 Task: Plan a trip to Oupeye, Belgium from 6th January 2024 to 15th January 2024 for 6 adults. Place can be entire room or private room with 6 bedrooms having 6 beds and 6 bathrooms. Property type can be house. Amenities needed are: wifi, washing machine, heating, TV, free parkinig on premises, hot tub, gym, smoking allowed.
Action: Mouse moved to (592, 158)
Screenshot: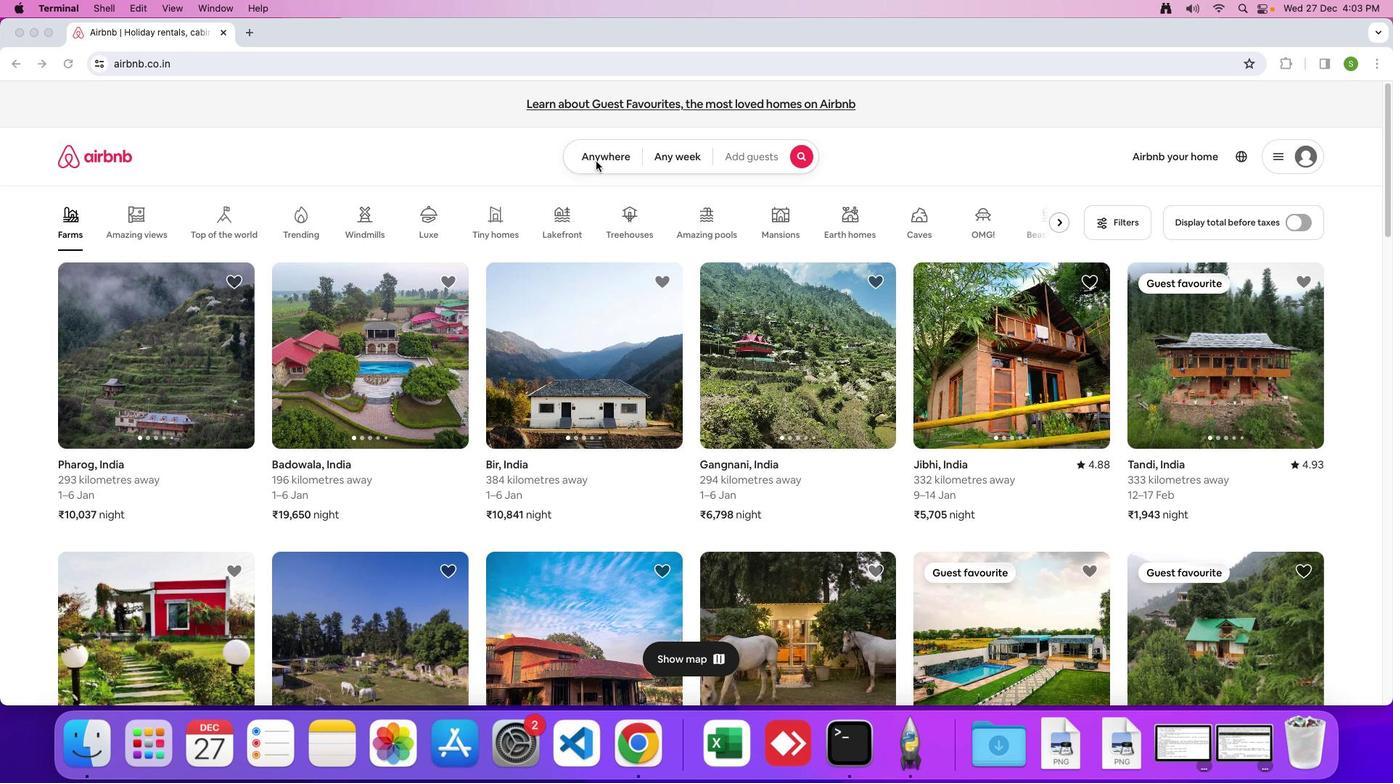 
Action: Mouse pressed left at (592, 158)
Screenshot: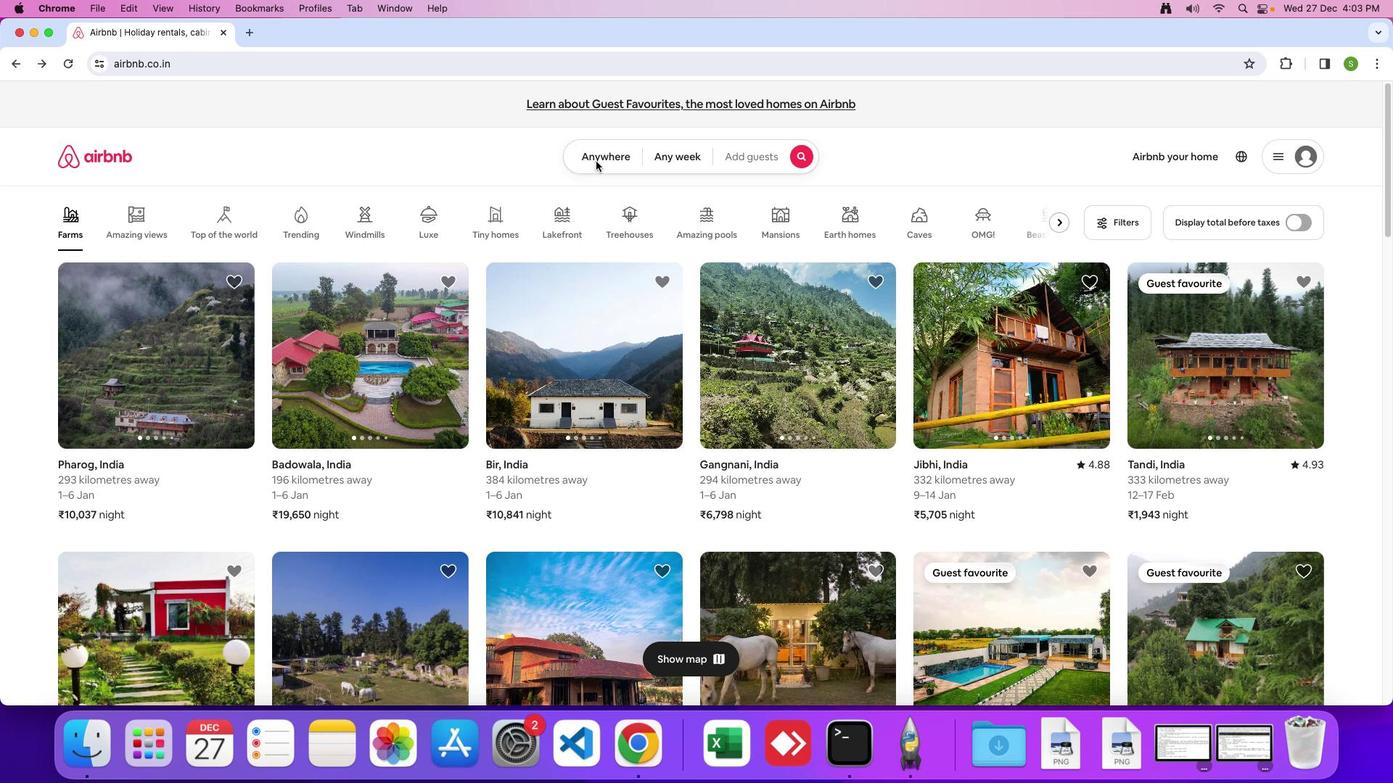 
Action: Mouse moved to (576, 151)
Screenshot: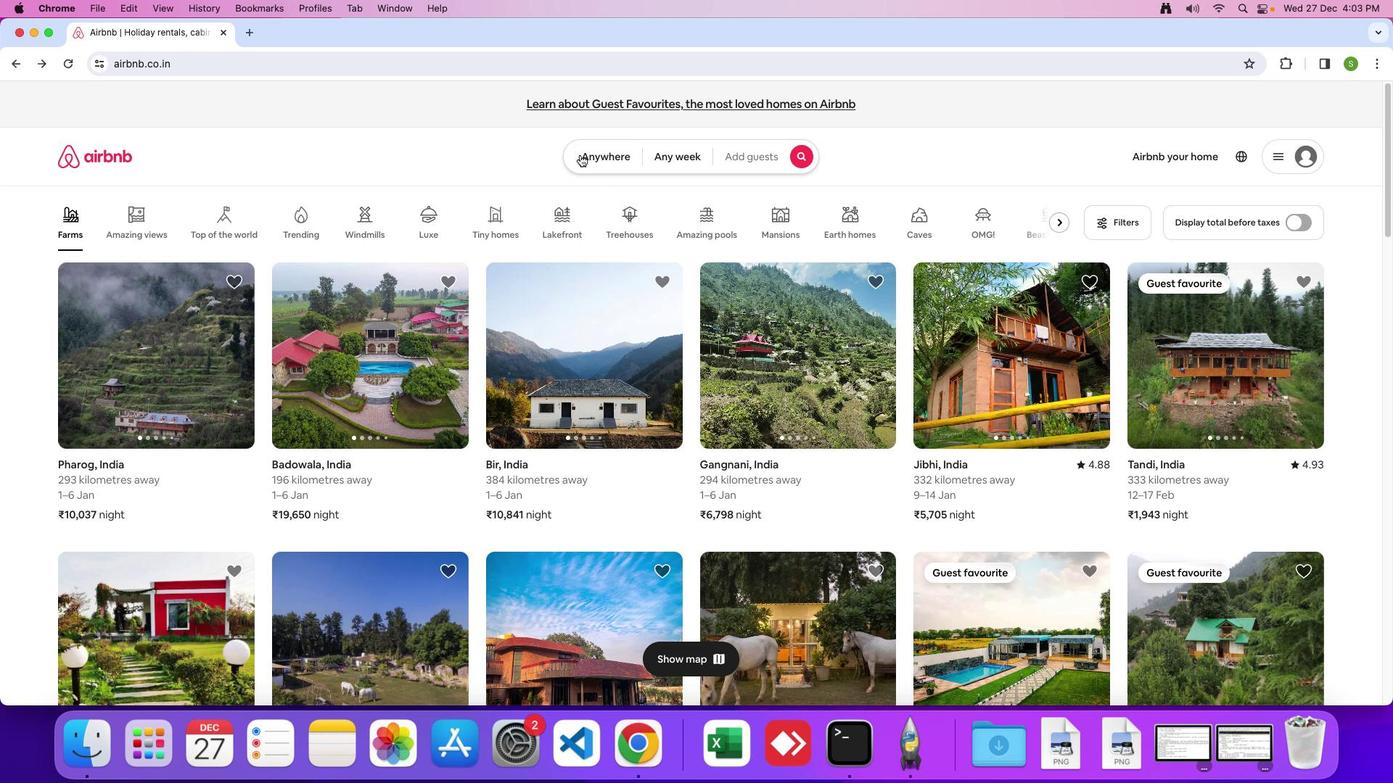 
Action: Mouse pressed left at (576, 151)
Screenshot: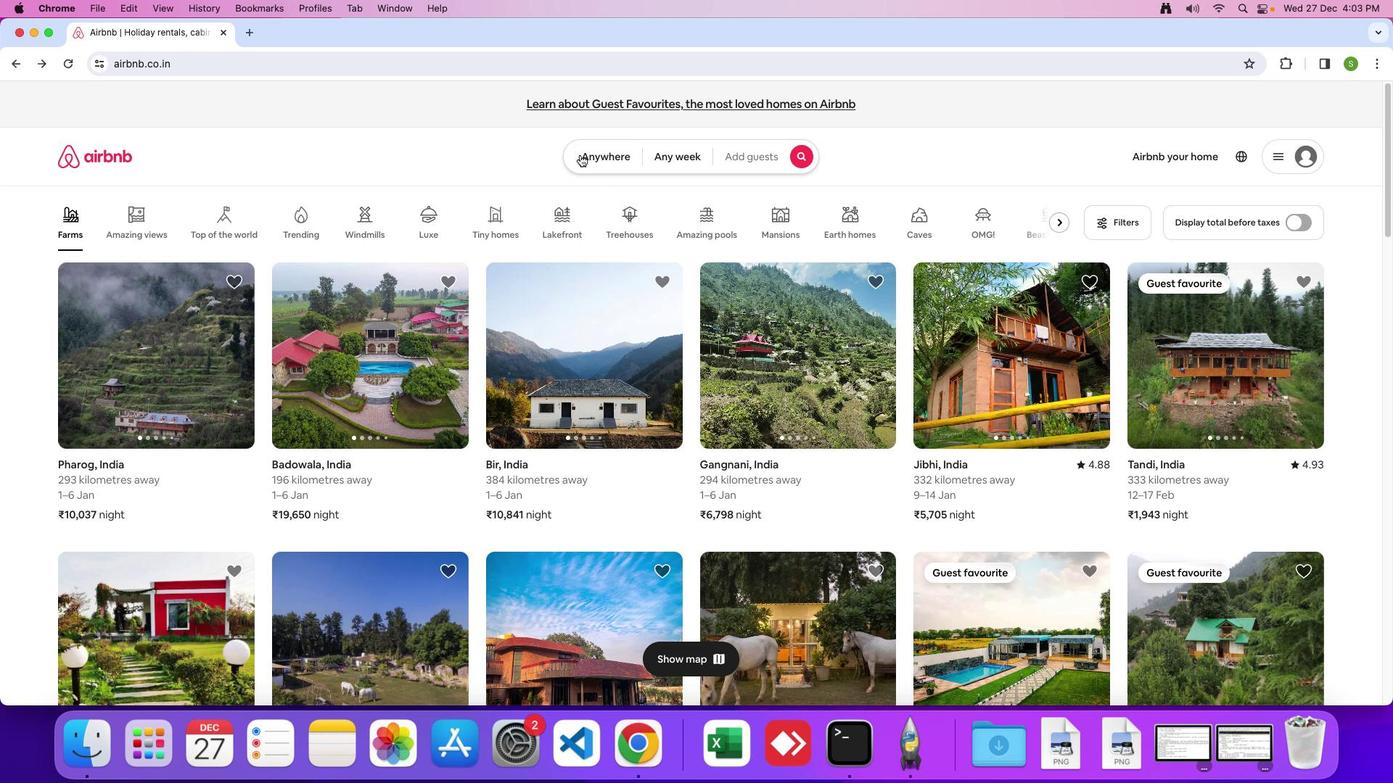 
Action: Mouse moved to (471, 205)
Screenshot: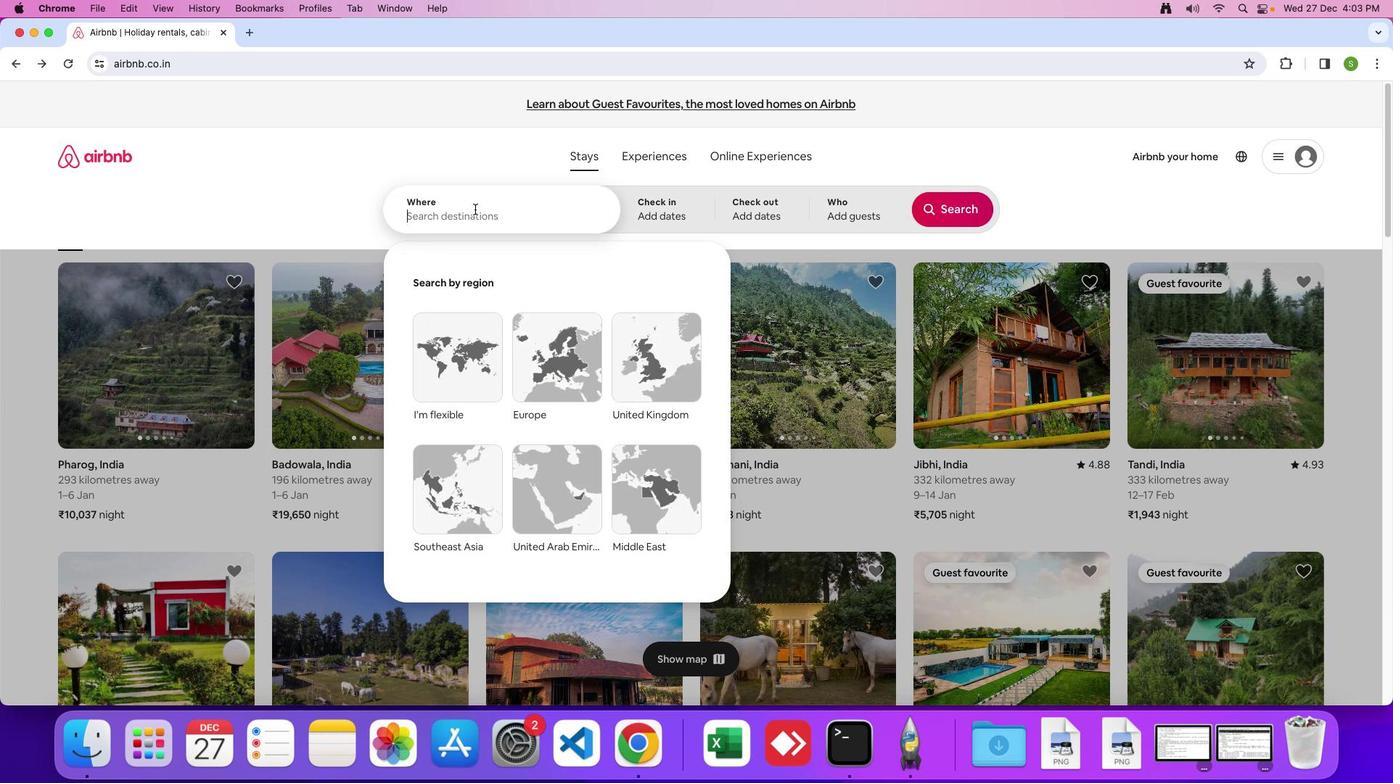 
Action: Mouse pressed left at (471, 205)
Screenshot: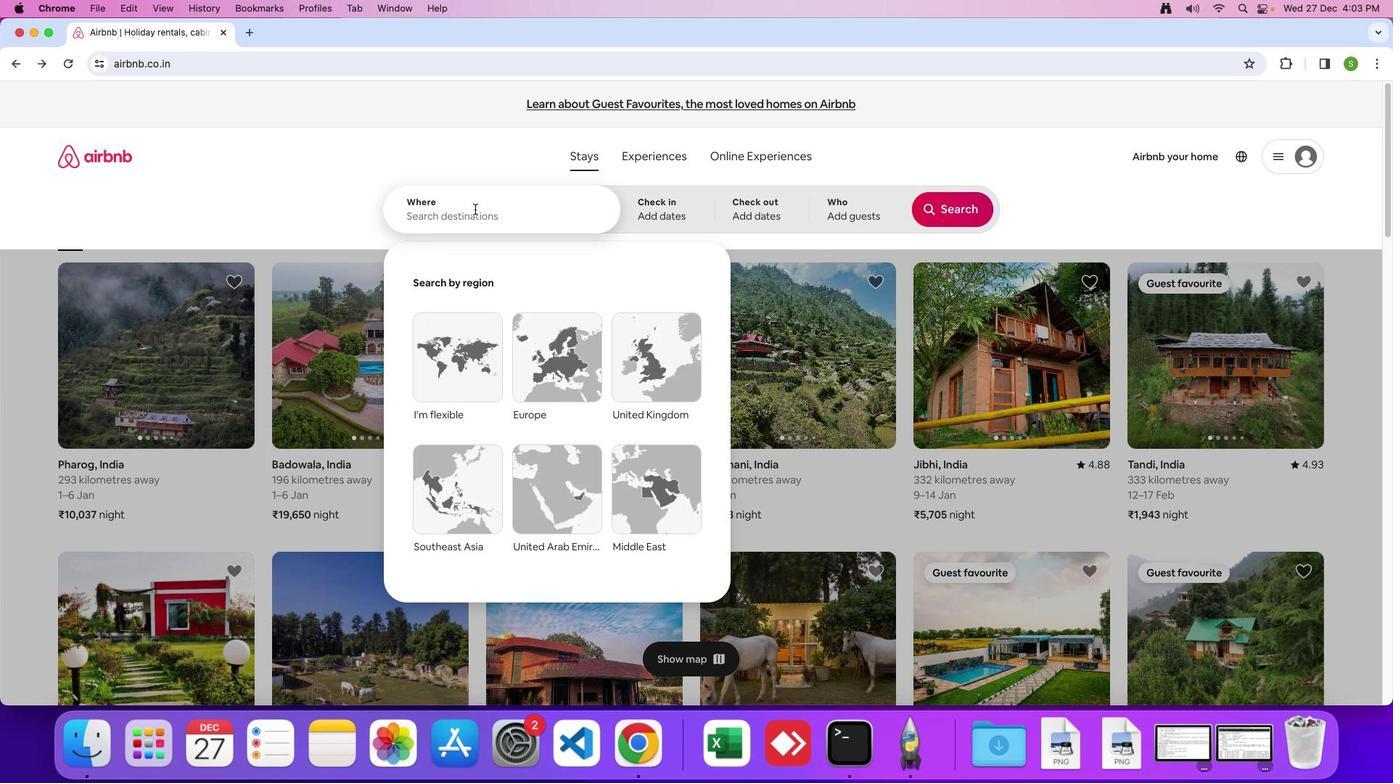 
Action: Mouse moved to (493, 192)
Screenshot: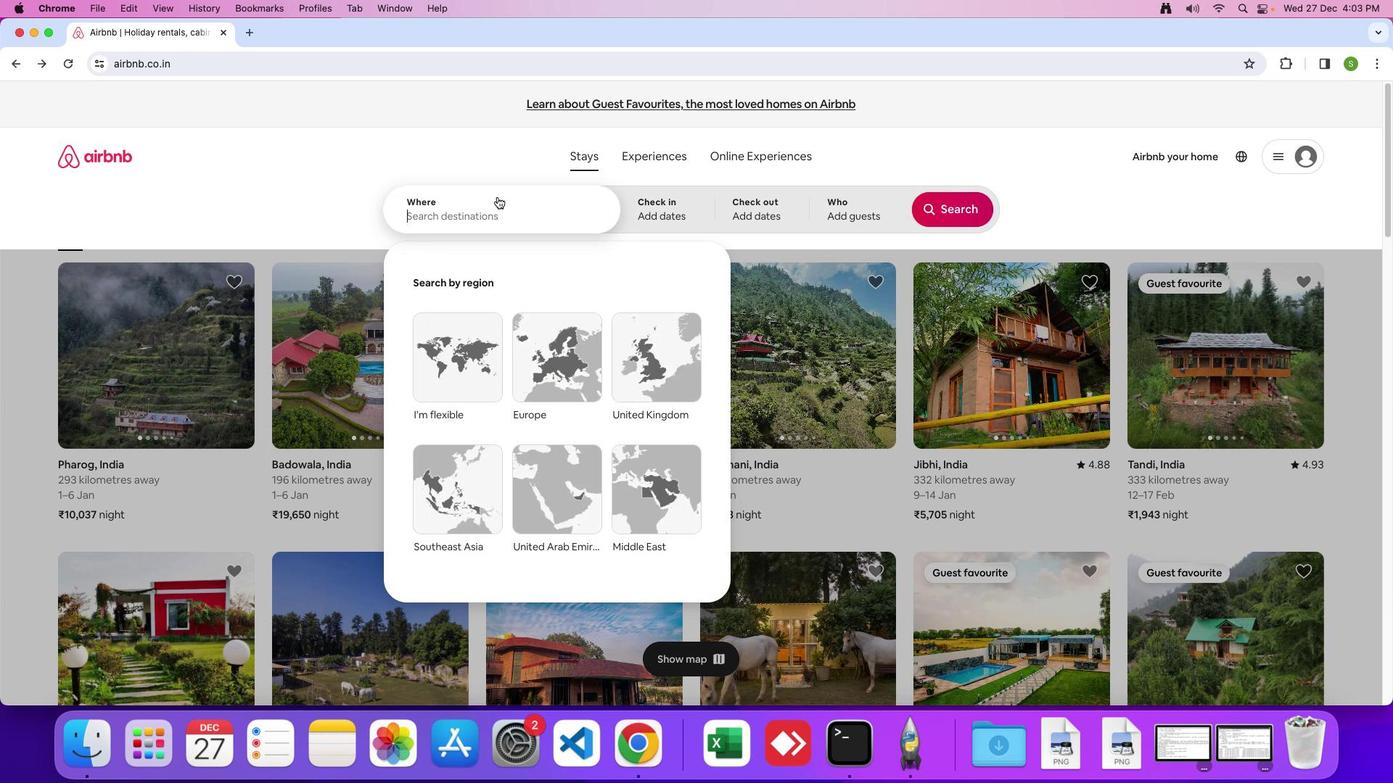 
Action: Key pressed 'O'Key.caps_lock'u''p''e''p''e'Key.backspaceKey.backspace'y''e'','Key.spaceKey.shift'B''e''l''g''i''u''m'Key.enter
Screenshot: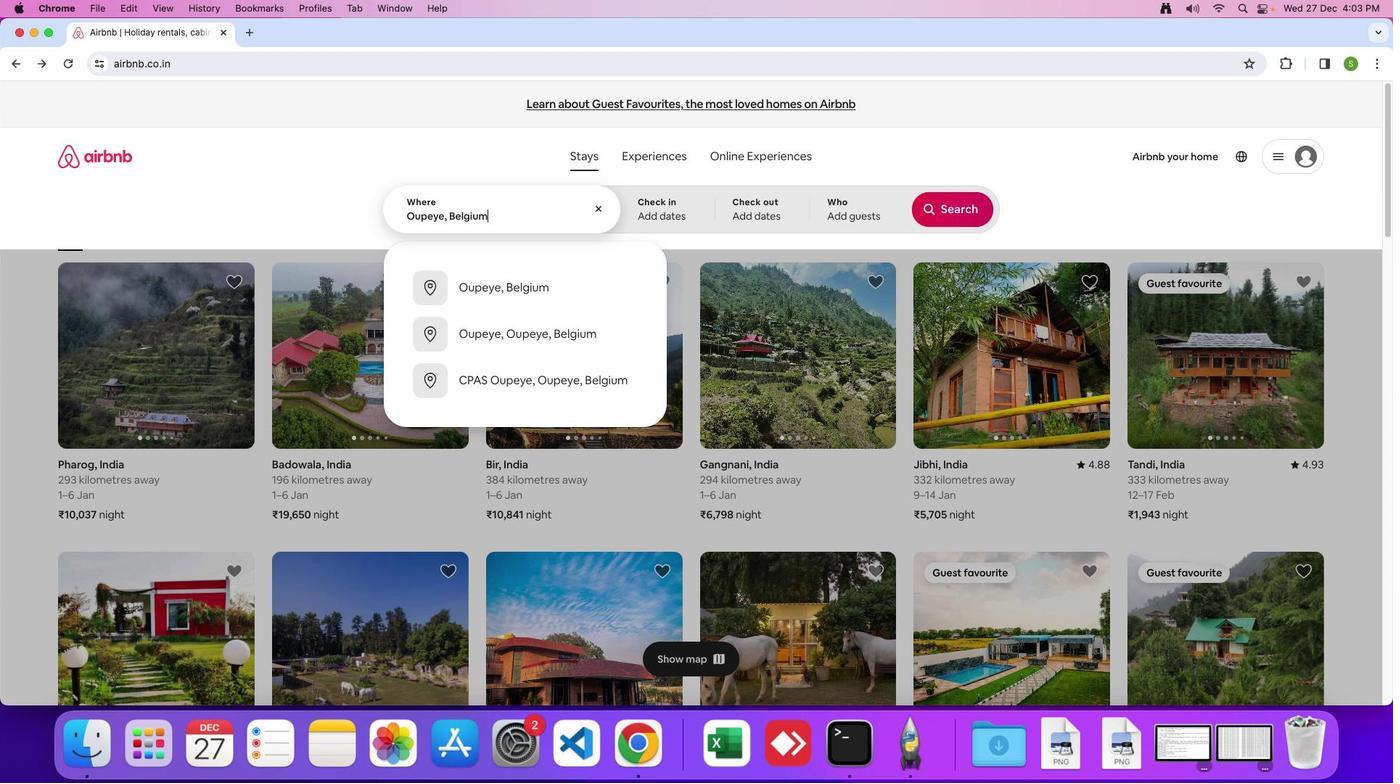 
Action: Mouse moved to (933, 380)
Screenshot: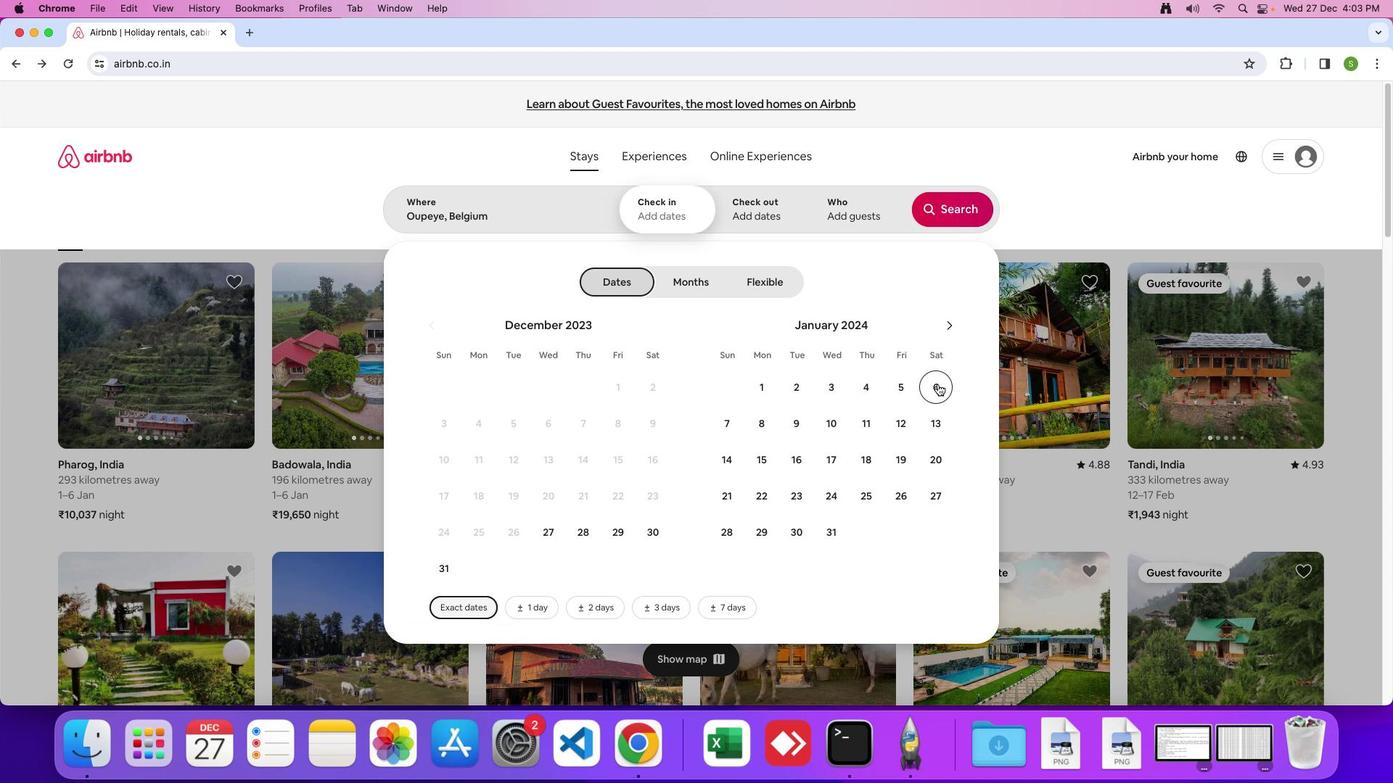 
Action: Mouse pressed left at (933, 380)
Screenshot: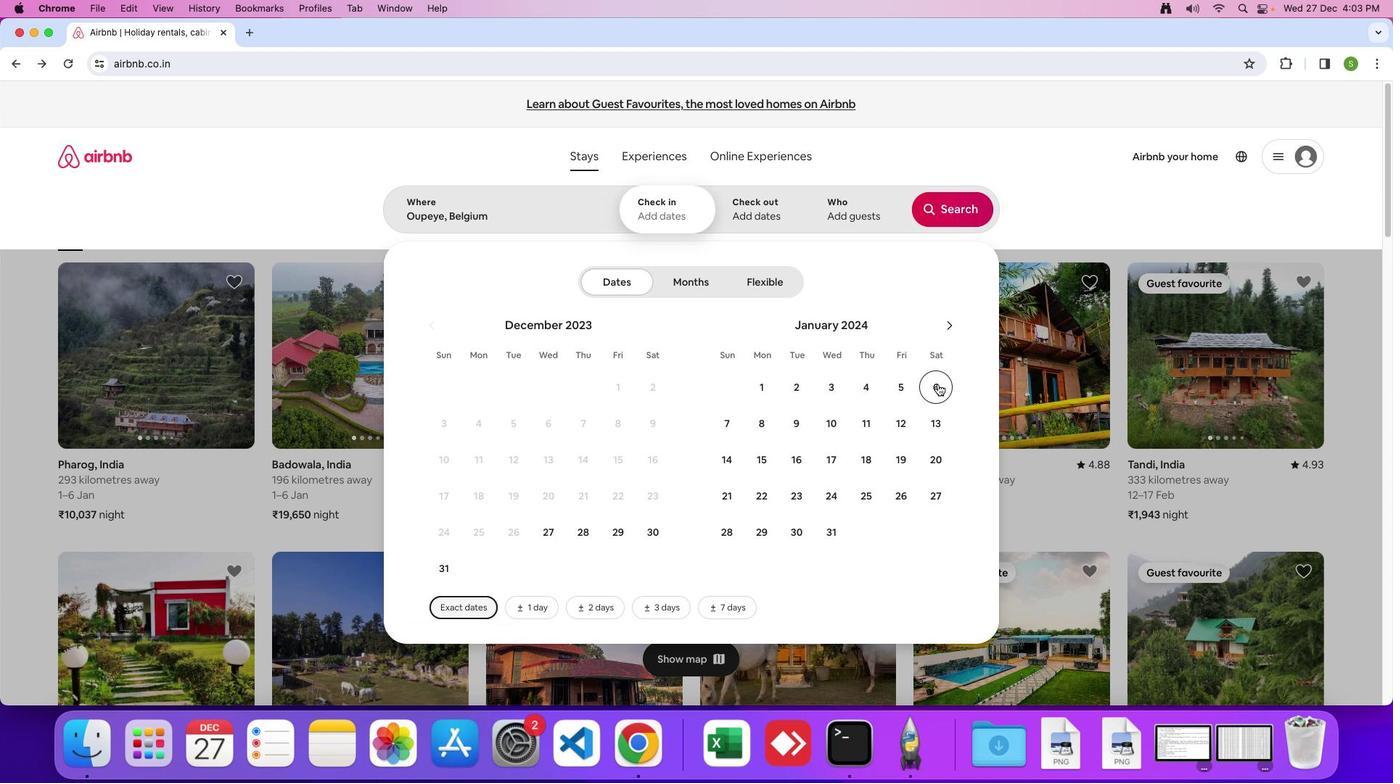 
Action: Mouse moved to (753, 459)
Screenshot: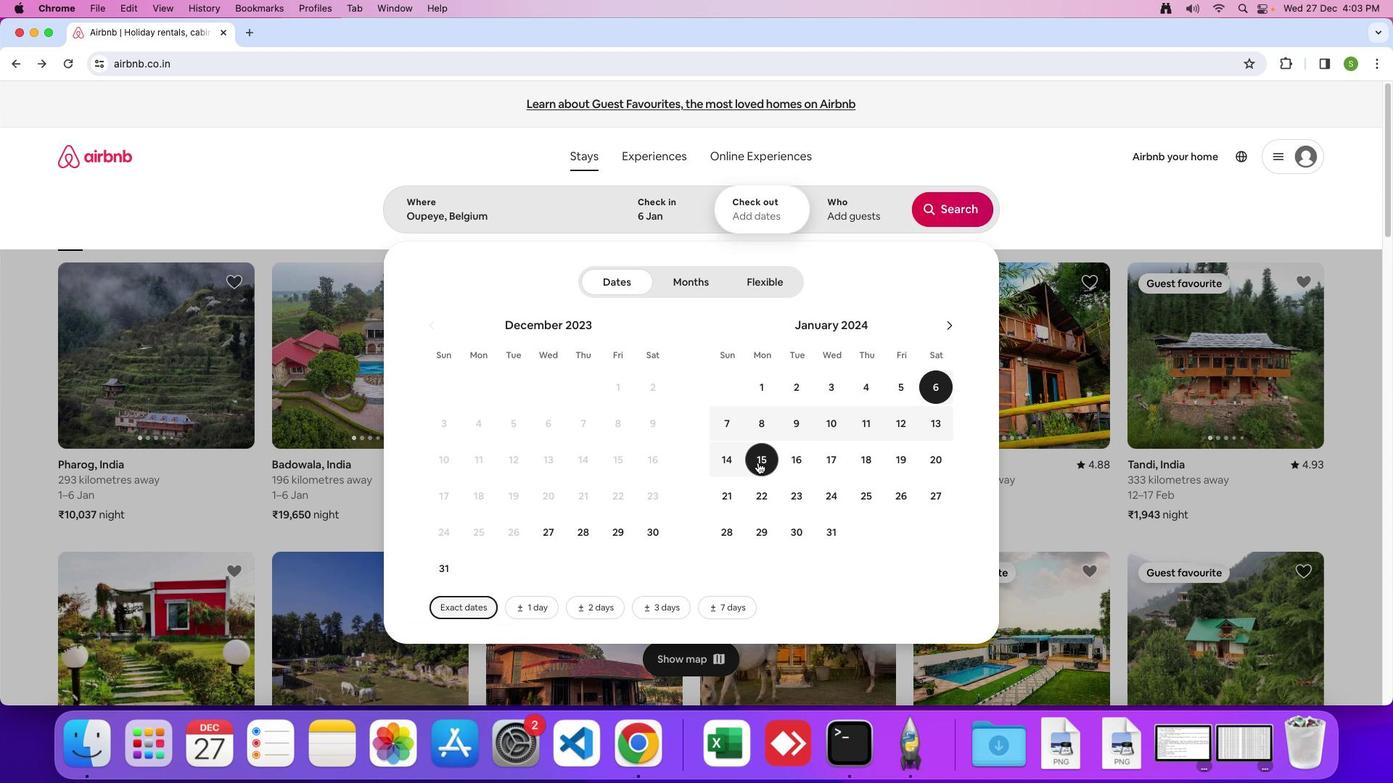 
Action: Mouse pressed left at (753, 459)
Screenshot: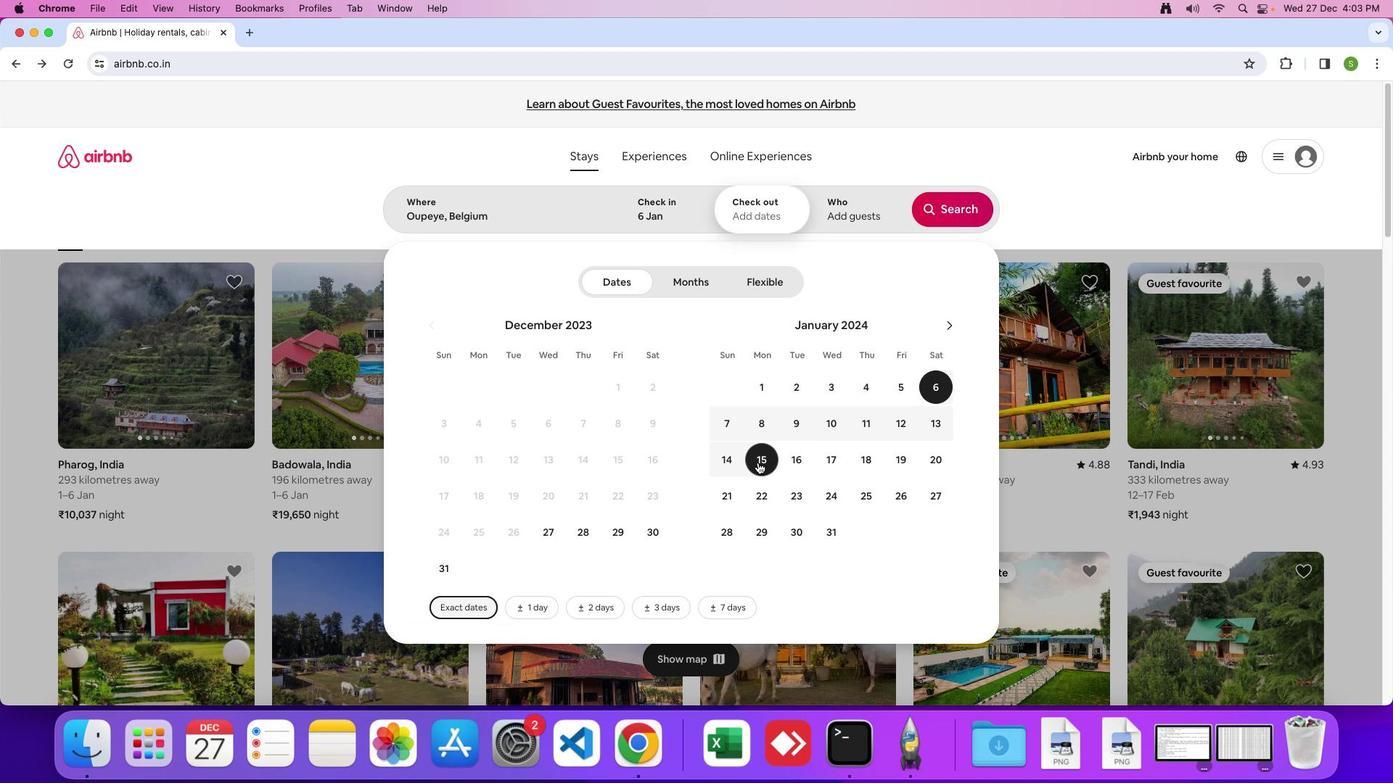 
Action: Mouse moved to (833, 213)
Screenshot: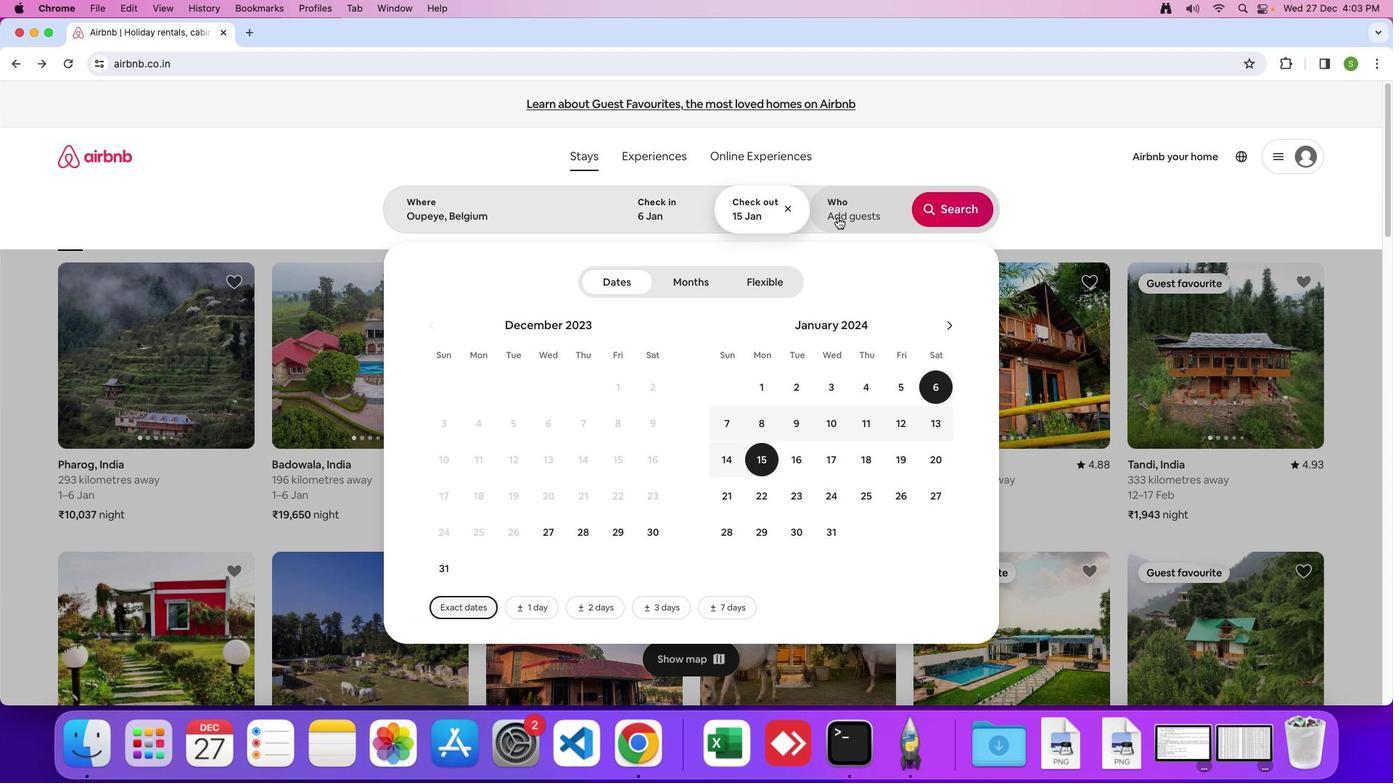 
Action: Mouse pressed left at (833, 213)
Screenshot: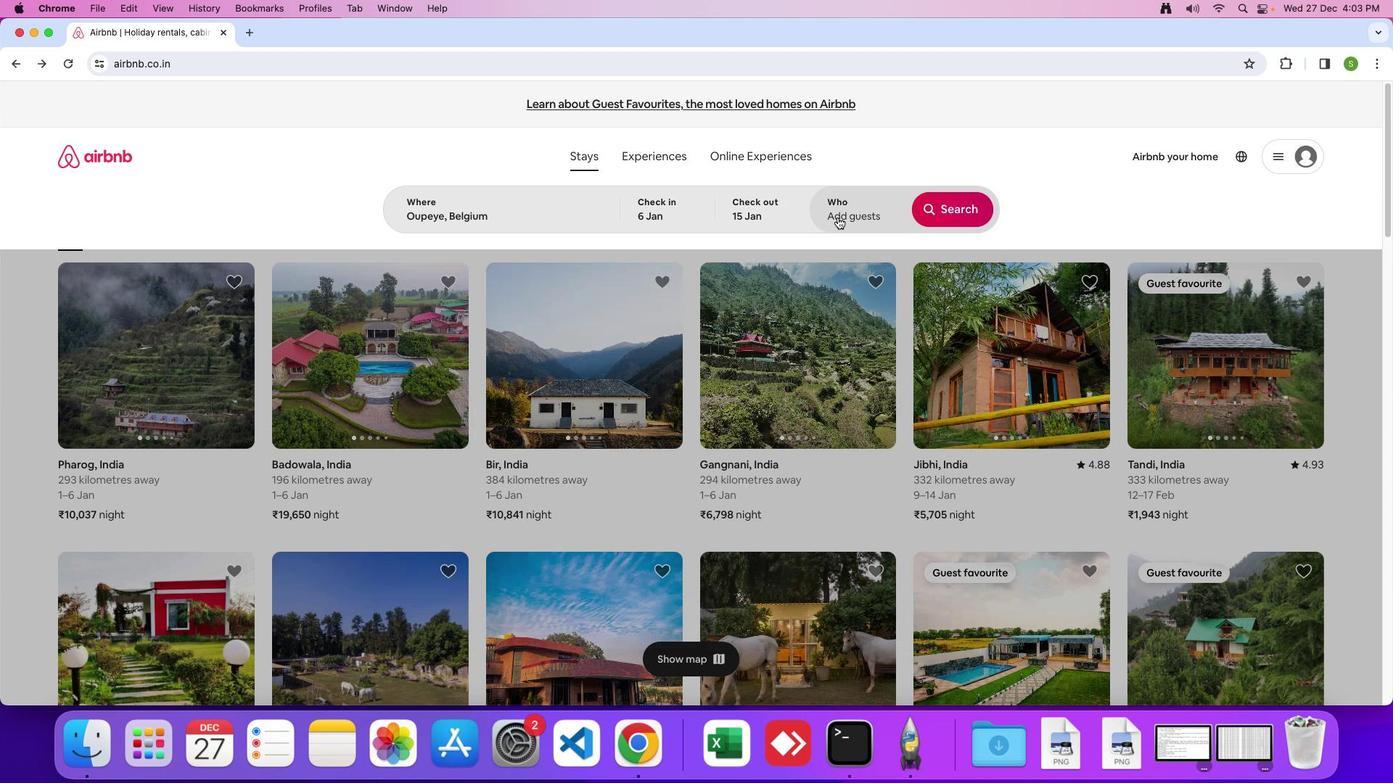 
Action: Mouse moved to (953, 286)
Screenshot: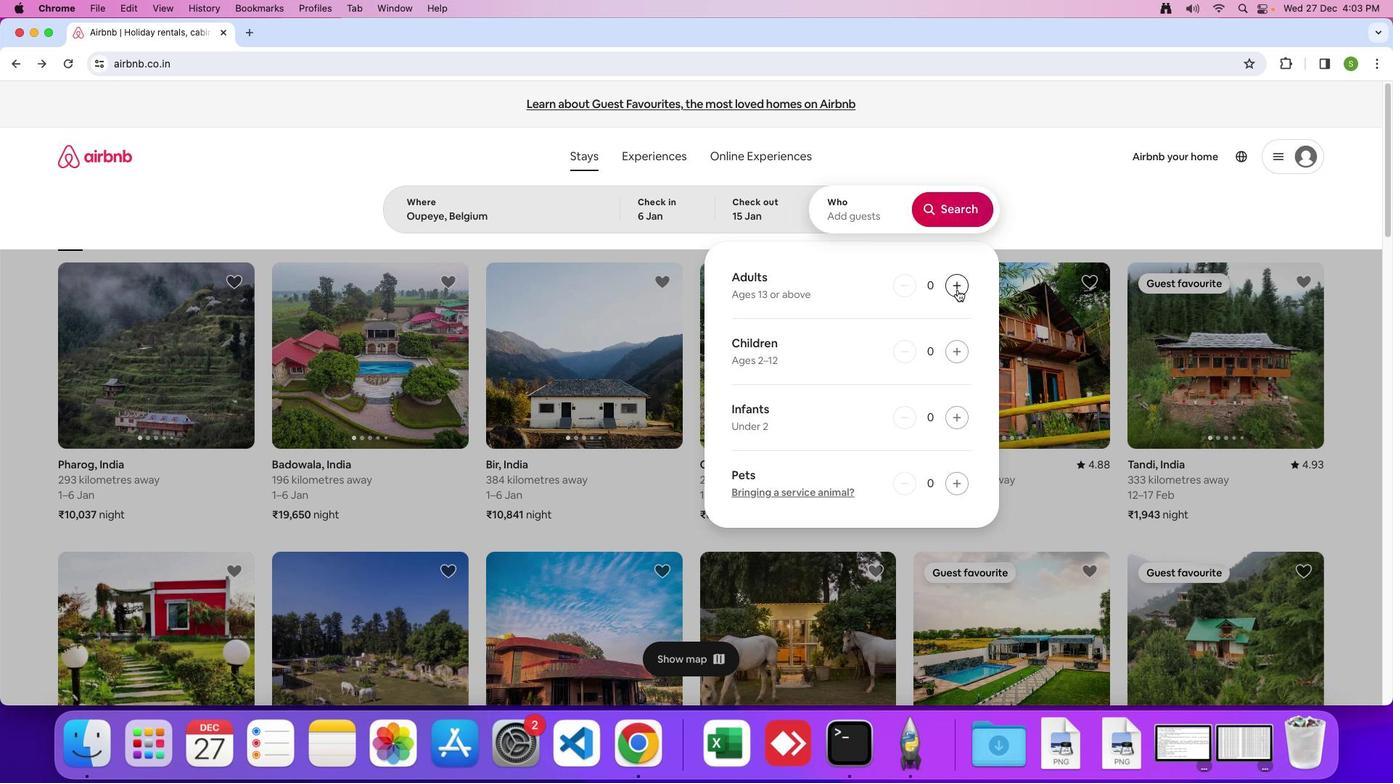 
Action: Mouse pressed left at (953, 286)
Screenshot: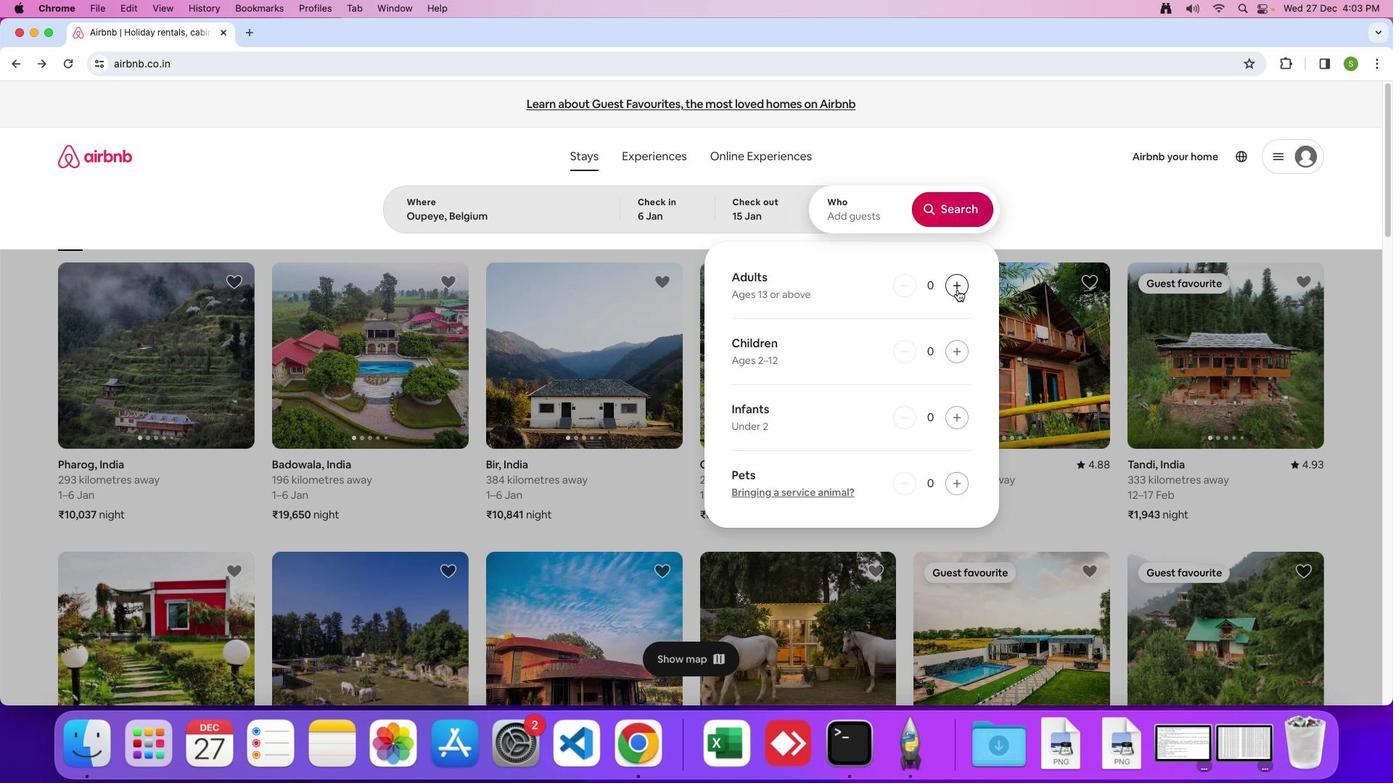 
Action: Mouse pressed left at (953, 286)
Screenshot: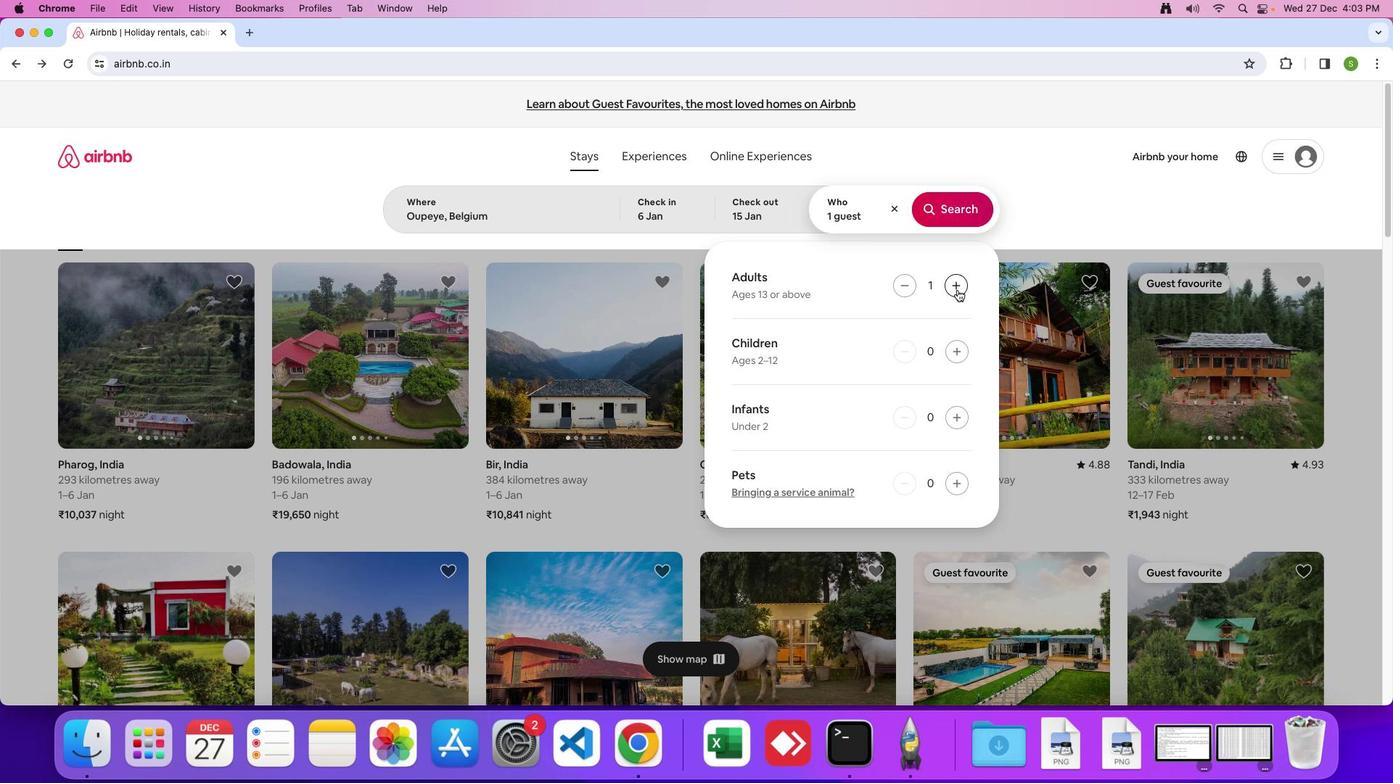 
Action: Mouse pressed left at (953, 286)
Screenshot: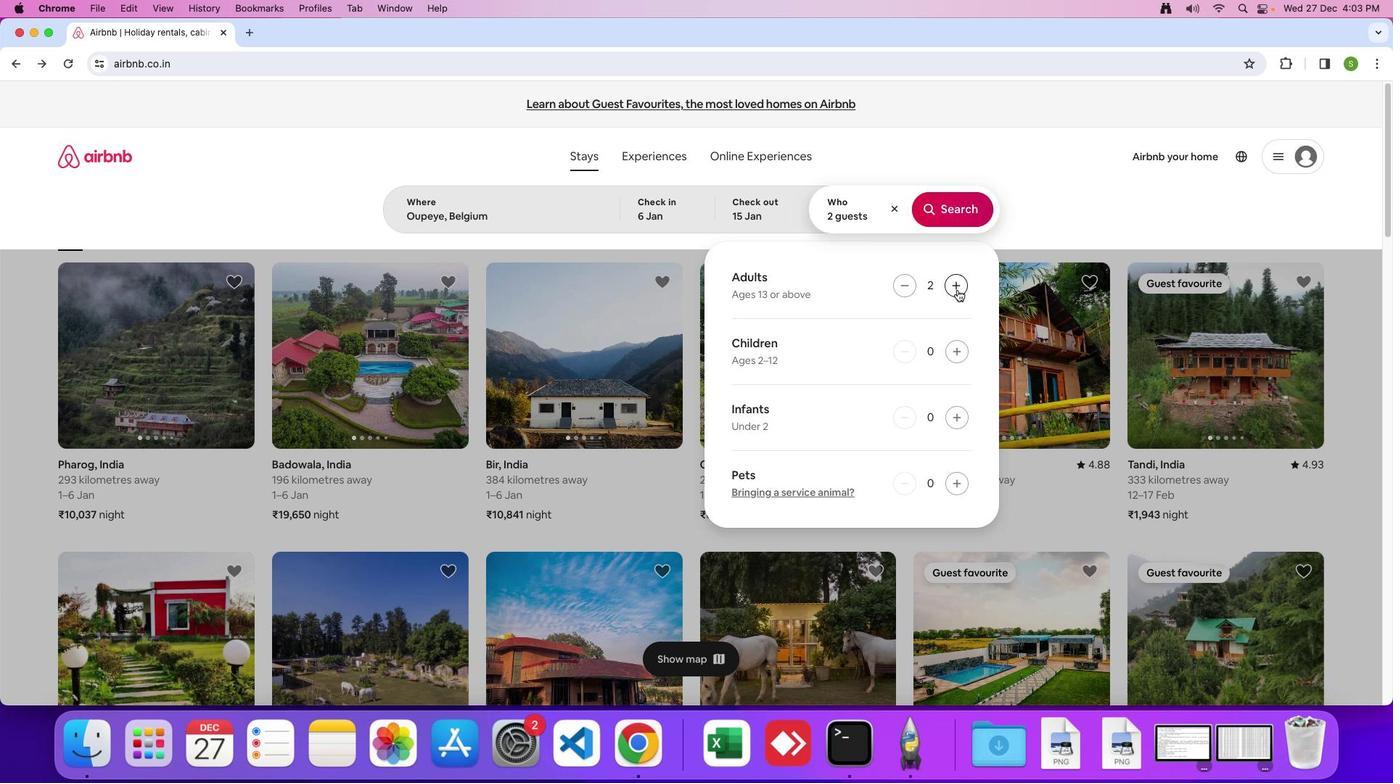 
Action: Mouse pressed left at (953, 286)
Screenshot: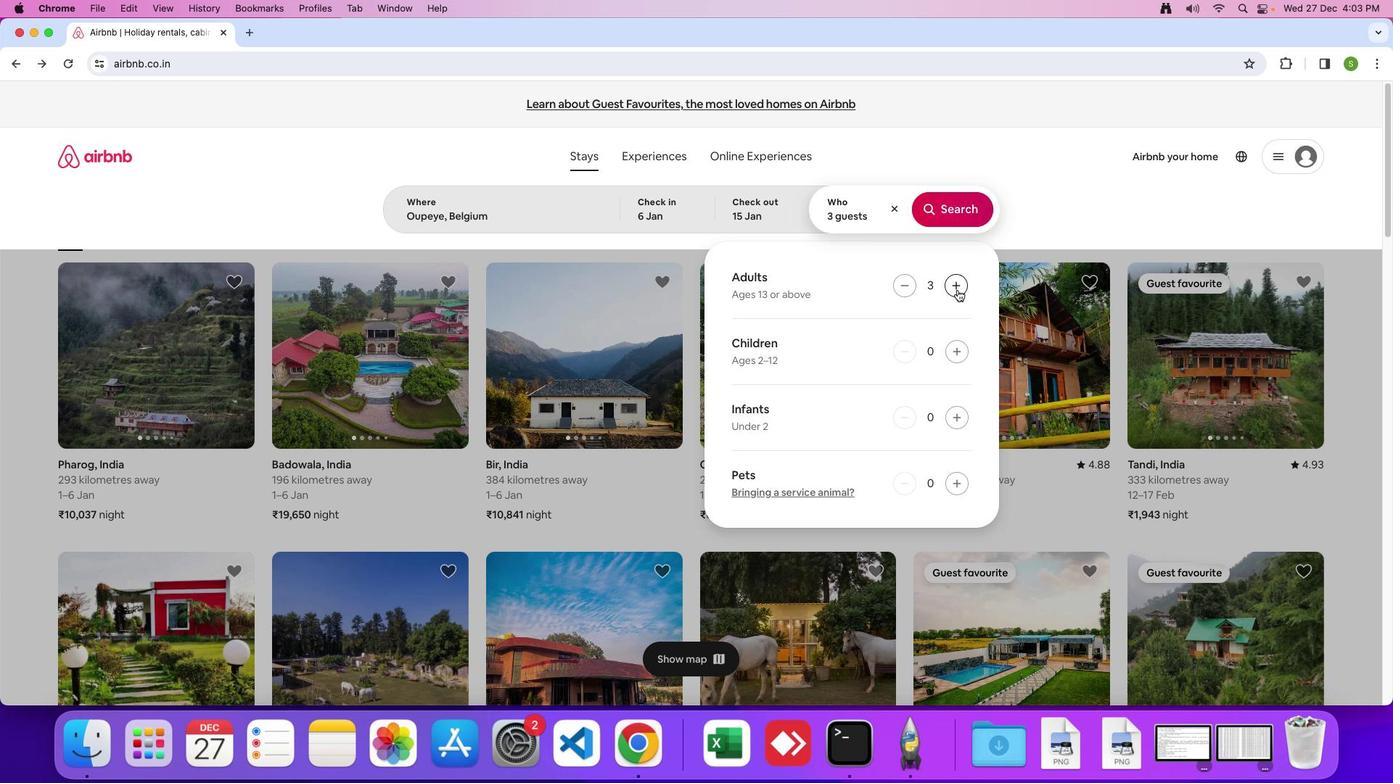 
Action: Mouse pressed left at (953, 286)
Screenshot: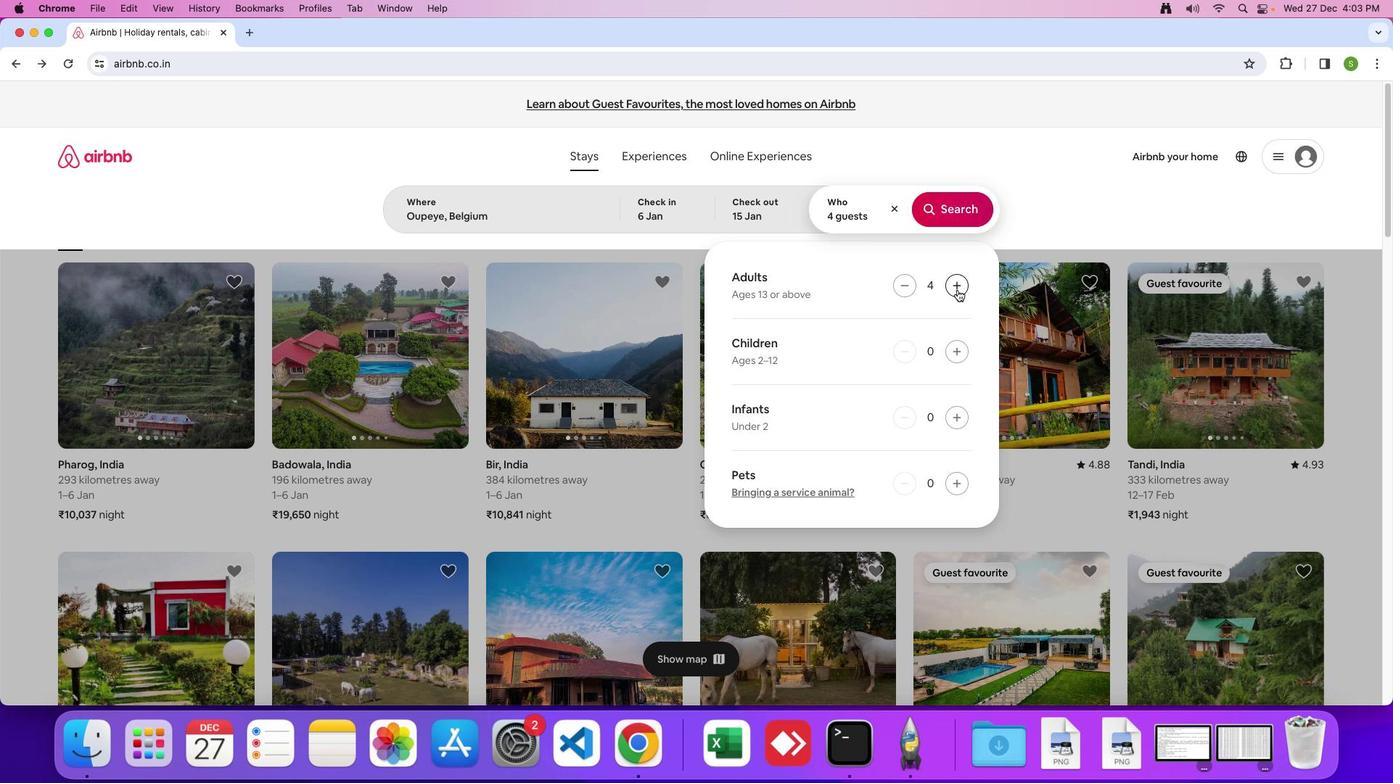 
Action: Mouse pressed left at (953, 286)
Screenshot: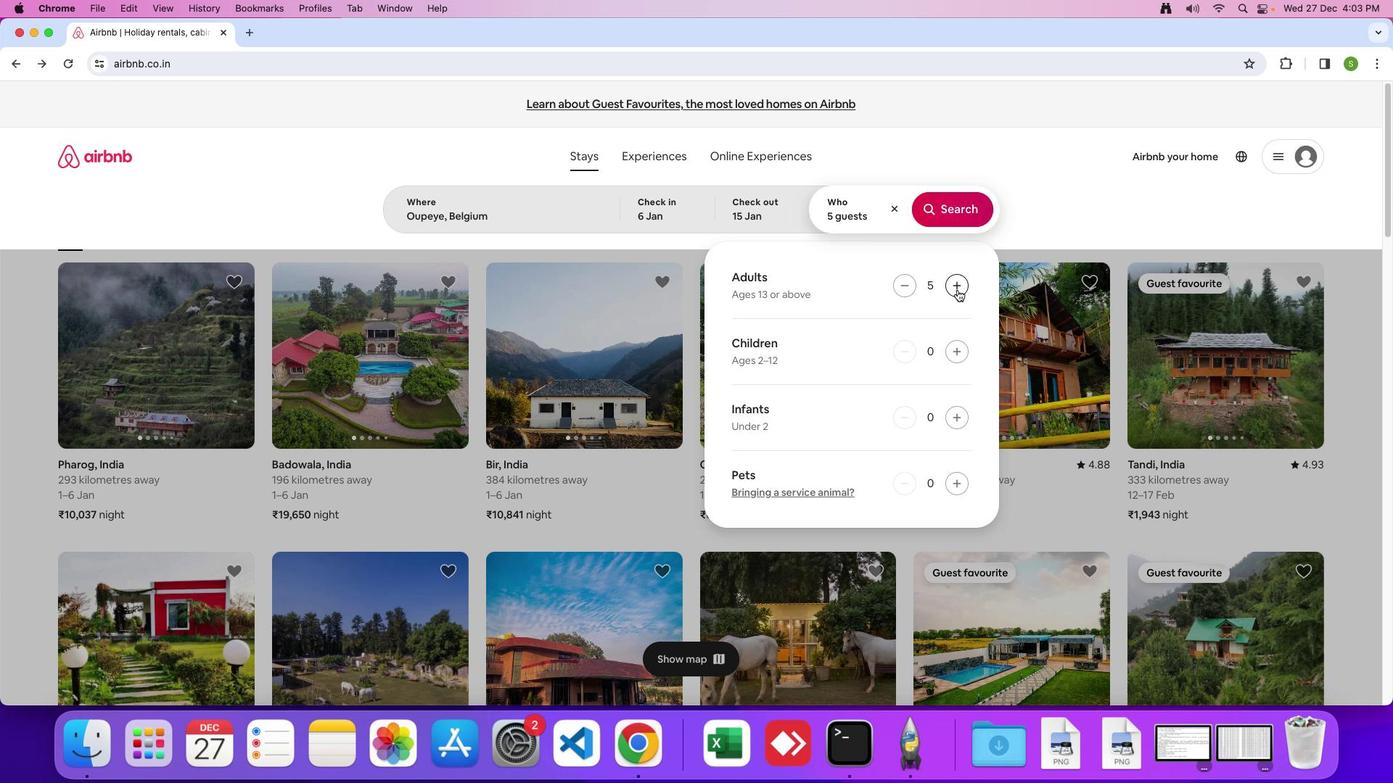 
Action: Mouse moved to (952, 201)
Screenshot: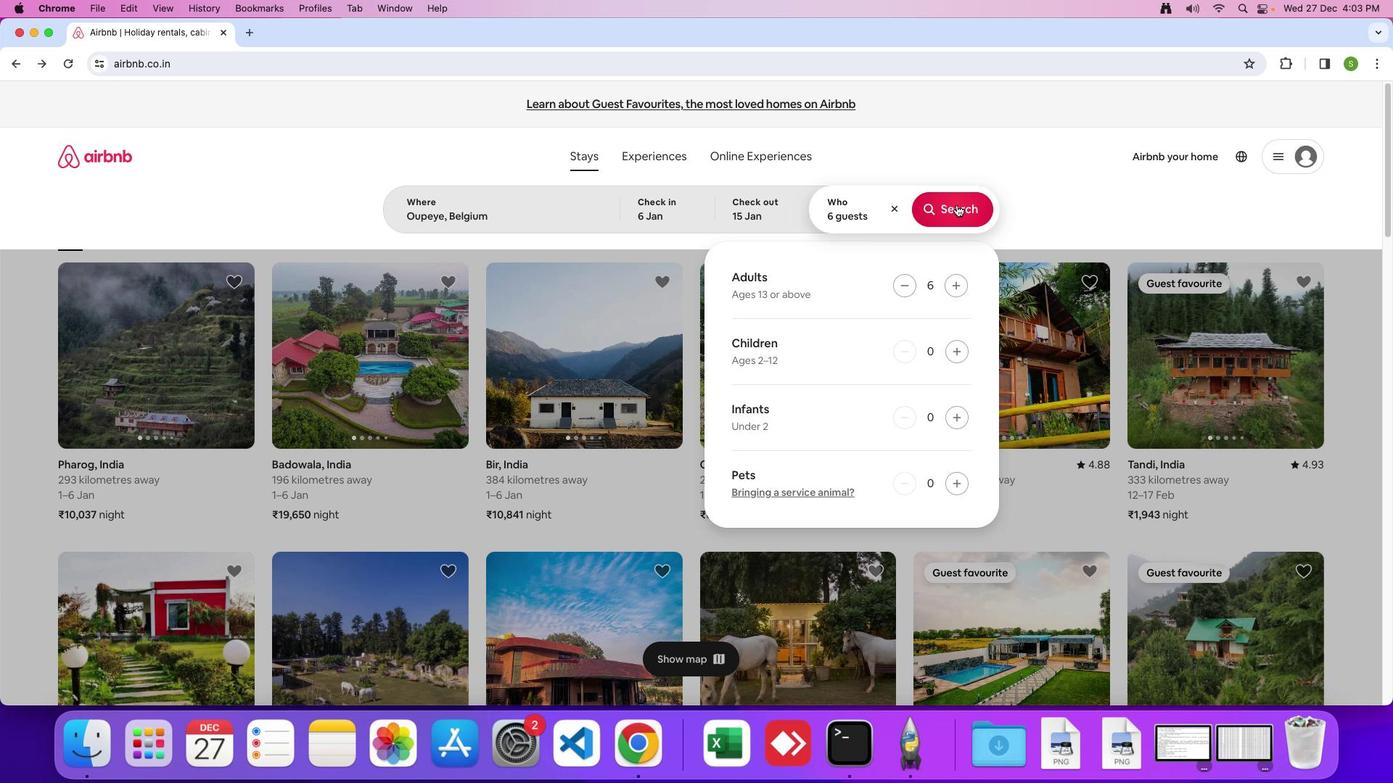 
Action: Mouse pressed left at (952, 201)
Screenshot: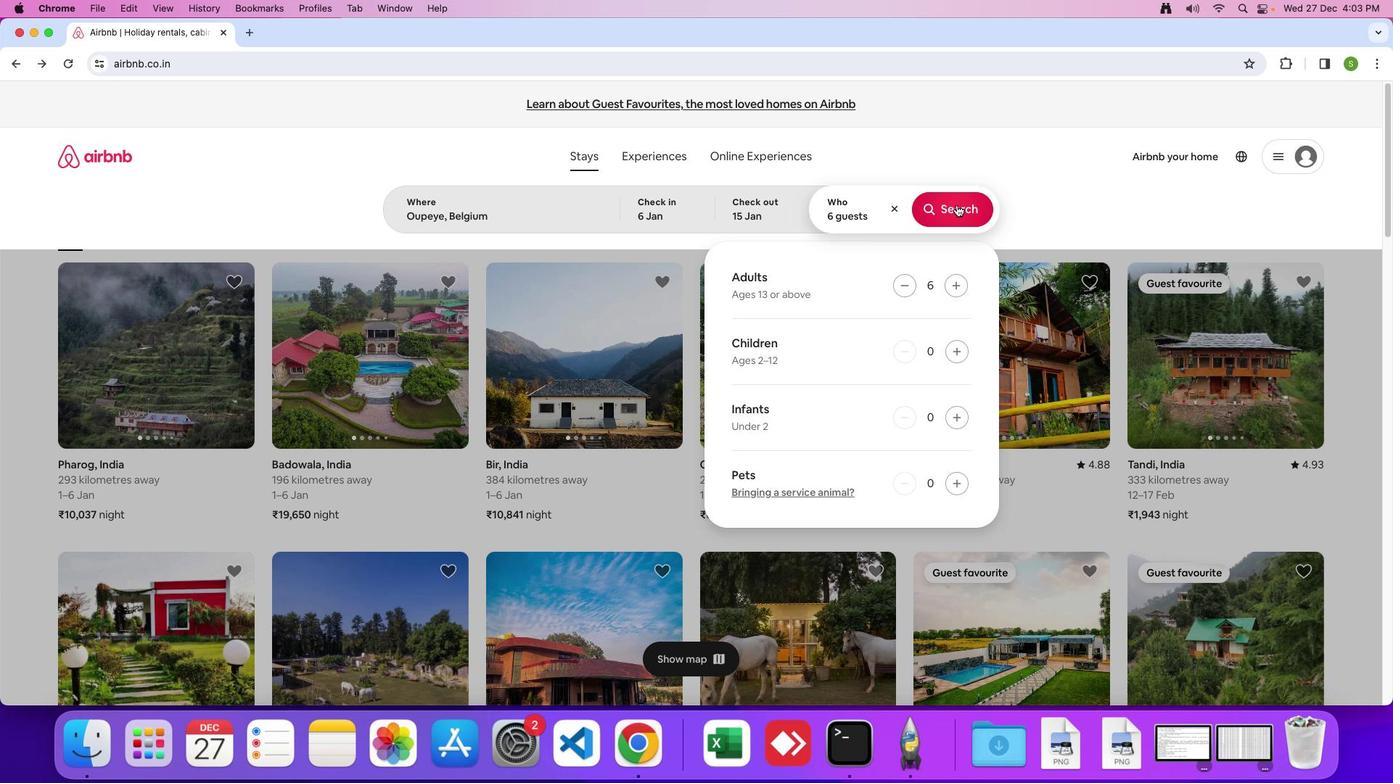 
Action: Mouse moved to (1144, 164)
Screenshot: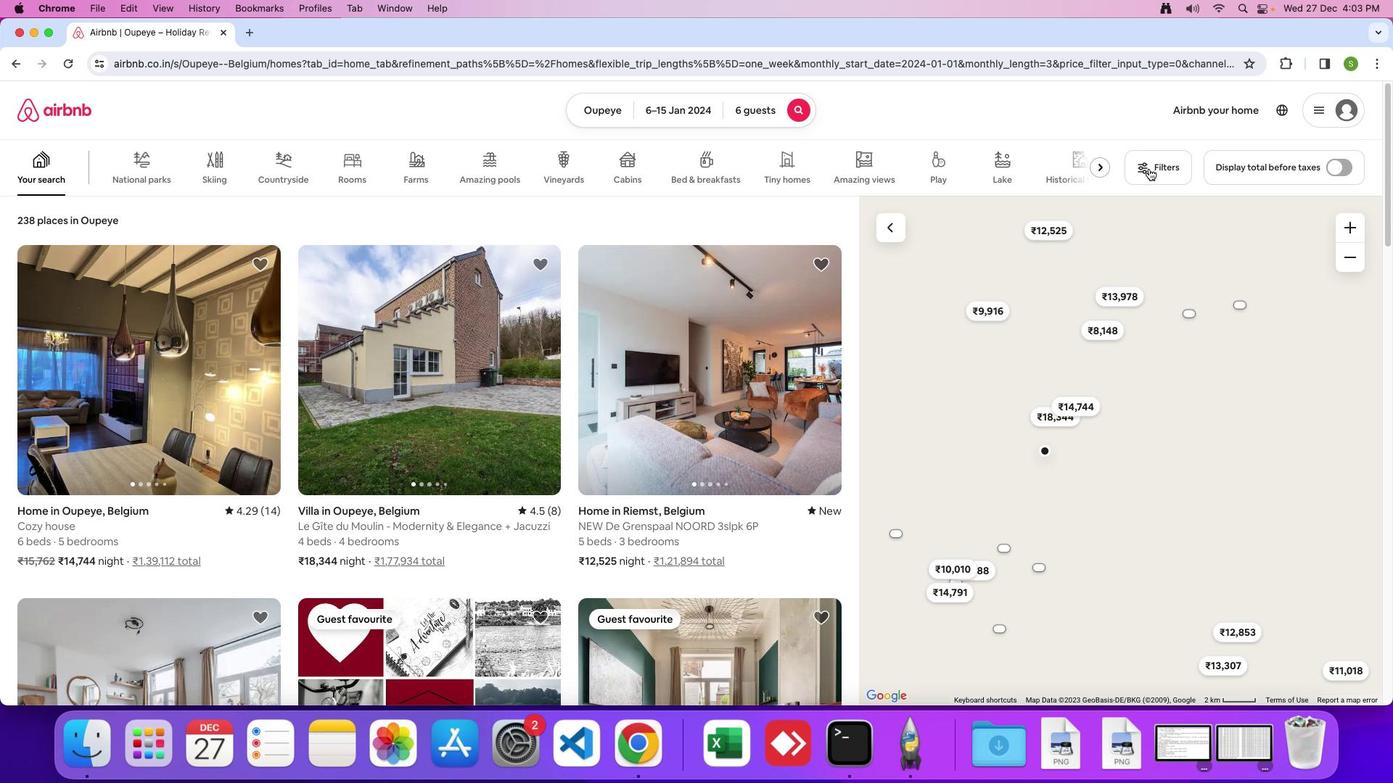 
Action: Mouse pressed left at (1144, 164)
Screenshot: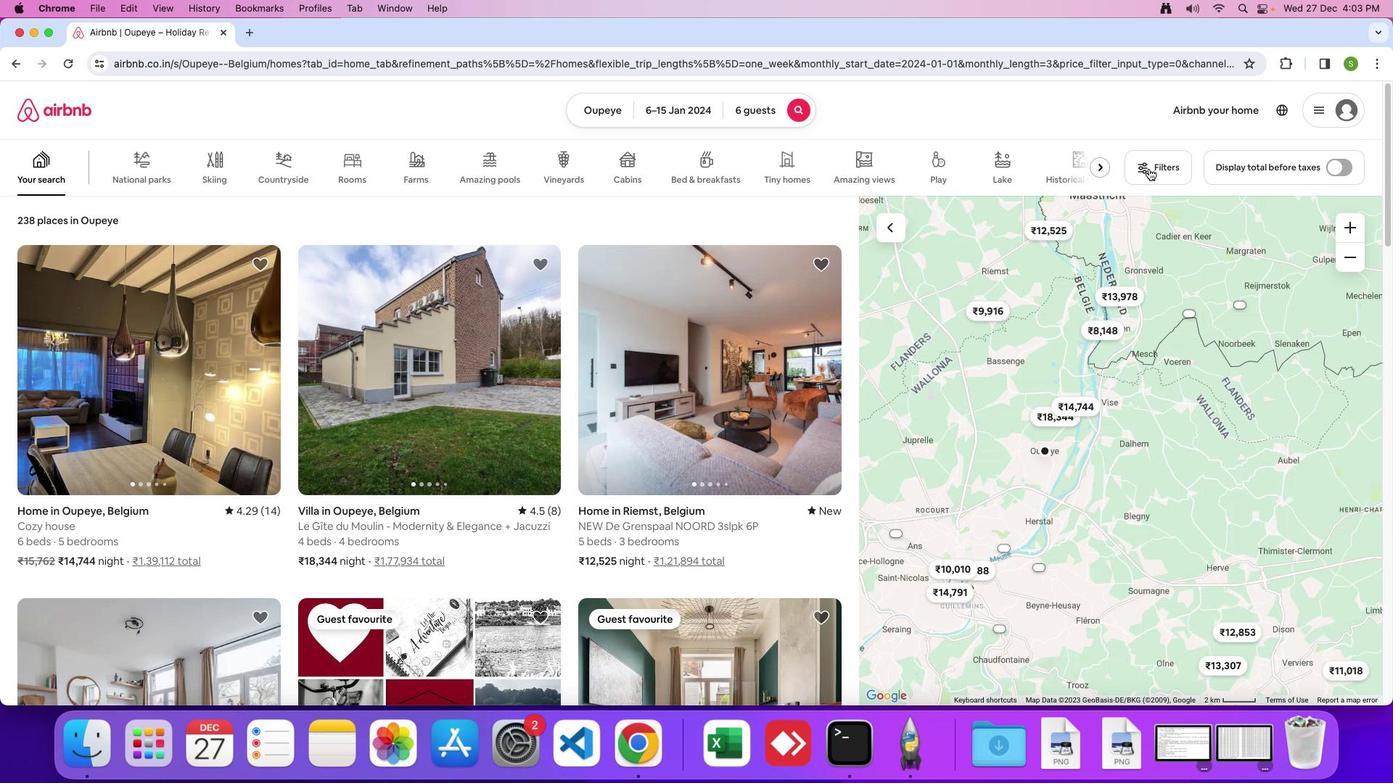 
Action: Mouse moved to (778, 354)
Screenshot: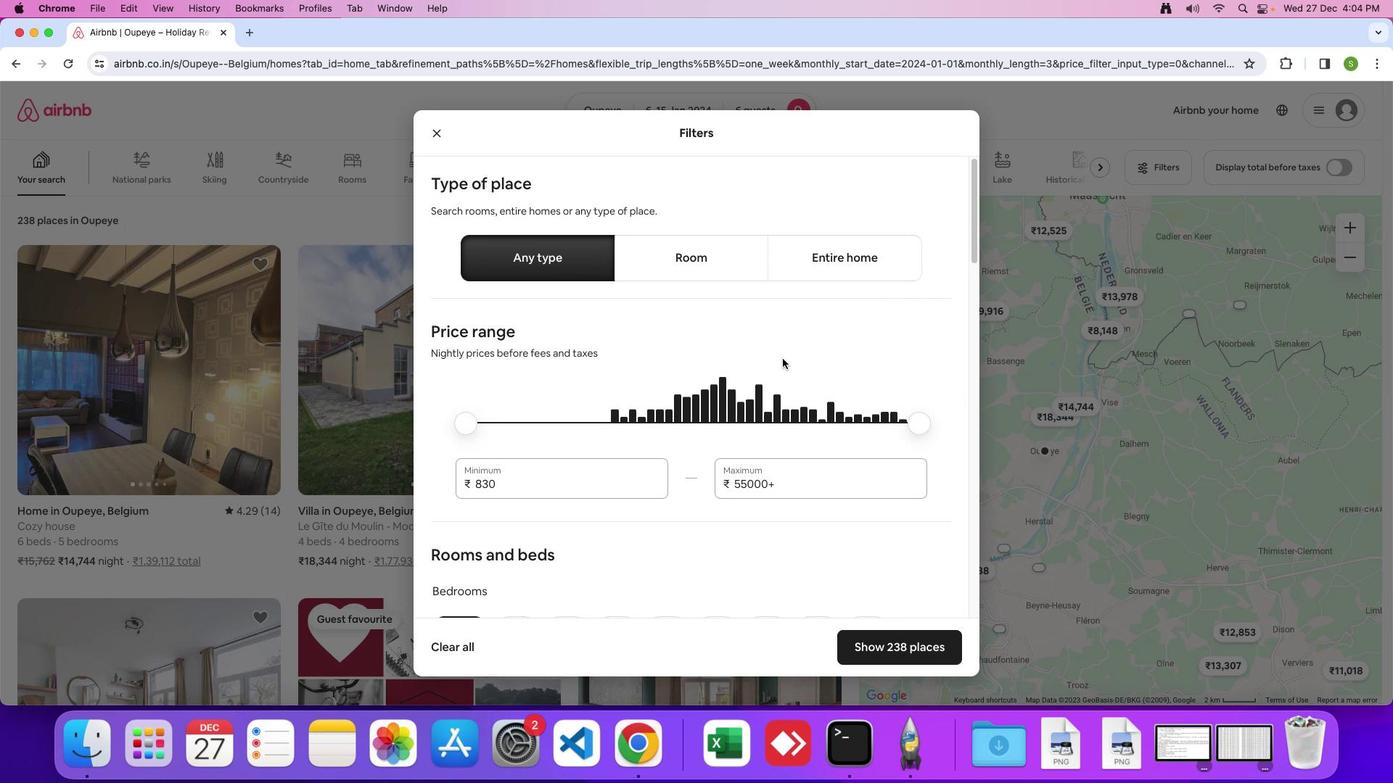 
Action: Mouse scrolled (778, 354) with delta (-2, -3)
Screenshot: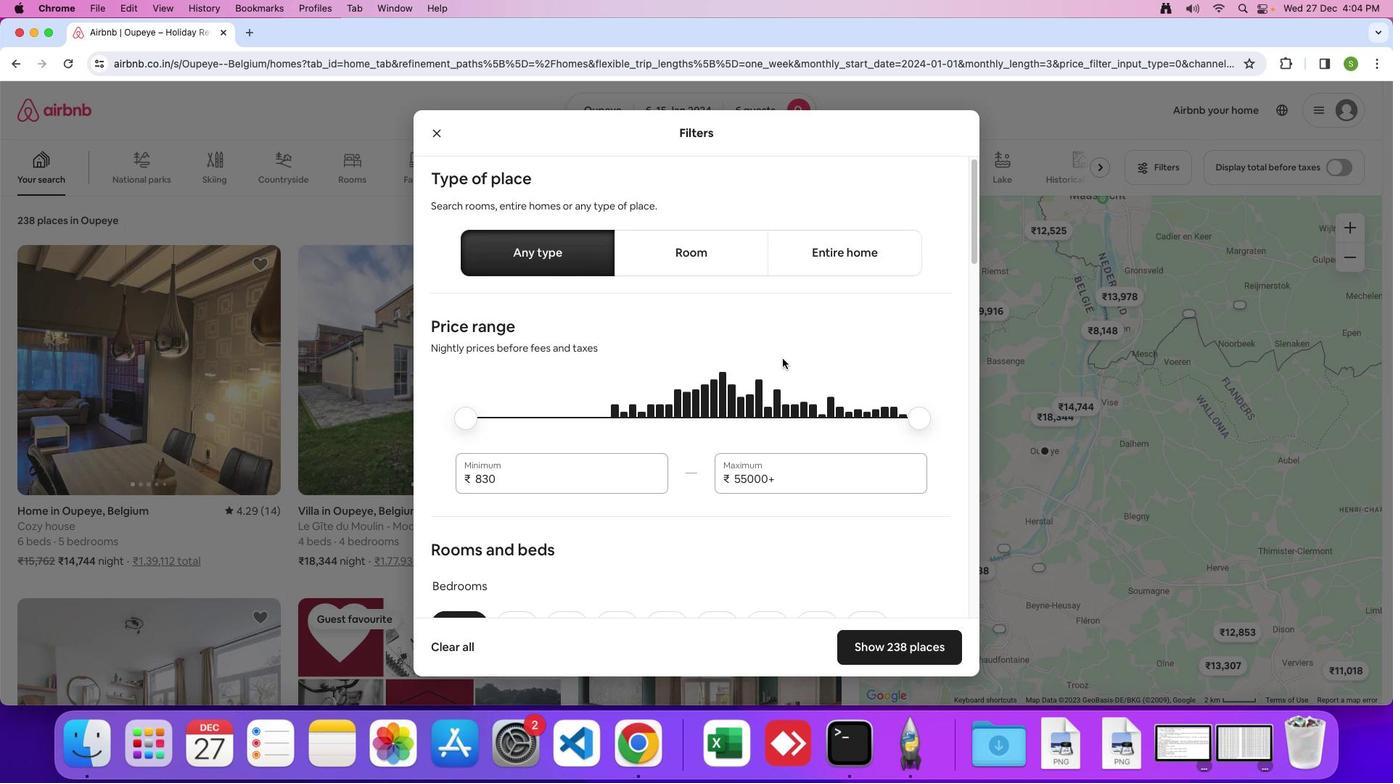 
Action: Mouse scrolled (778, 354) with delta (-2, -3)
Screenshot: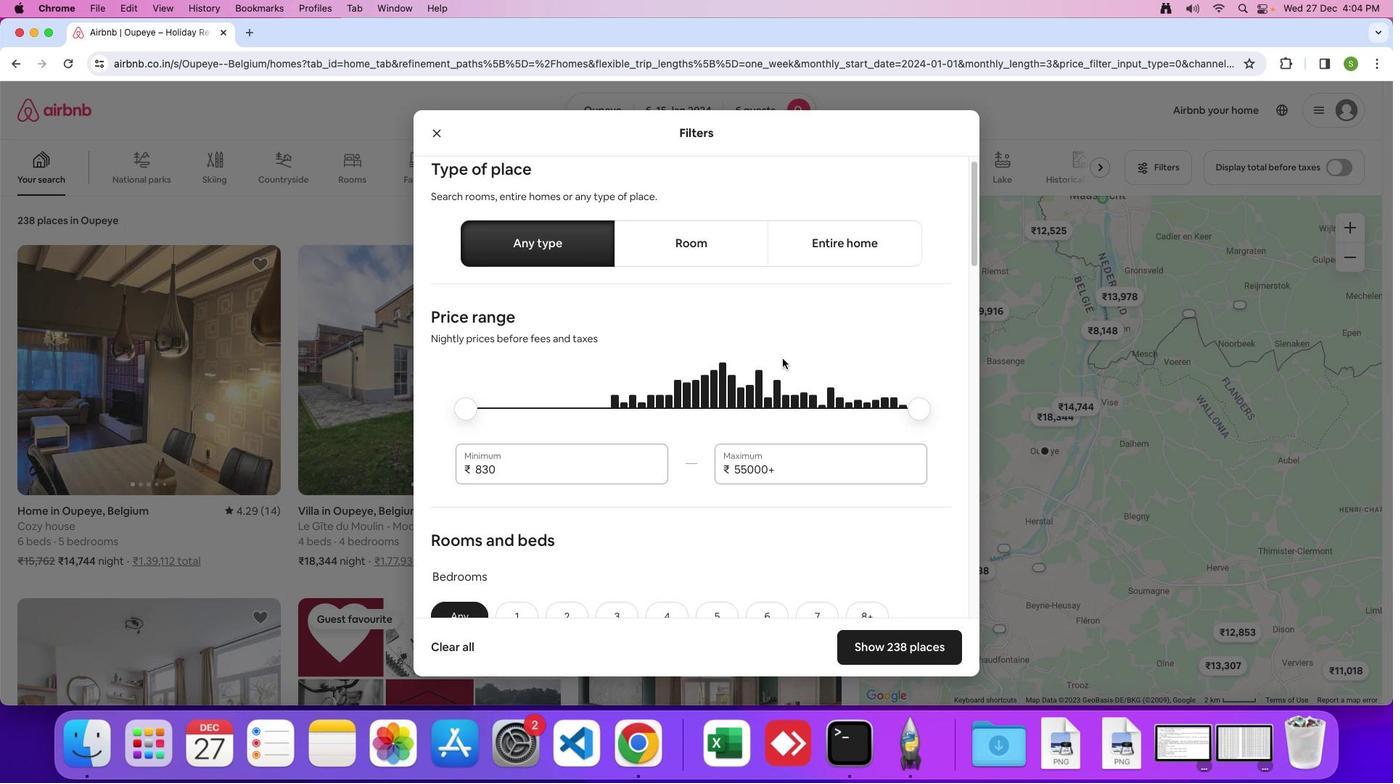 
Action: Mouse scrolled (778, 354) with delta (-2, -3)
Screenshot: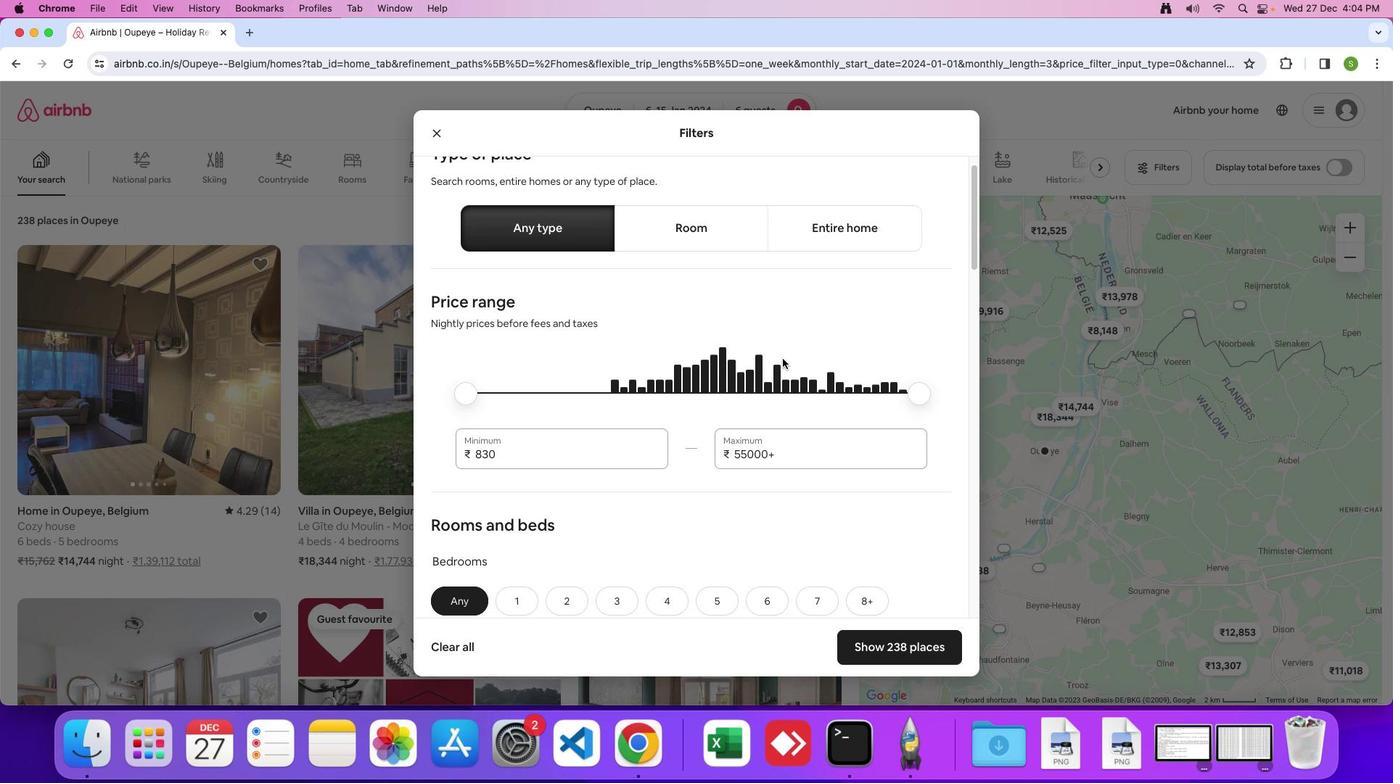 
Action: Mouse scrolled (778, 354) with delta (-2, -3)
Screenshot: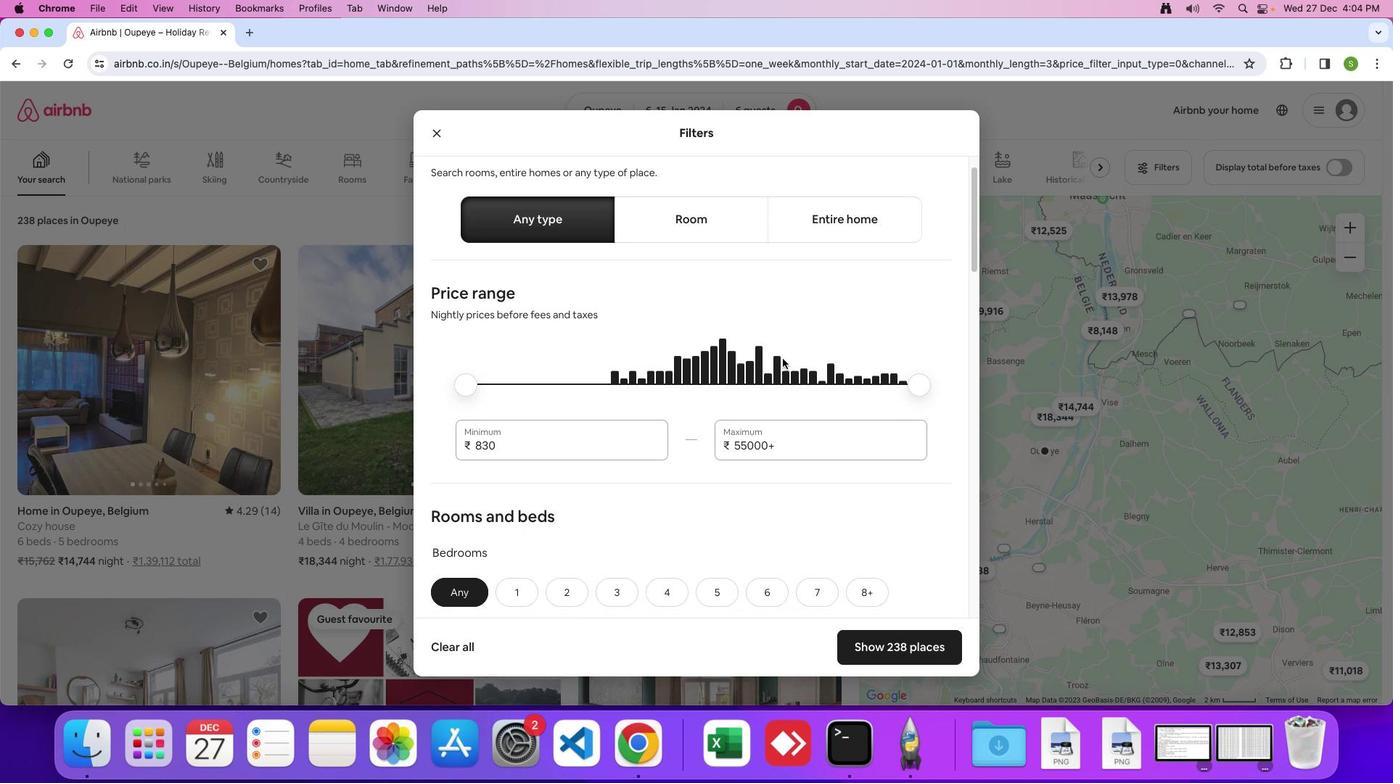 
Action: Mouse scrolled (778, 354) with delta (-2, -4)
Screenshot: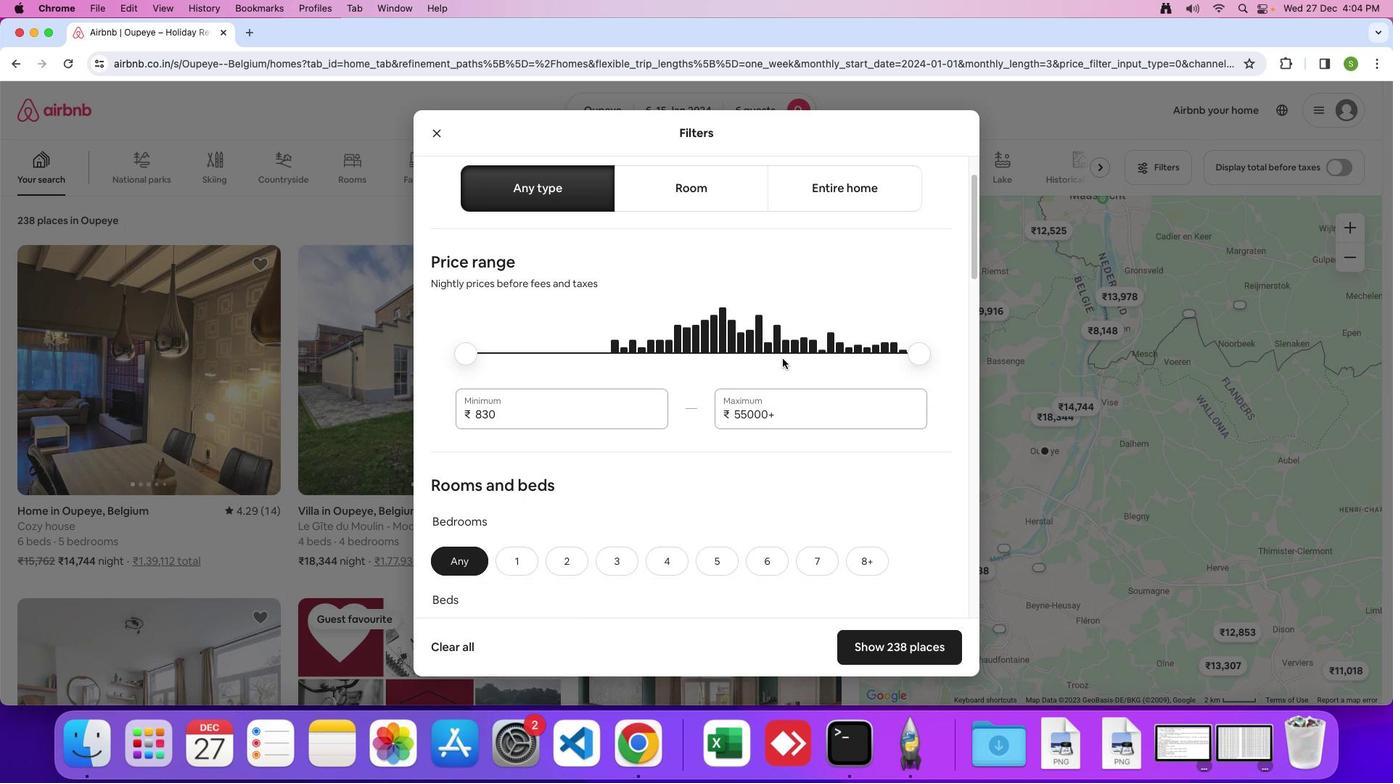 
Action: Mouse scrolled (778, 354) with delta (-2, -3)
Screenshot: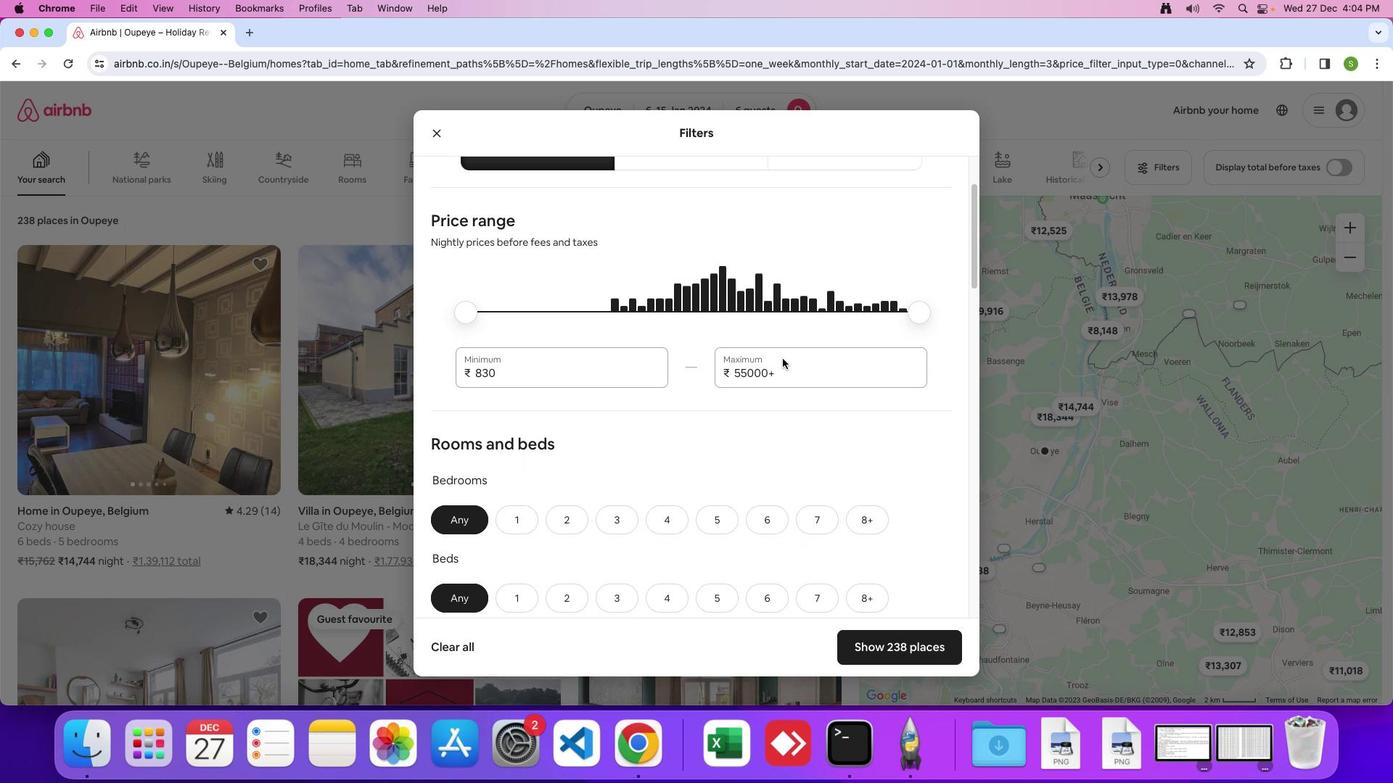 
Action: Mouse scrolled (778, 354) with delta (-2, -3)
Screenshot: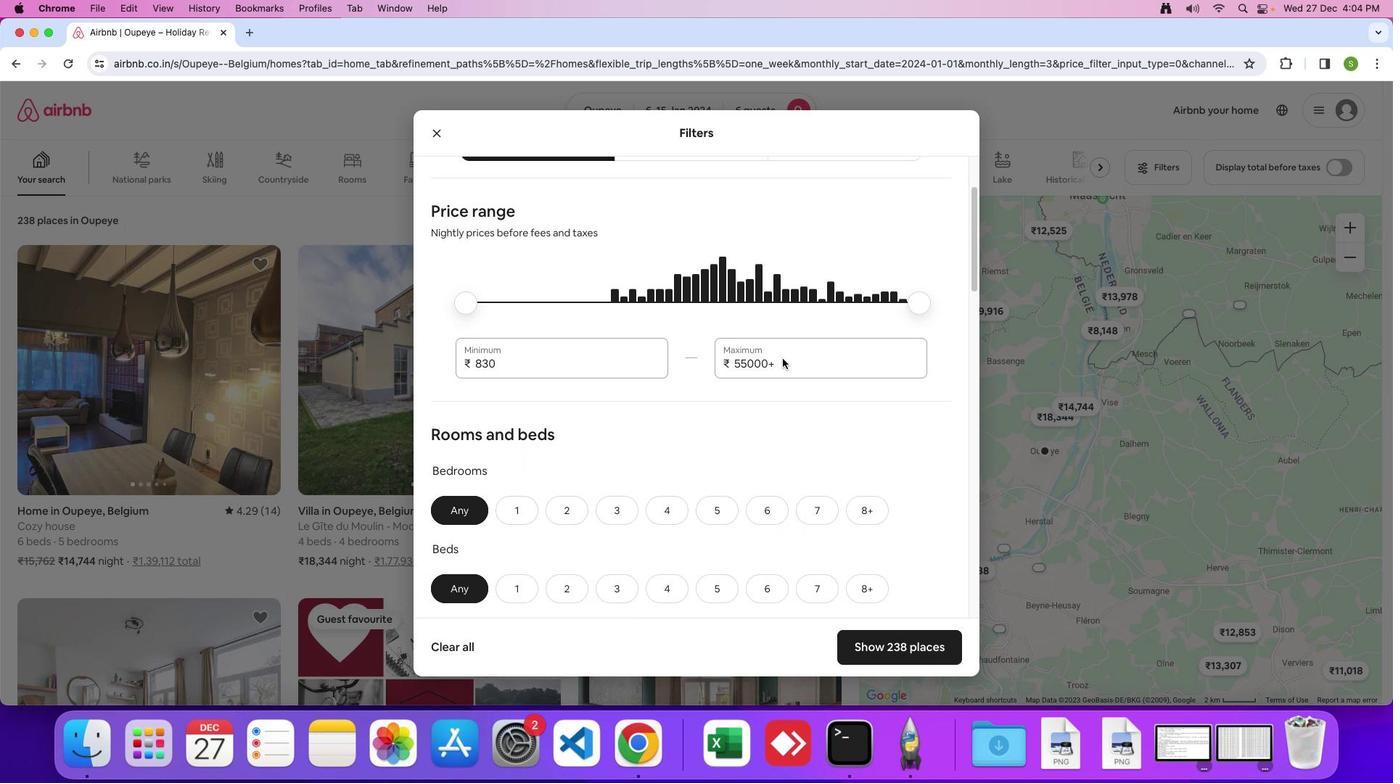 
Action: Mouse scrolled (778, 354) with delta (-2, -3)
Screenshot: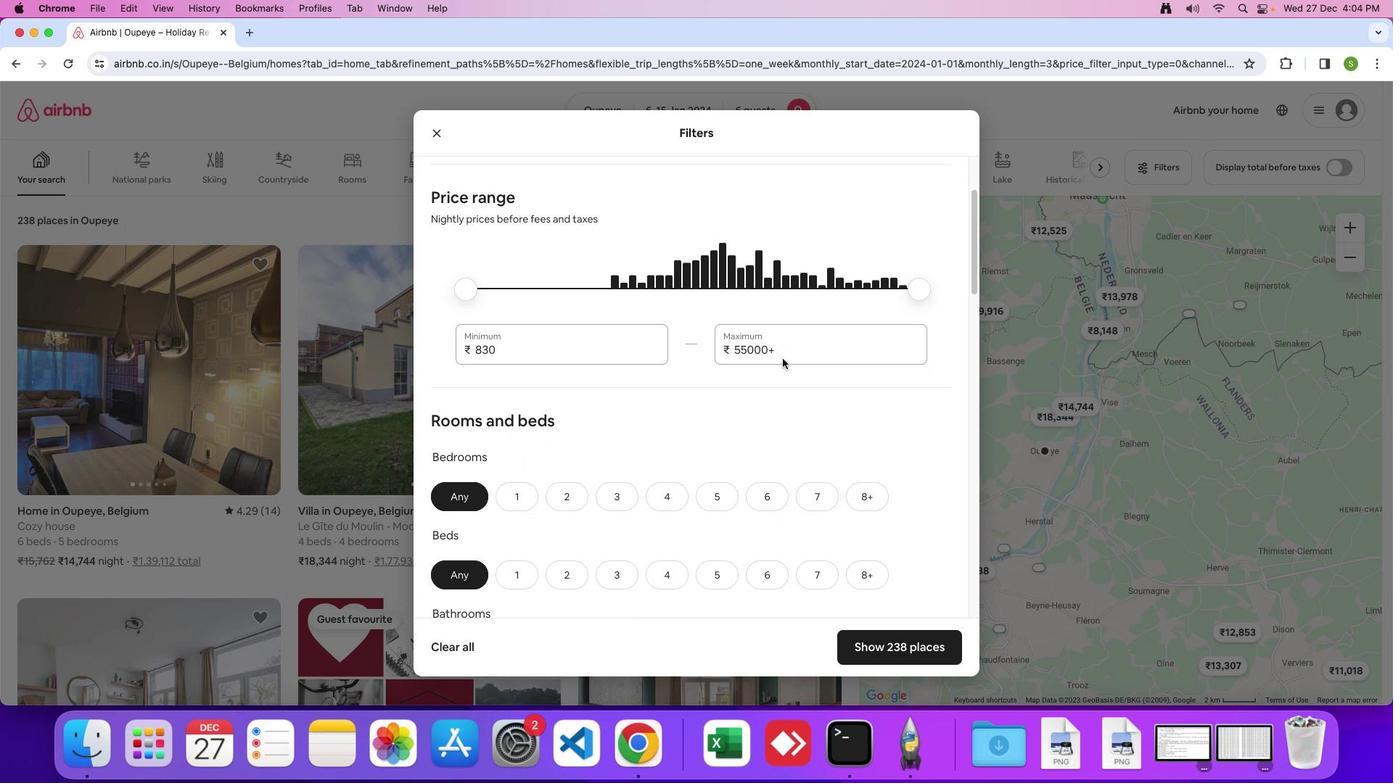 
Action: Mouse scrolled (778, 354) with delta (-2, -3)
Screenshot: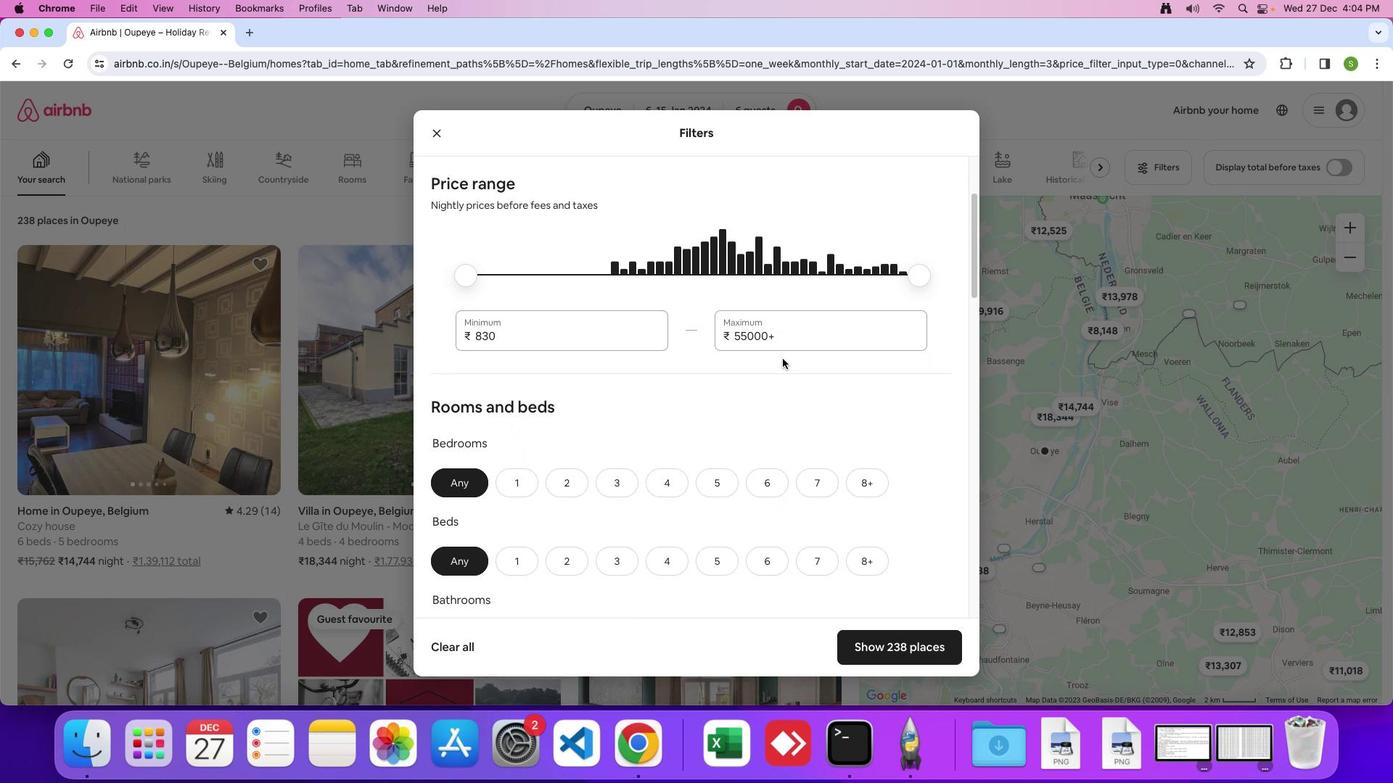 
Action: Mouse scrolled (778, 354) with delta (-2, -4)
Screenshot: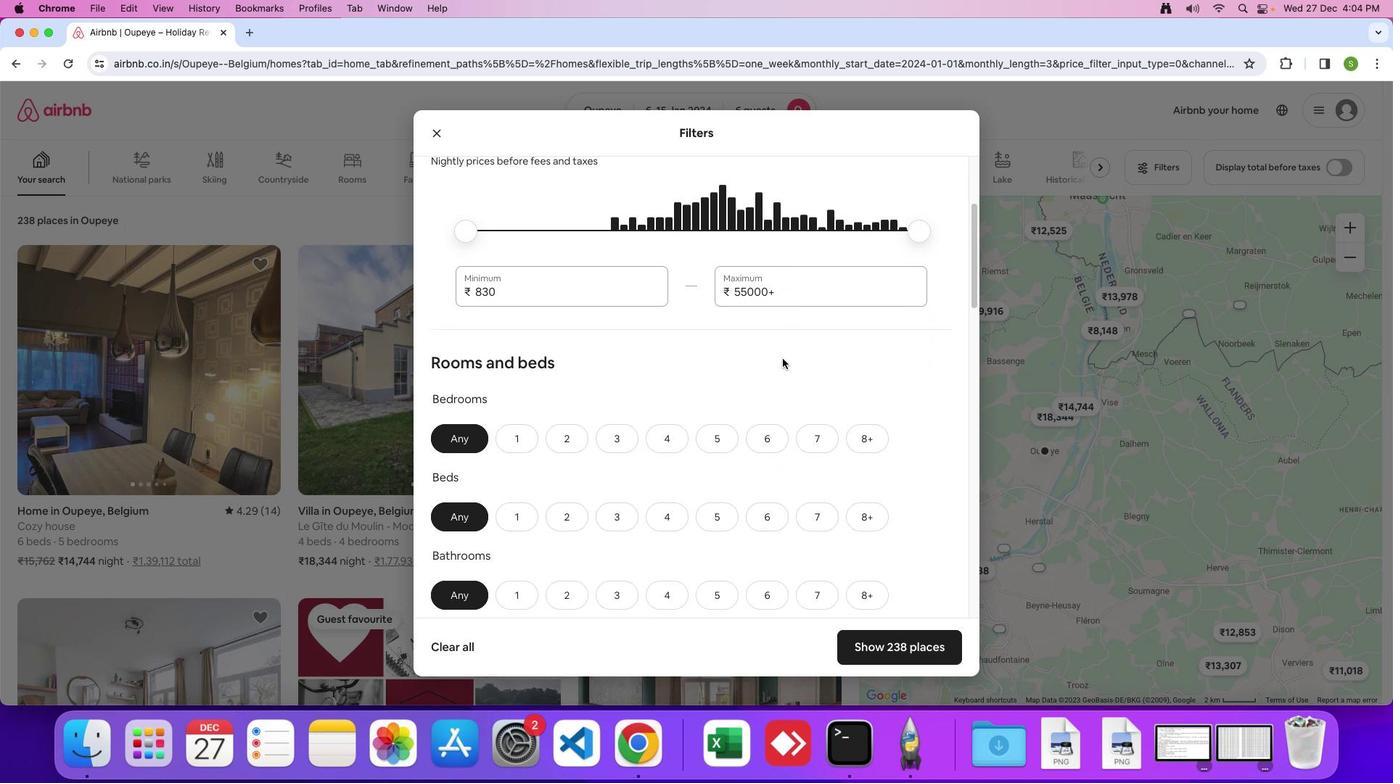 
Action: Mouse scrolled (778, 354) with delta (-2, -3)
Screenshot: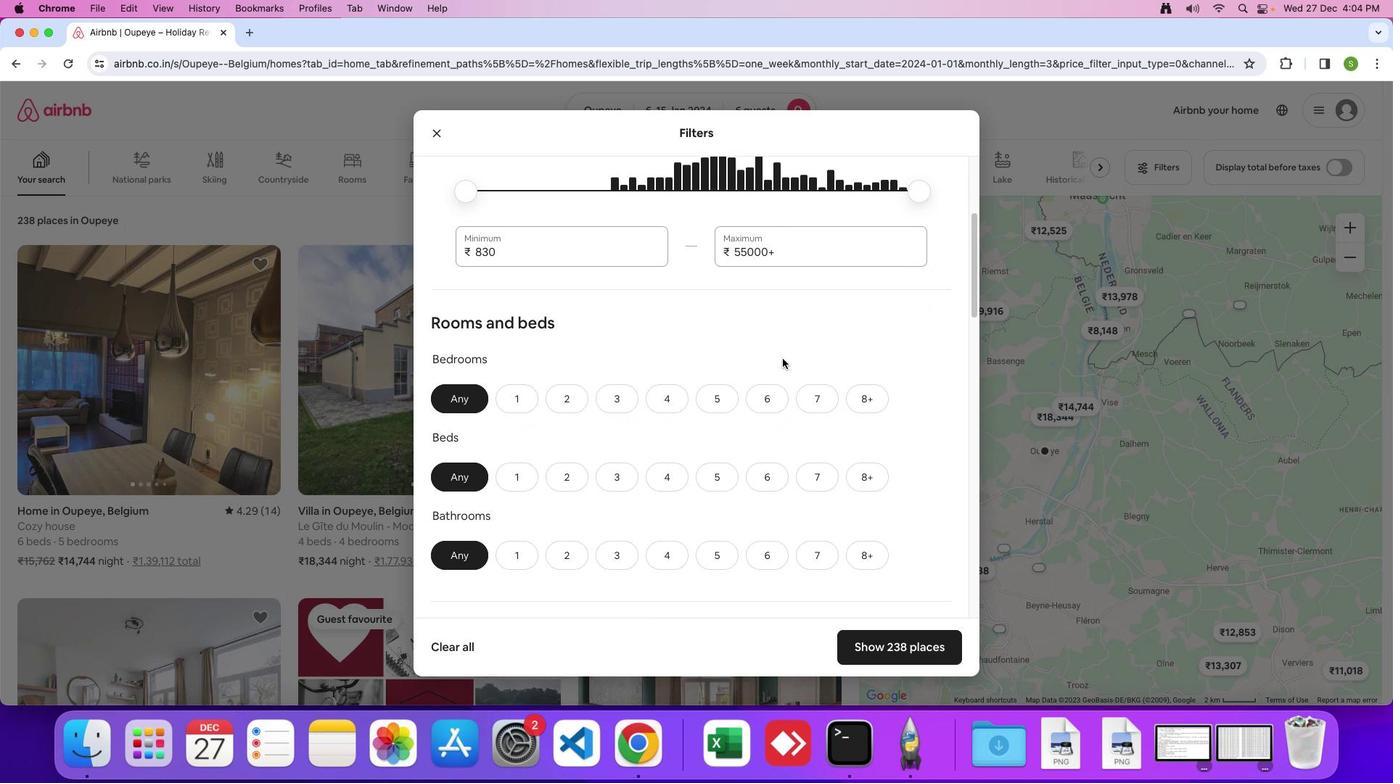 
Action: Mouse scrolled (778, 354) with delta (-2, -3)
Screenshot: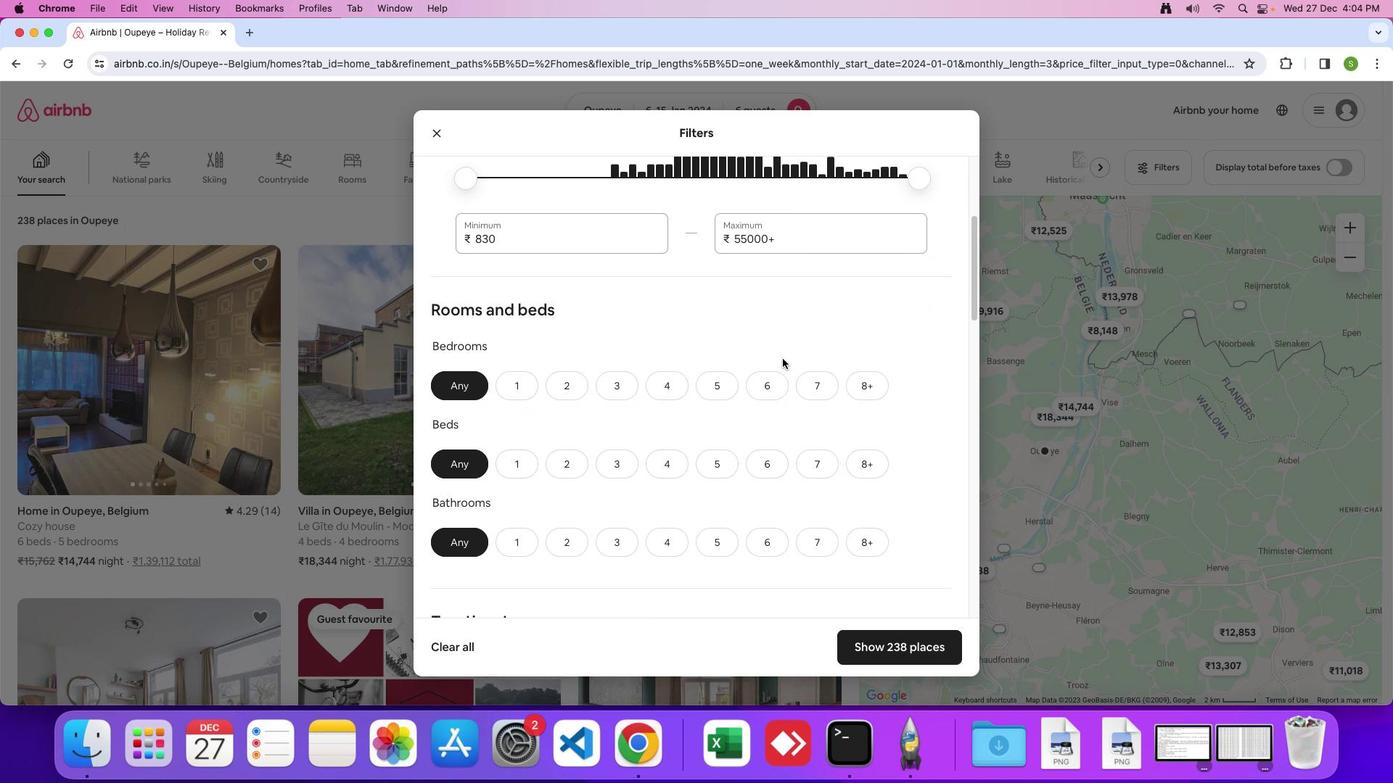 
Action: Mouse scrolled (778, 354) with delta (-2, -5)
Screenshot: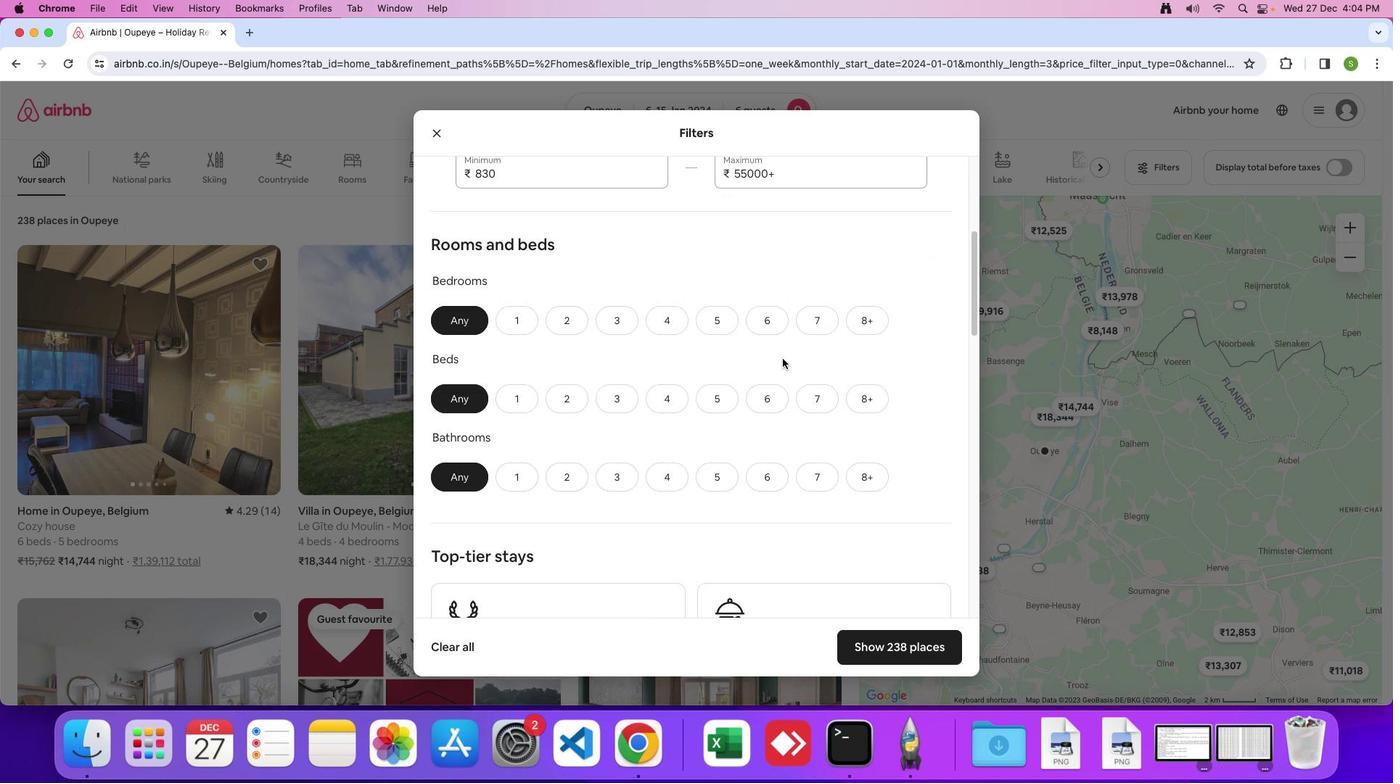 
Action: Mouse scrolled (778, 354) with delta (-2, -5)
Screenshot: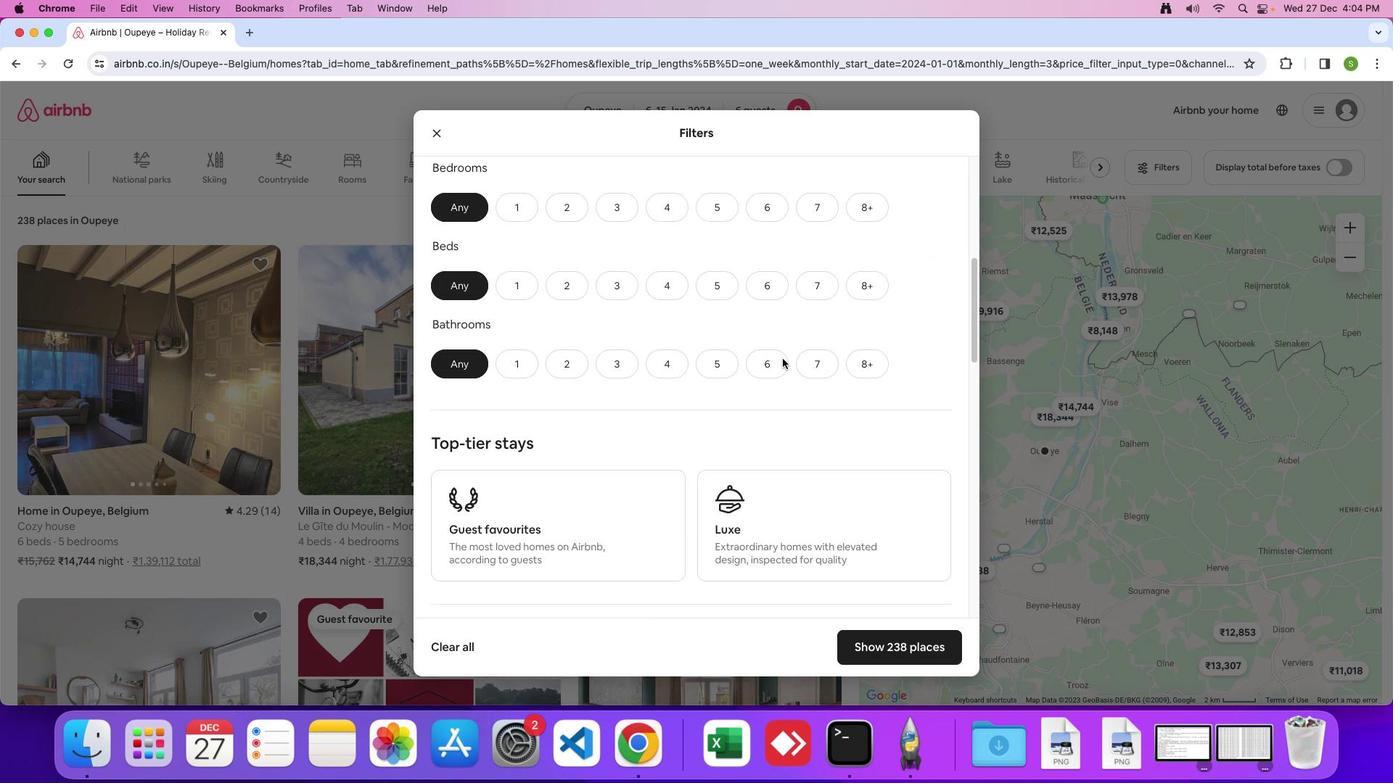 
Action: Mouse moved to (767, 171)
Screenshot: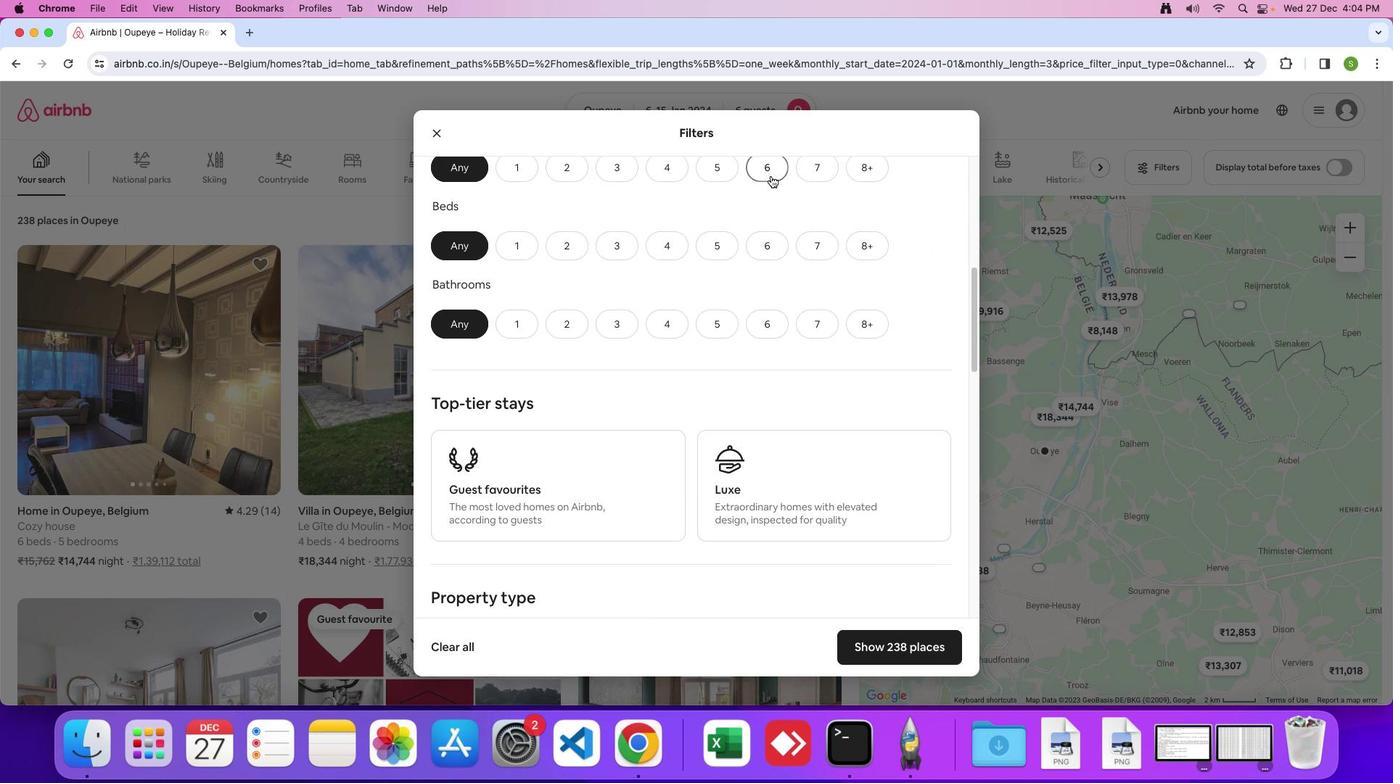 
Action: Mouse pressed left at (767, 171)
Screenshot: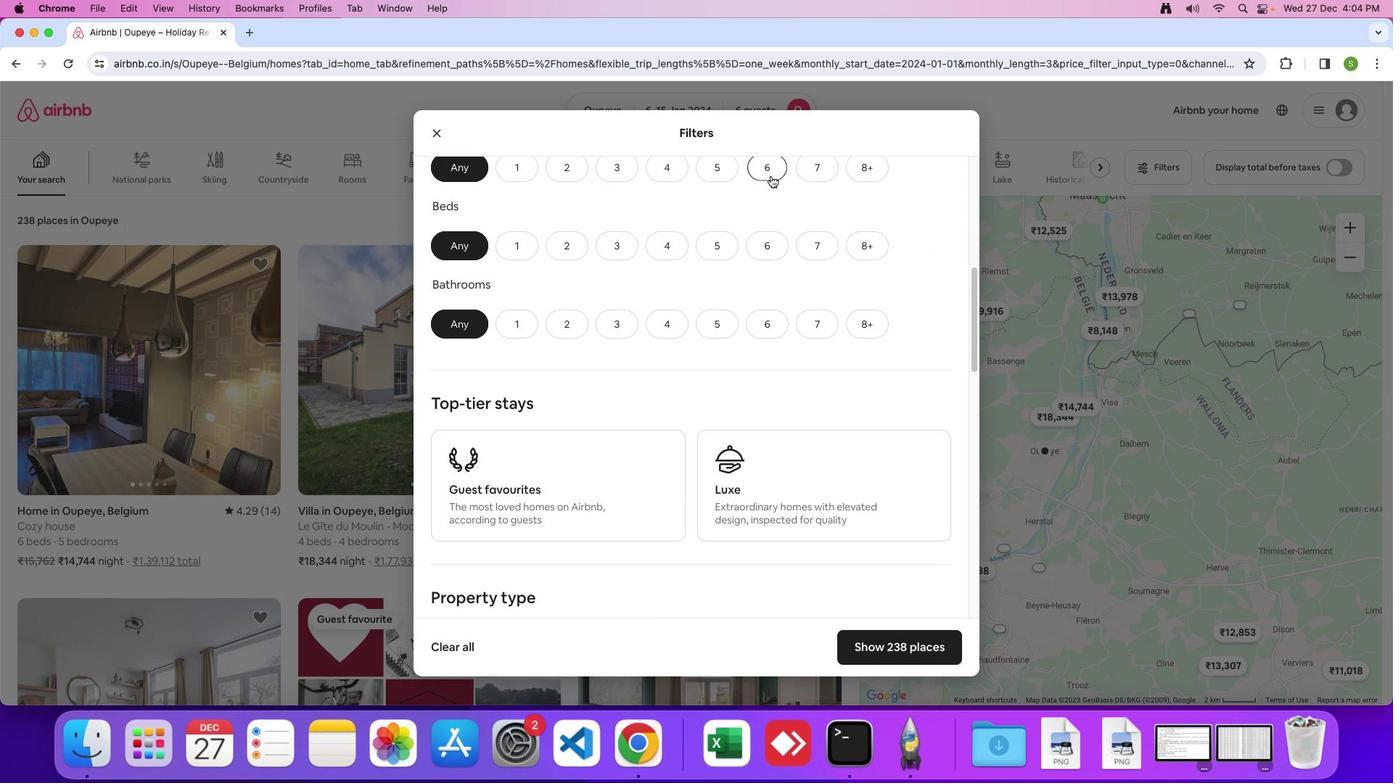
Action: Mouse moved to (770, 240)
Screenshot: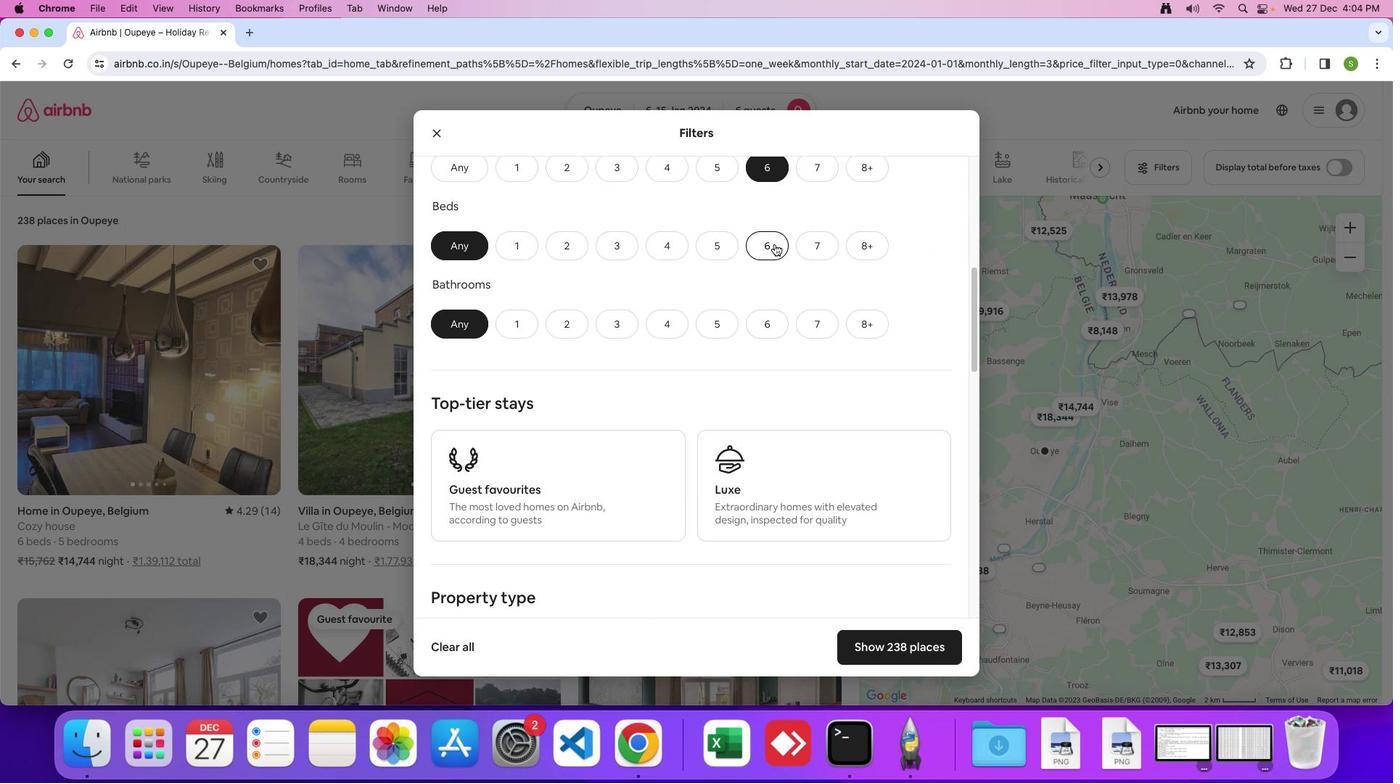 
Action: Mouse pressed left at (770, 240)
Screenshot: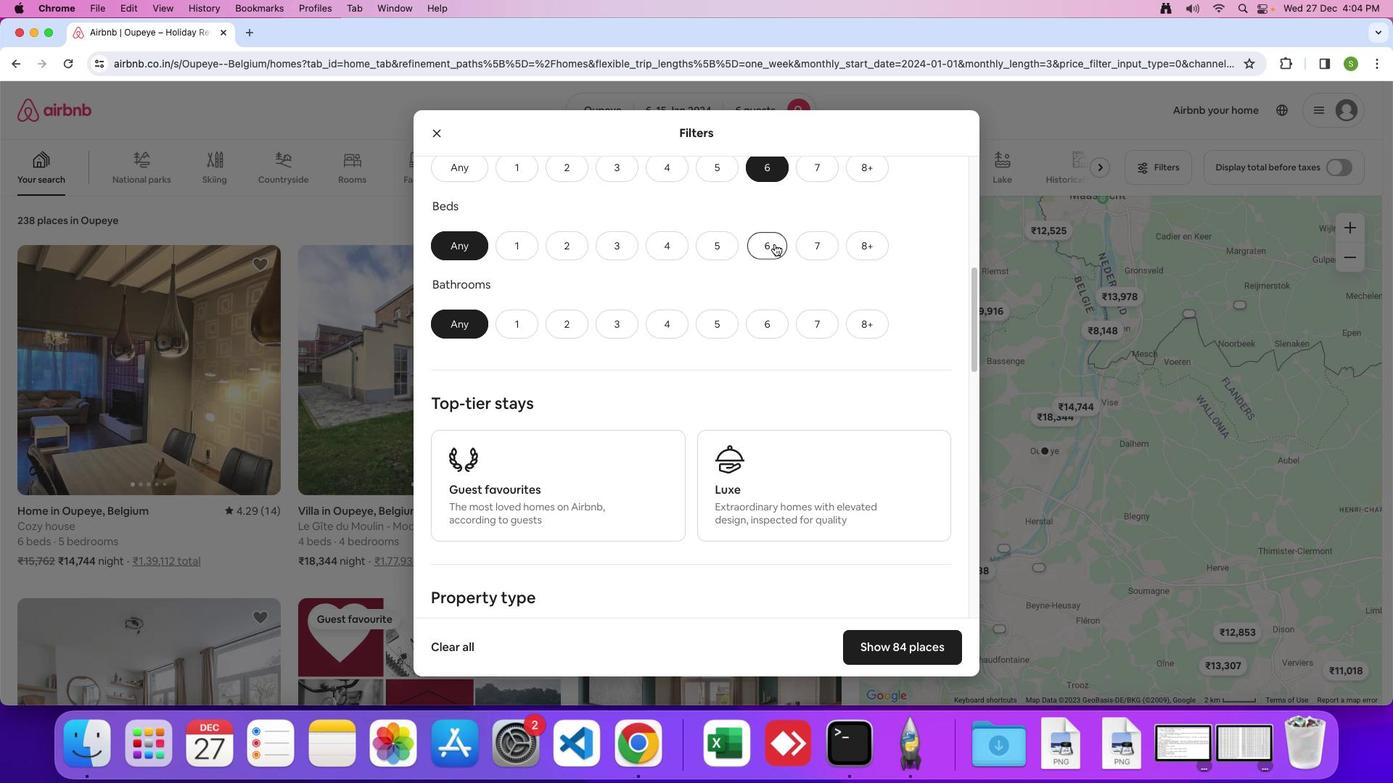 
Action: Mouse moved to (767, 313)
Screenshot: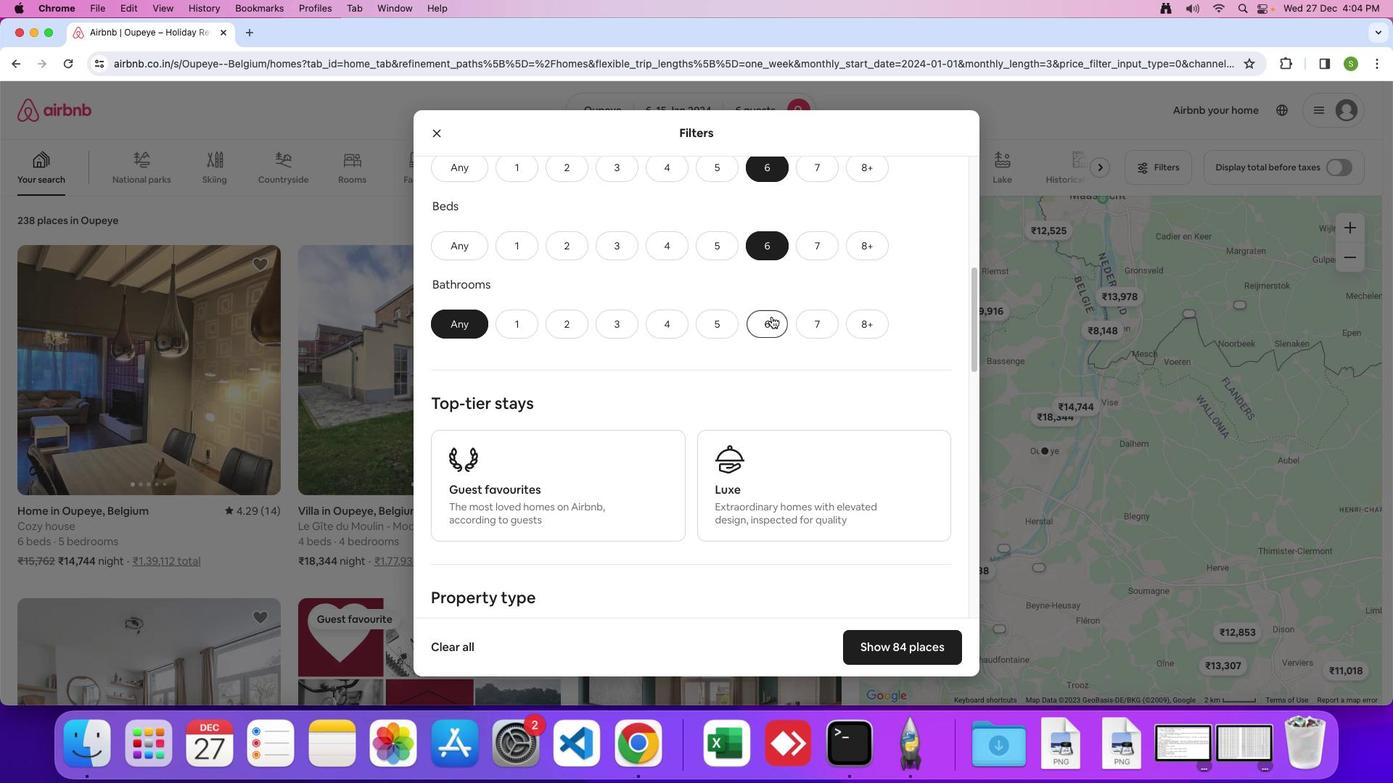 
Action: Mouse pressed left at (767, 313)
Screenshot: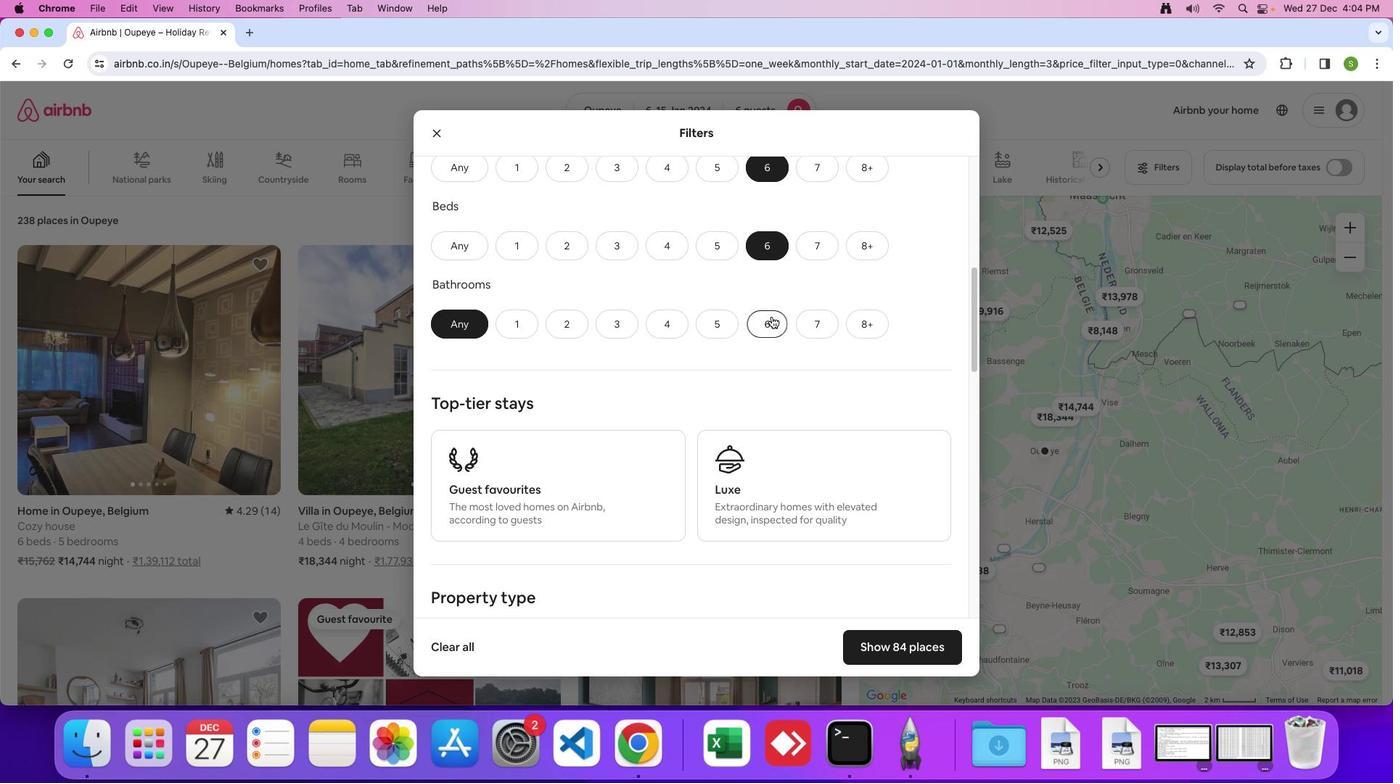 
Action: Mouse moved to (716, 359)
Screenshot: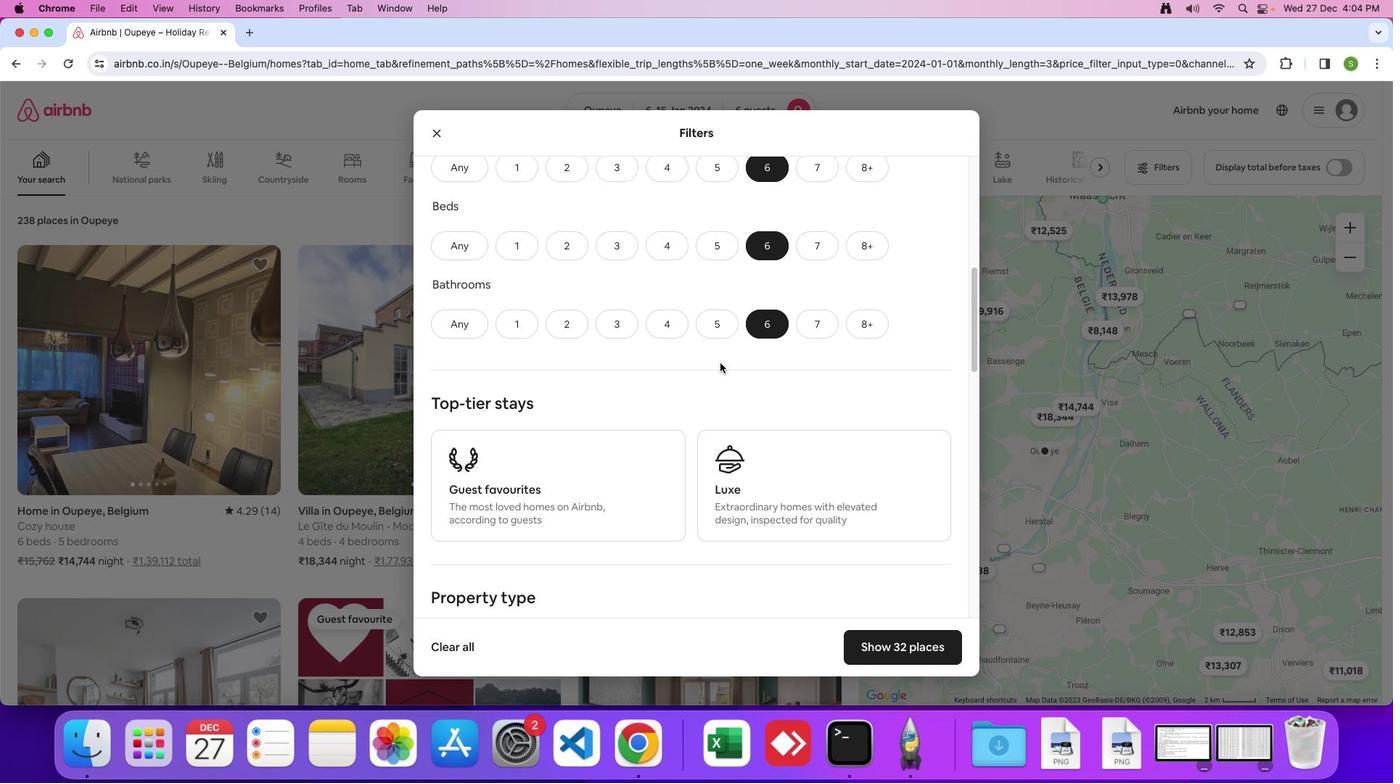 
Action: Mouse scrolled (716, 359) with delta (-2, -3)
Screenshot: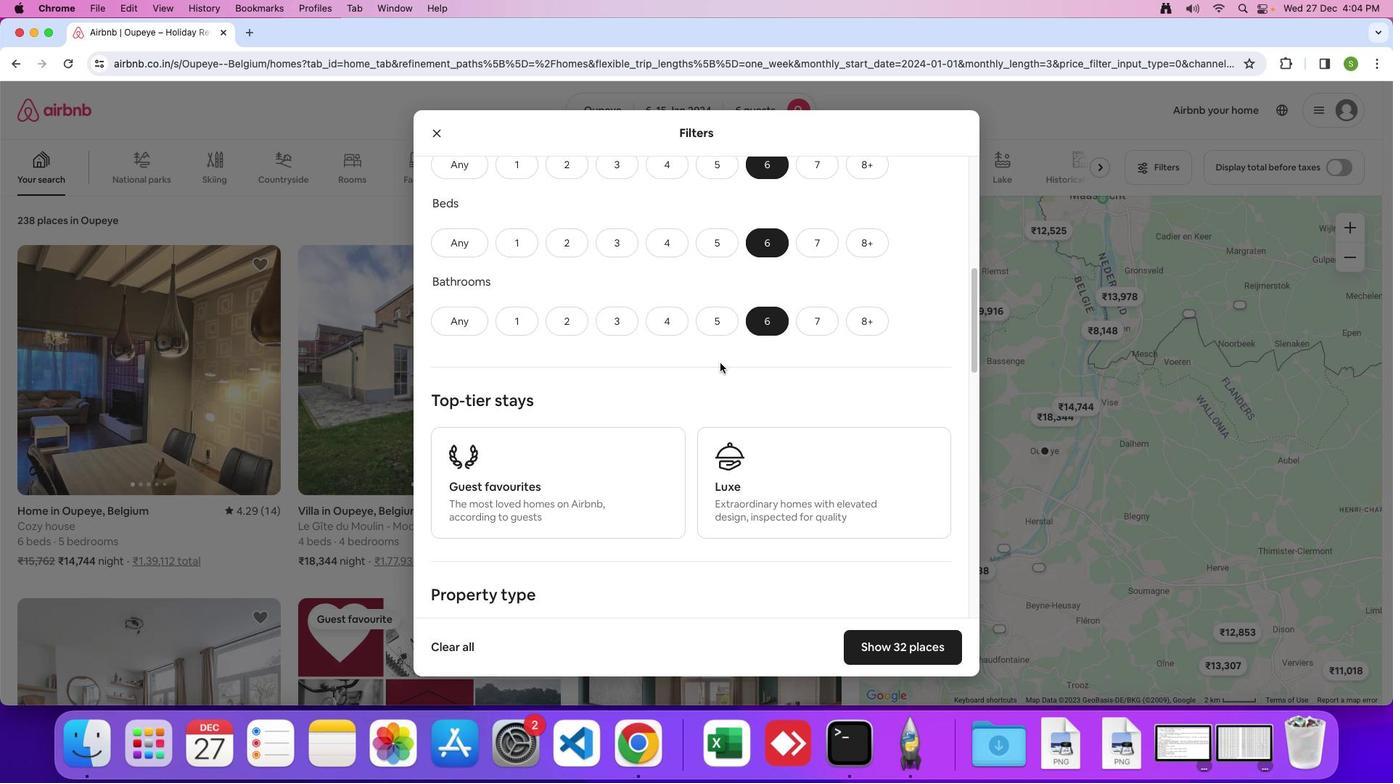 
Action: Mouse scrolled (716, 359) with delta (-2, -3)
Screenshot: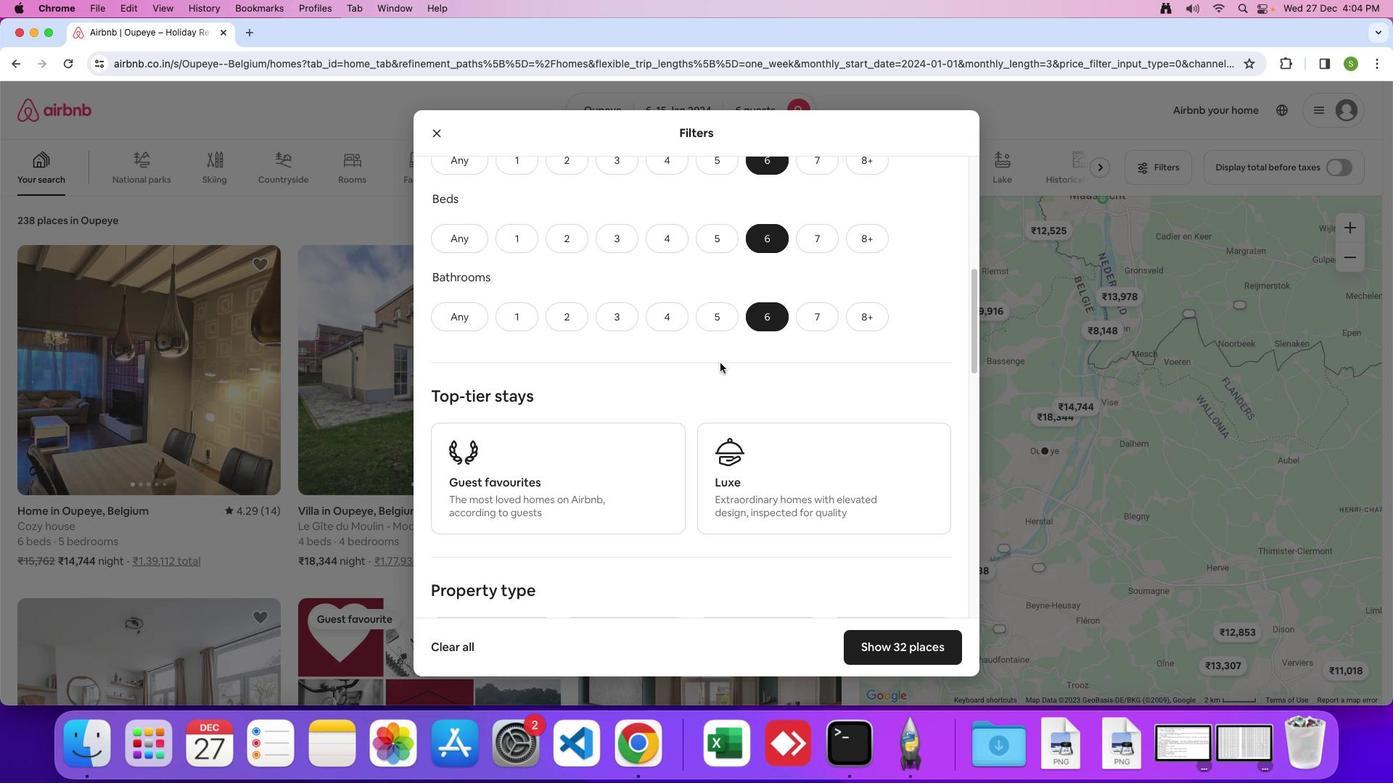 
Action: Mouse scrolled (716, 359) with delta (-2, -3)
Screenshot: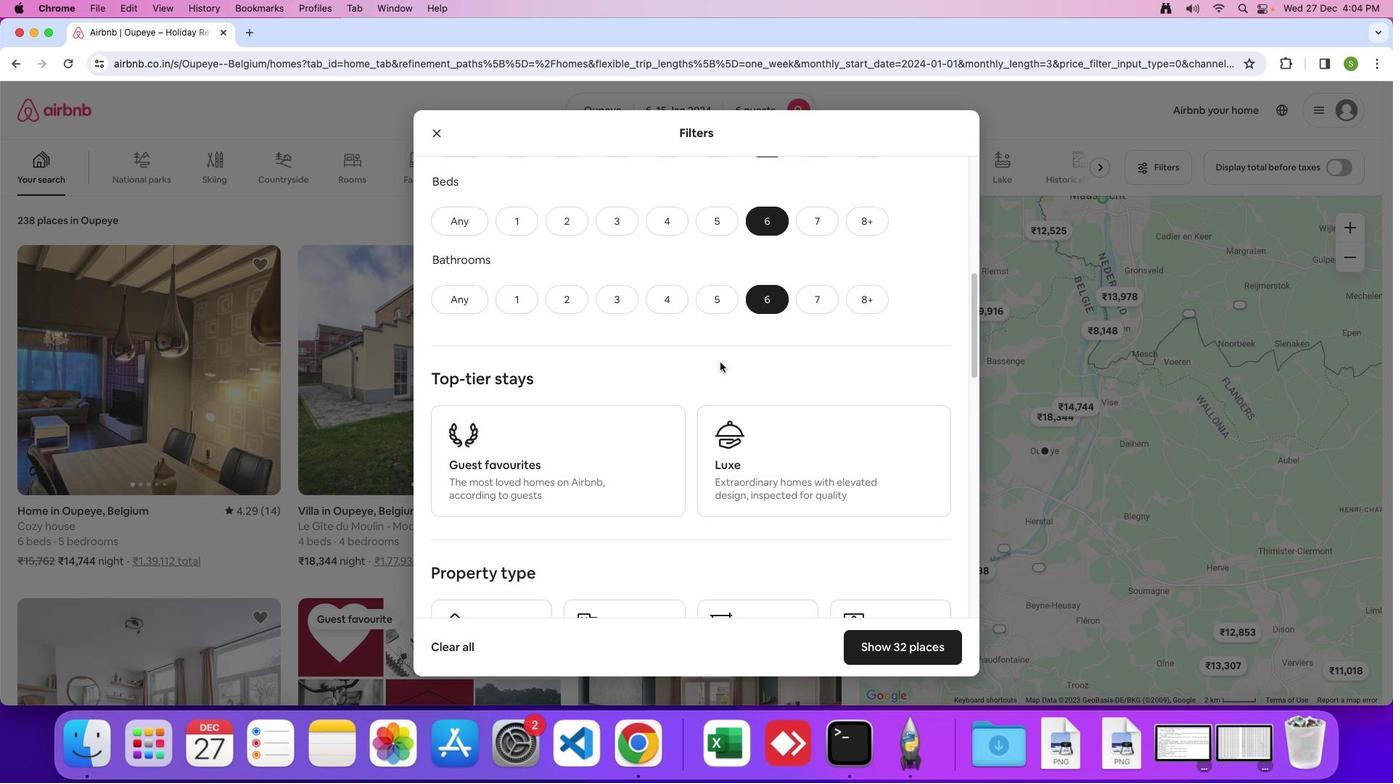 
Action: Mouse scrolled (716, 359) with delta (-2, -3)
Screenshot: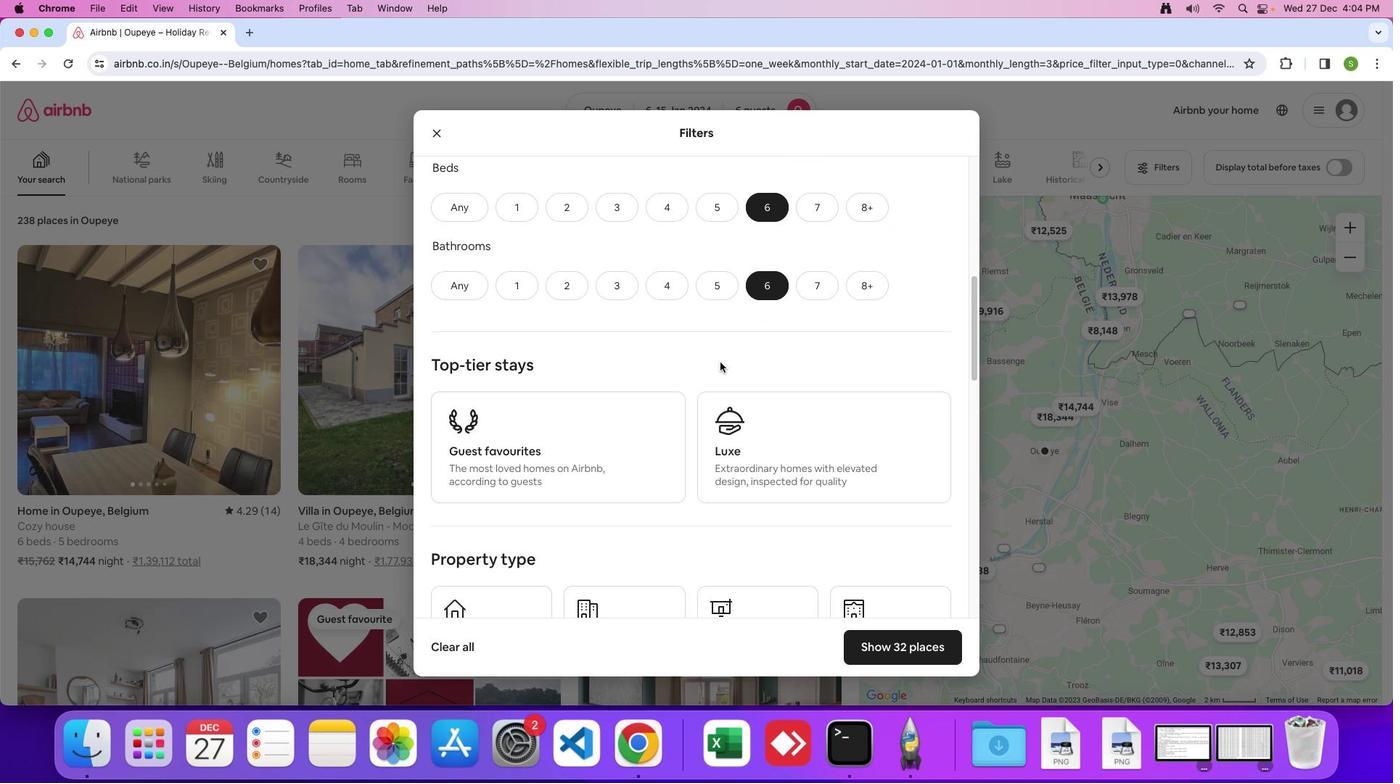 
Action: Mouse moved to (716, 359)
Screenshot: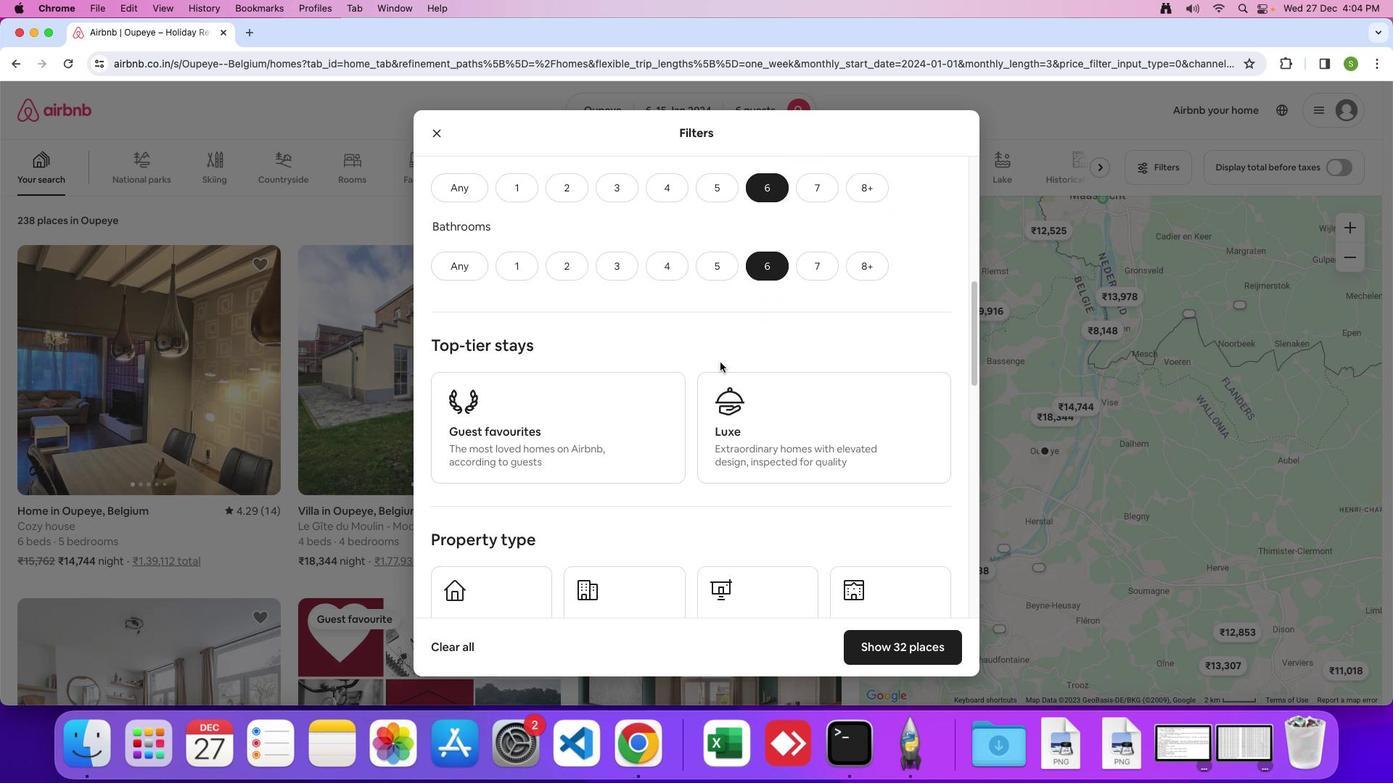 
Action: Mouse scrolled (716, 359) with delta (-2, -4)
Screenshot: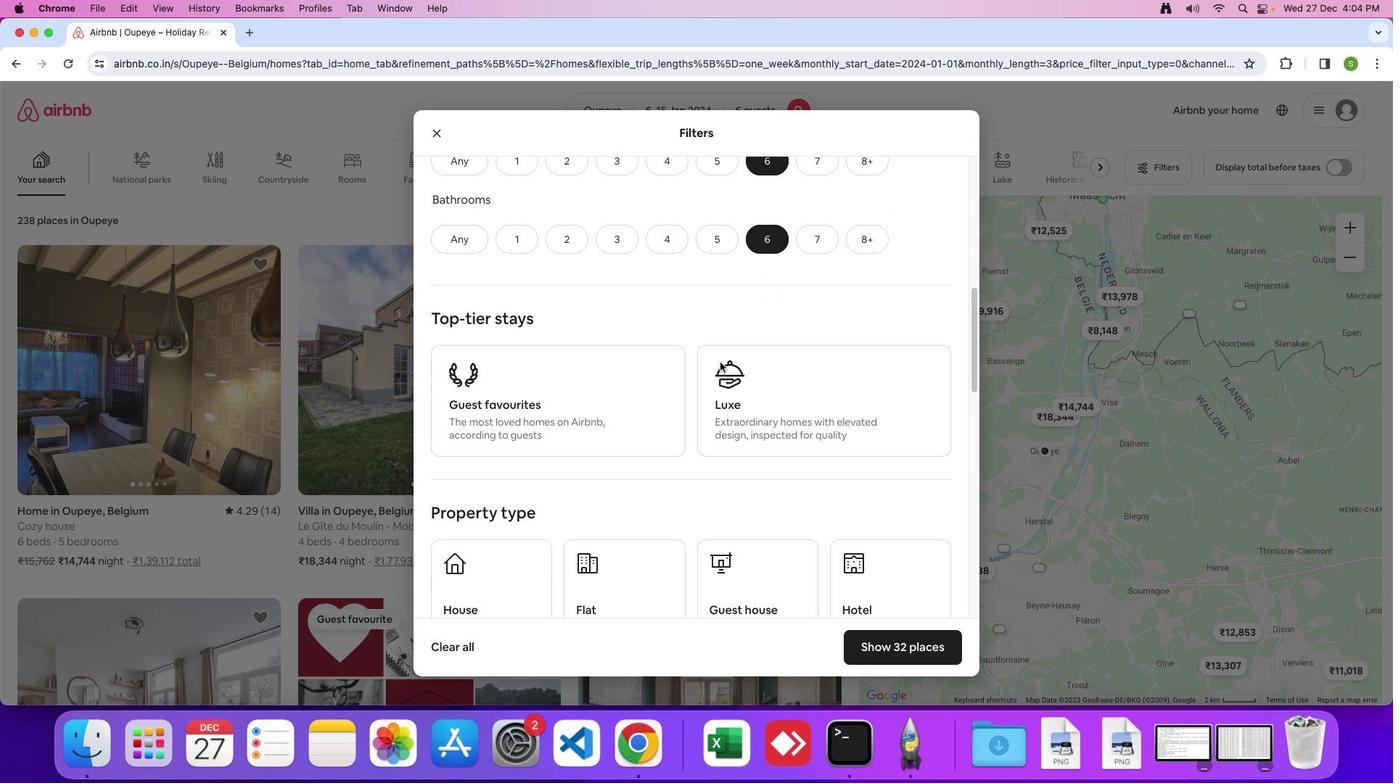 
Action: Mouse scrolled (716, 359) with delta (-2, -3)
Screenshot: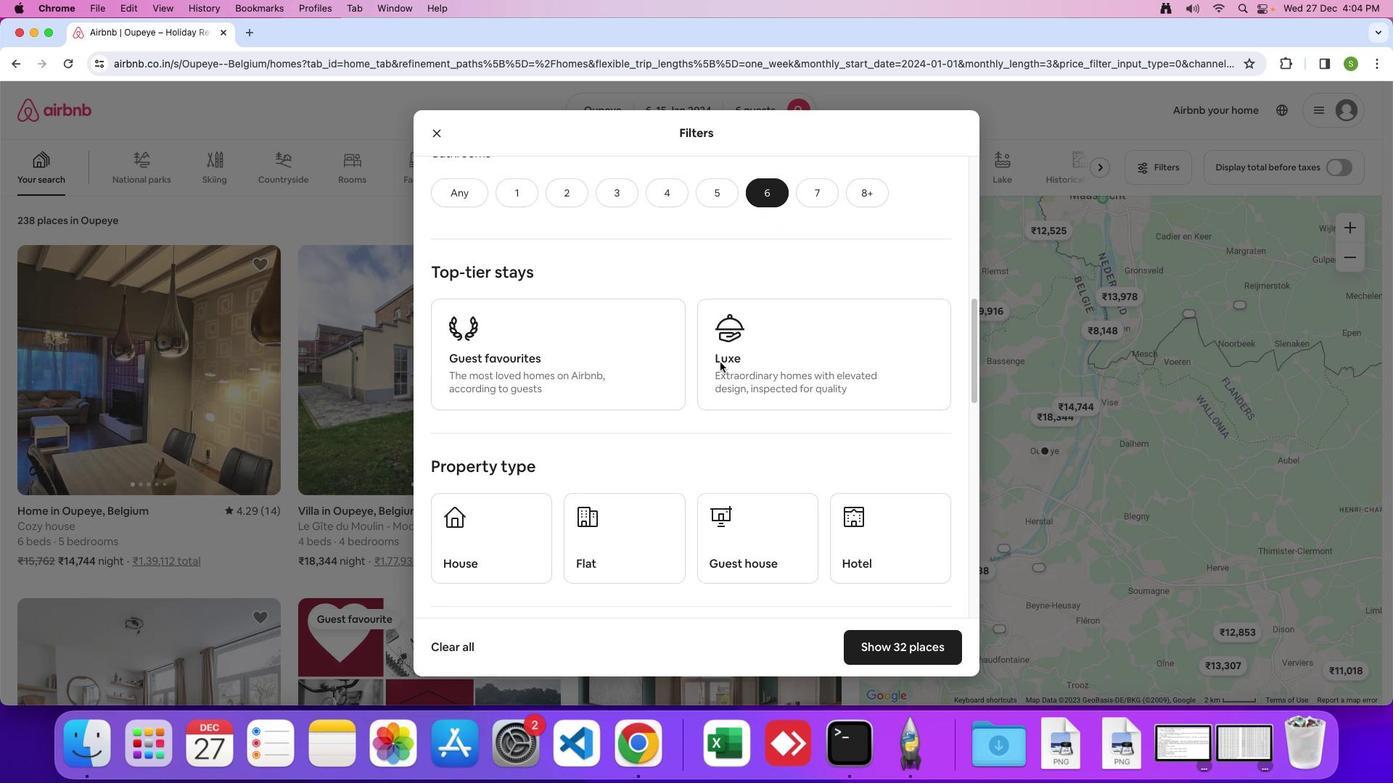
Action: Mouse scrolled (716, 359) with delta (-2, -3)
Screenshot: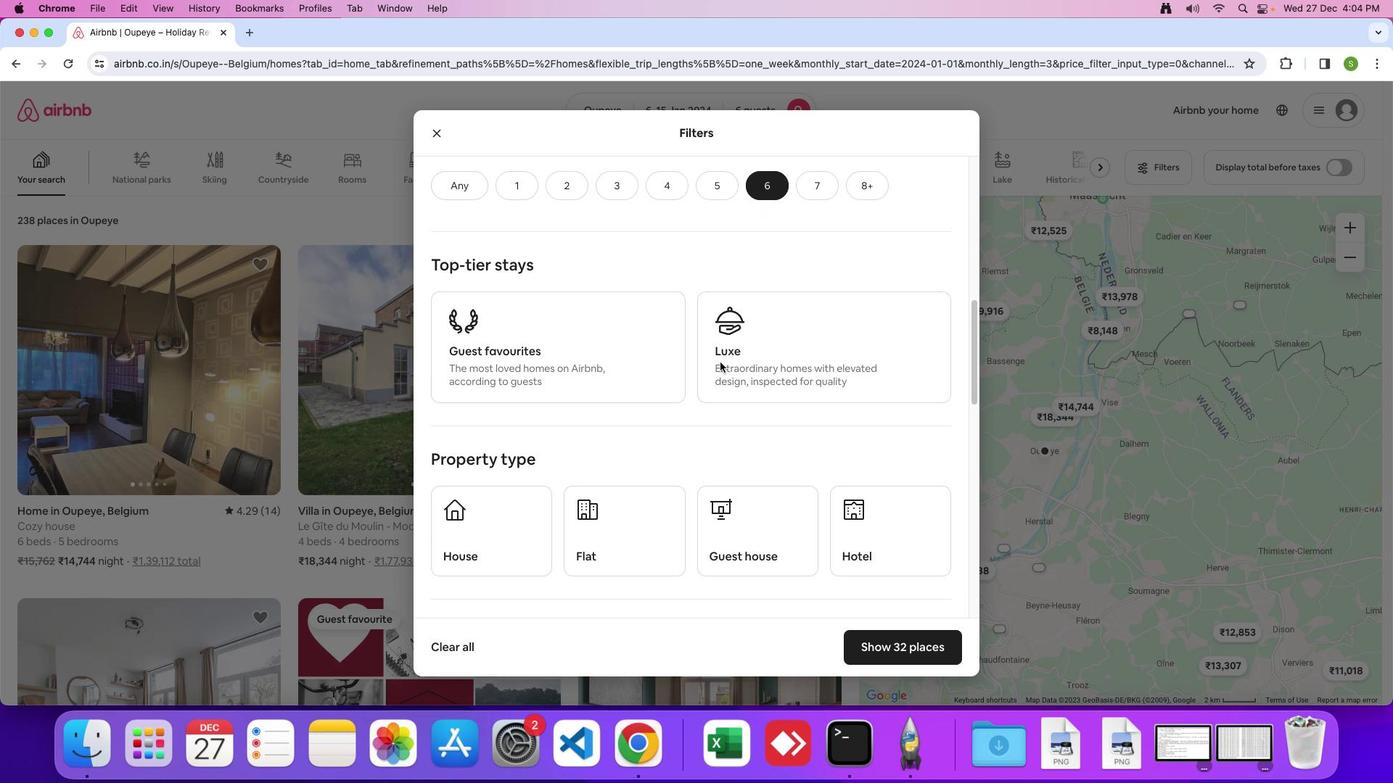 
Action: Mouse scrolled (716, 359) with delta (-2, -3)
Screenshot: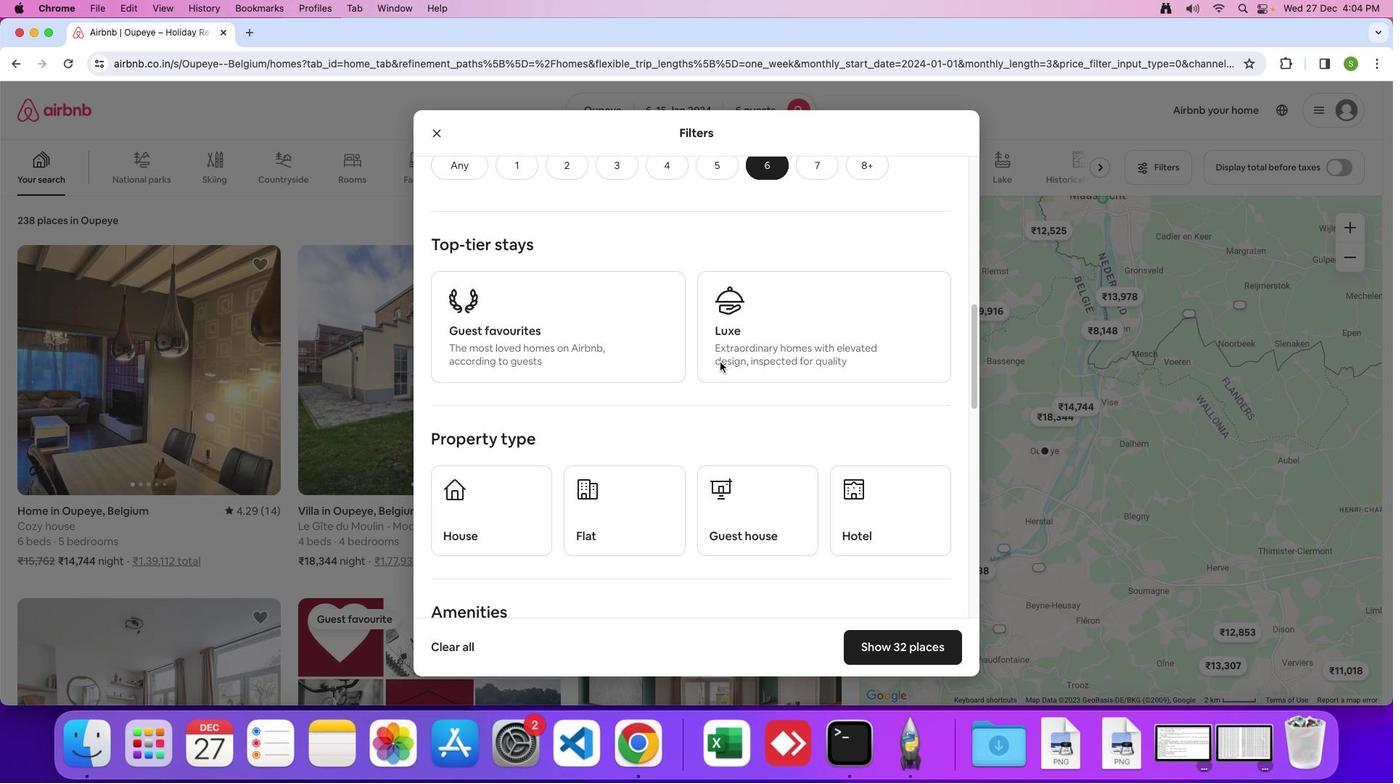 
Action: Mouse scrolled (716, 359) with delta (-2, -3)
Screenshot: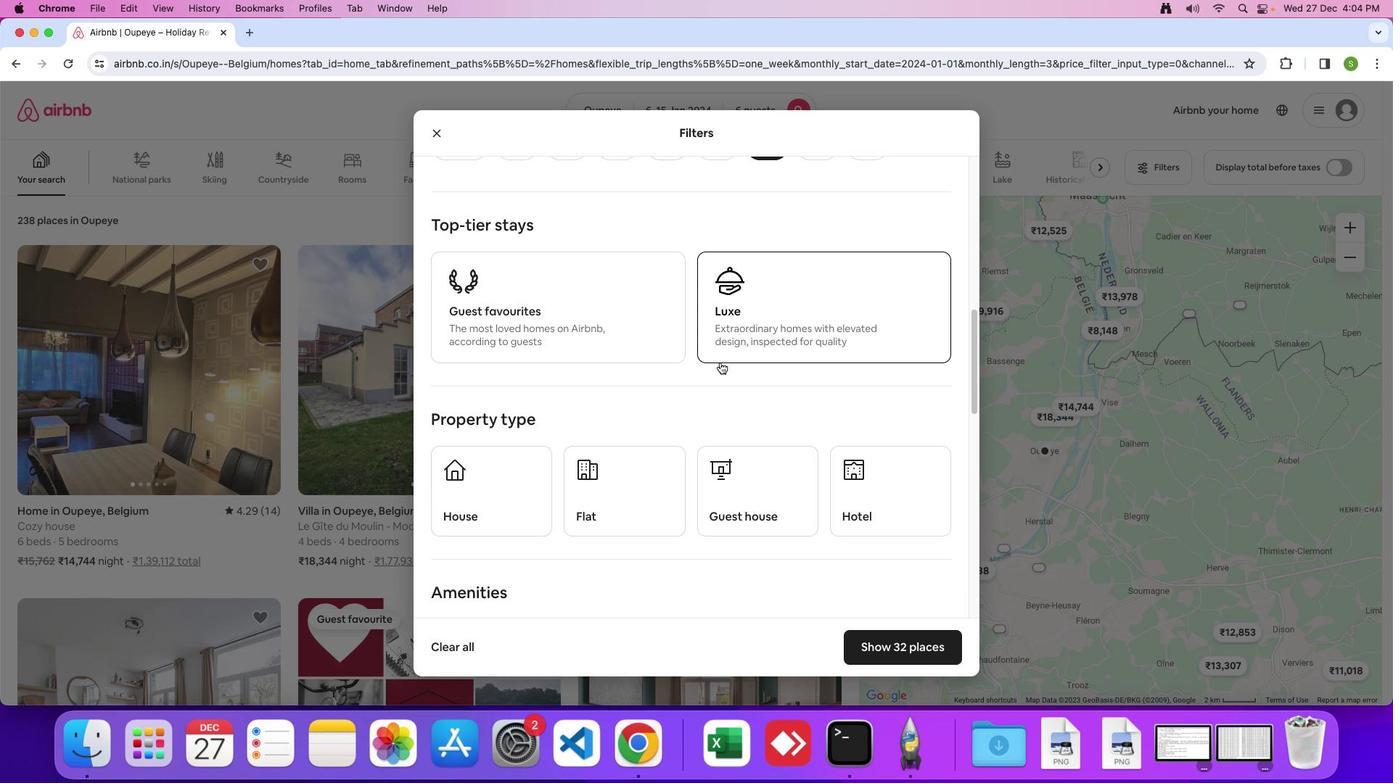 
Action: Mouse scrolled (716, 359) with delta (-2, -3)
Screenshot: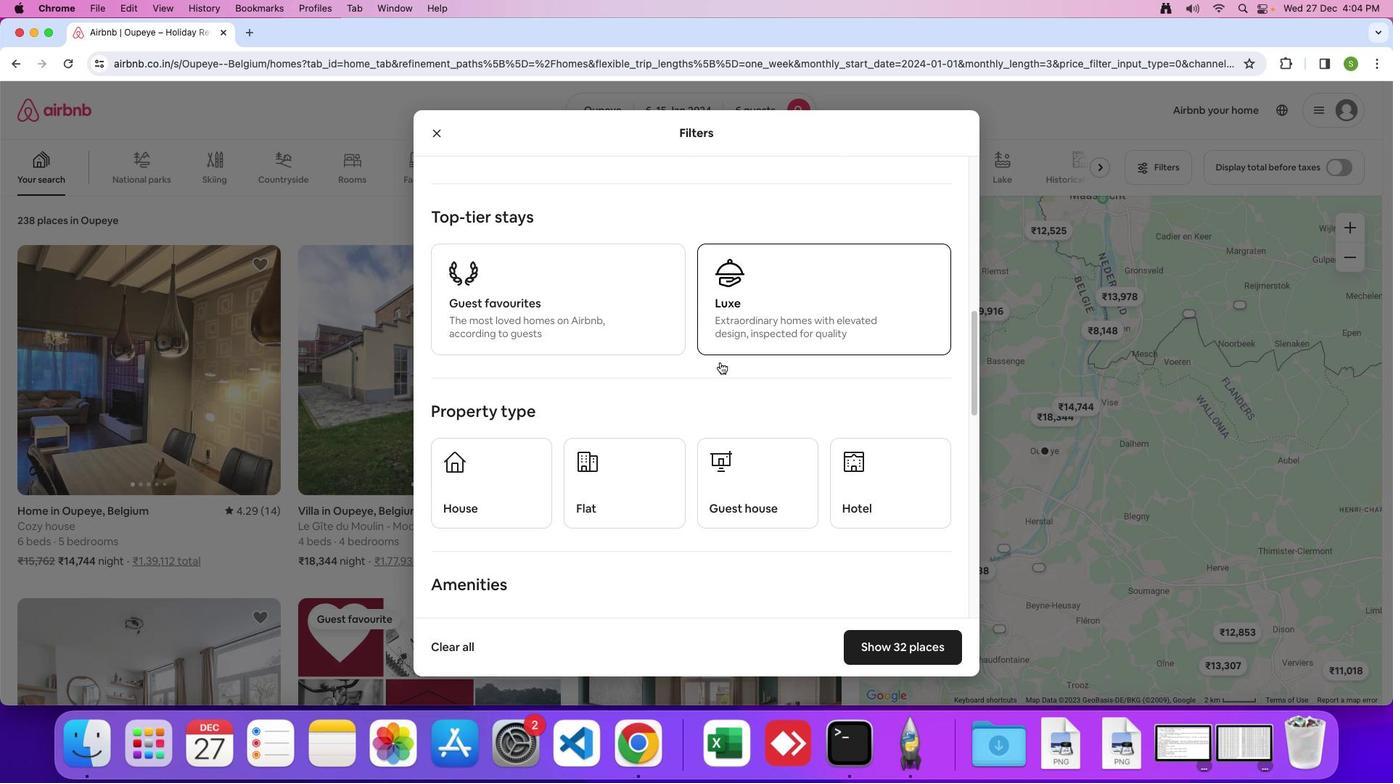 
Action: Mouse scrolled (716, 359) with delta (-2, -3)
Screenshot: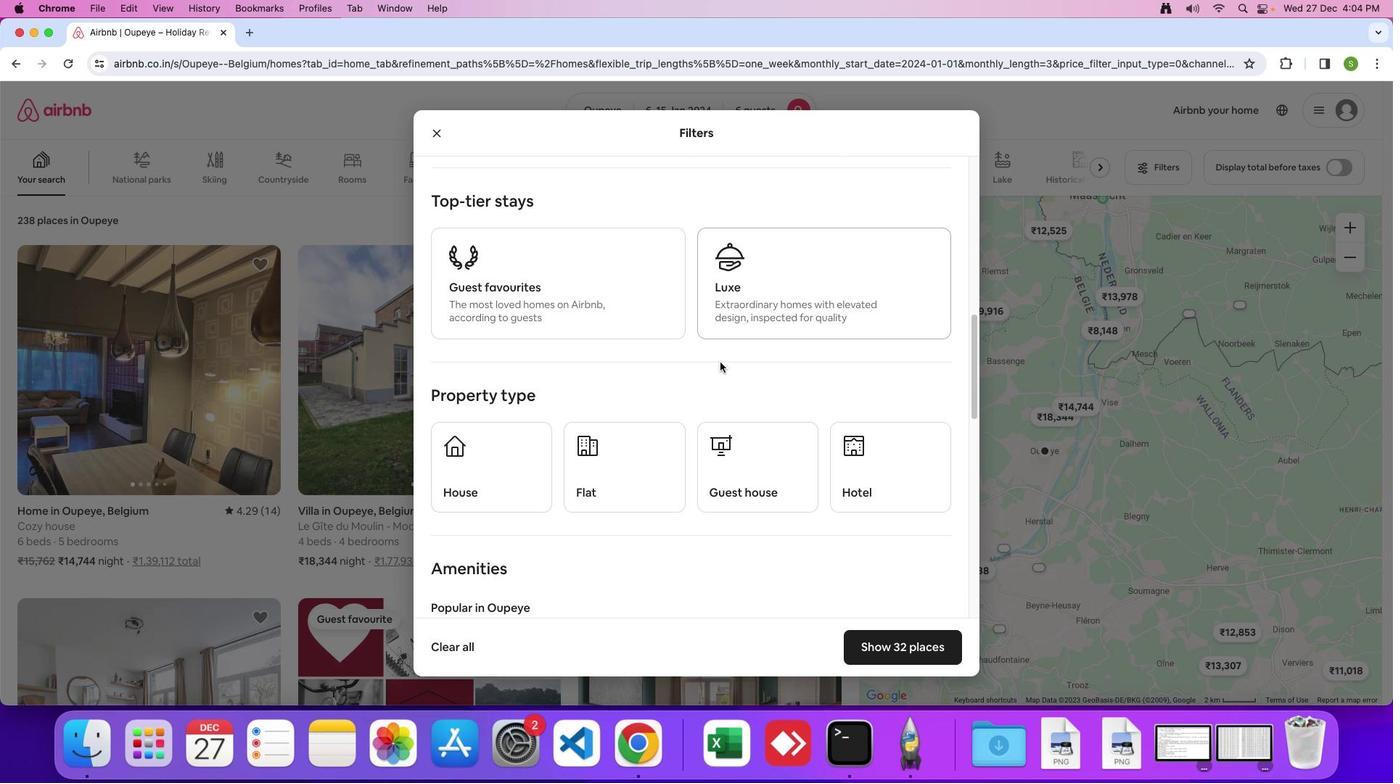 
Action: Mouse scrolled (716, 359) with delta (-2, -3)
Screenshot: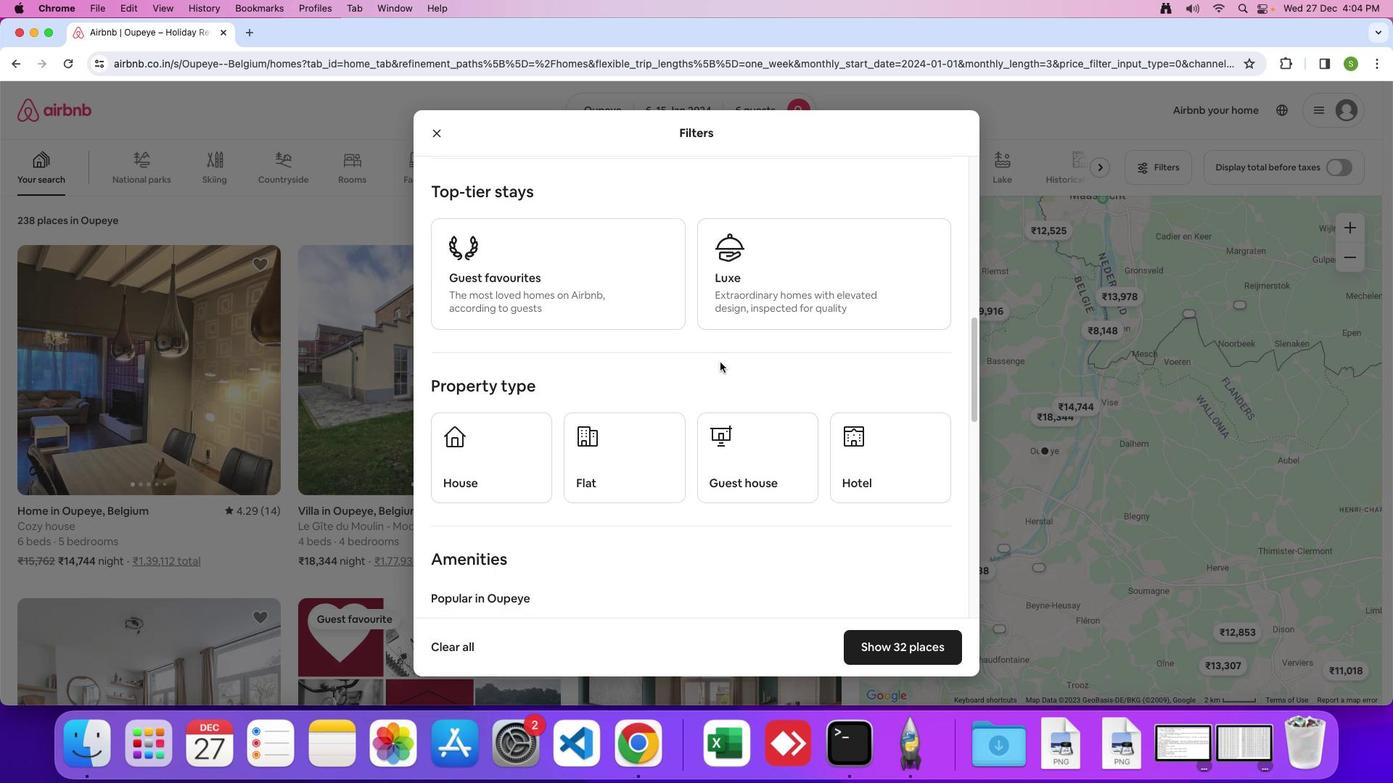 
Action: Mouse scrolled (716, 359) with delta (-2, -3)
Screenshot: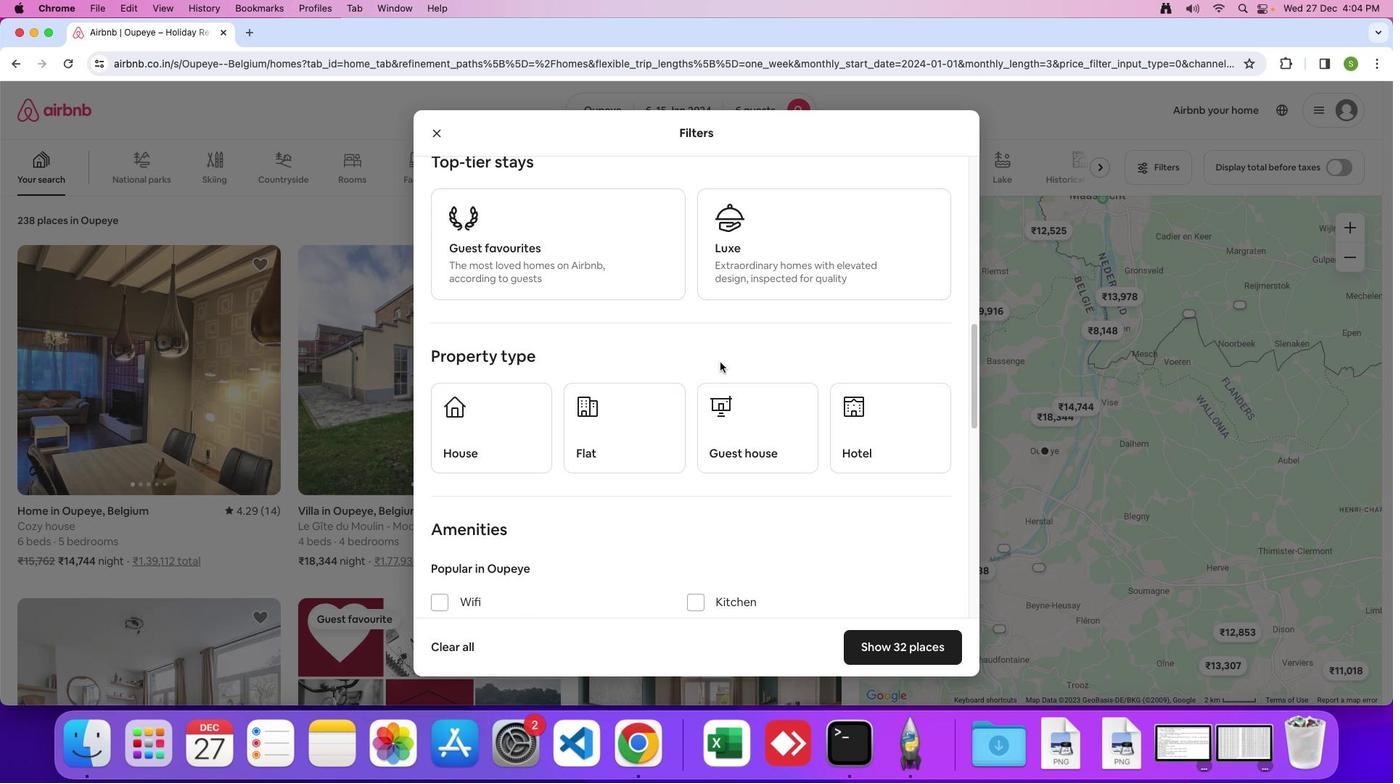 
Action: Mouse moved to (680, 376)
Screenshot: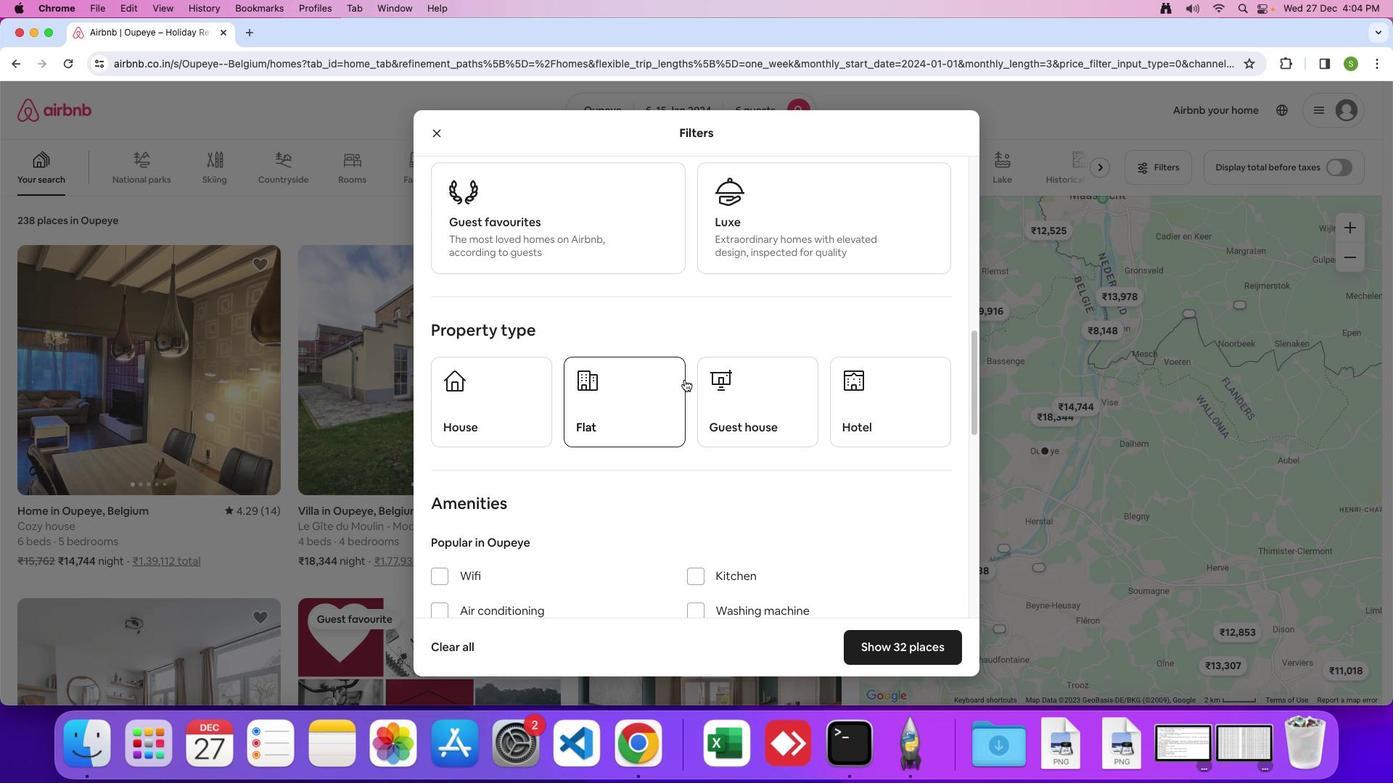 
Action: Mouse scrolled (680, 376) with delta (-2, -3)
Screenshot: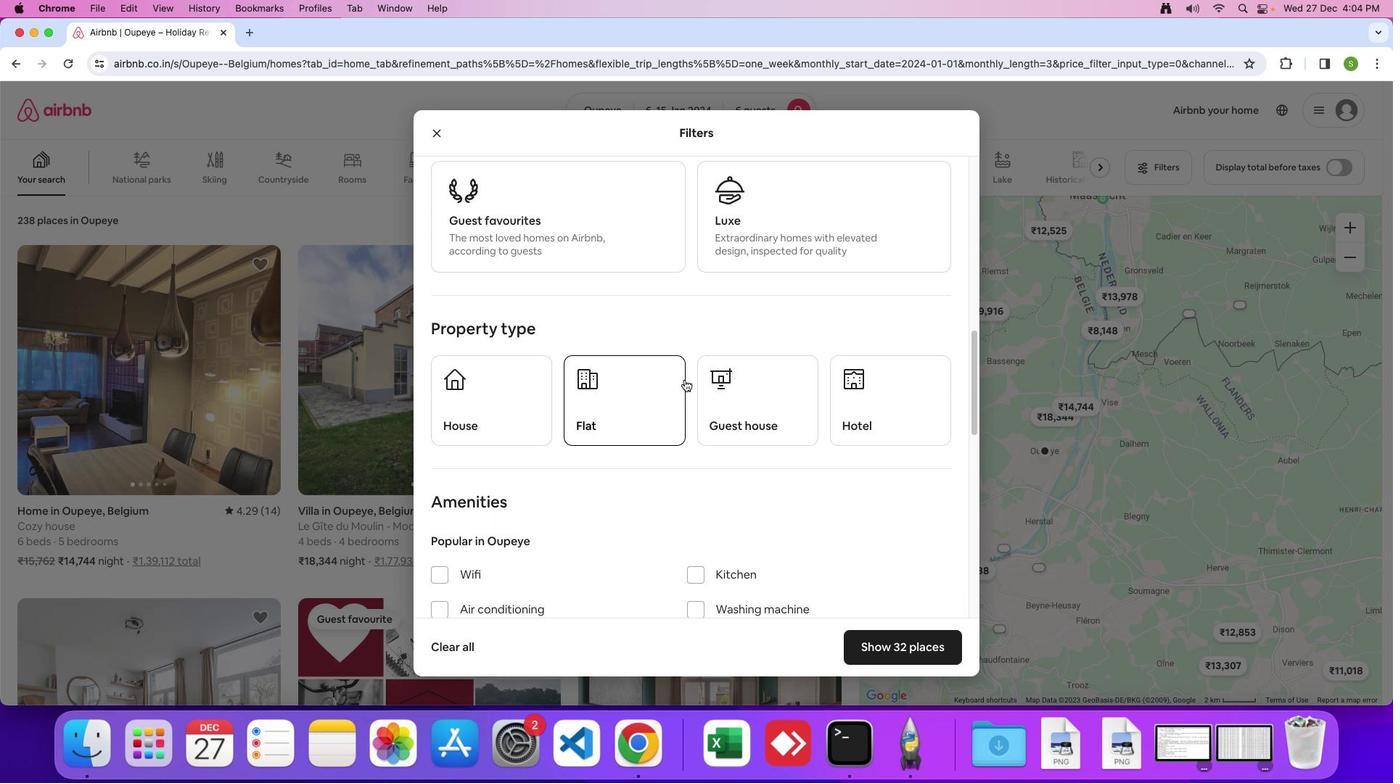 
Action: Mouse scrolled (680, 376) with delta (-2, -3)
Screenshot: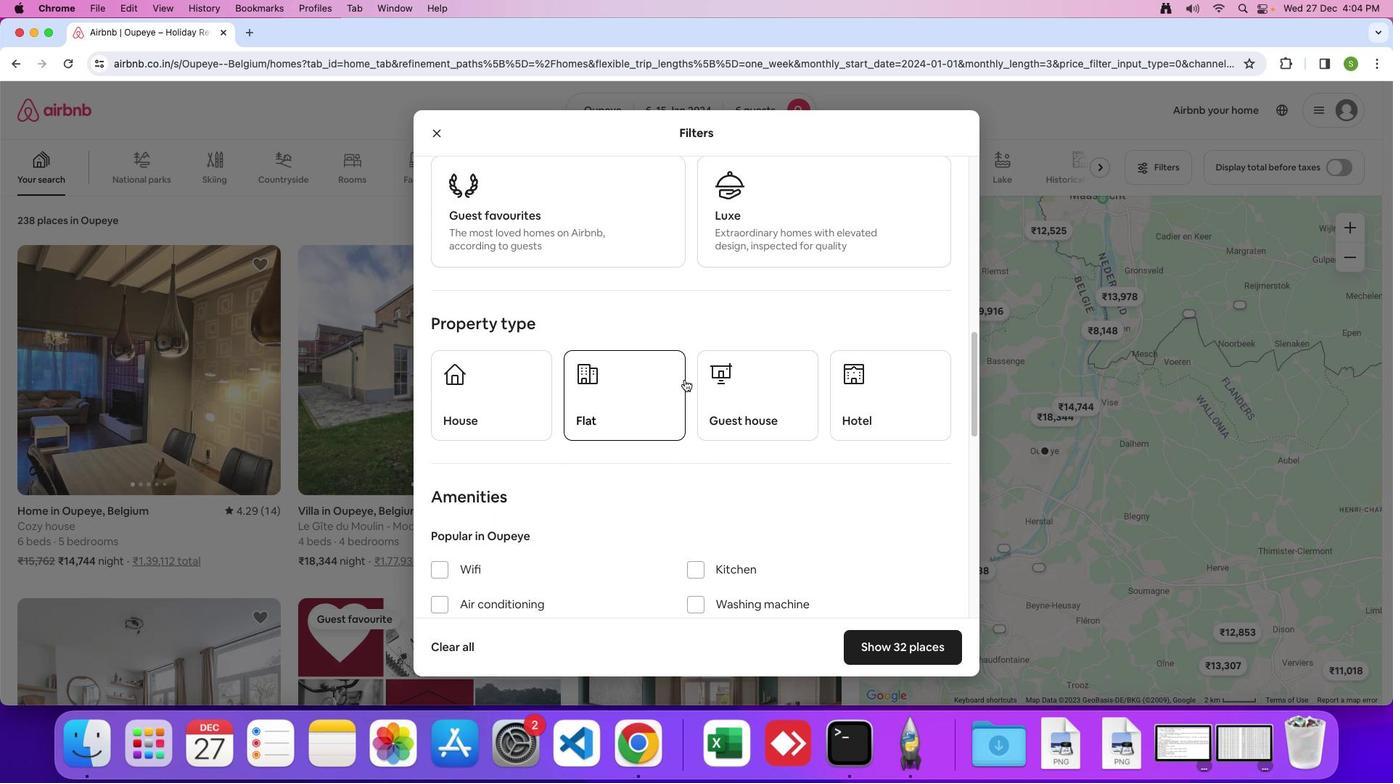 
Action: Mouse moved to (680, 375)
Screenshot: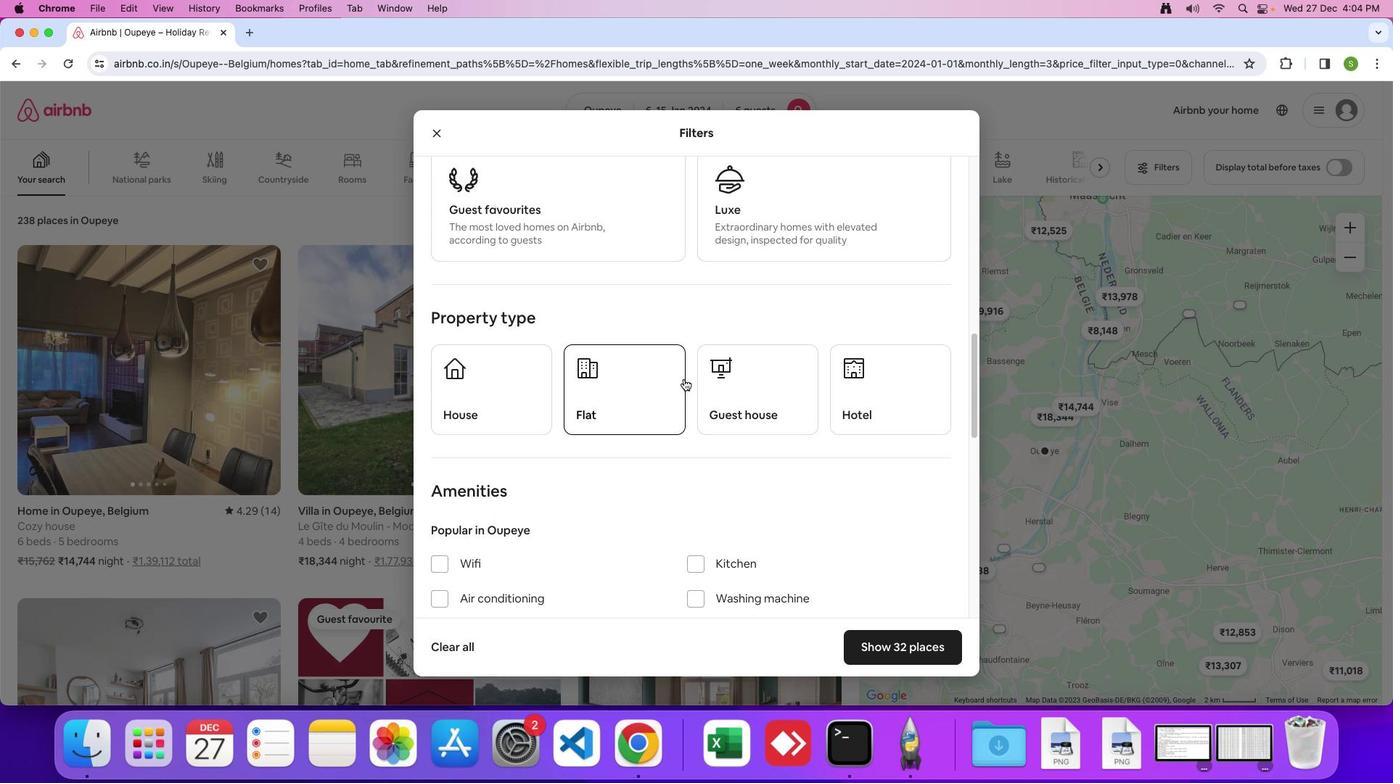 
Action: Mouse scrolled (680, 375) with delta (-2, -3)
Screenshot: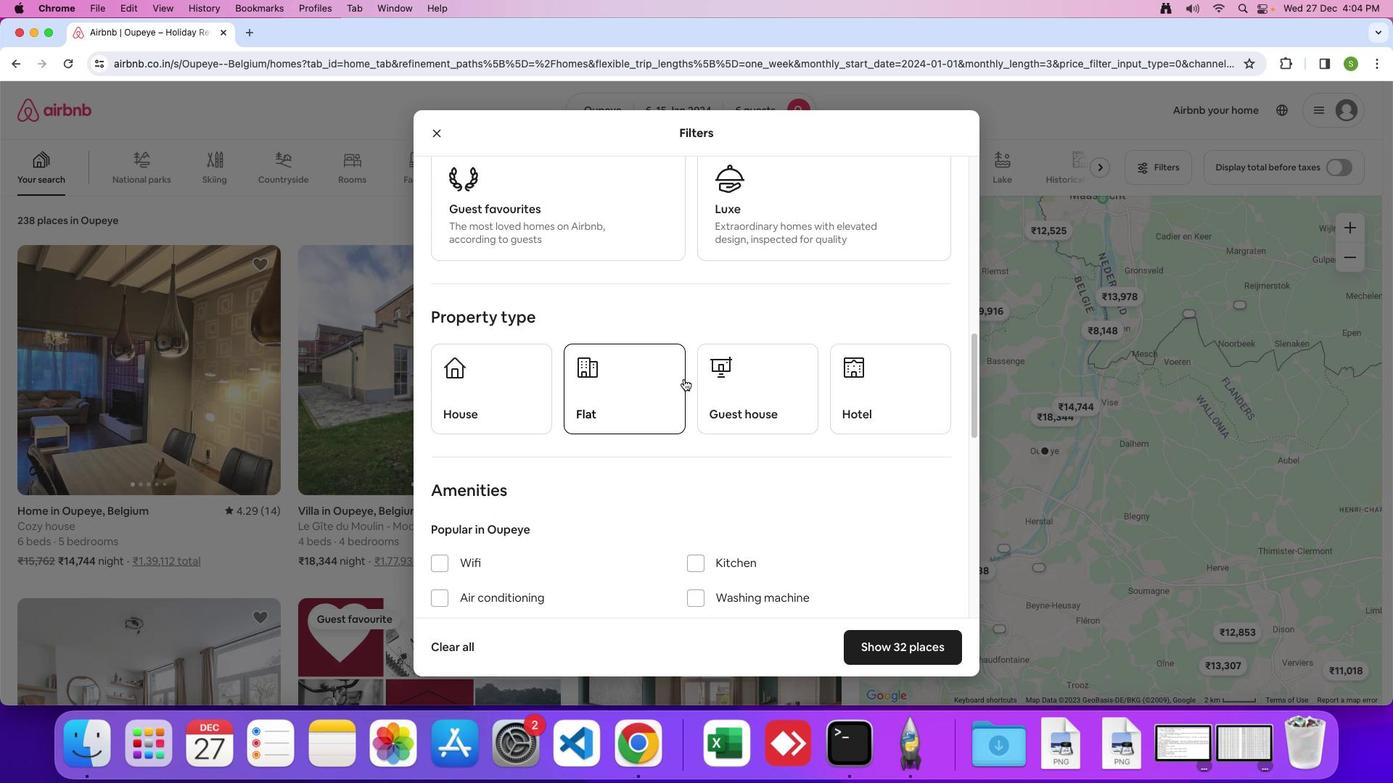
Action: Mouse moved to (680, 375)
Screenshot: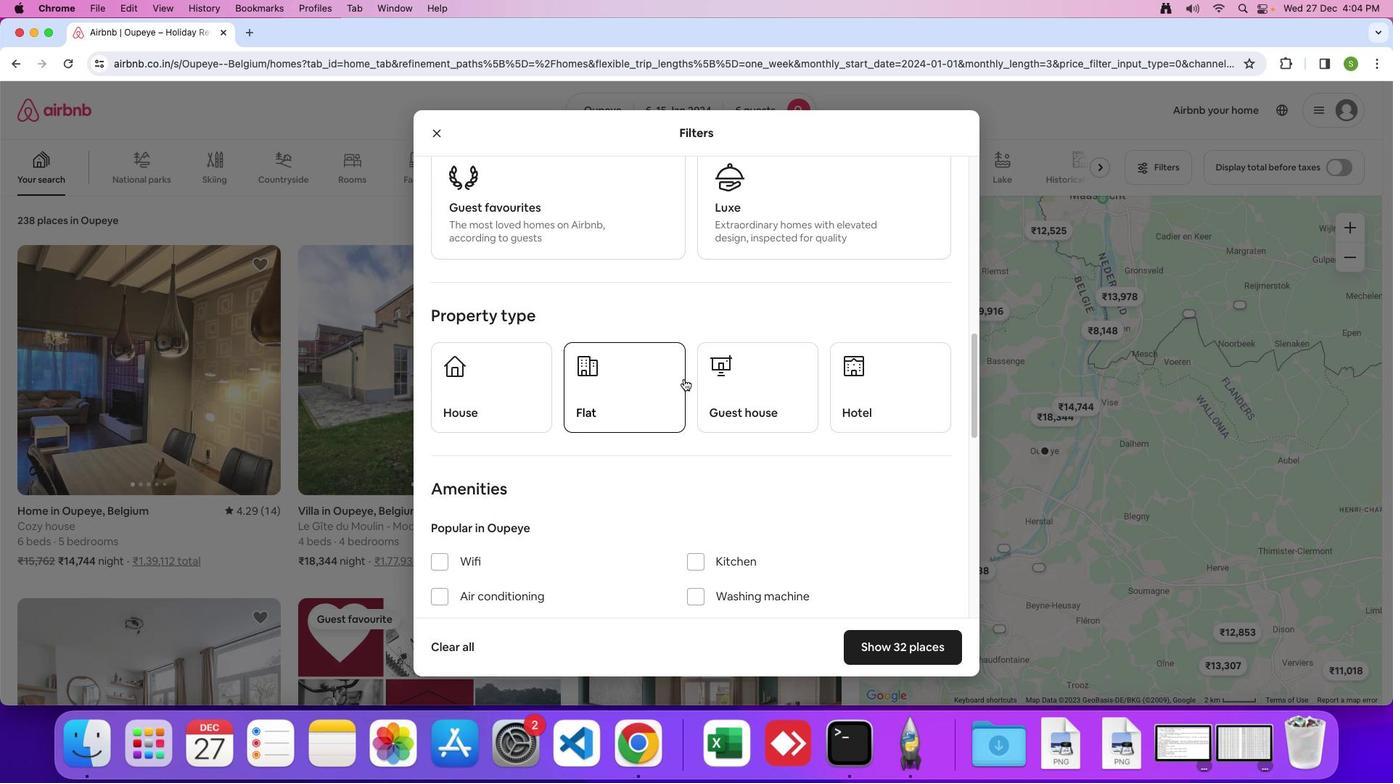 
Action: Mouse scrolled (680, 375) with delta (-2, -3)
Screenshot: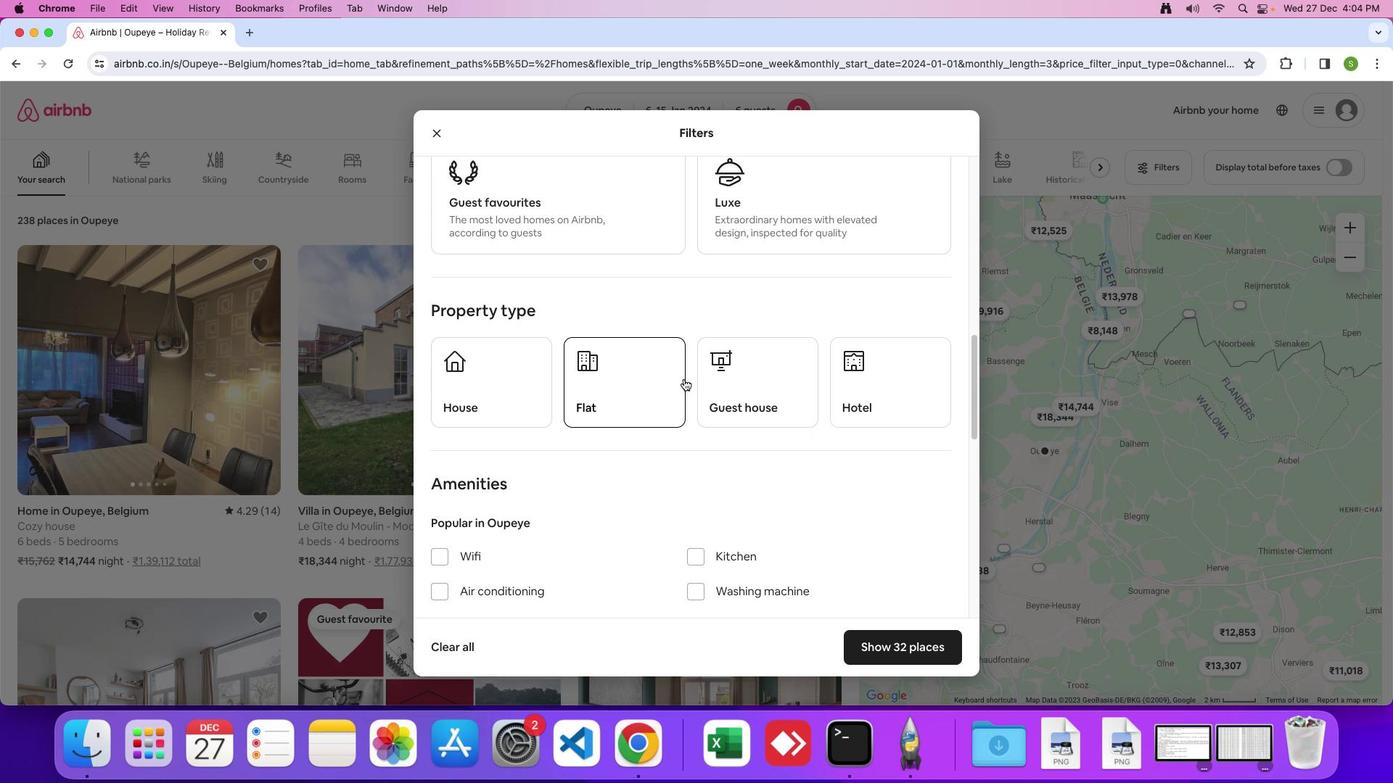 
Action: Mouse moved to (539, 394)
Screenshot: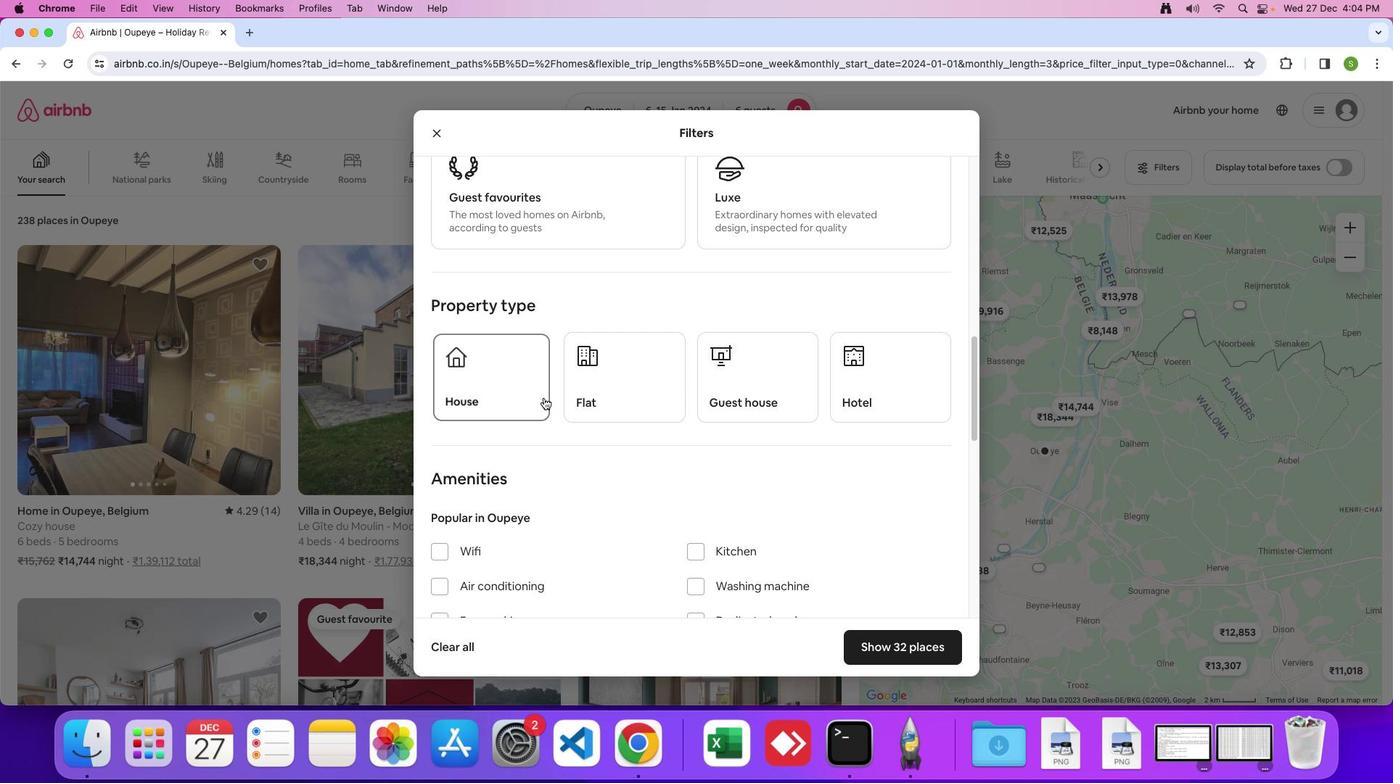 
Action: Mouse pressed left at (539, 394)
Screenshot: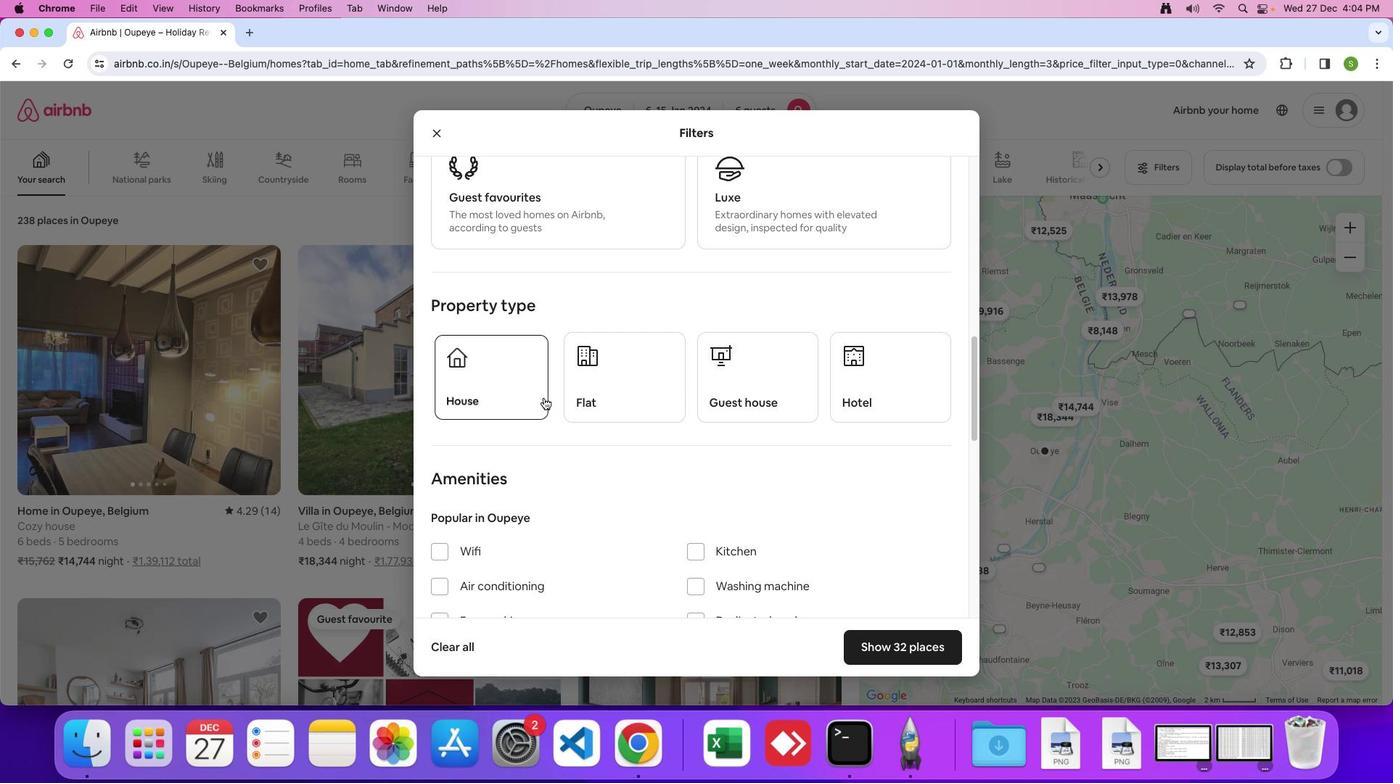 
Action: Mouse moved to (644, 454)
Screenshot: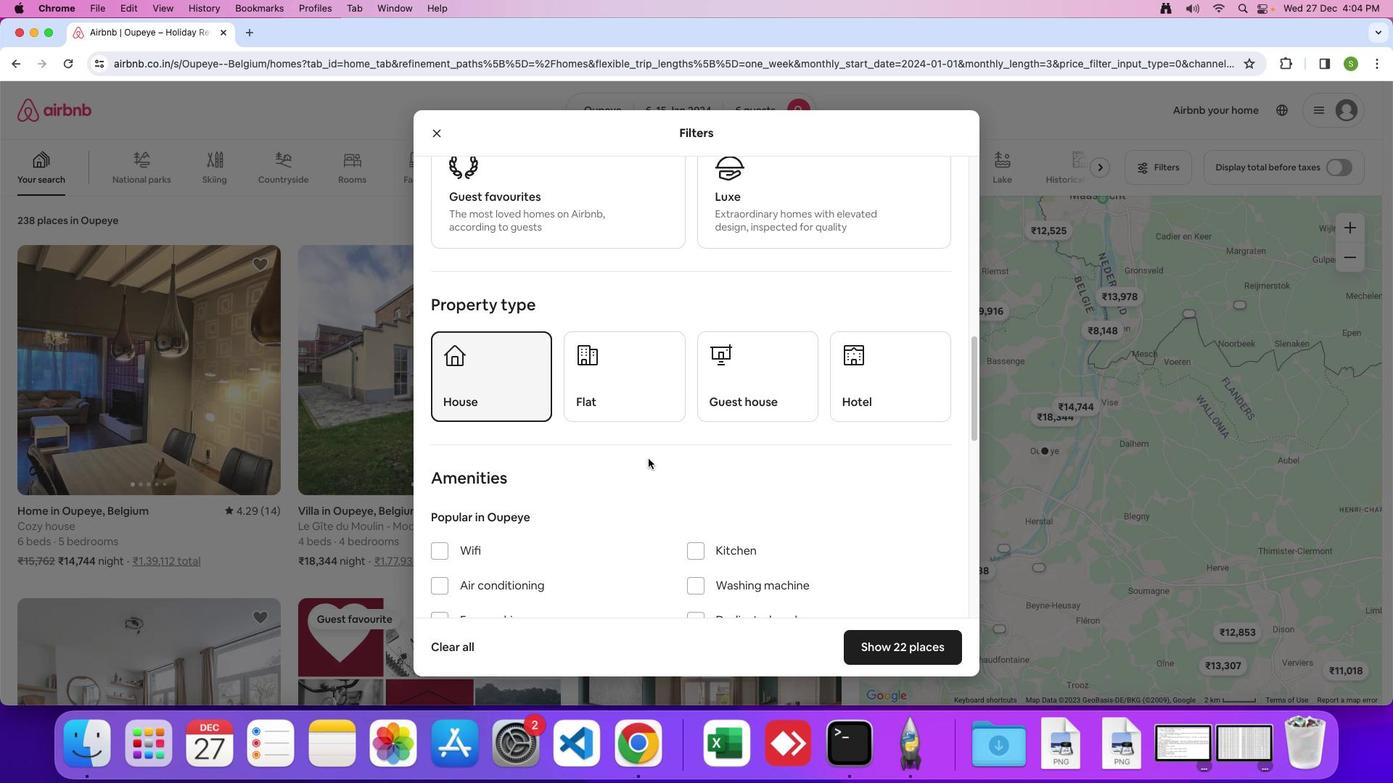 
Action: Mouse scrolled (644, 454) with delta (-2, -3)
Screenshot: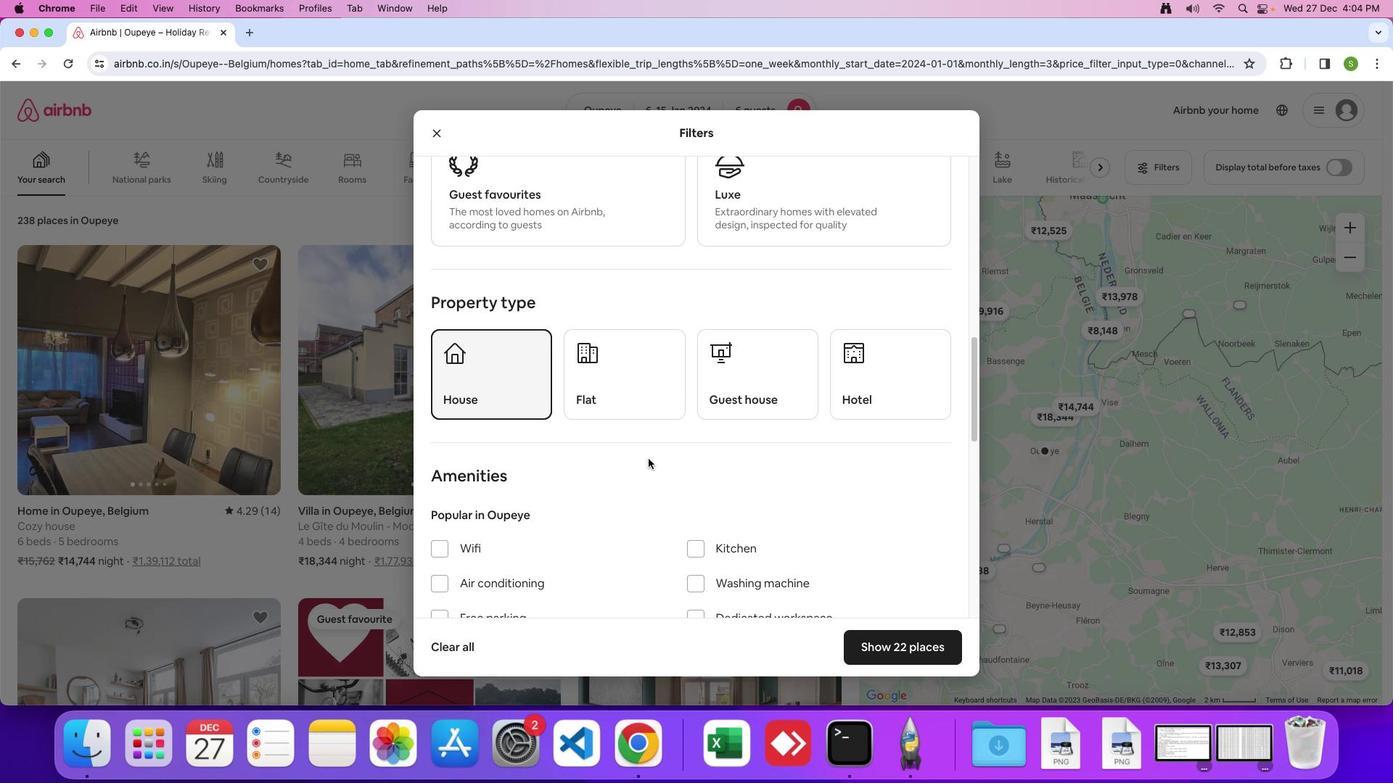 
Action: Mouse scrolled (644, 454) with delta (-2, -3)
Screenshot: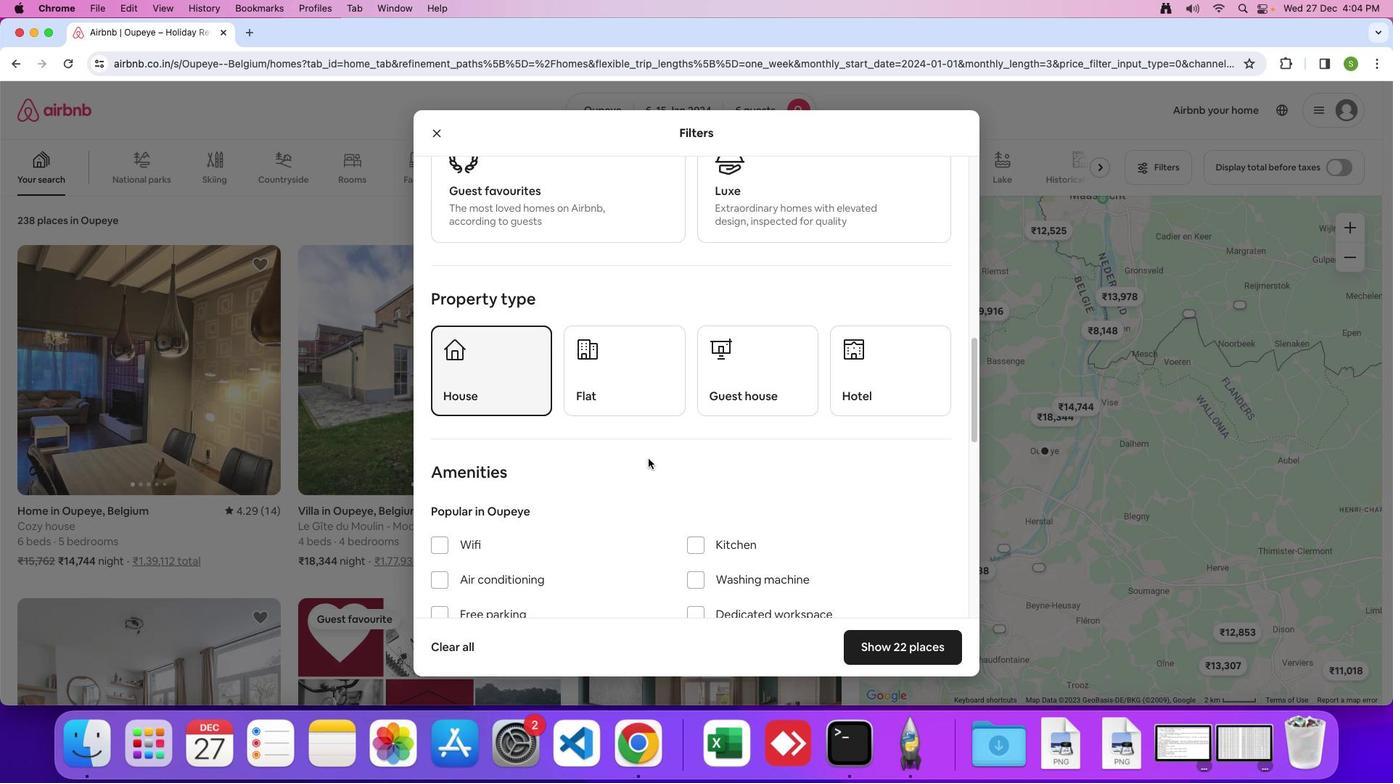 
Action: Mouse scrolled (644, 454) with delta (-2, -4)
Screenshot: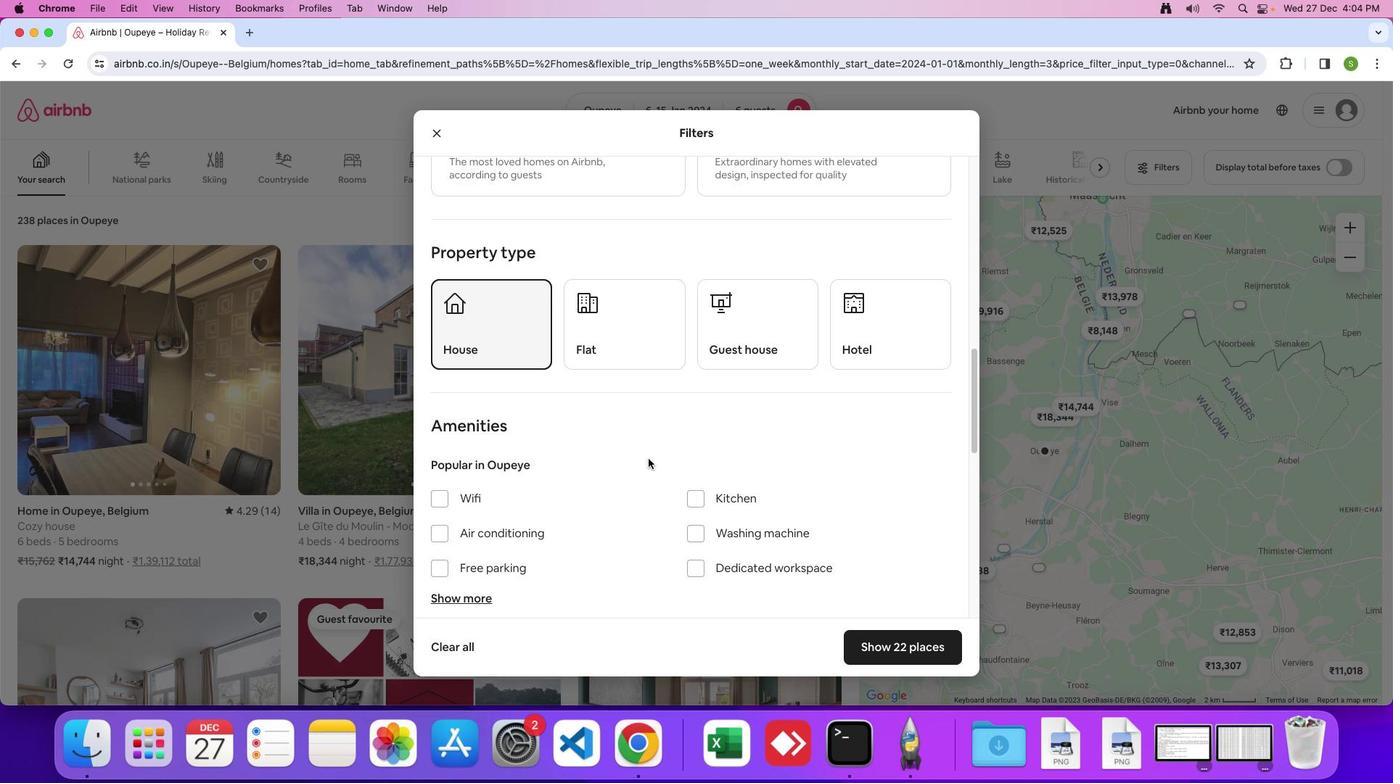 
Action: Mouse moved to (644, 449)
Screenshot: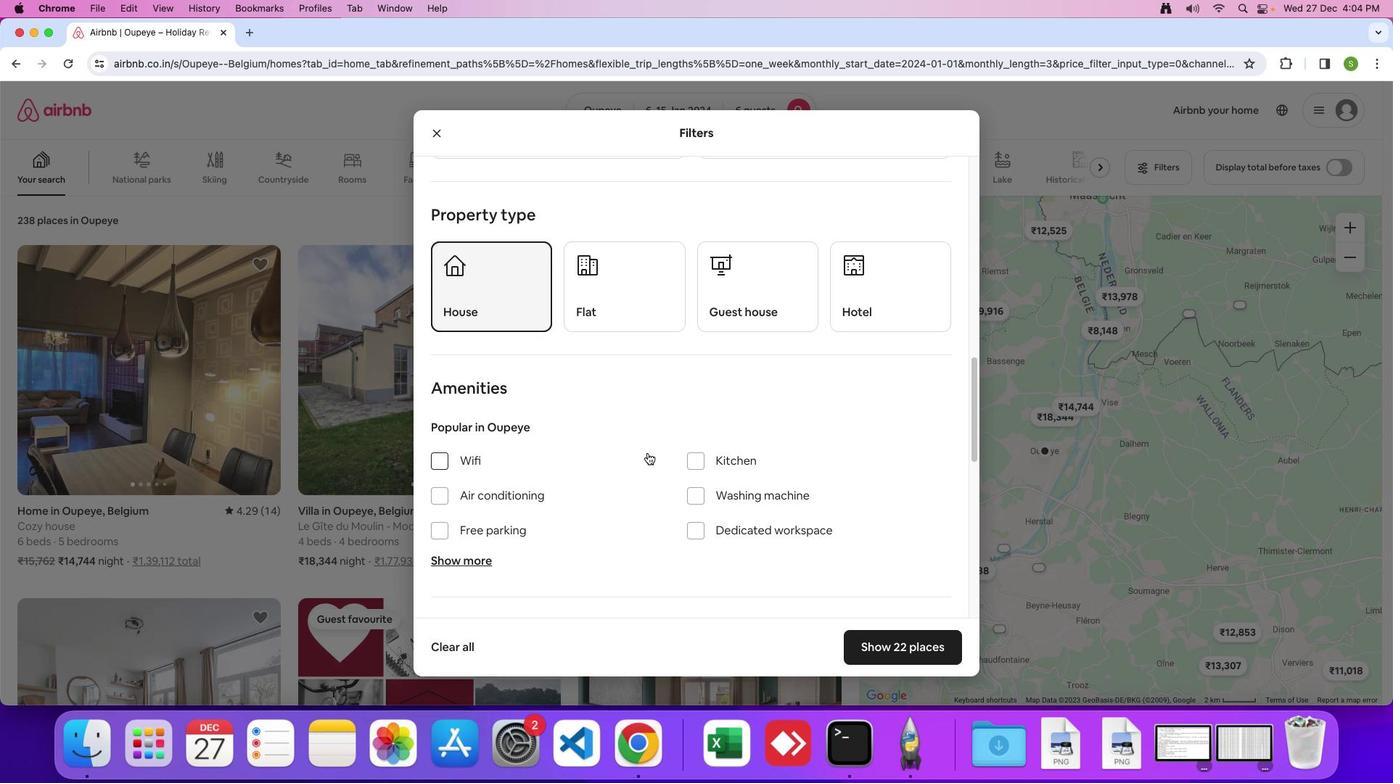 
Action: Mouse scrolled (644, 449) with delta (-2, -3)
Screenshot: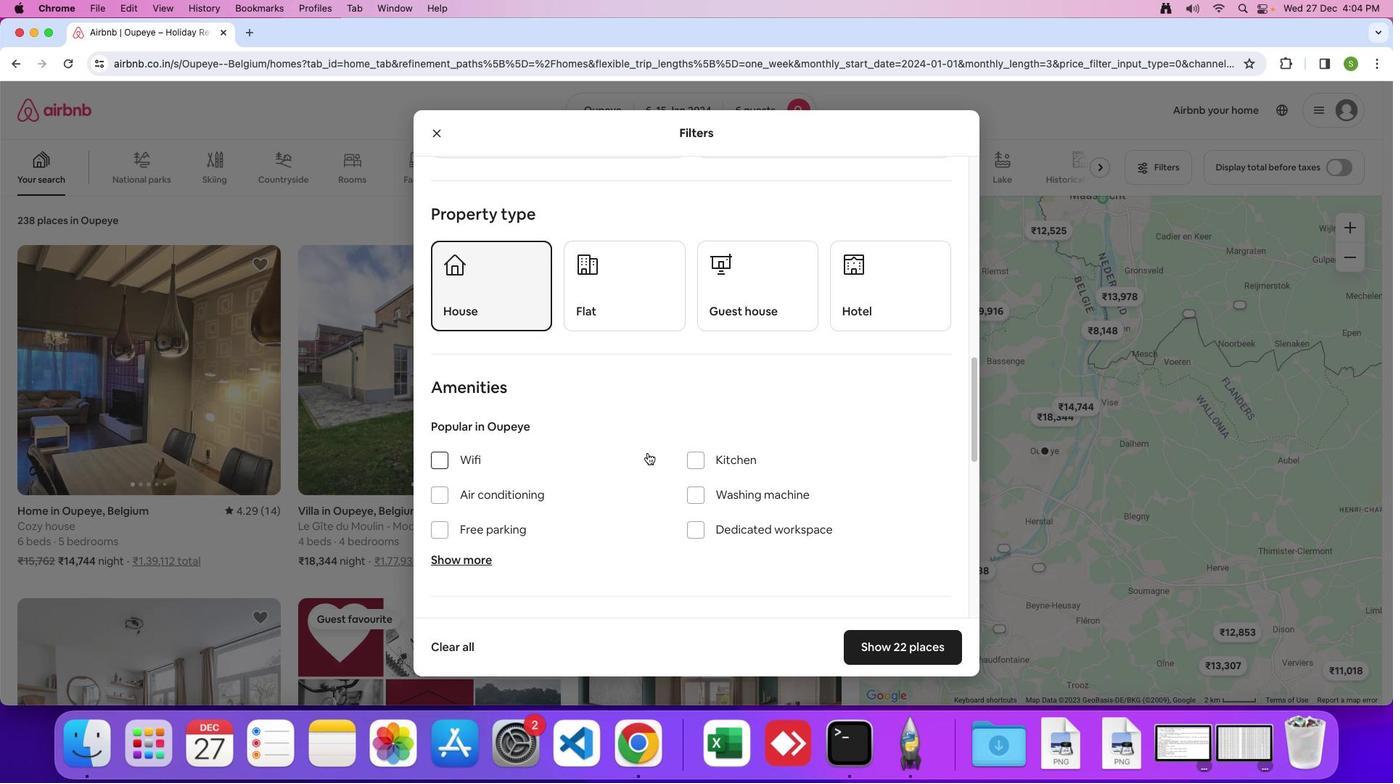 
Action: Mouse scrolled (644, 449) with delta (-2, -3)
Screenshot: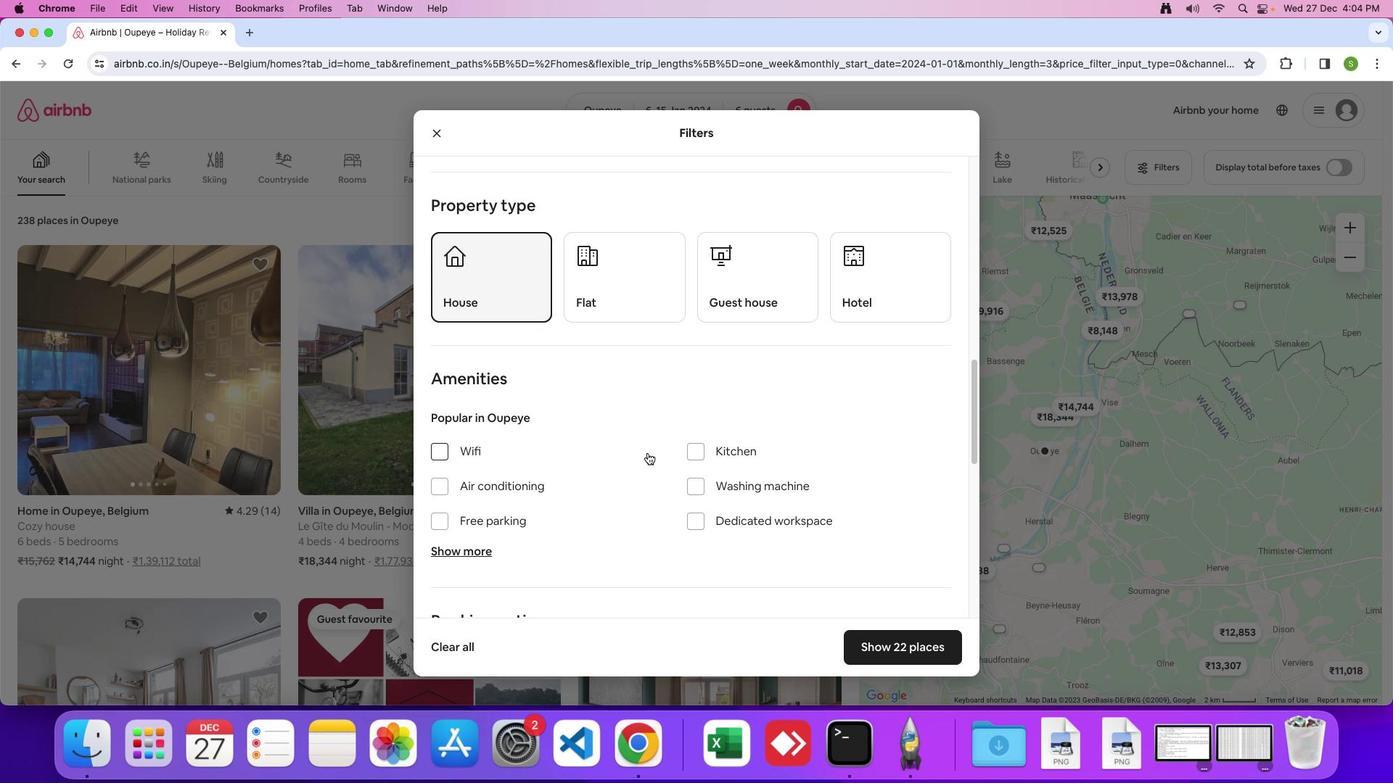 
Action: Mouse scrolled (644, 449) with delta (-2, -3)
Screenshot: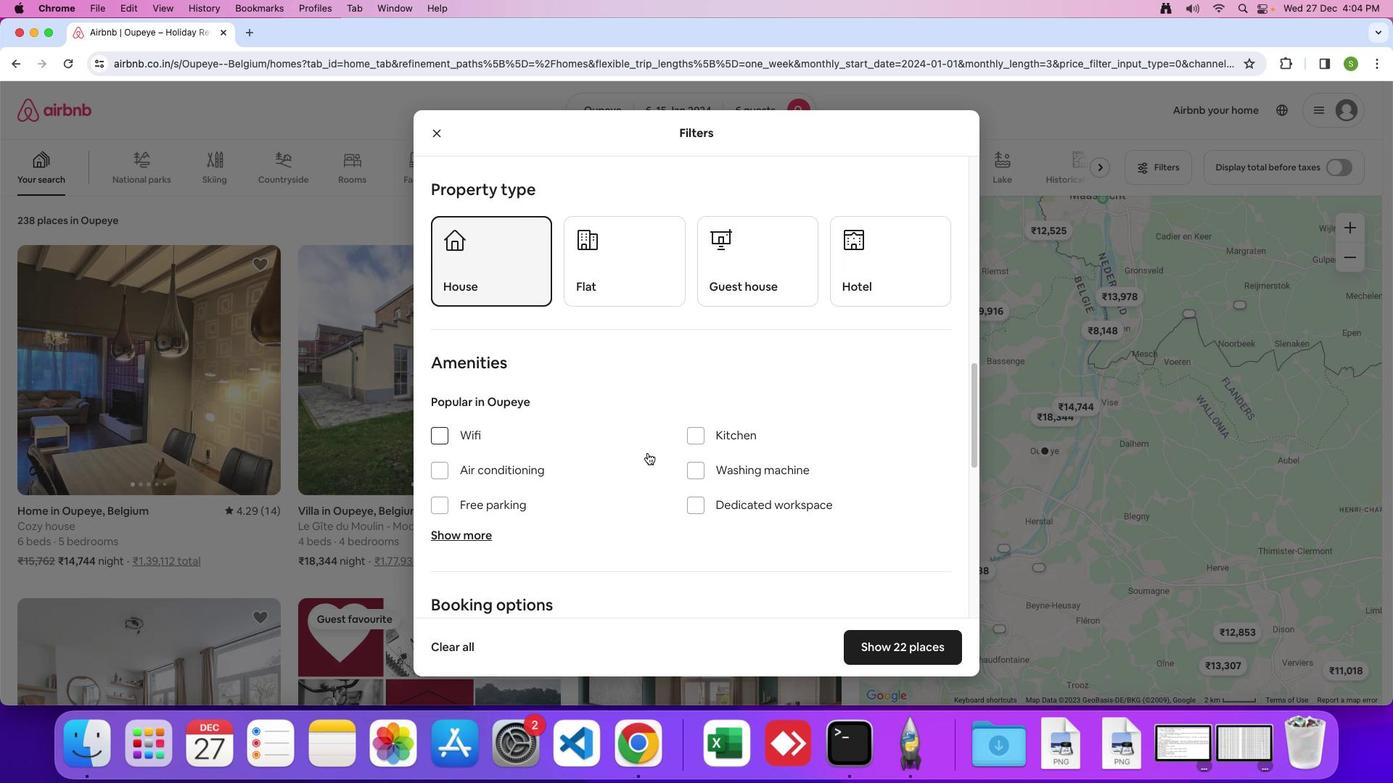 
Action: Mouse scrolled (644, 449) with delta (-2, -3)
Screenshot: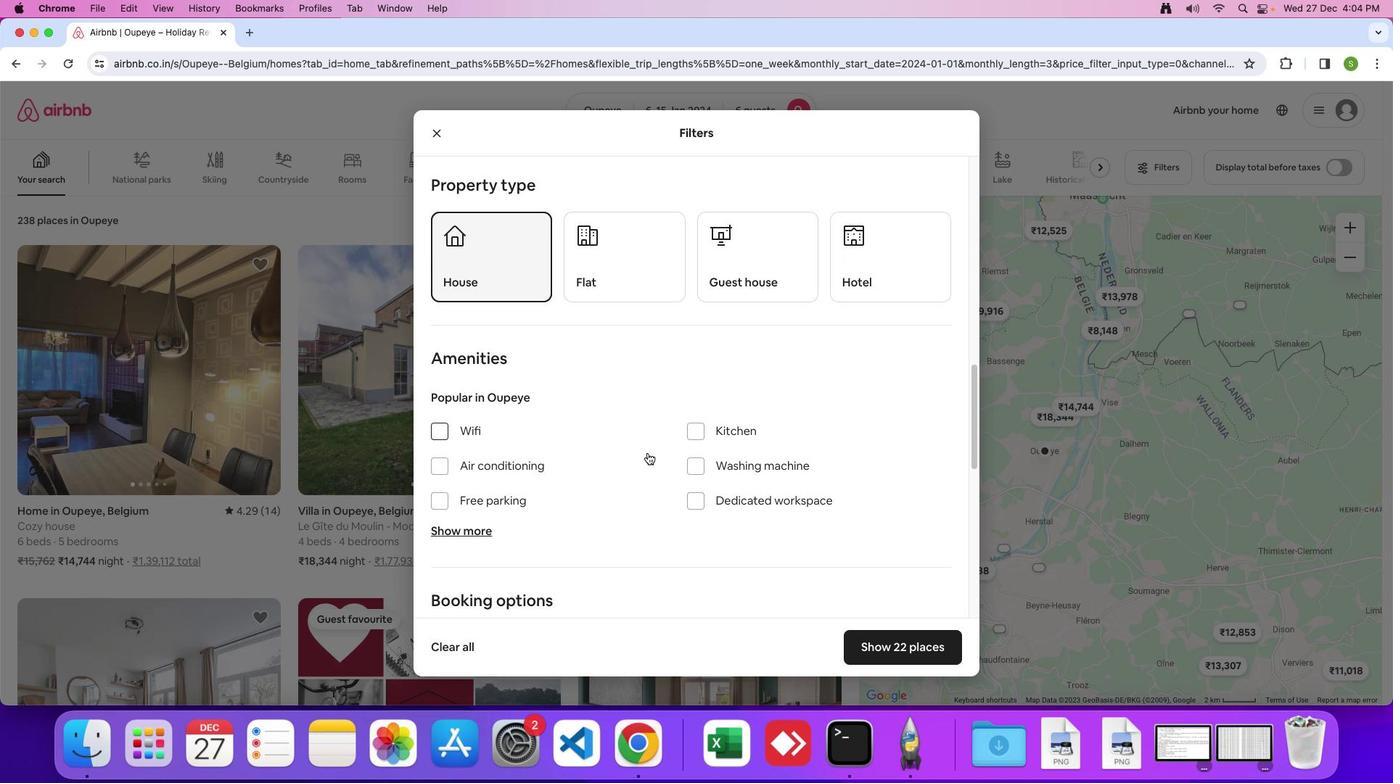 
Action: Mouse scrolled (644, 449) with delta (-2, -3)
Screenshot: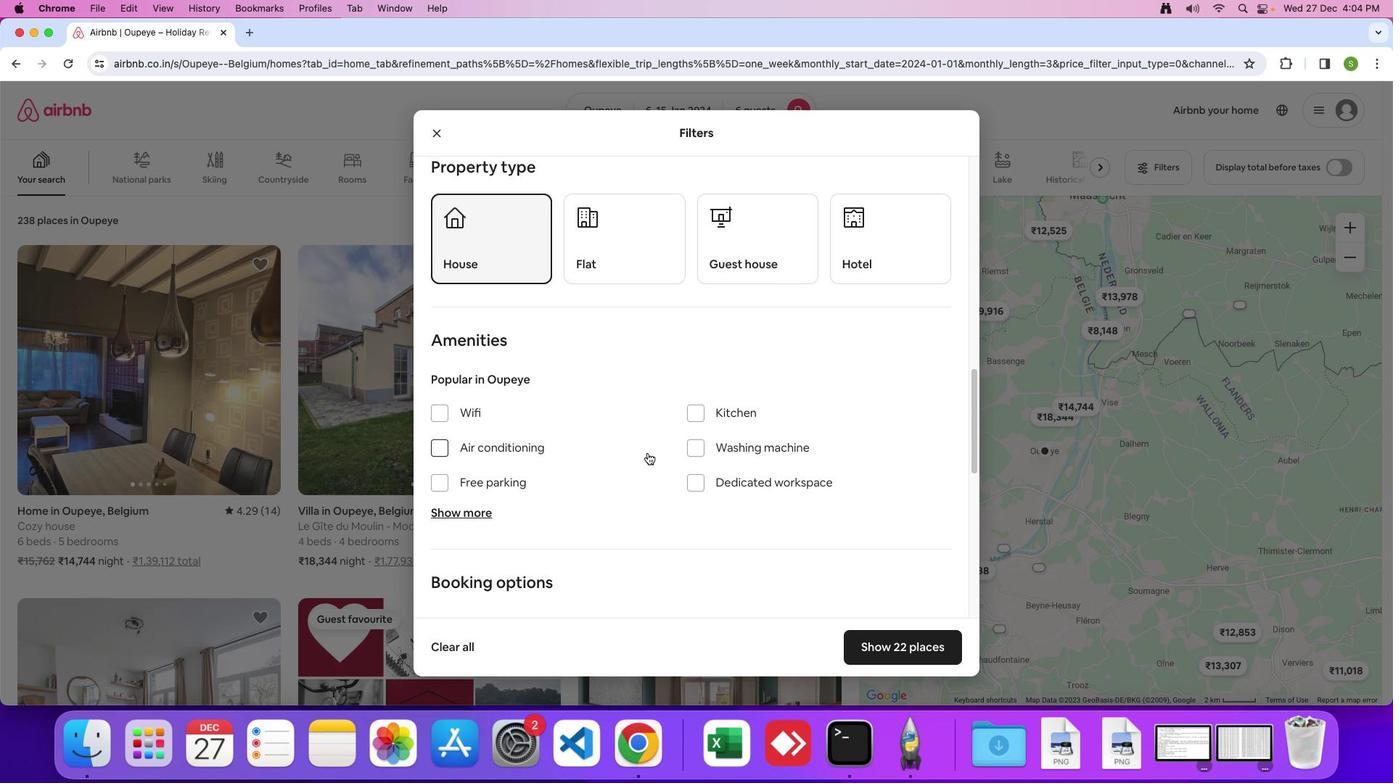 
Action: Mouse scrolled (644, 449) with delta (-2, -3)
Screenshot: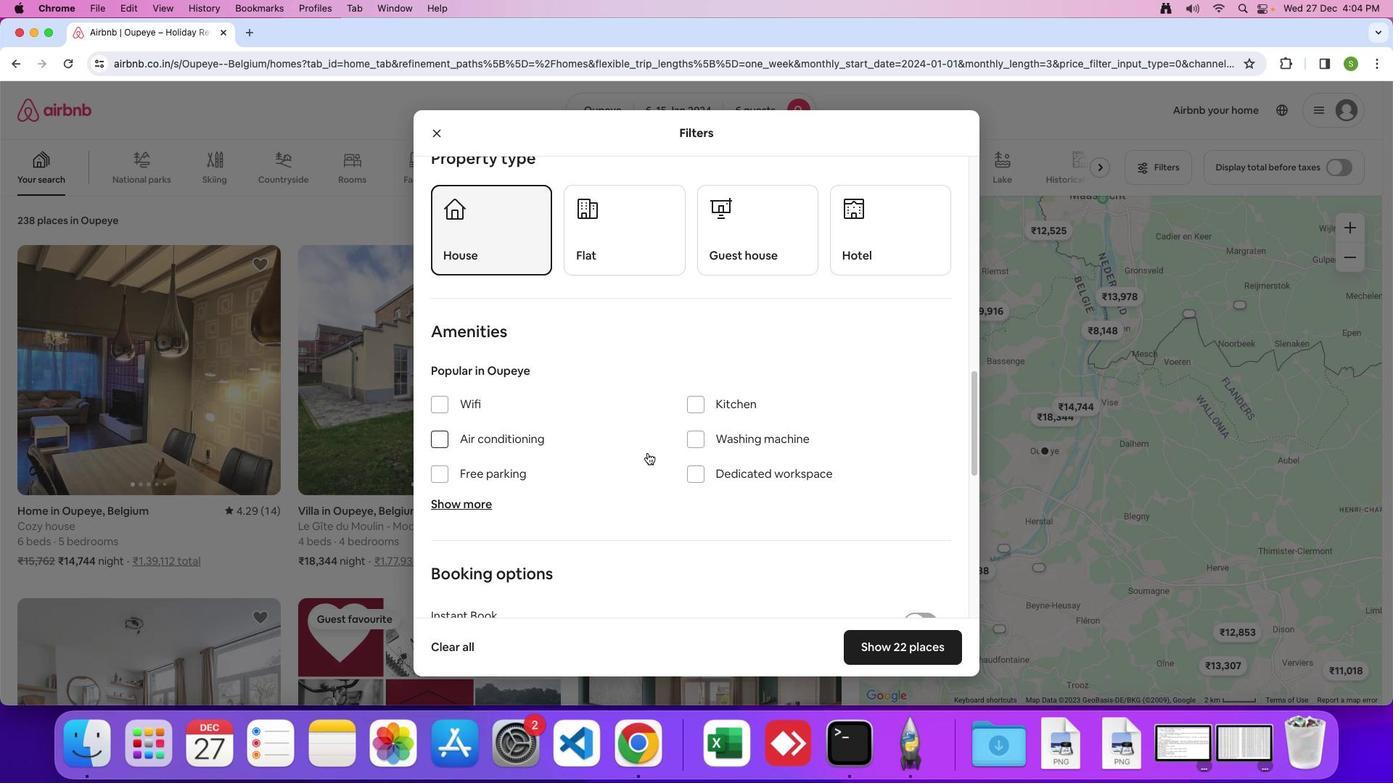 
Action: Mouse scrolled (644, 449) with delta (-2, -3)
Screenshot: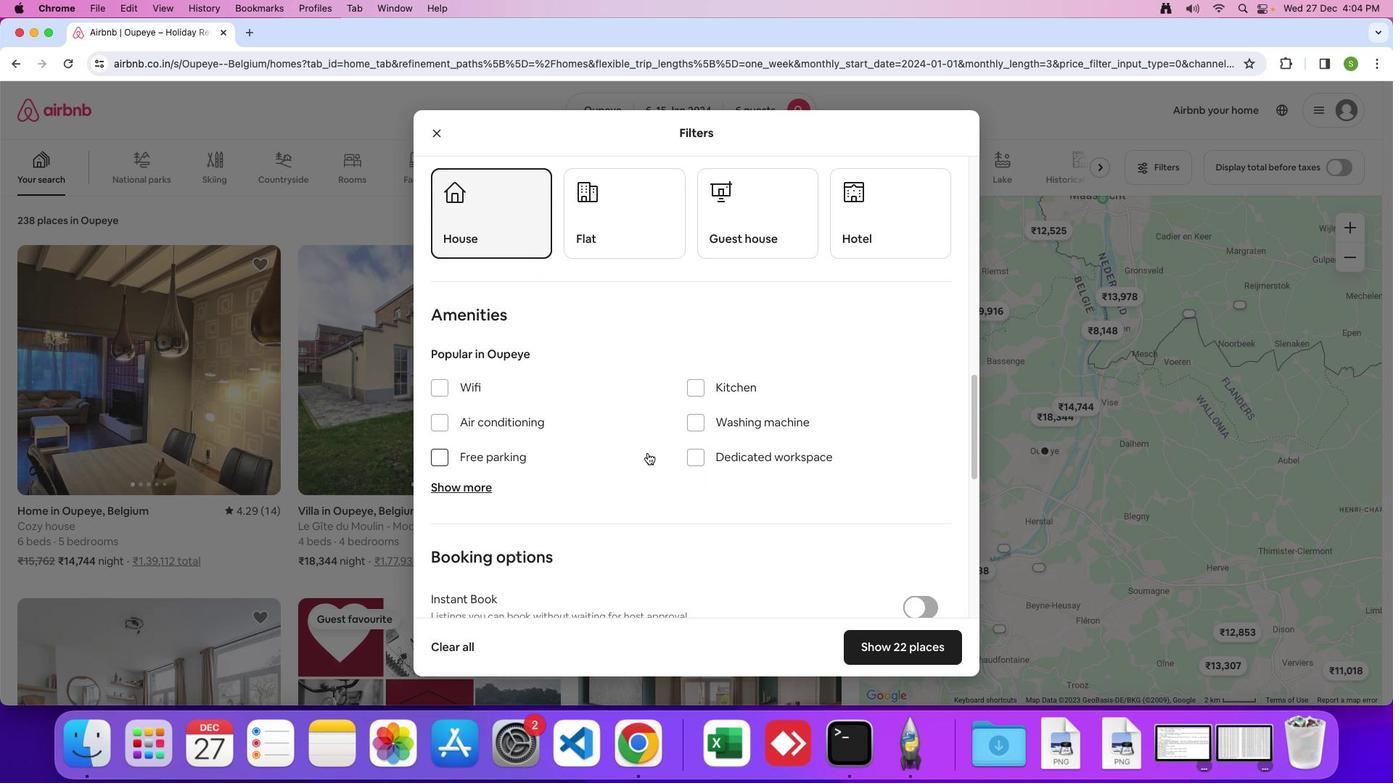 
Action: Mouse moved to (627, 452)
Screenshot: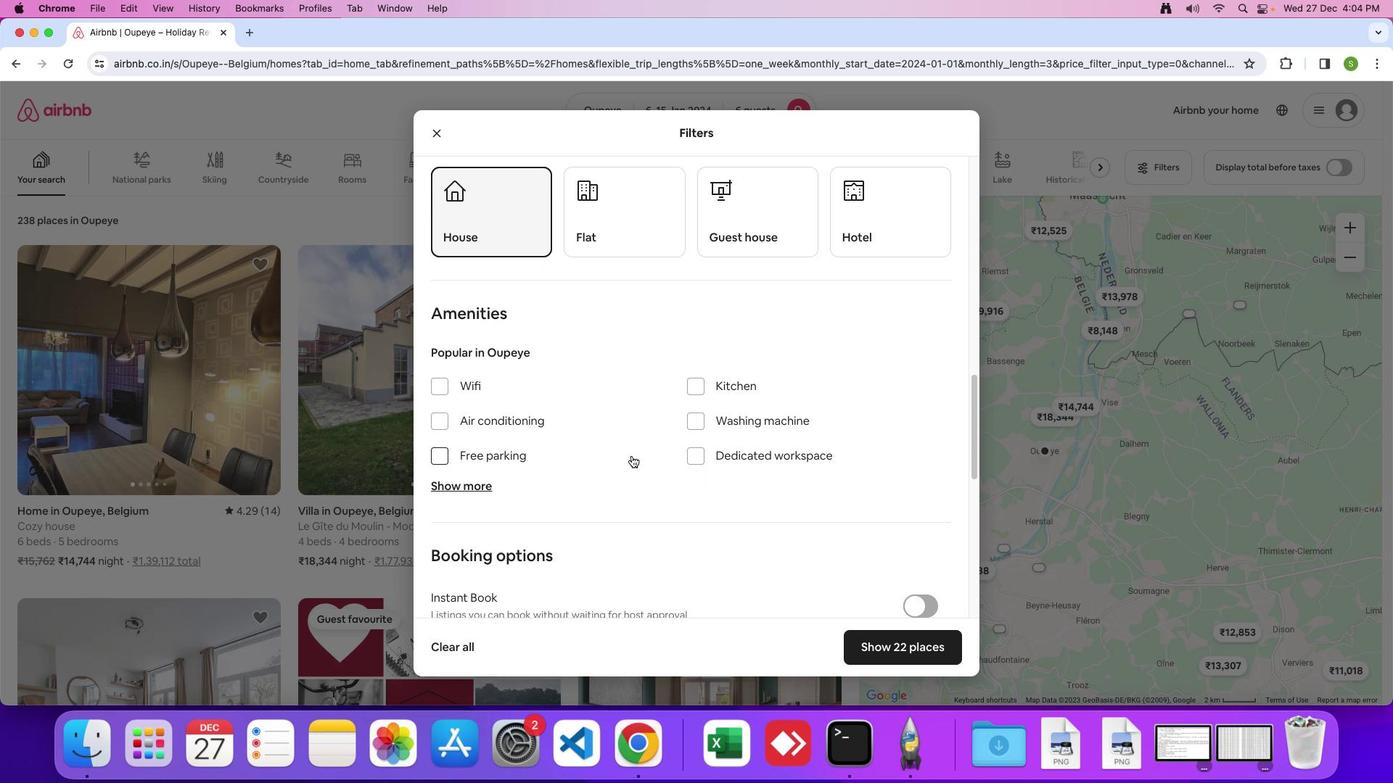 
Action: Mouse scrolled (627, 452) with delta (-2, -3)
Screenshot: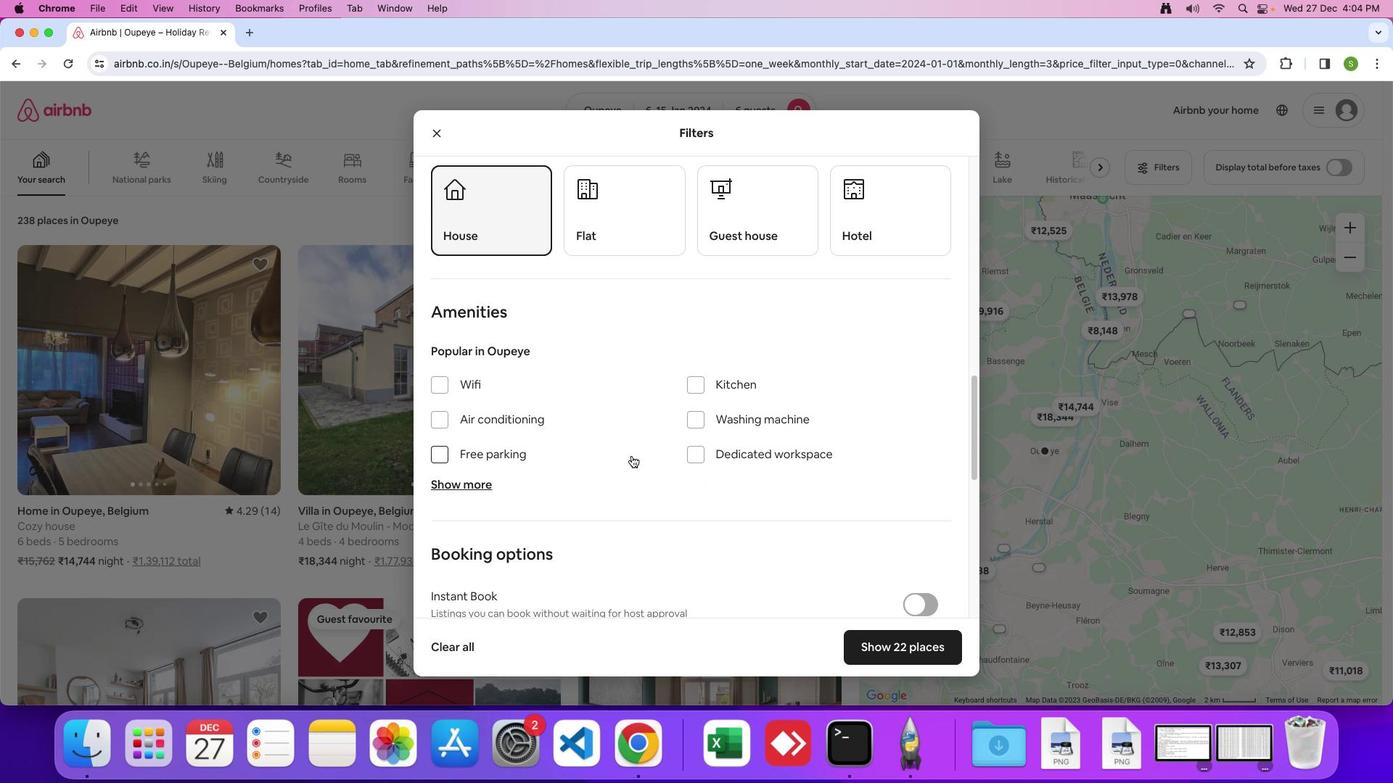 
Action: Mouse scrolled (627, 452) with delta (-2, -3)
Screenshot: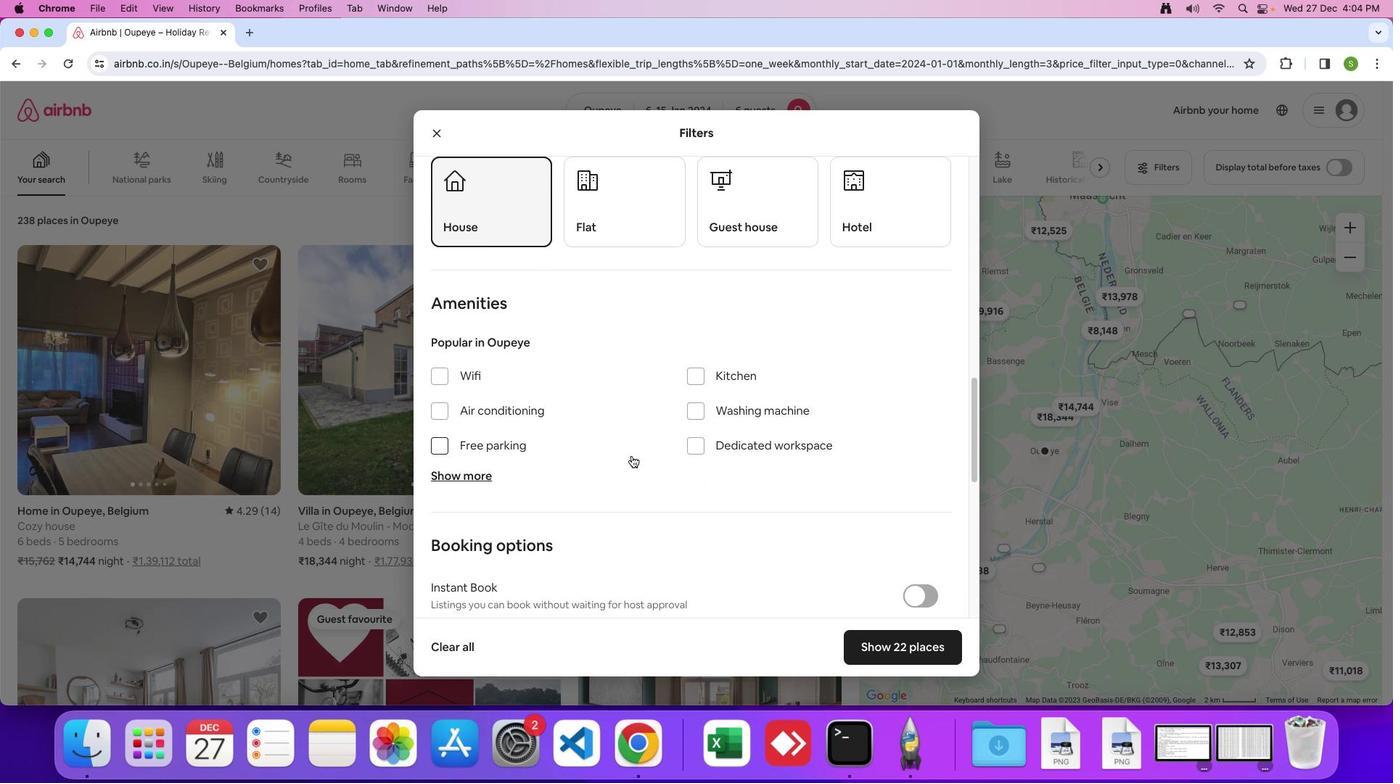 
Action: Mouse scrolled (627, 452) with delta (-2, -3)
Screenshot: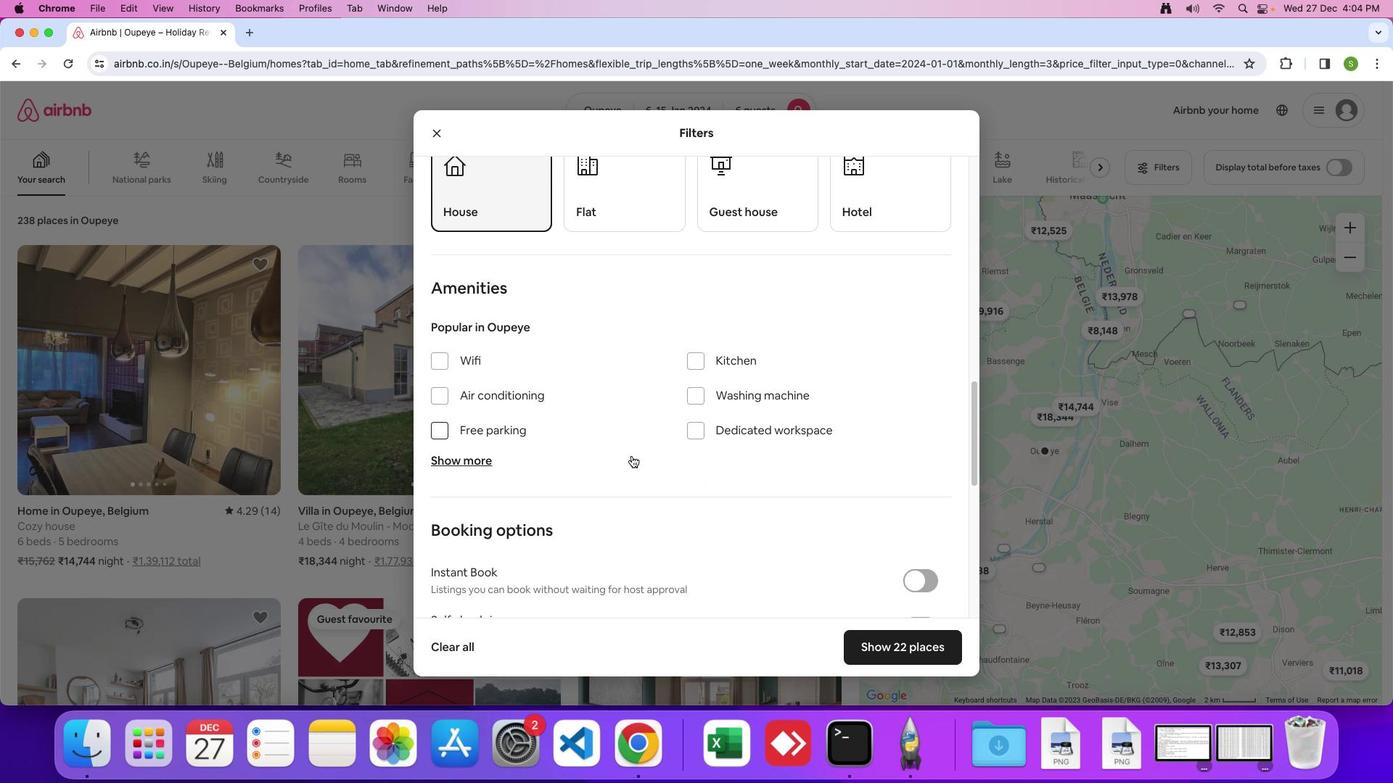
Action: Mouse scrolled (627, 452) with delta (-2, -3)
Screenshot: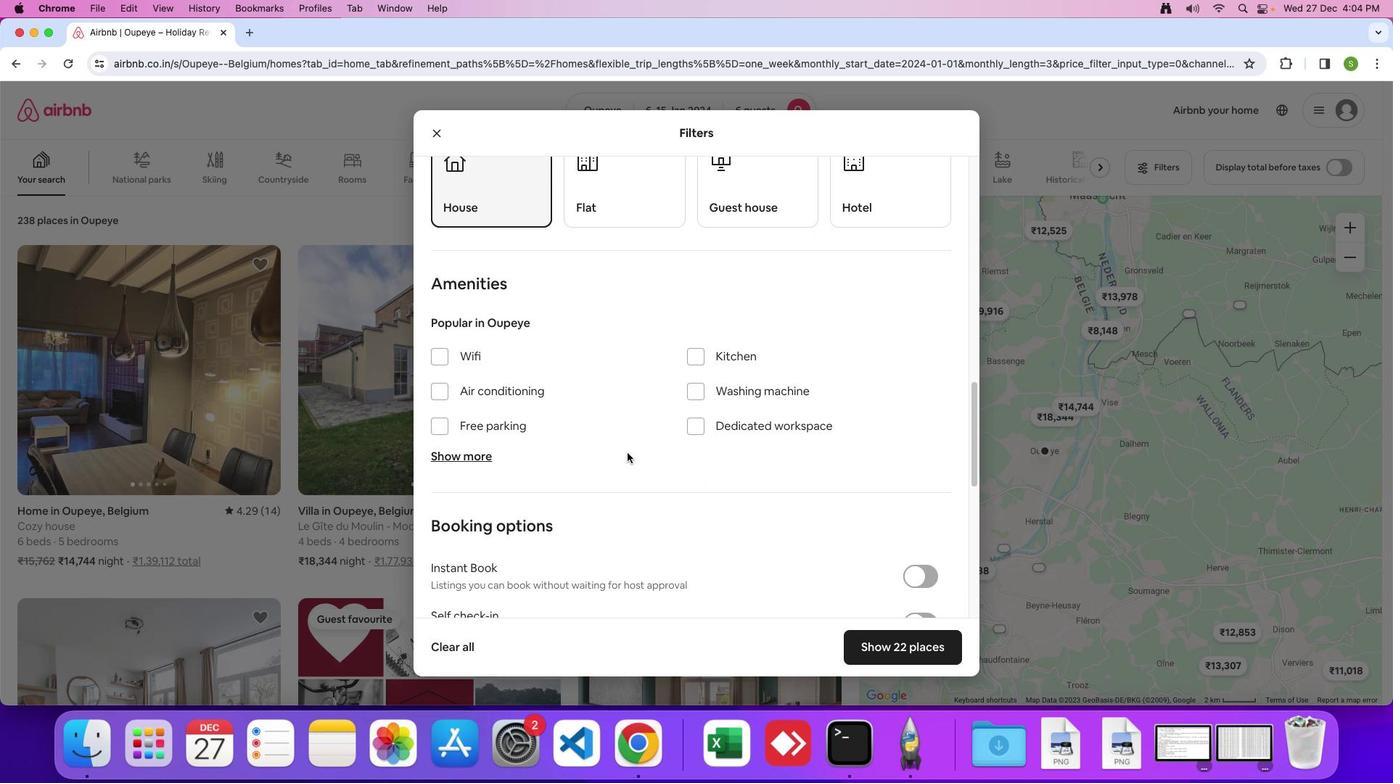 
Action: Mouse moved to (433, 338)
Screenshot: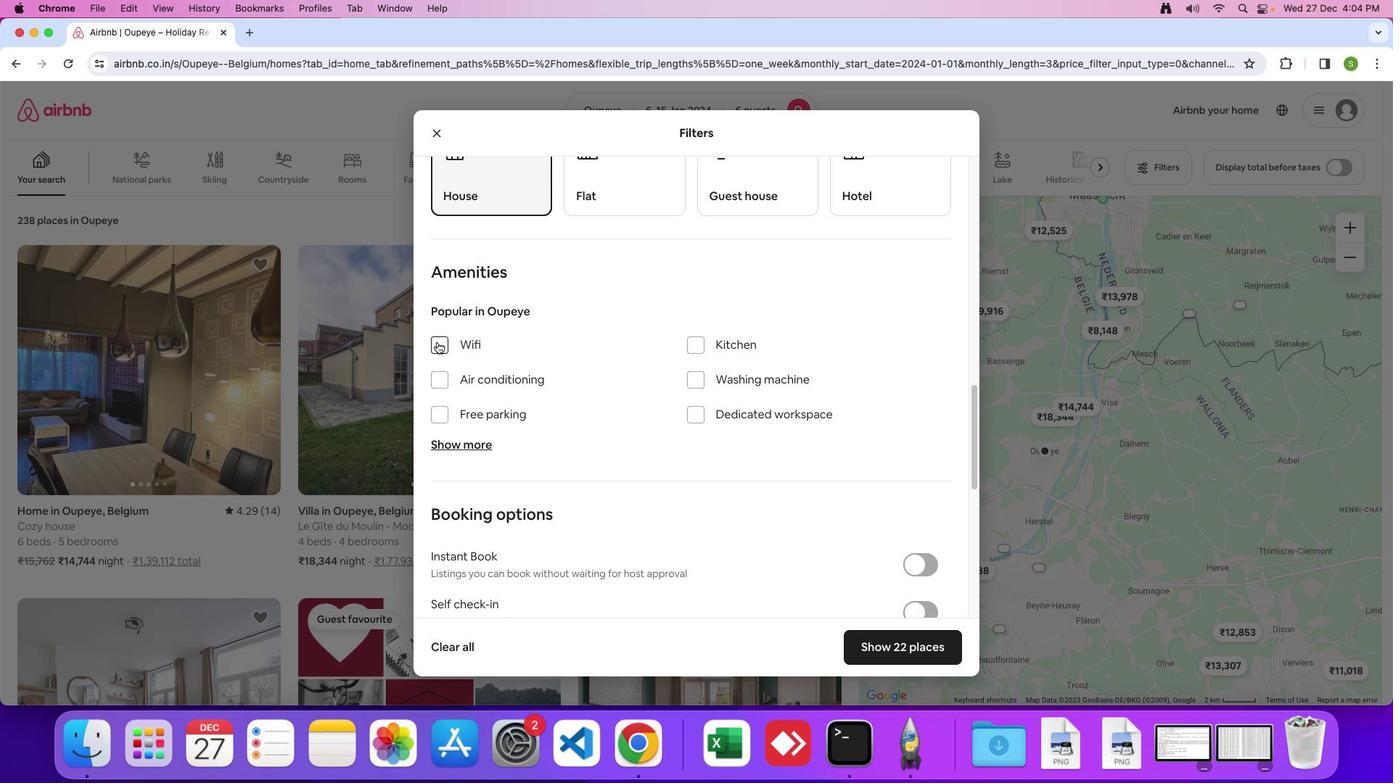 
Action: Mouse pressed left at (433, 338)
Screenshot: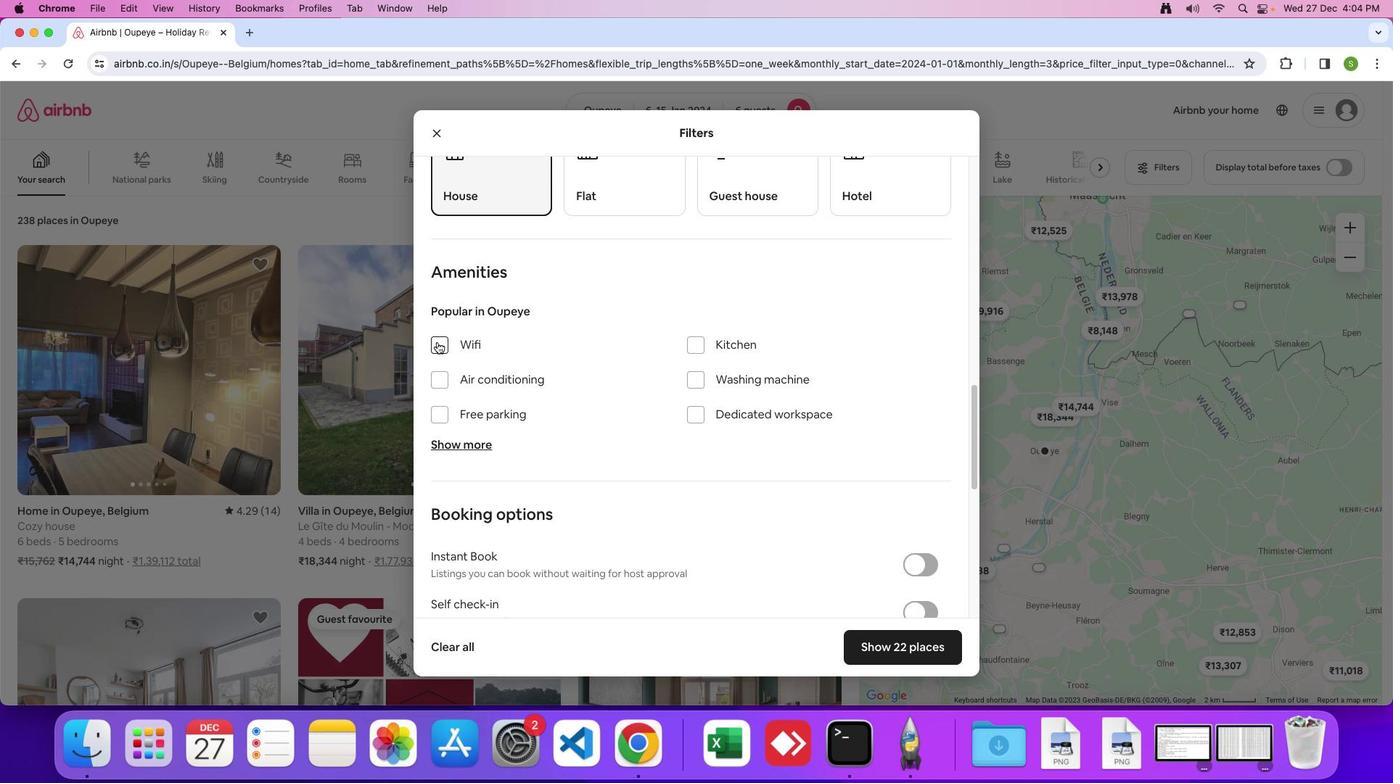 
Action: Mouse moved to (457, 443)
Screenshot: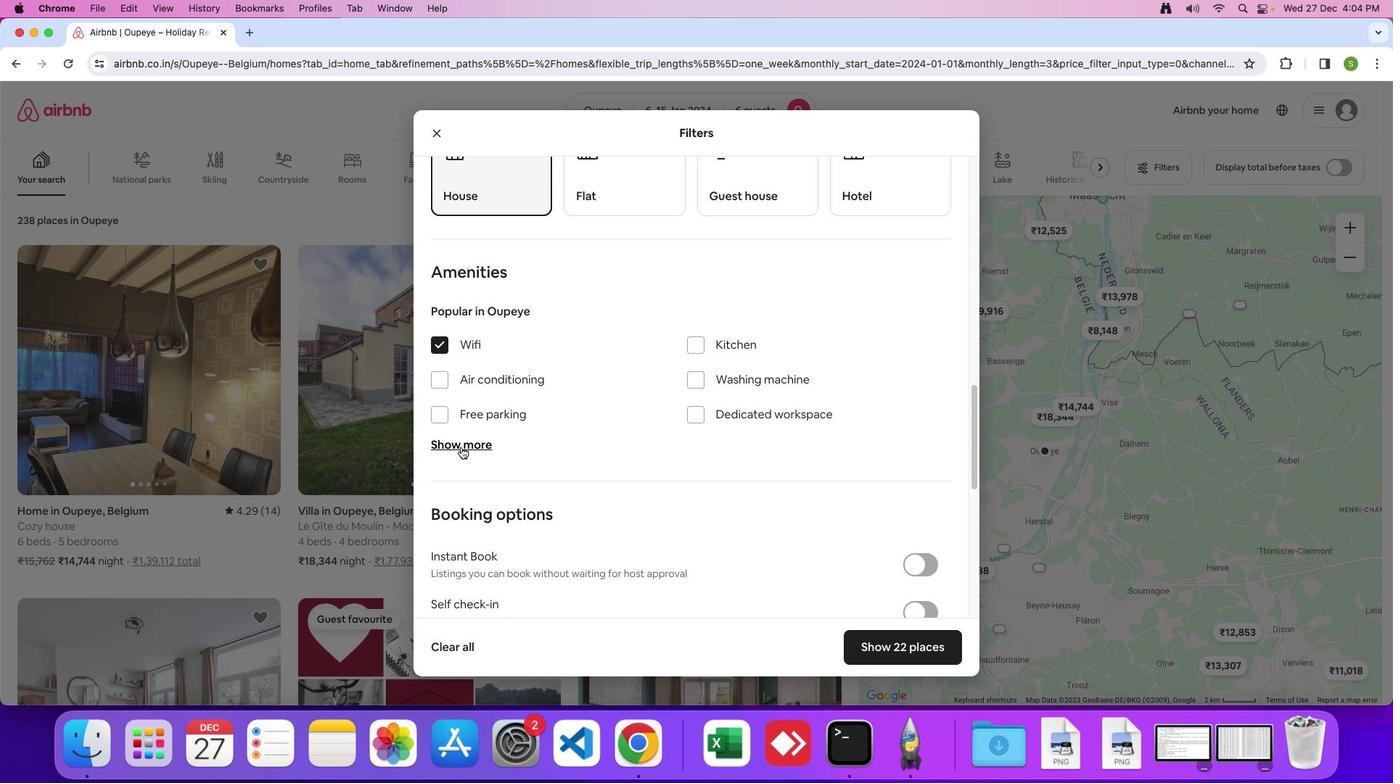 
Action: Mouse pressed left at (457, 443)
Screenshot: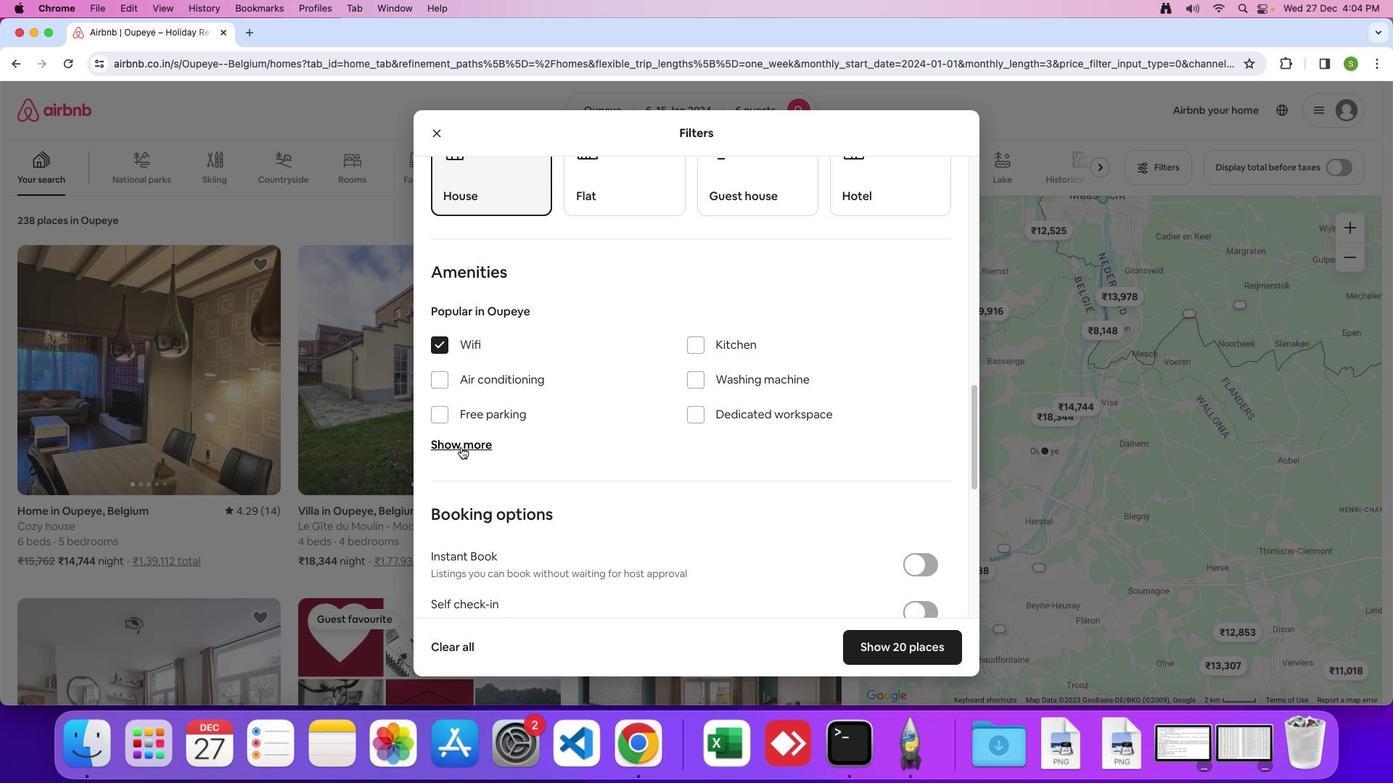 
Action: Mouse moved to (689, 374)
Screenshot: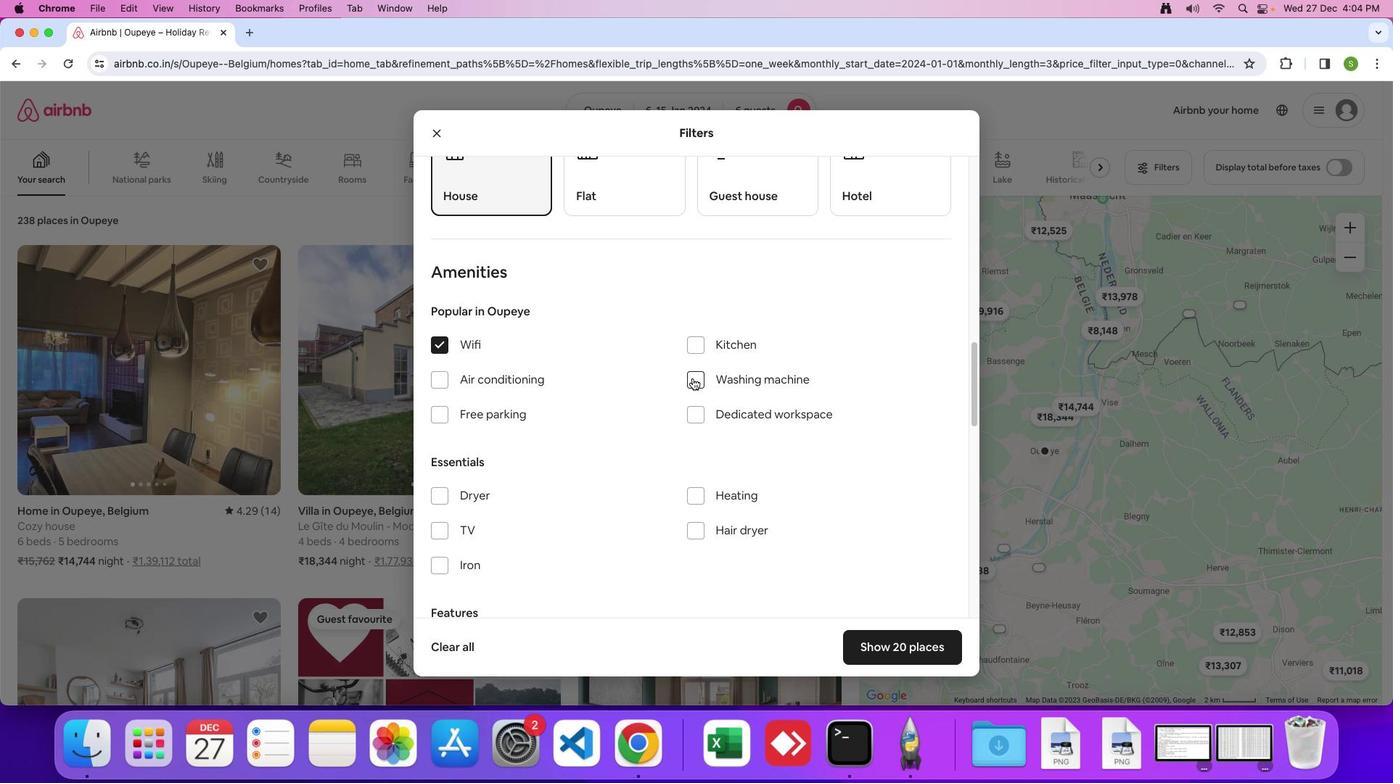 
Action: Mouse pressed left at (689, 374)
Screenshot: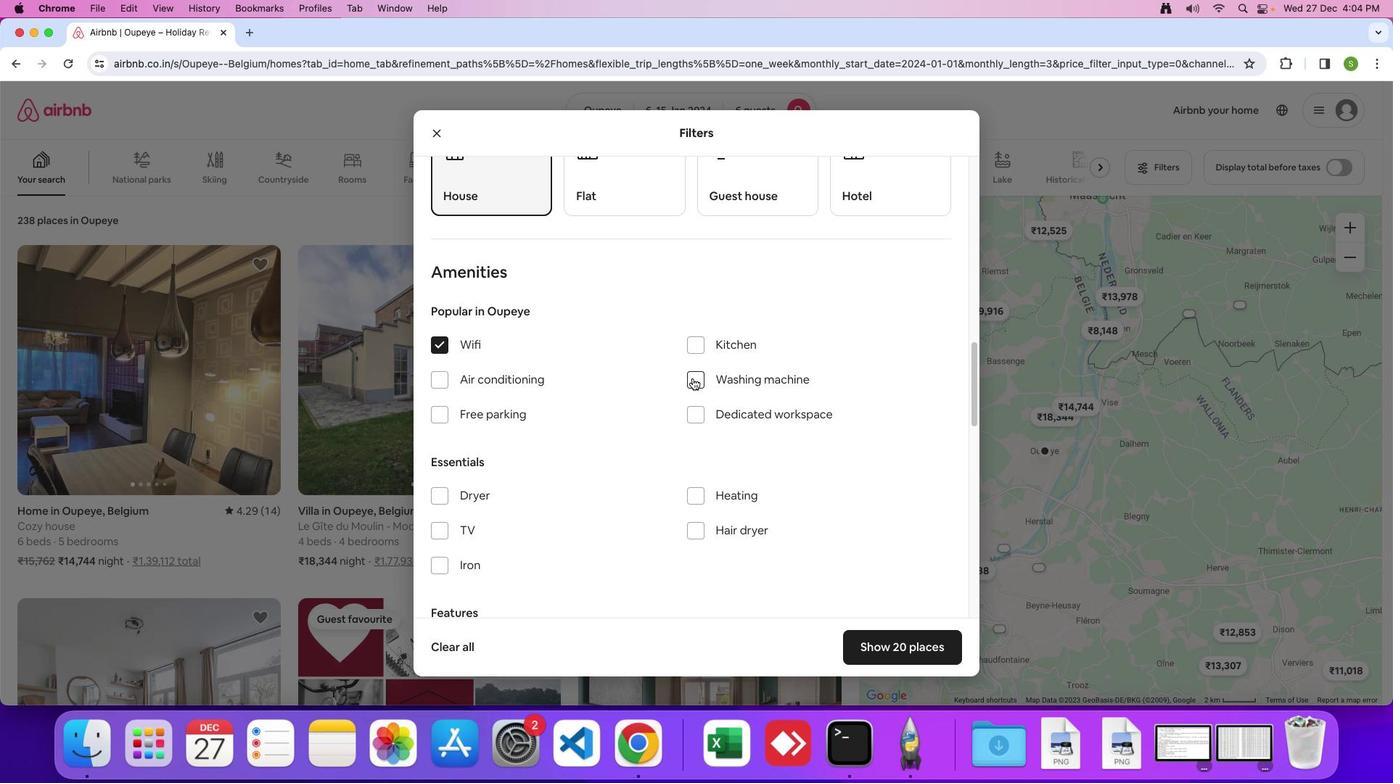 
Action: Mouse moved to (629, 413)
Screenshot: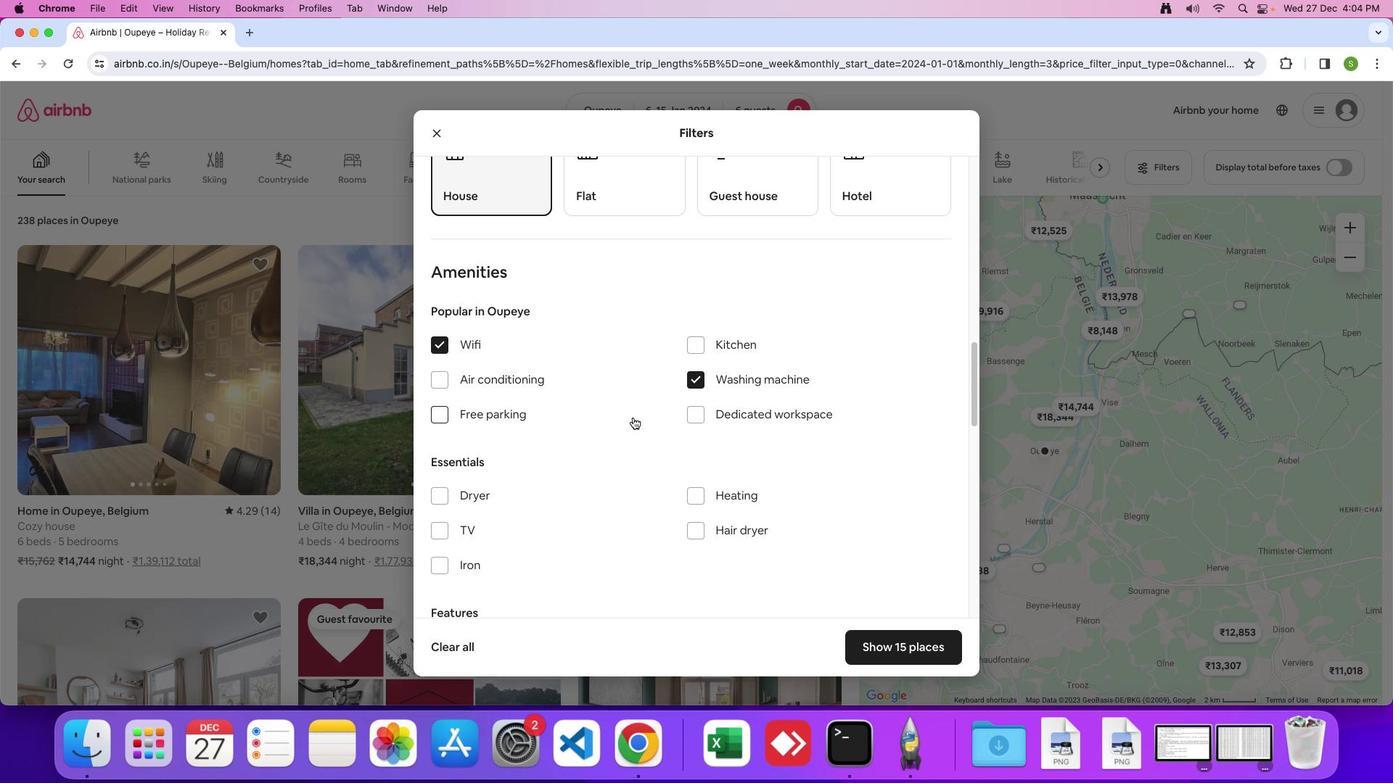 
Action: Mouse scrolled (629, 413) with delta (-2, -3)
Screenshot: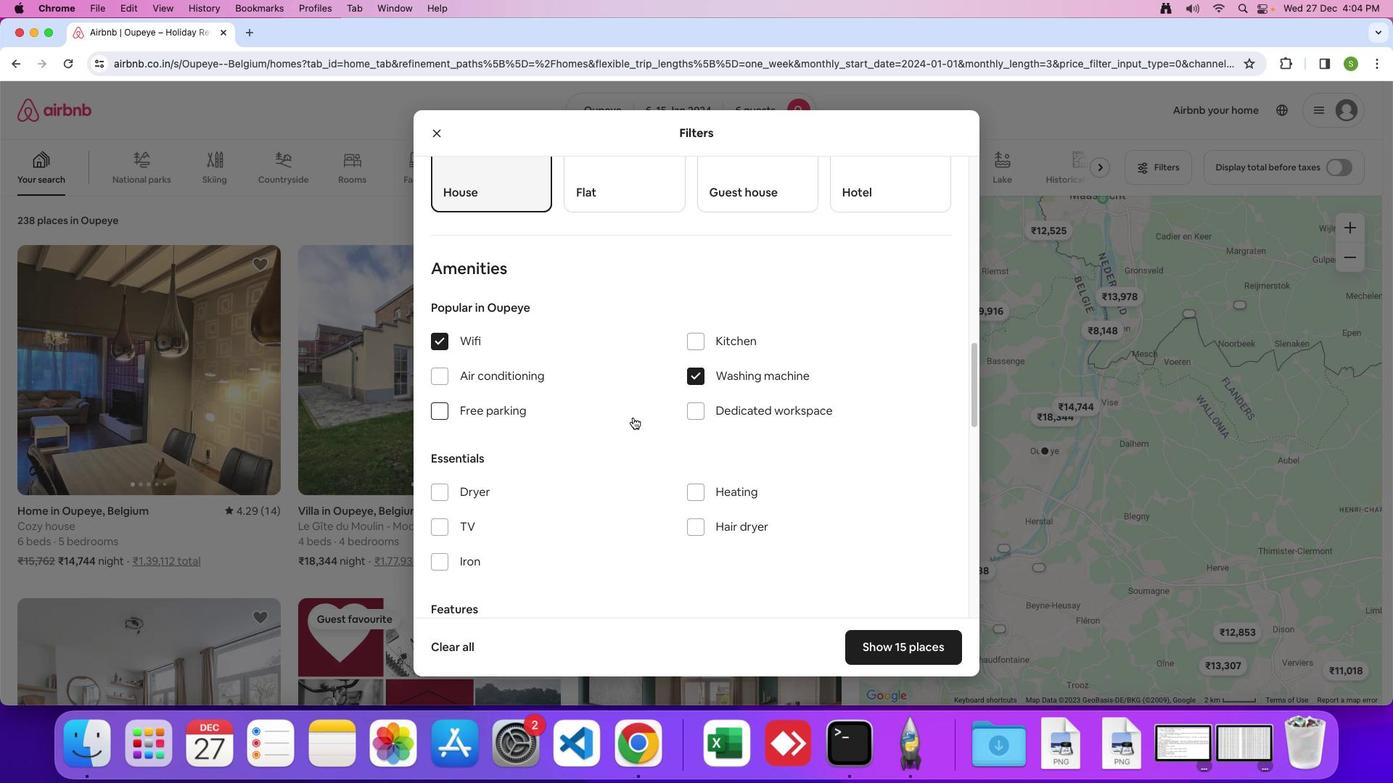
Action: Mouse scrolled (629, 413) with delta (-2, -3)
Screenshot: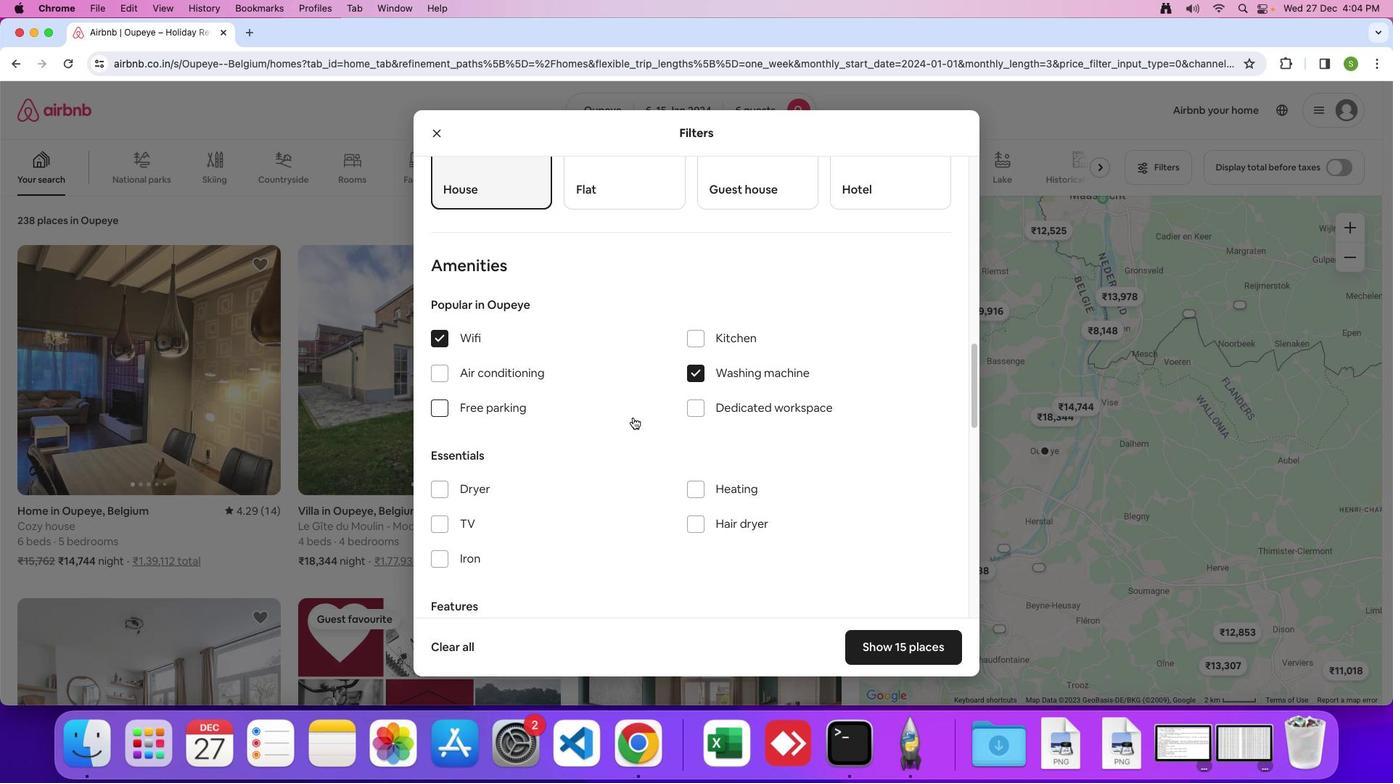 
Action: Mouse scrolled (629, 413) with delta (-2, -3)
Screenshot: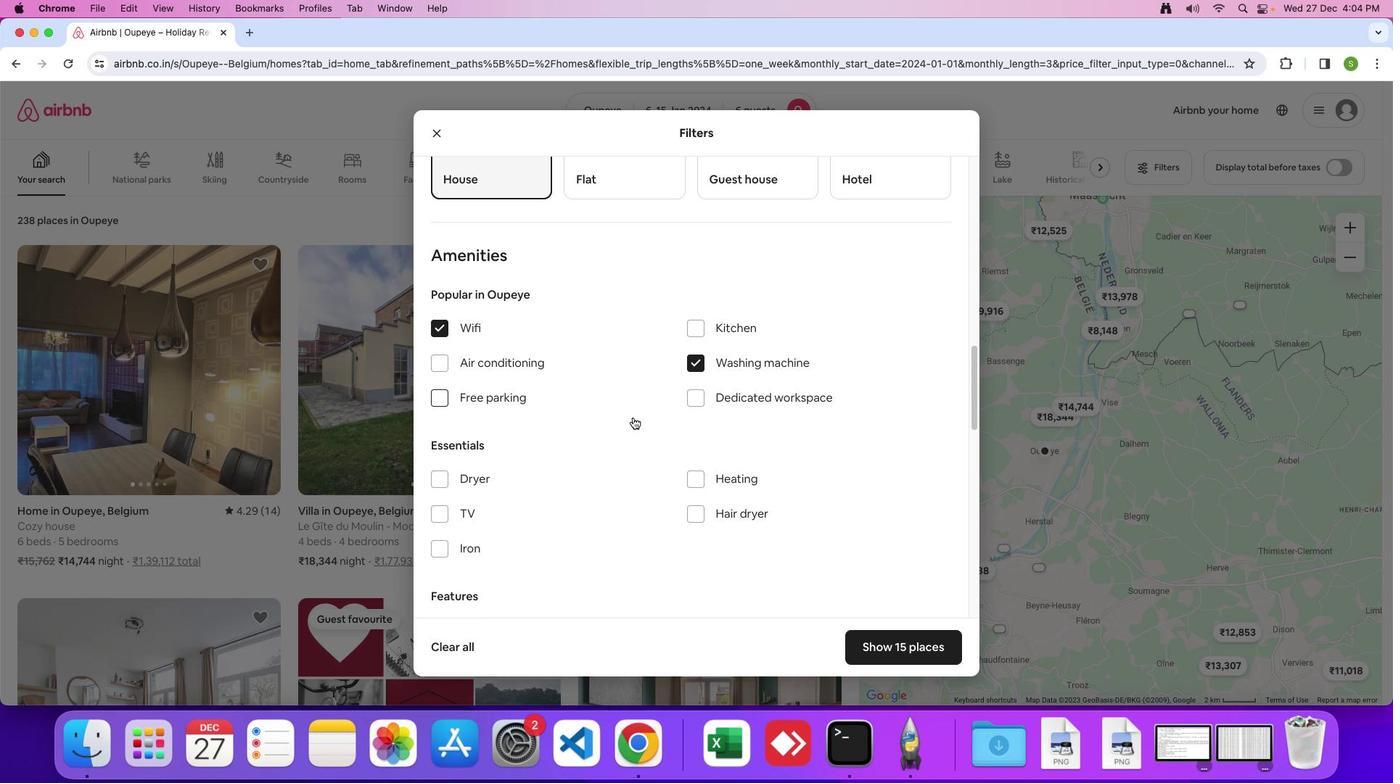 
Action: Mouse scrolled (629, 413) with delta (-2, -3)
Screenshot: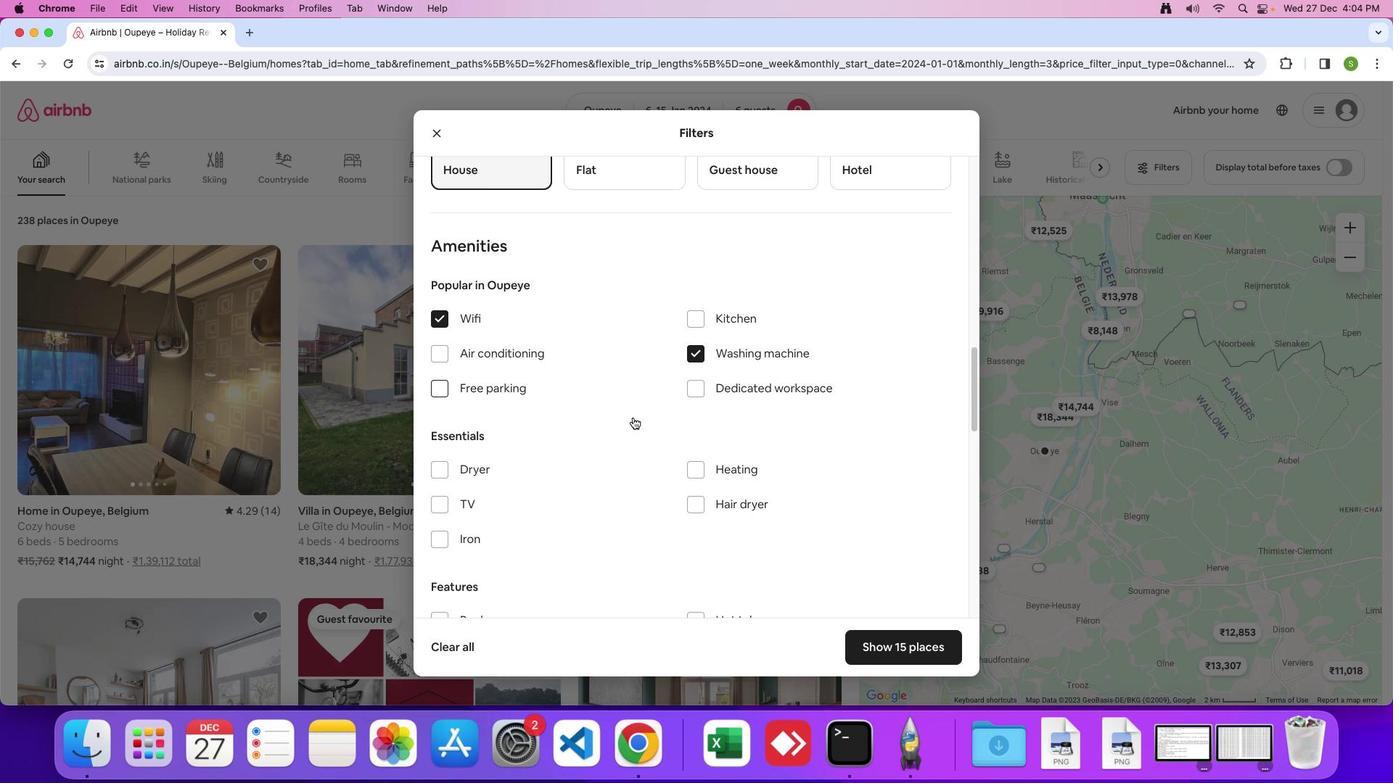 
Action: Mouse scrolled (629, 413) with delta (-2, -3)
Screenshot: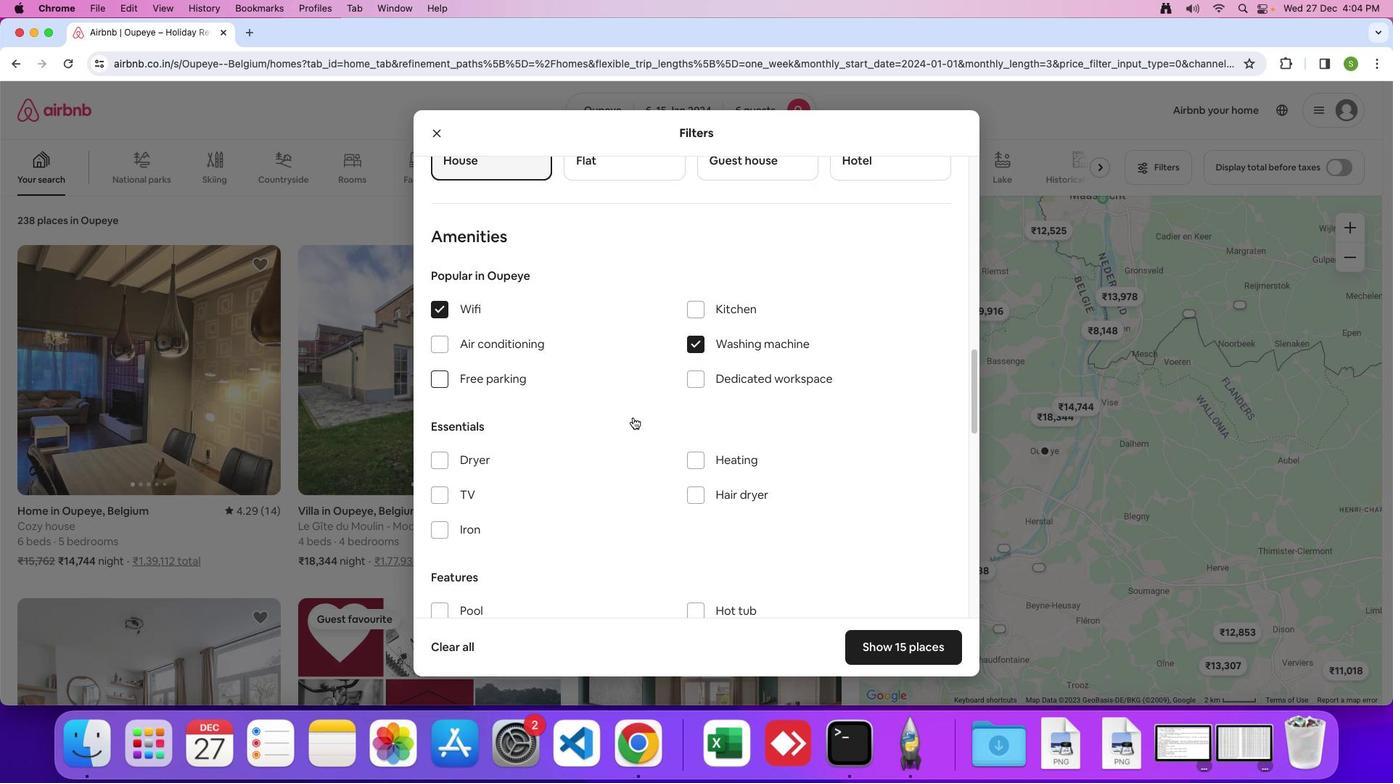
Action: Mouse scrolled (629, 413) with delta (-2, -3)
Screenshot: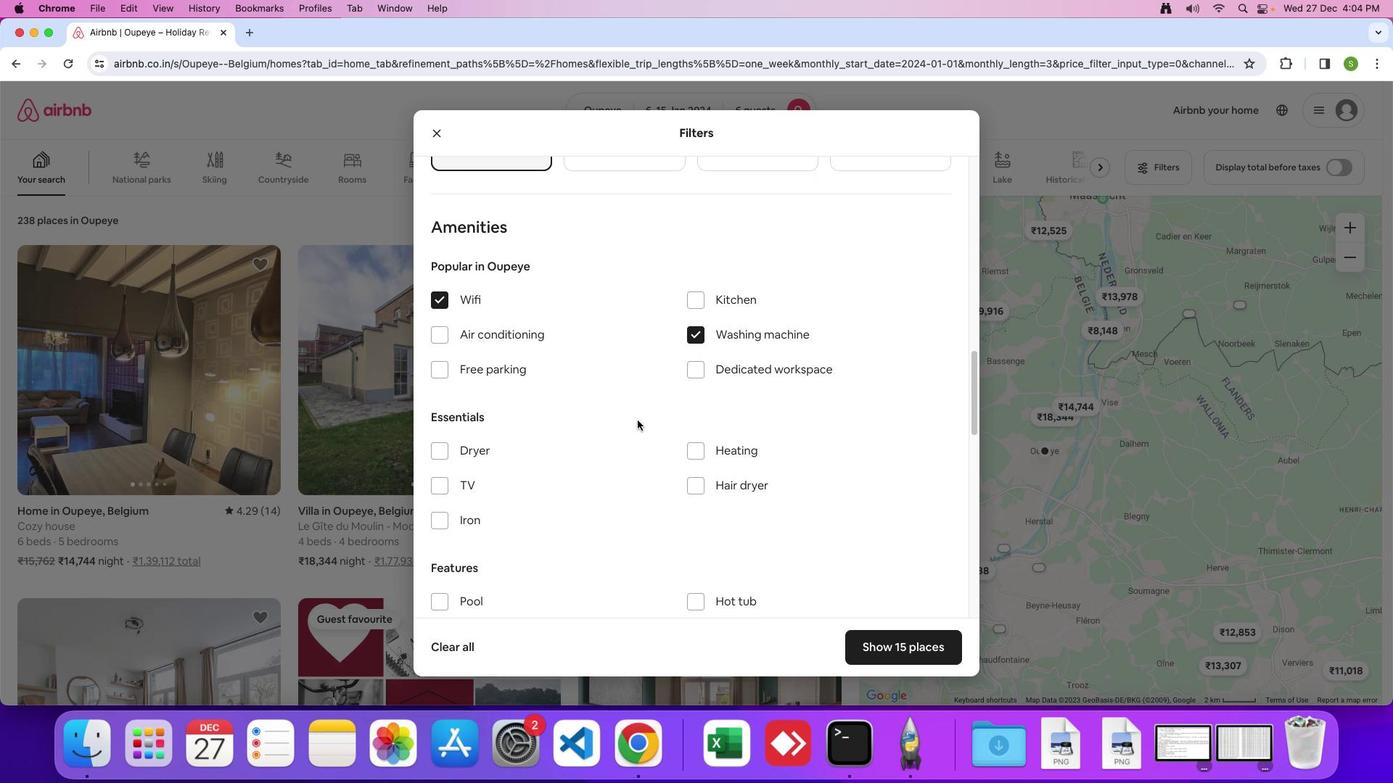 
Action: Mouse moved to (686, 443)
Screenshot: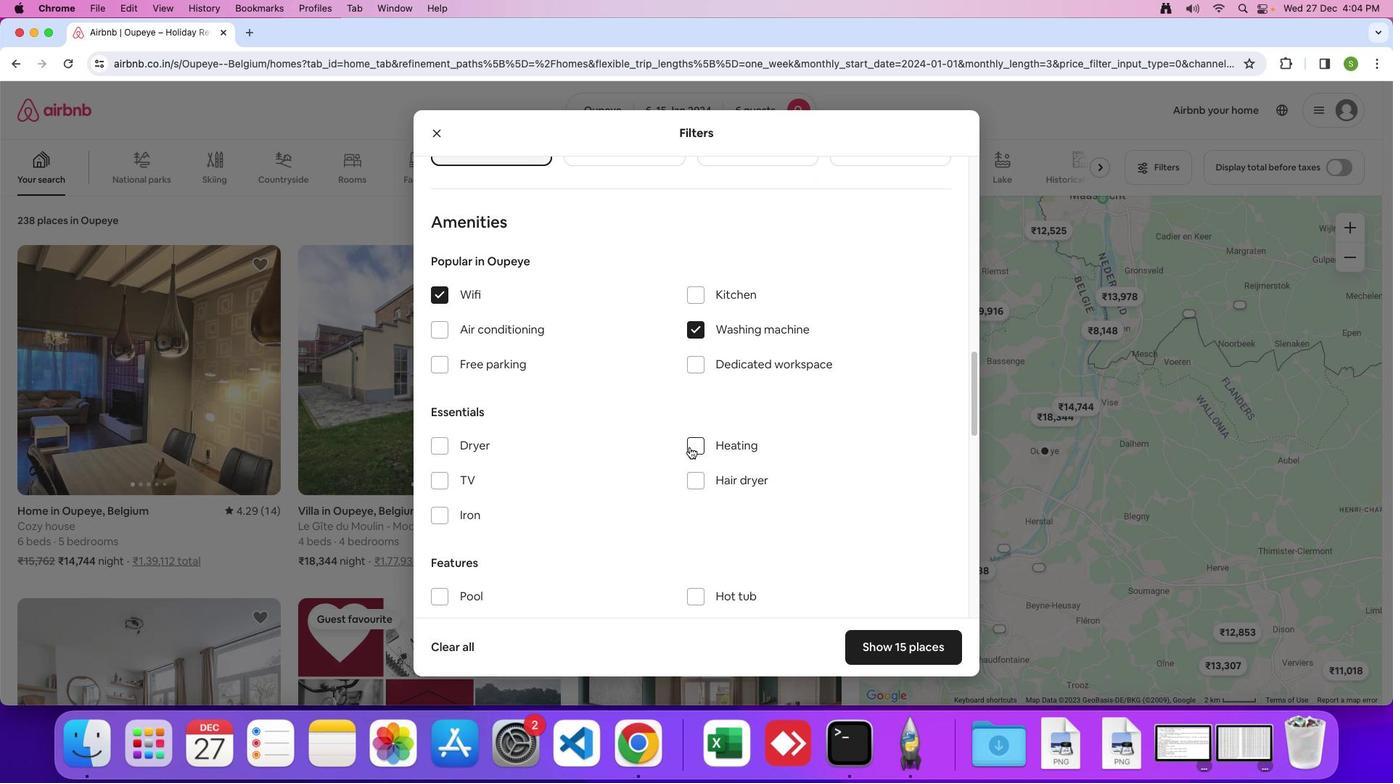 
Action: Mouse pressed left at (686, 443)
Screenshot: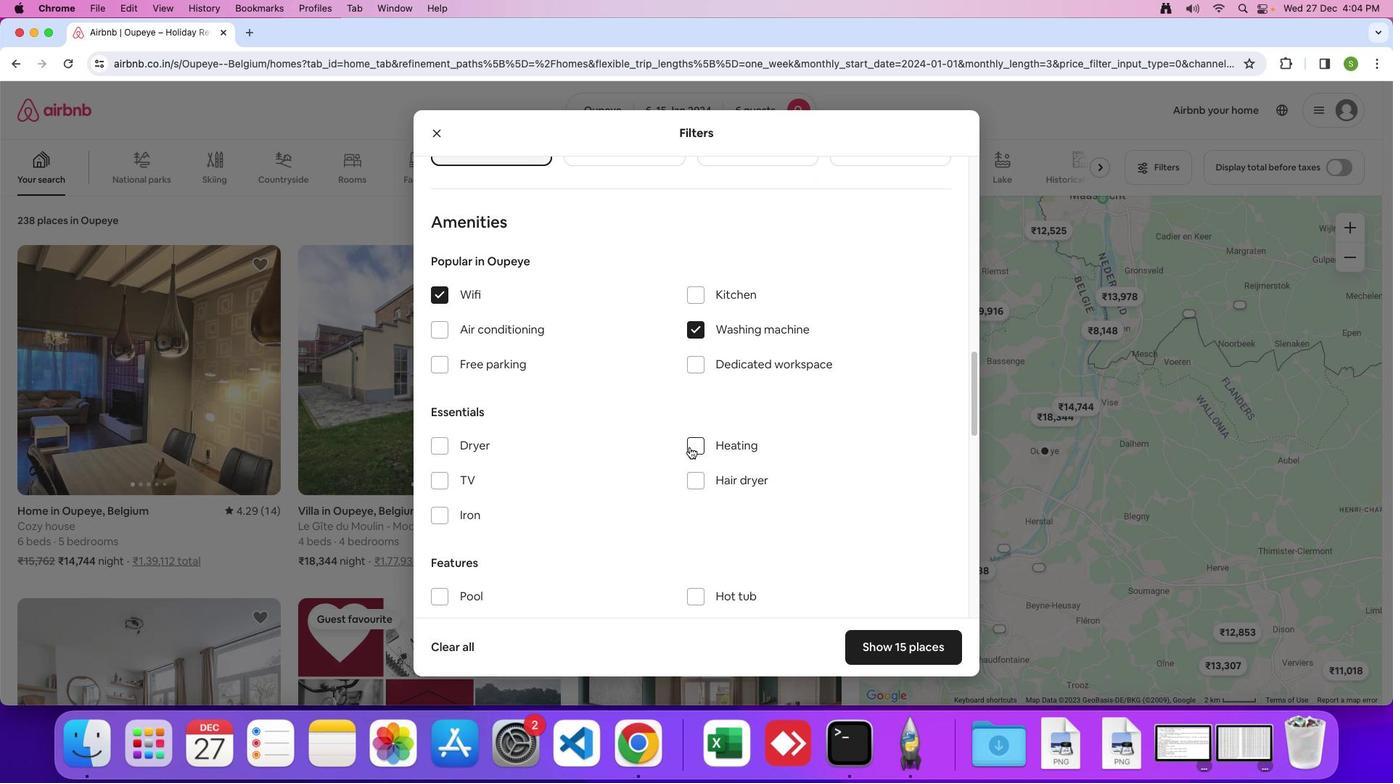 
Action: Mouse moved to (614, 430)
Screenshot: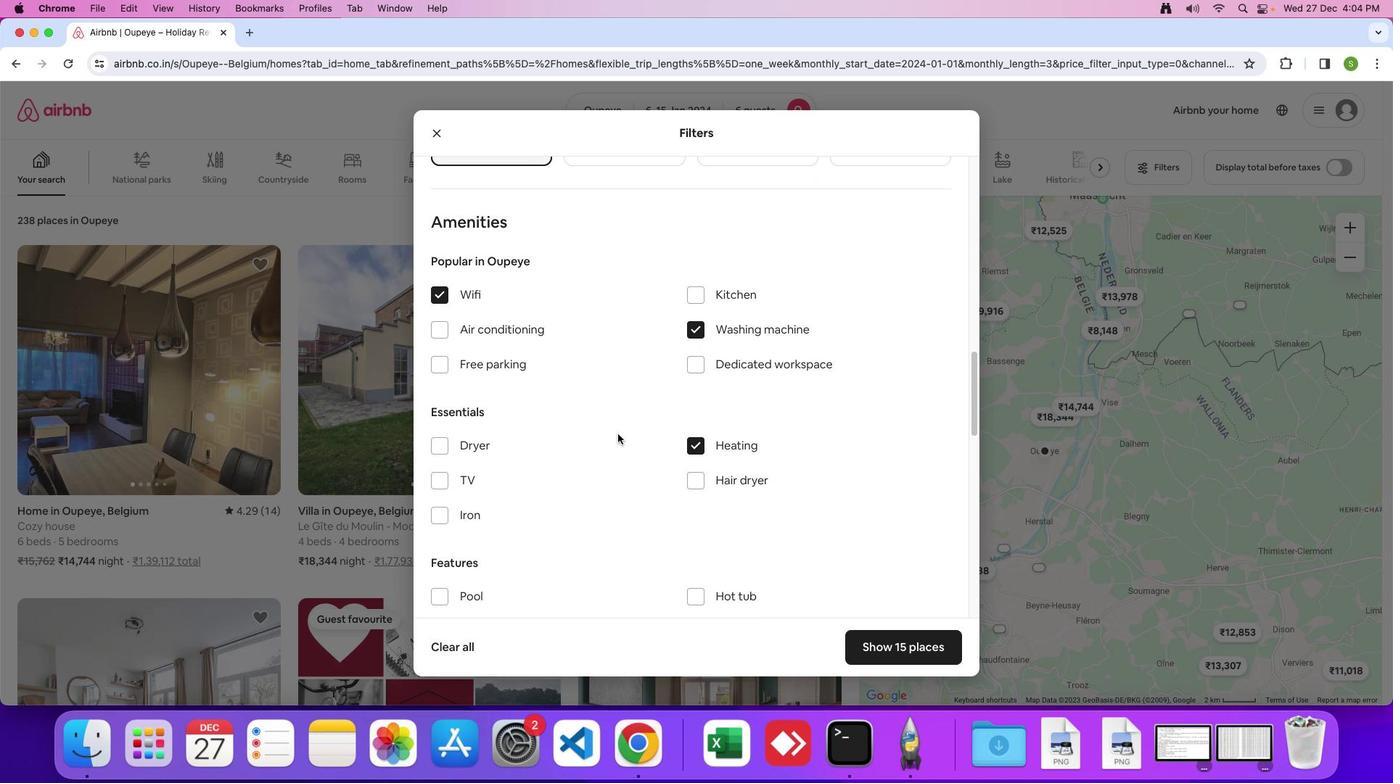 
Action: Mouse scrolled (614, 430) with delta (-2, -3)
Screenshot: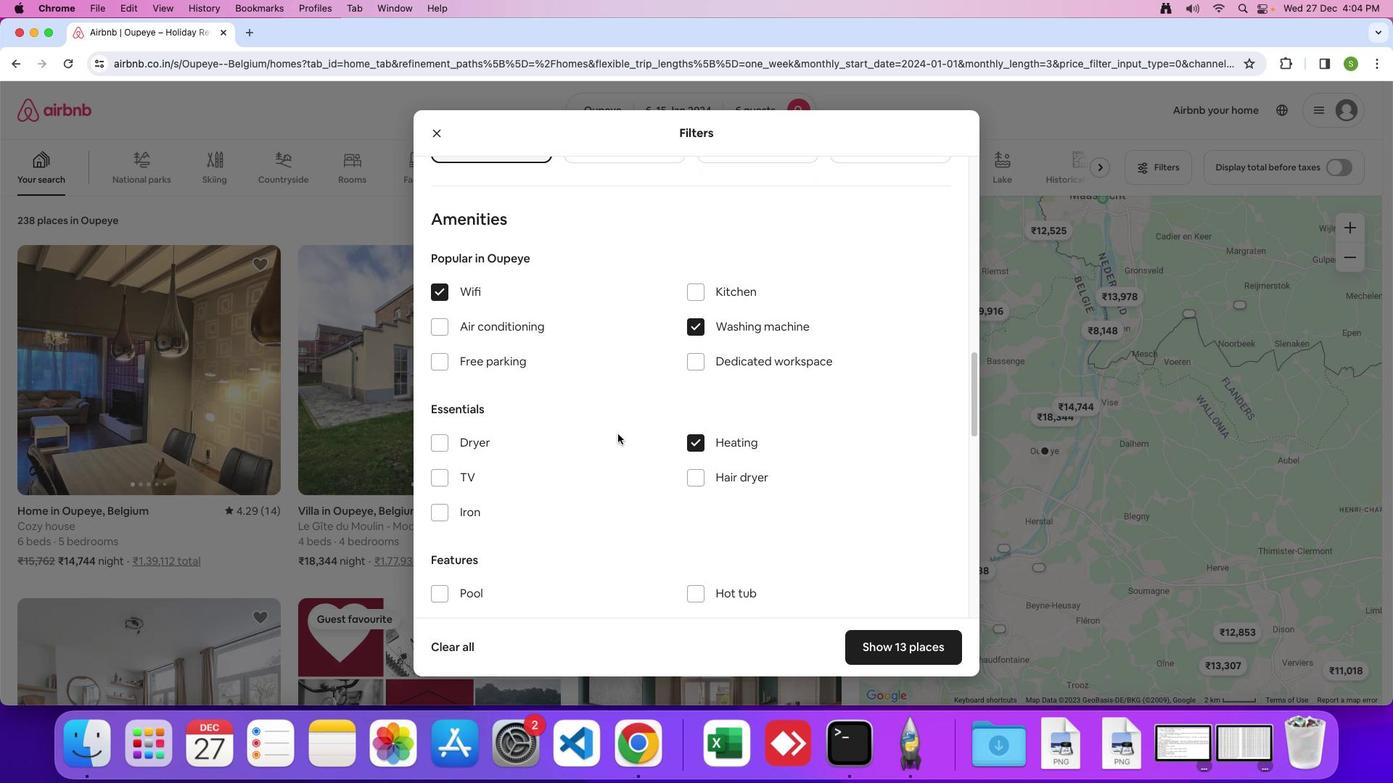 
Action: Mouse scrolled (614, 430) with delta (-2, -3)
Screenshot: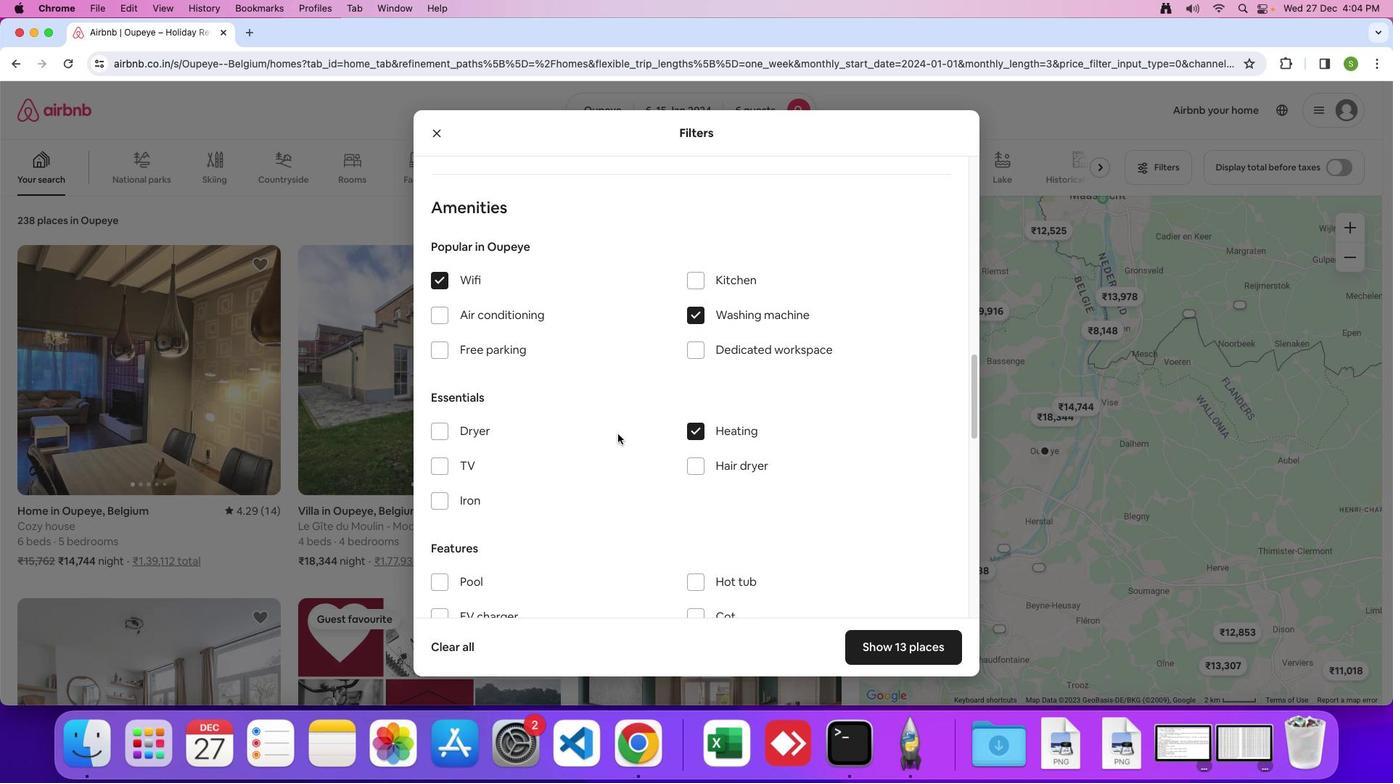 
Action: Mouse scrolled (614, 430) with delta (-2, -3)
Screenshot: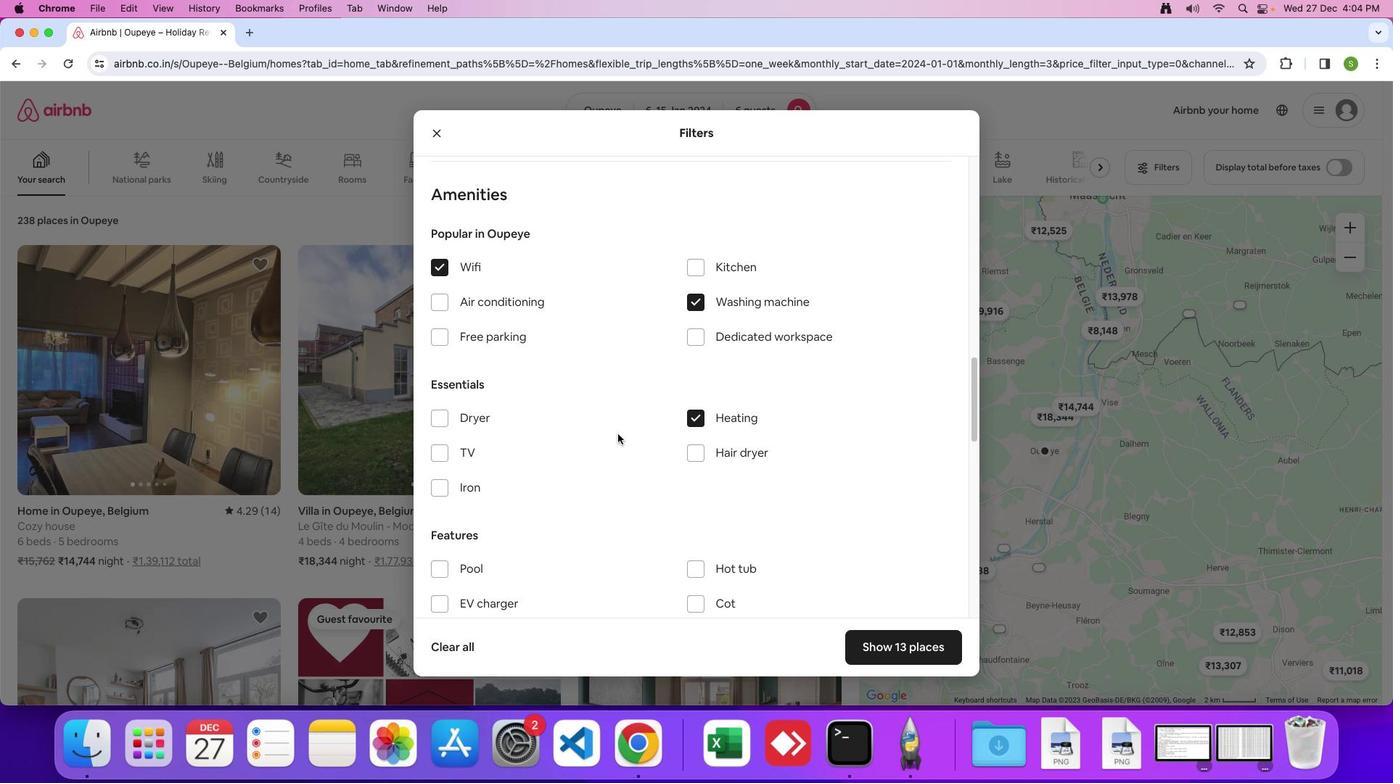 
Action: Mouse scrolled (614, 430) with delta (-2, -3)
Screenshot: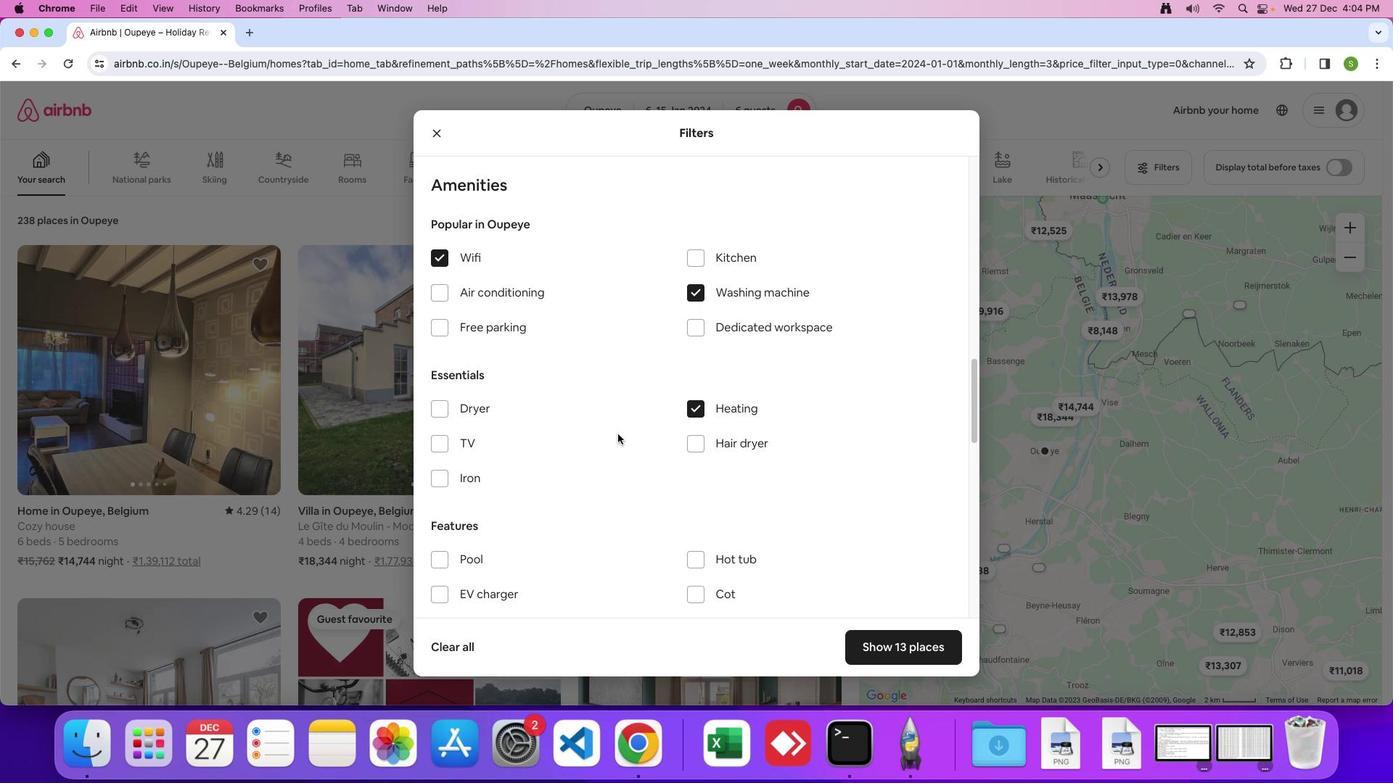 
Action: Mouse moved to (441, 437)
Screenshot: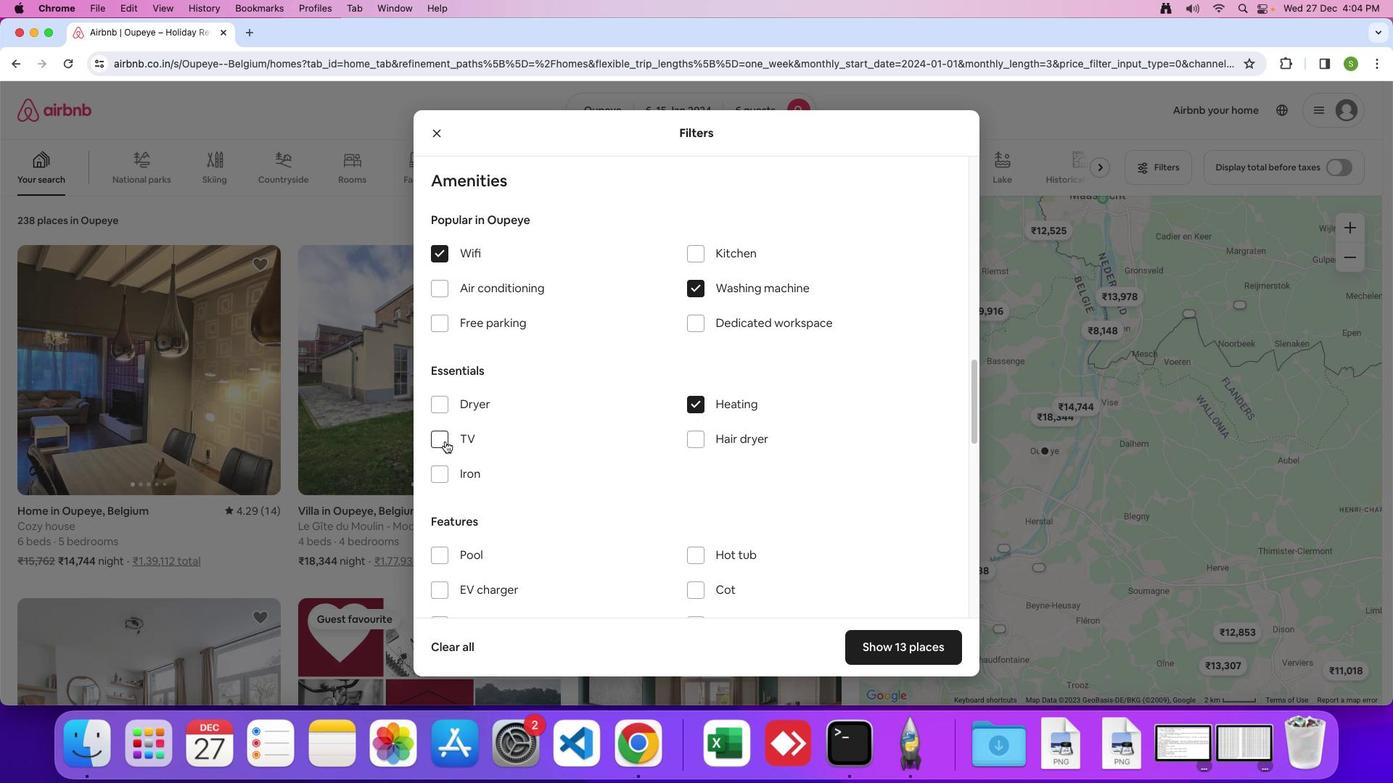 
Action: Mouse pressed left at (441, 437)
Screenshot: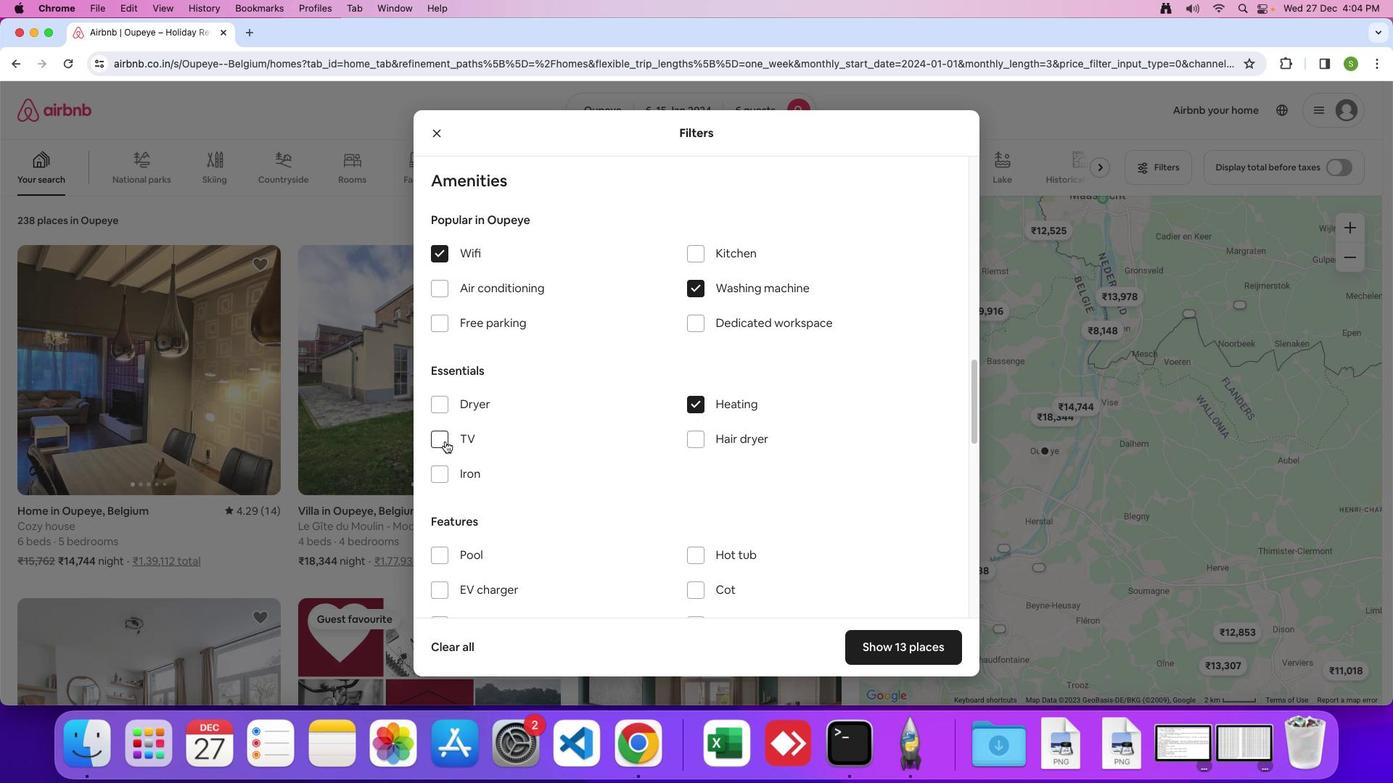 
Action: Mouse moved to (578, 436)
Screenshot: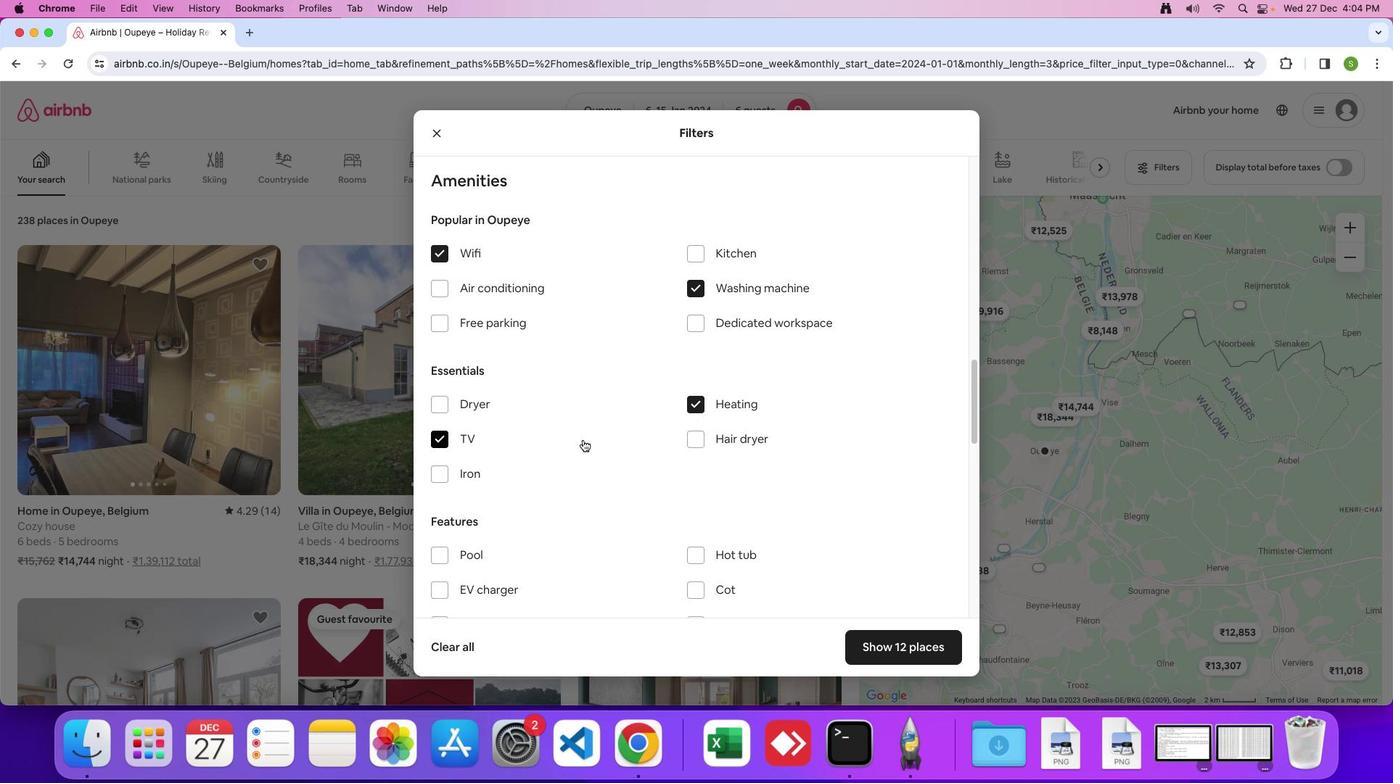 
Action: Mouse scrolled (578, 436) with delta (-2, -3)
Screenshot: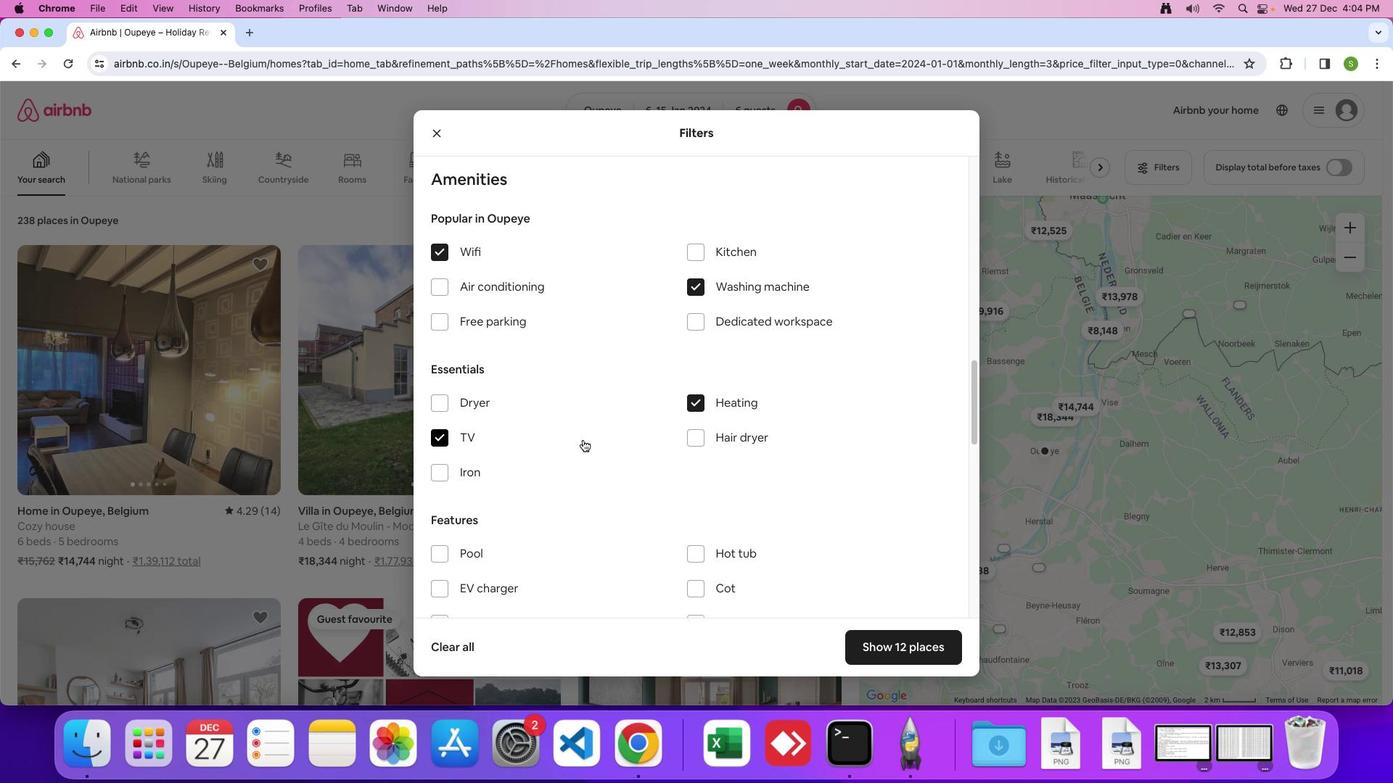 
Action: Mouse scrolled (578, 436) with delta (-2, -3)
Screenshot: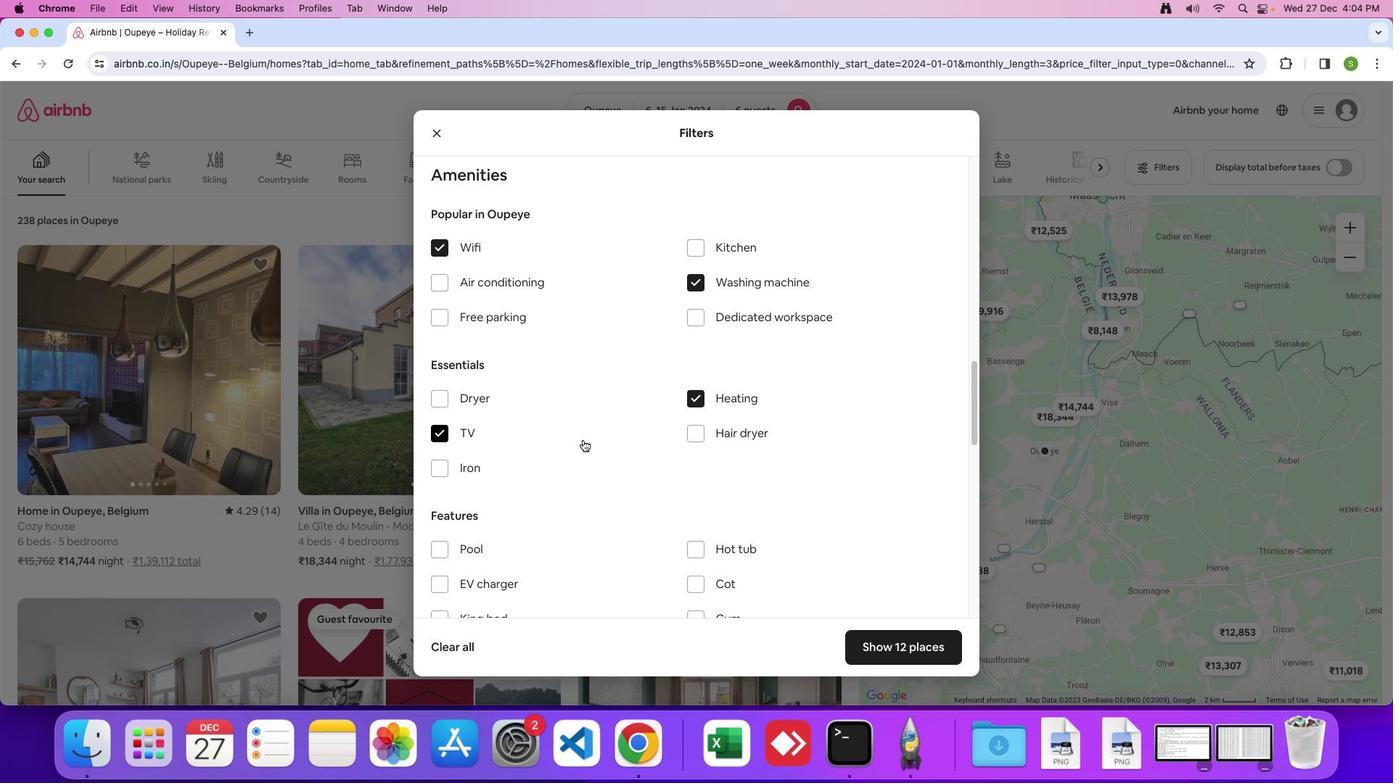 
Action: Mouse scrolled (578, 436) with delta (-2, -3)
Screenshot: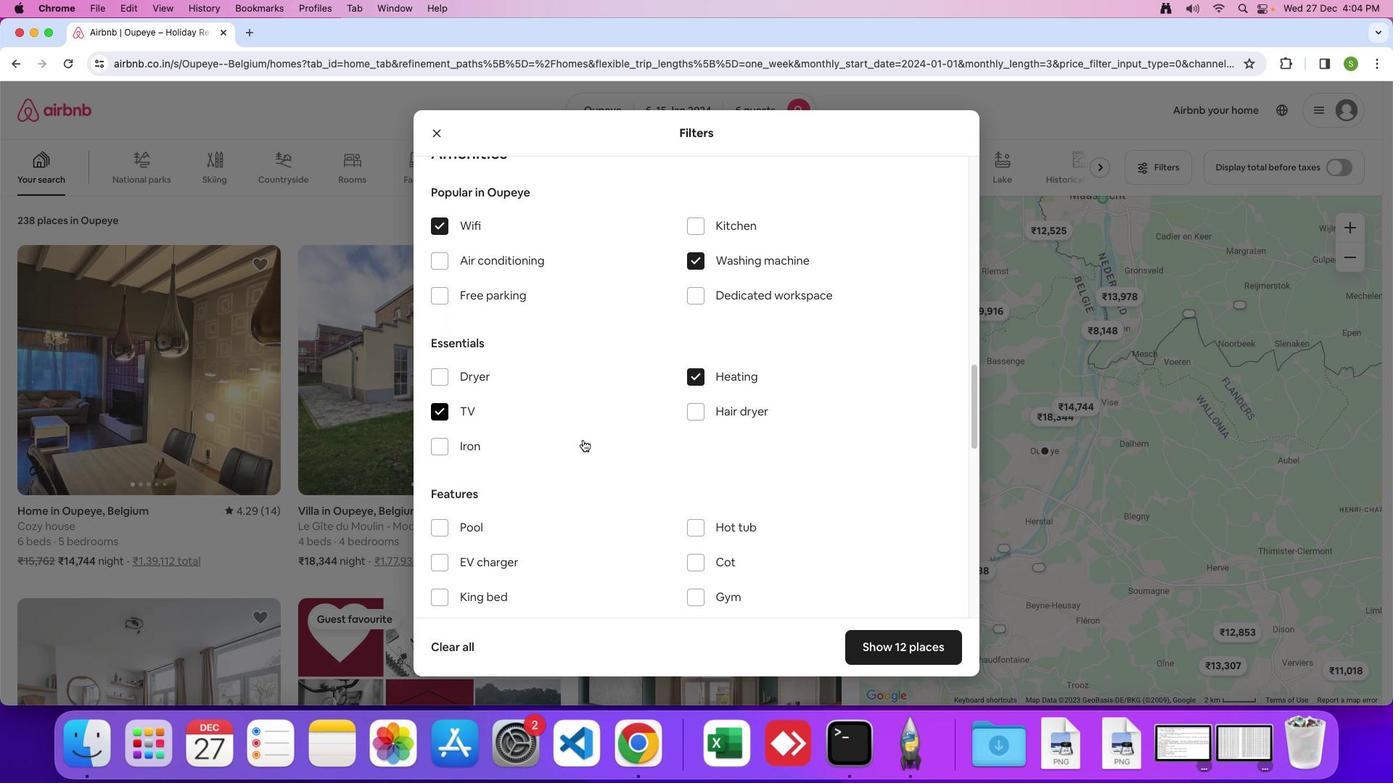 
Action: Mouse scrolled (578, 436) with delta (-2, -2)
Screenshot: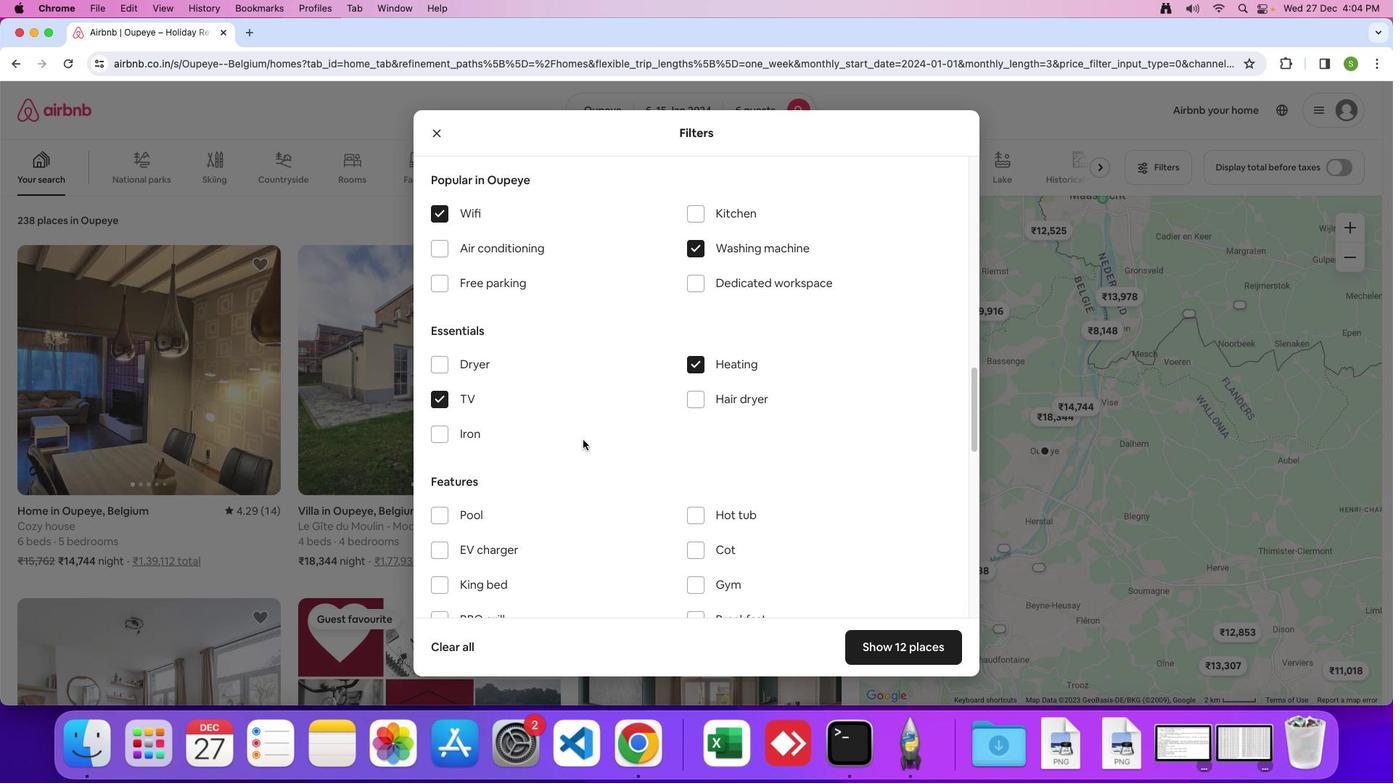 
Action: Mouse scrolled (578, 436) with delta (-2, -2)
Screenshot: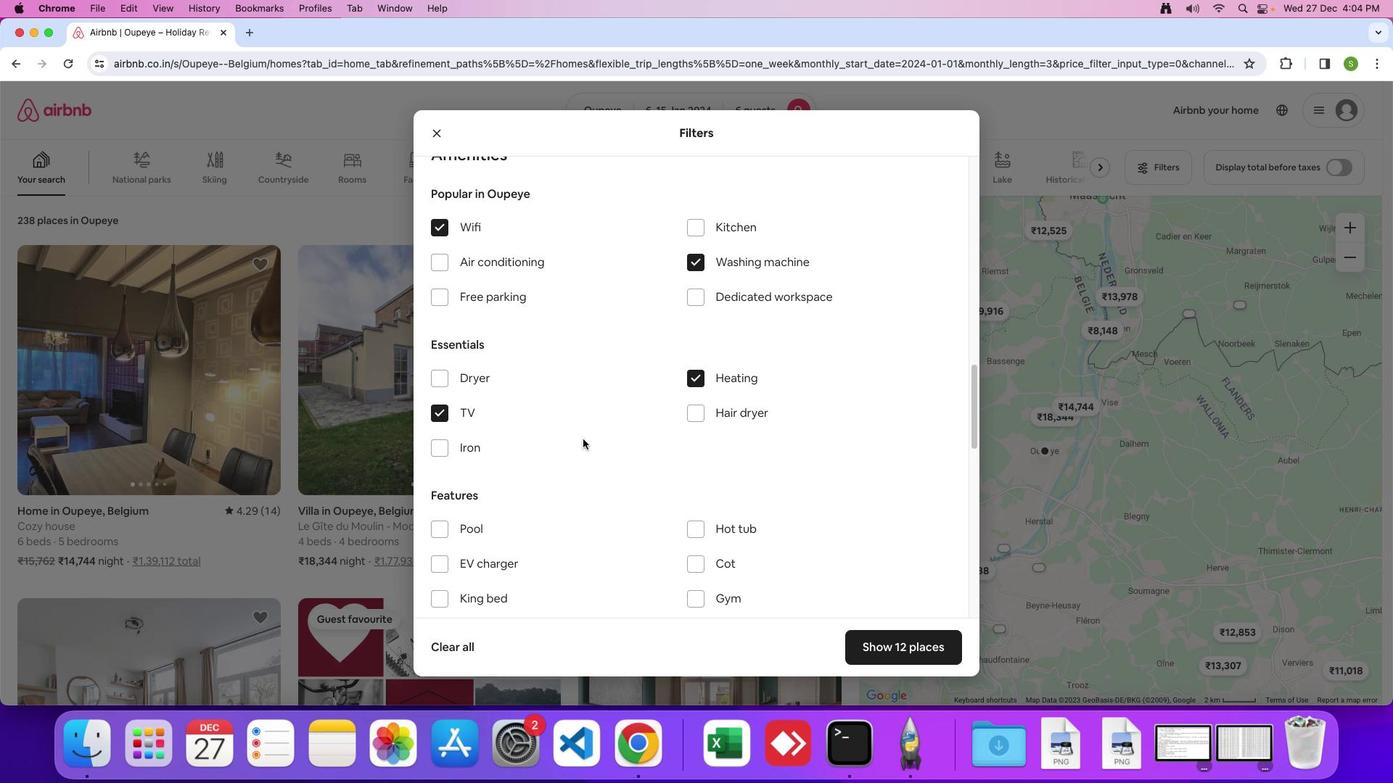 
Action: Mouse moved to (440, 309)
Screenshot: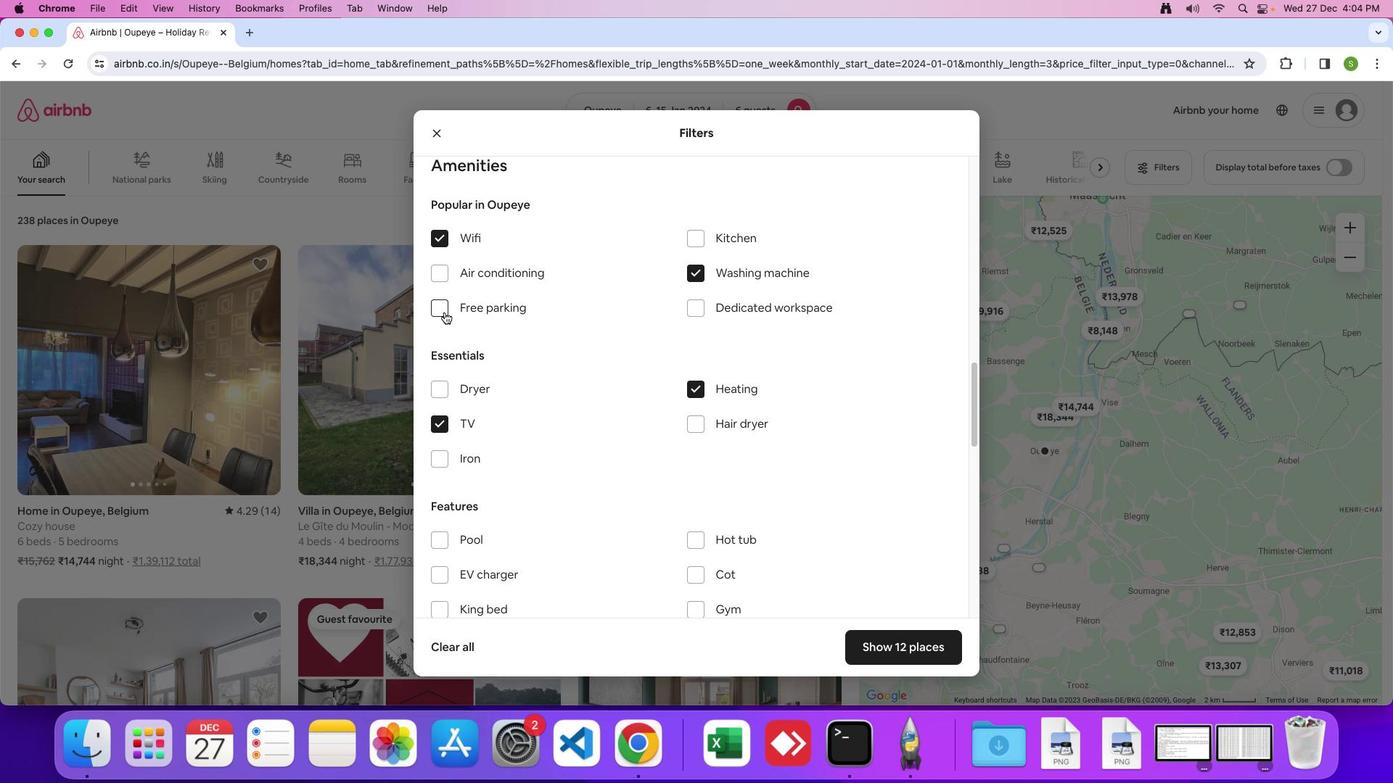 
Action: Mouse pressed left at (440, 309)
Screenshot: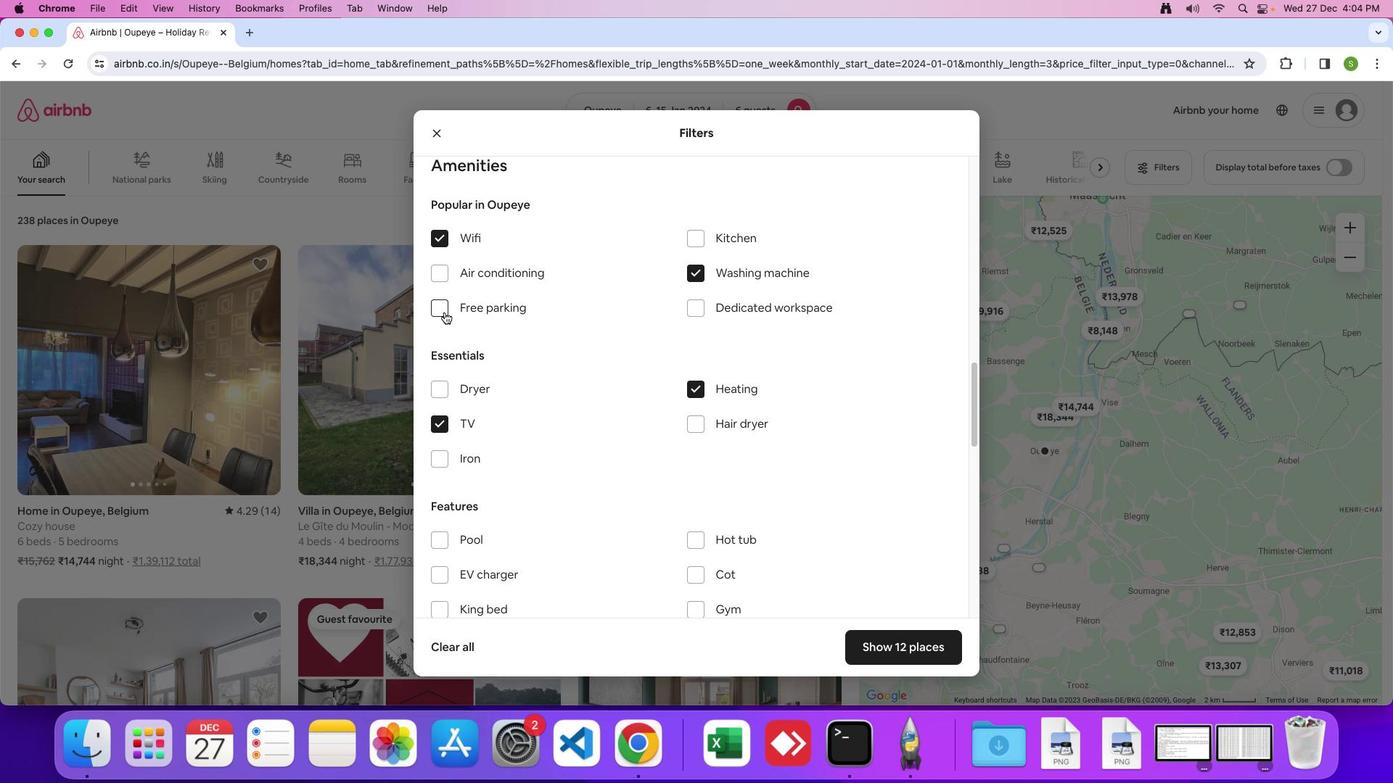 
Action: Mouse moved to (596, 412)
Screenshot: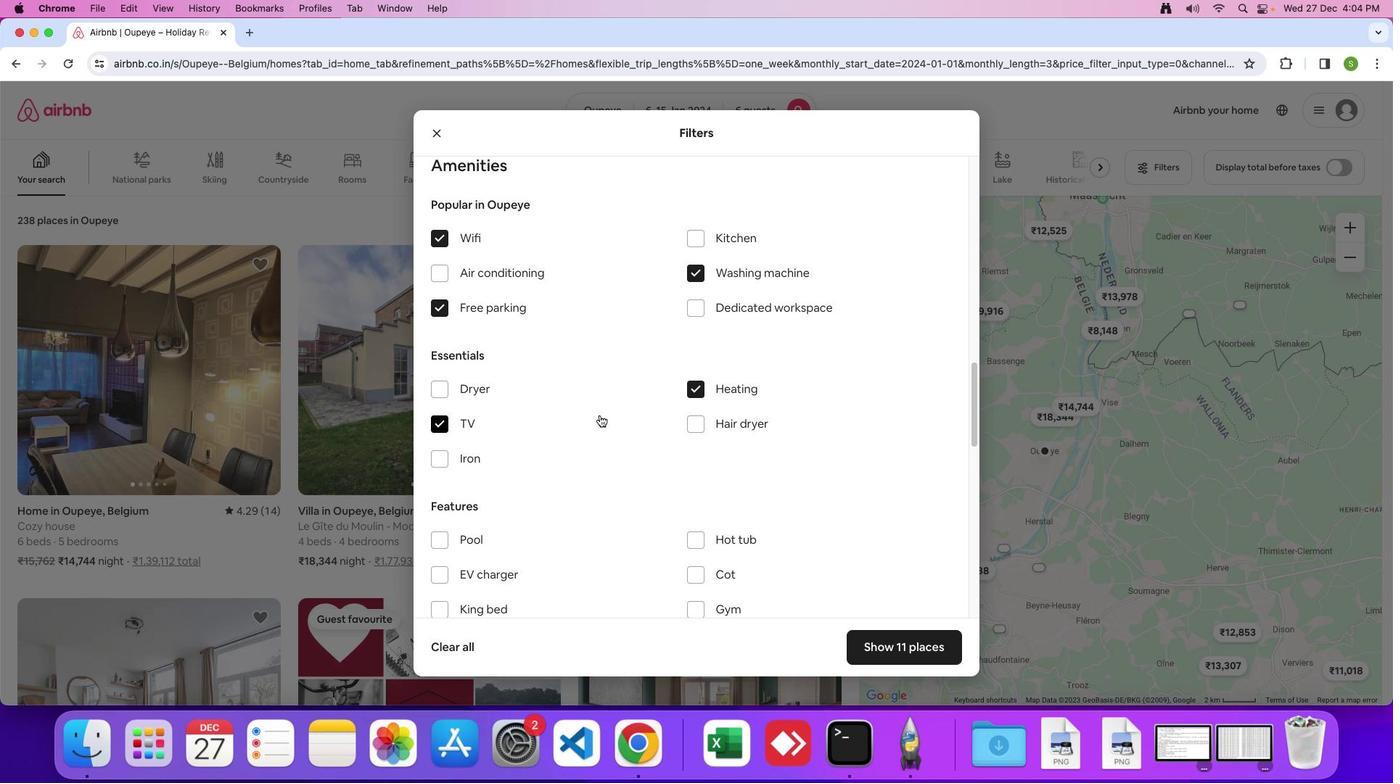 
Action: Mouse scrolled (596, 412) with delta (-2, -3)
Screenshot: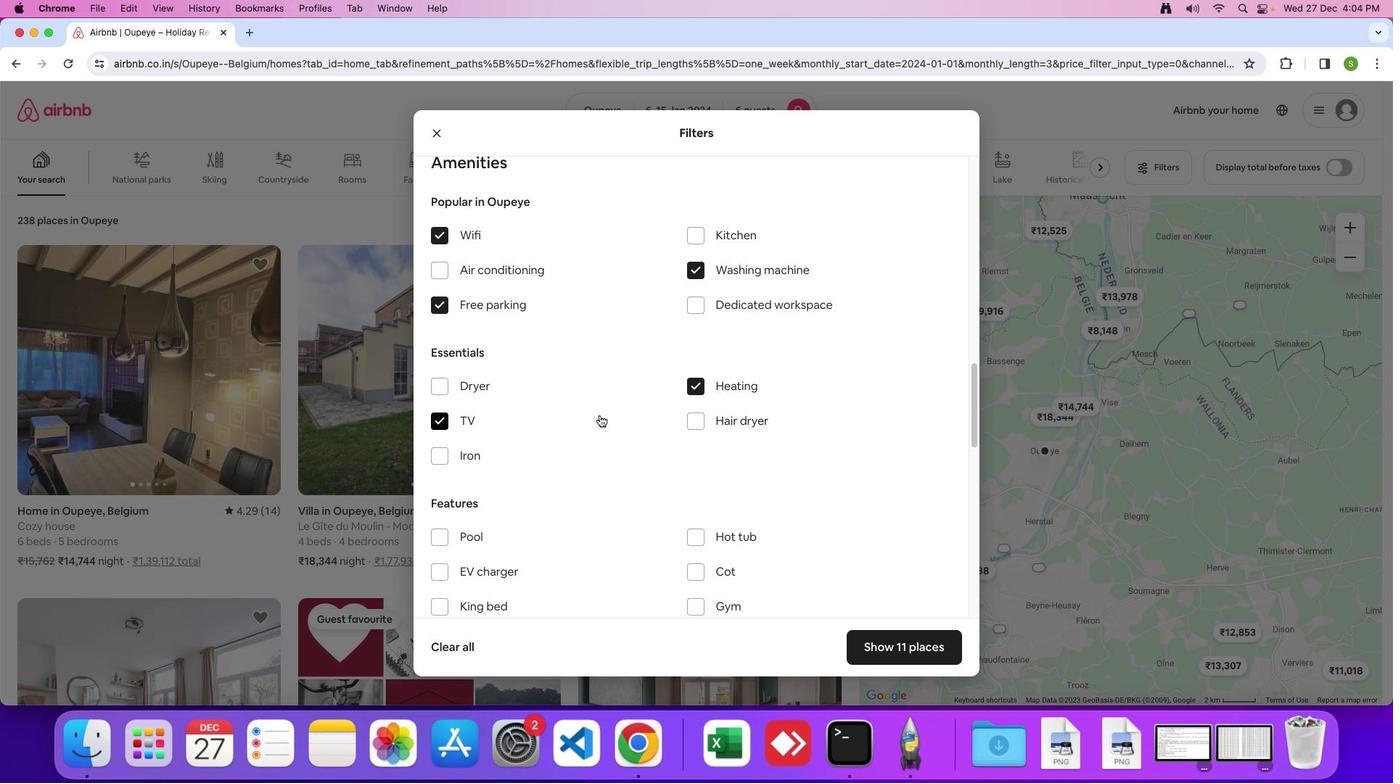 
Action: Mouse scrolled (596, 412) with delta (-2, -3)
Screenshot: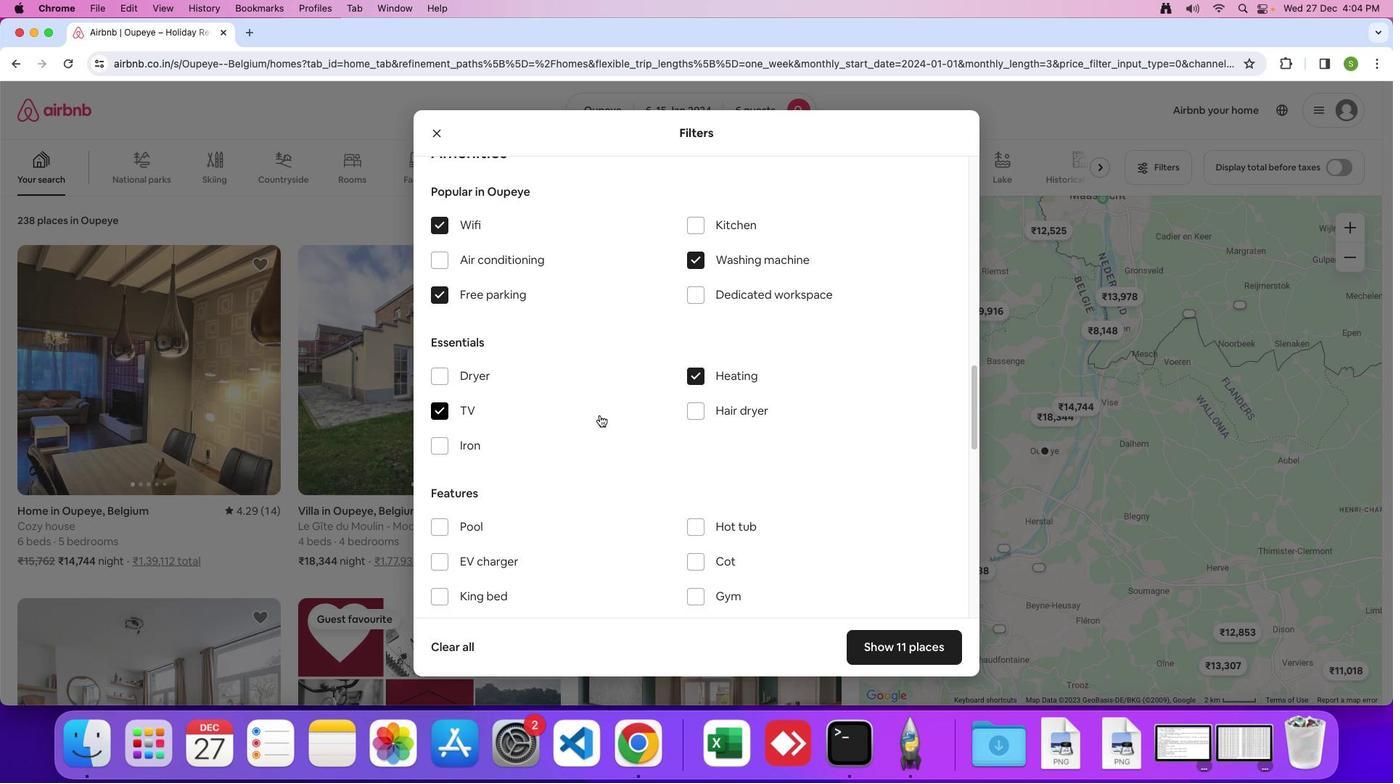 
Action: Mouse scrolled (596, 412) with delta (-2, -3)
Screenshot: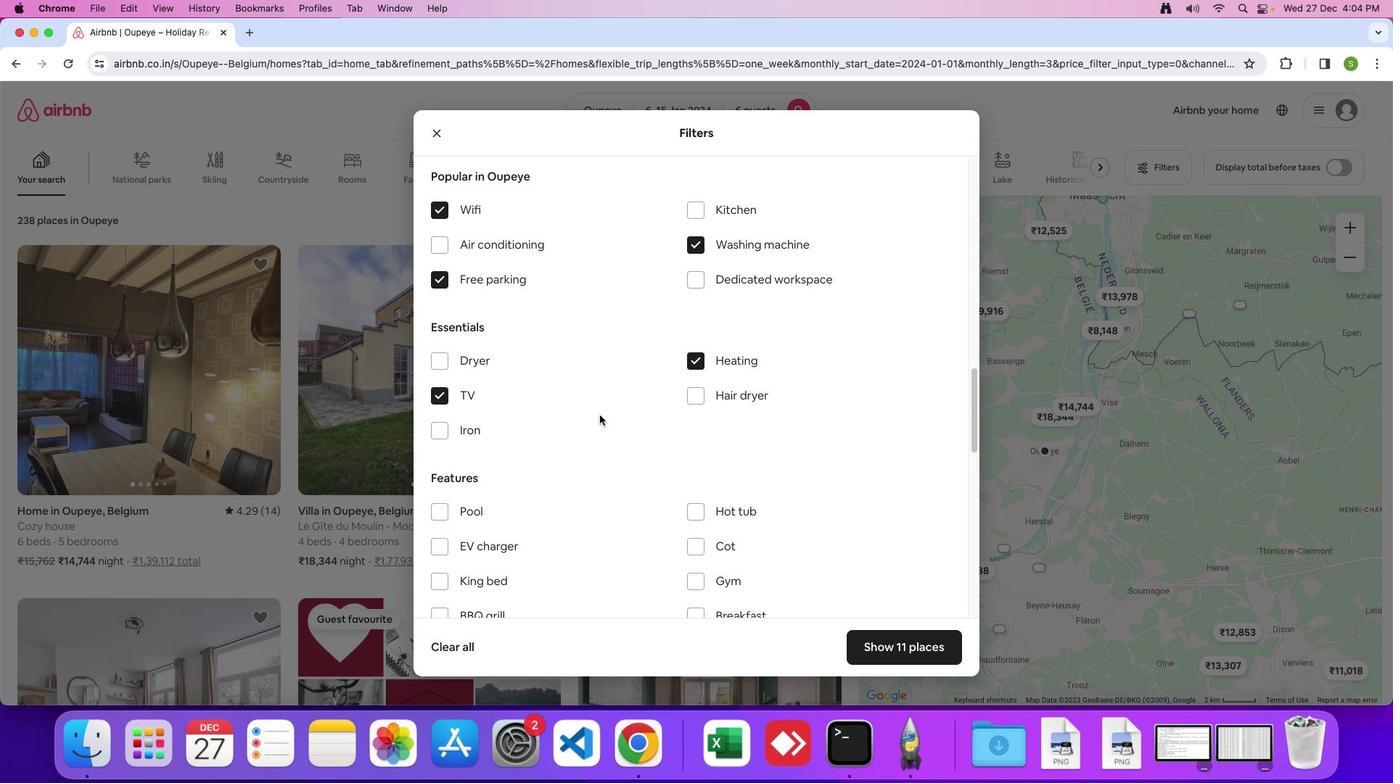 
Action: Mouse scrolled (596, 412) with delta (-2, -3)
Screenshot: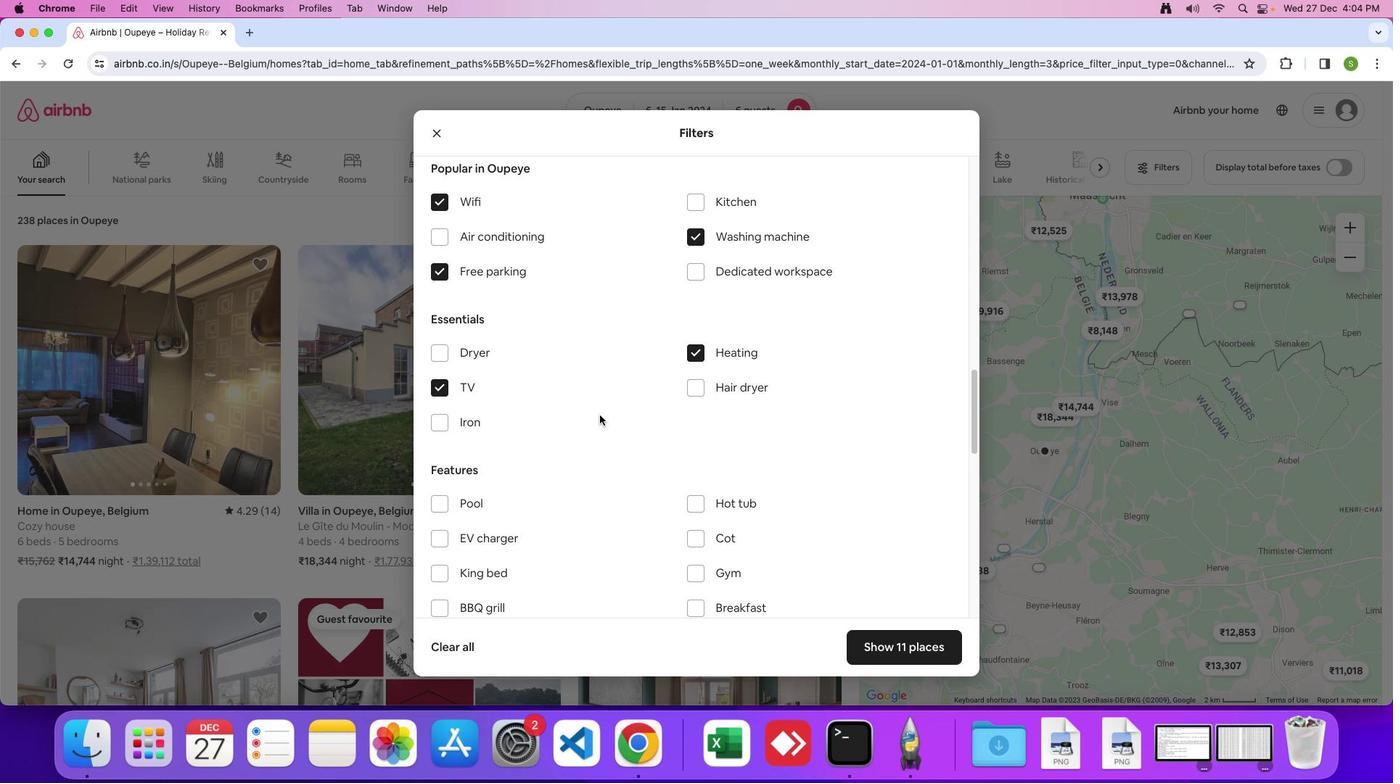 
Action: Mouse scrolled (596, 412) with delta (-2, -3)
Screenshot: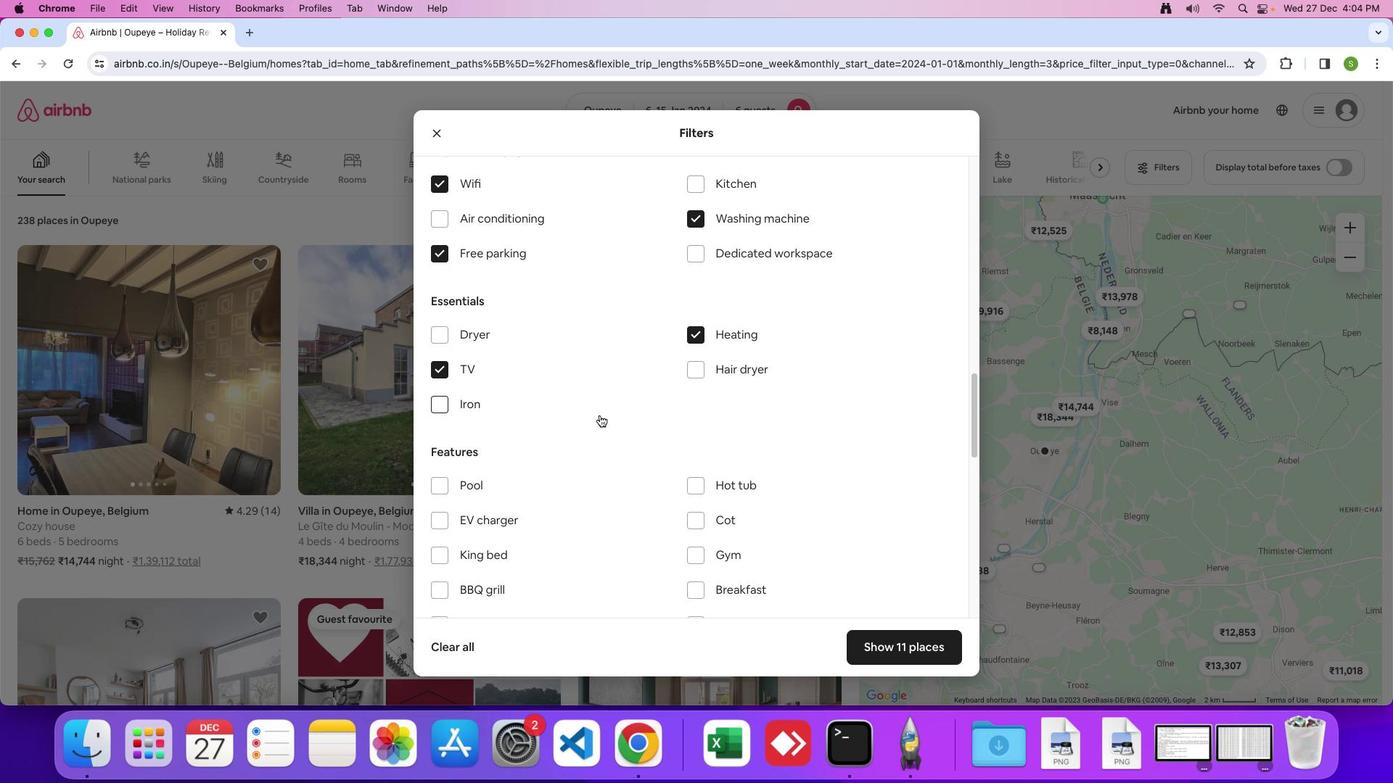 
Action: Mouse scrolled (596, 412) with delta (-2, -3)
Screenshot: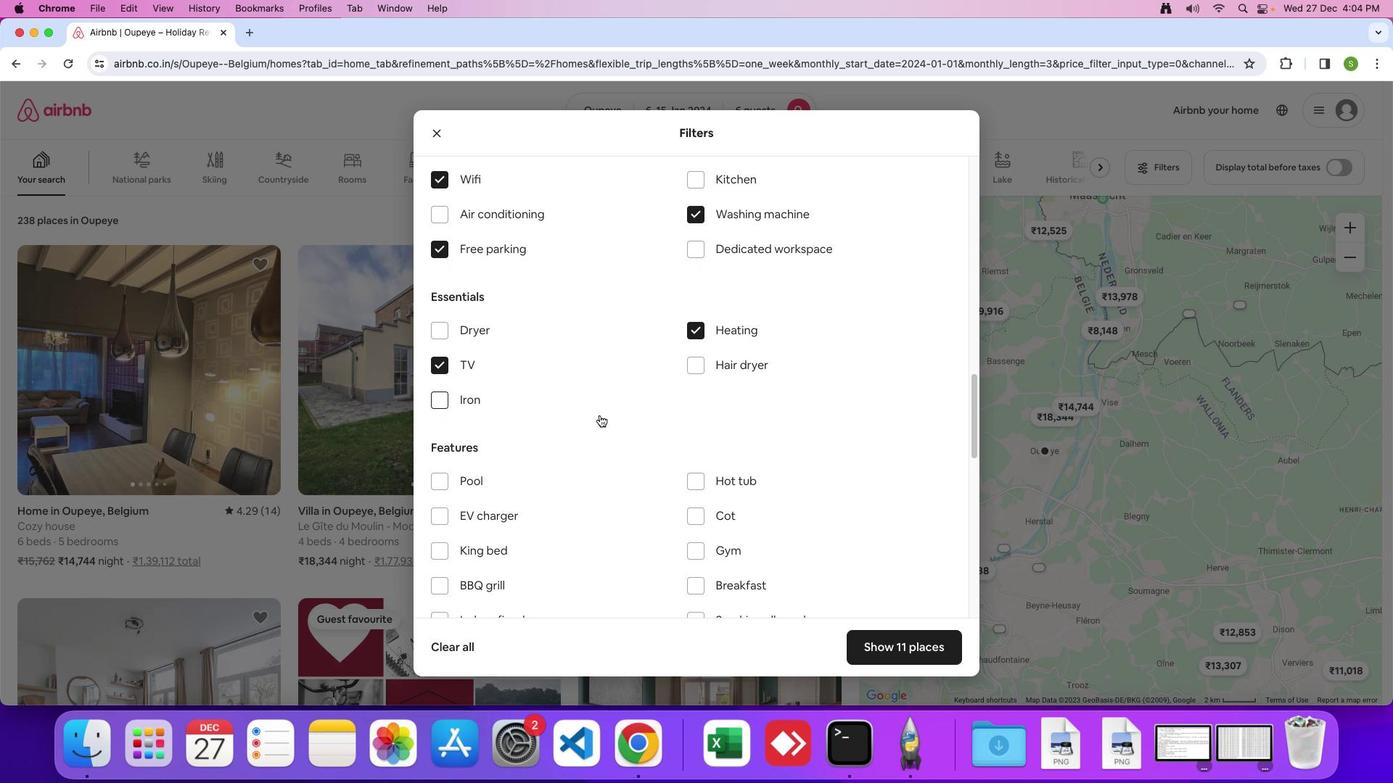
Action: Mouse scrolled (596, 412) with delta (-2, -3)
Screenshot: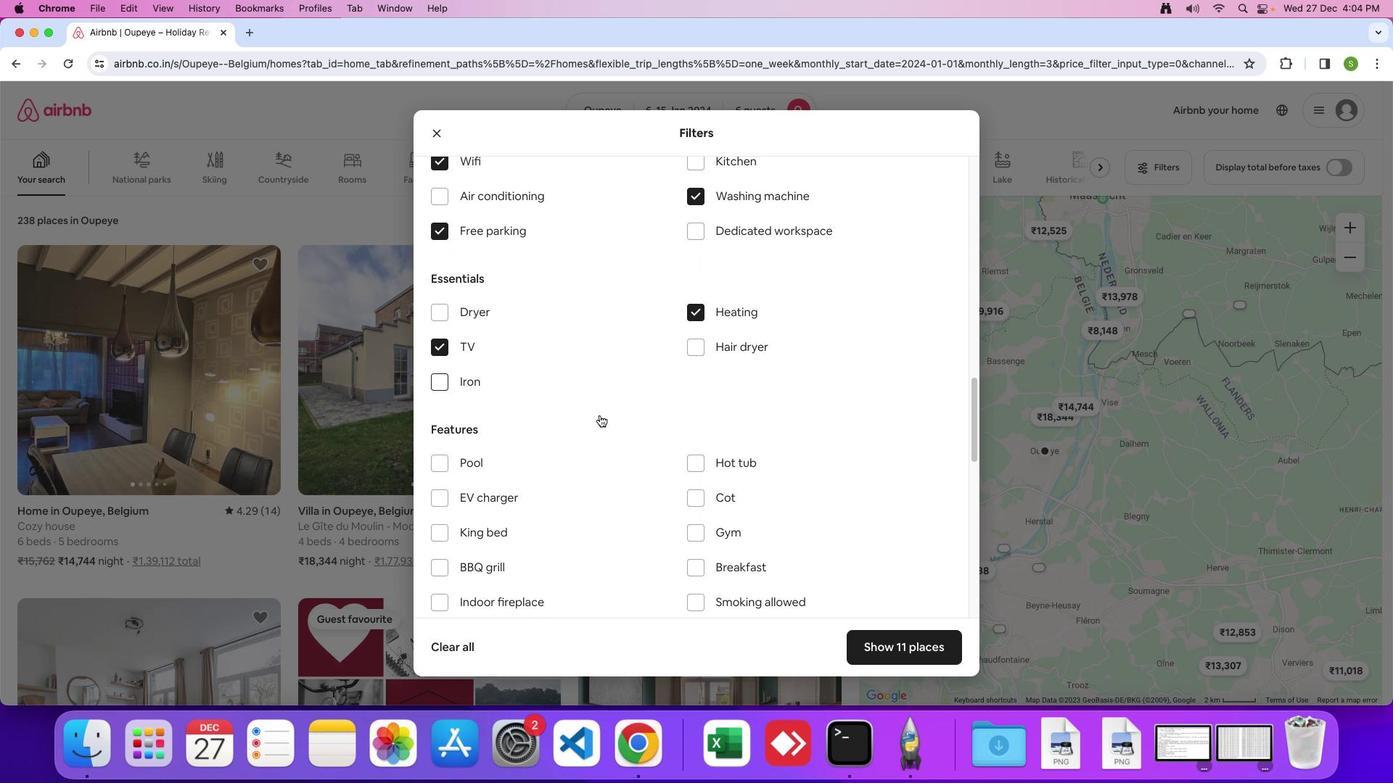 
Action: Mouse scrolled (596, 412) with delta (-2, -3)
Screenshot: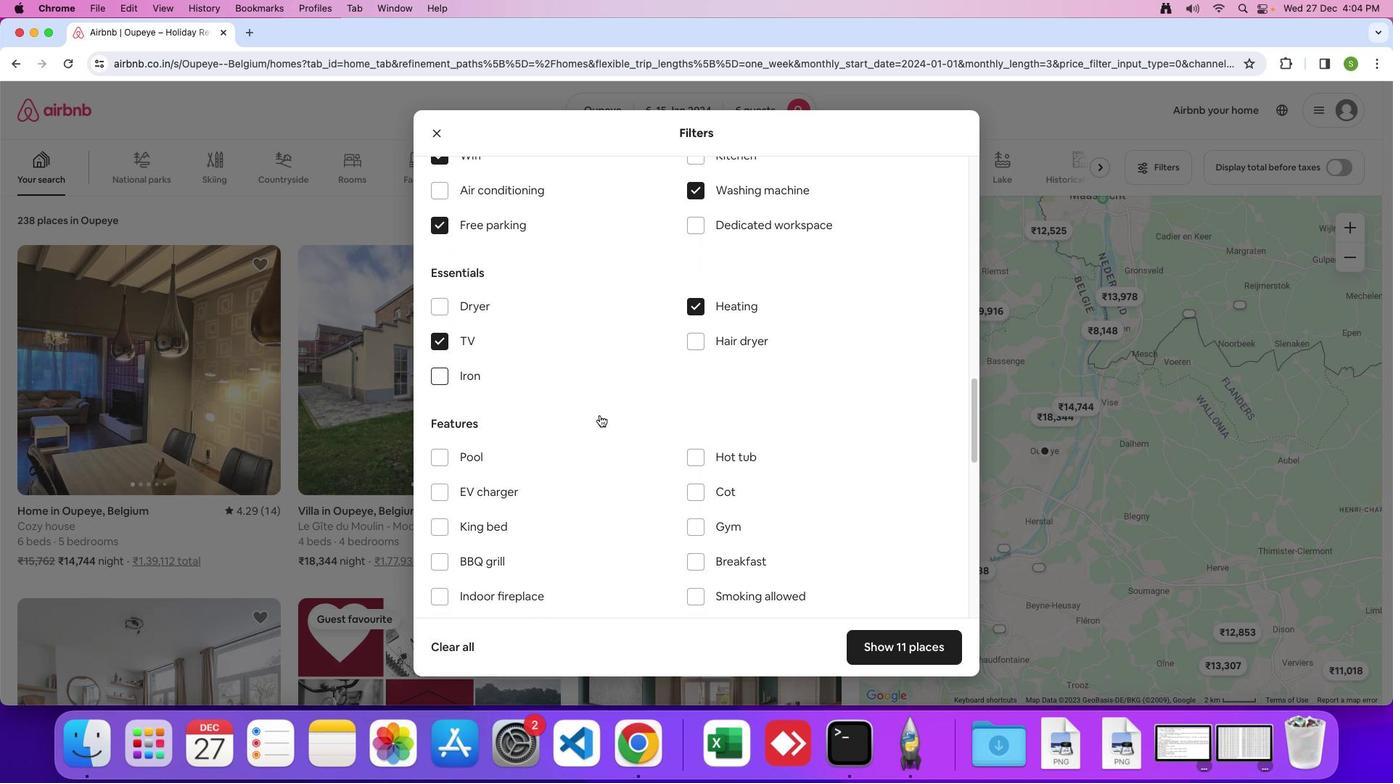 
Action: Mouse scrolled (596, 412) with delta (-2, -3)
Screenshot: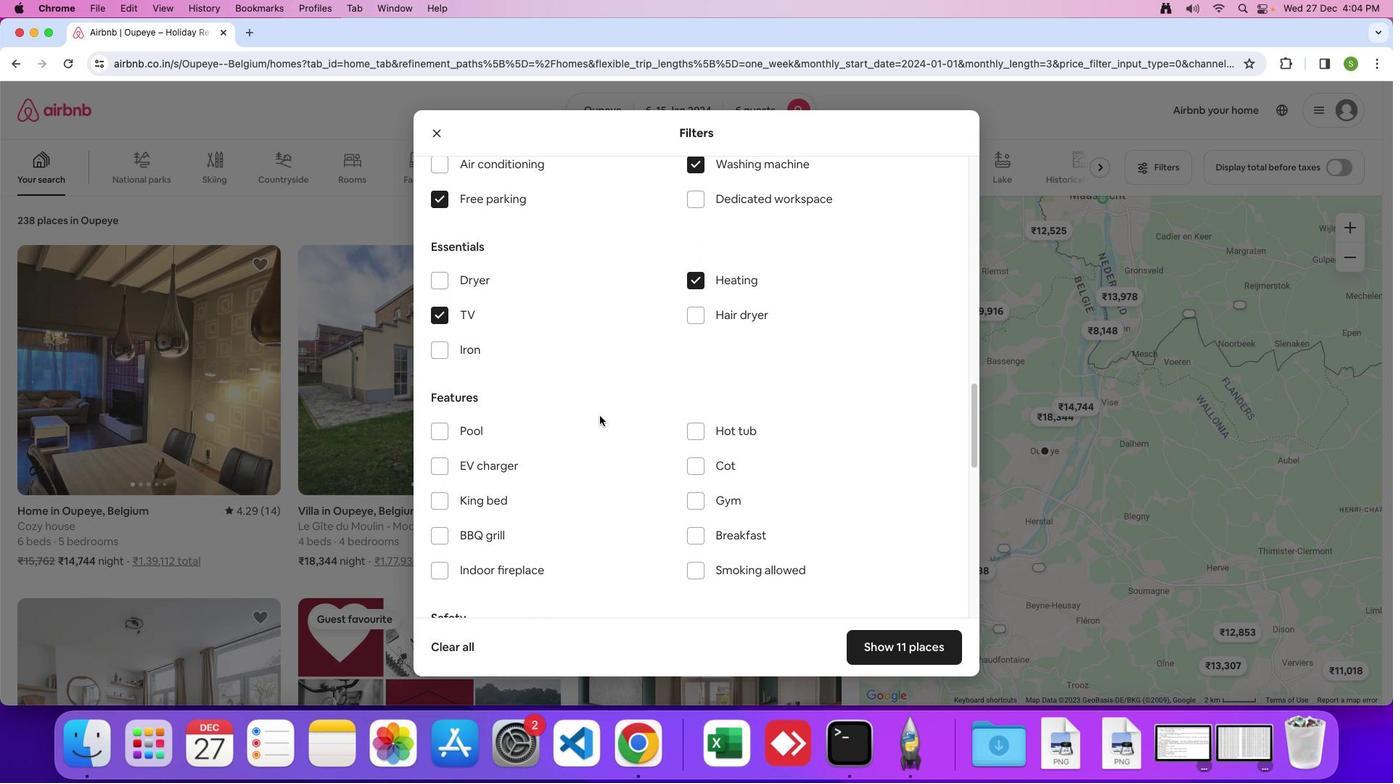 
Action: Mouse scrolled (596, 412) with delta (-2, -3)
Screenshot: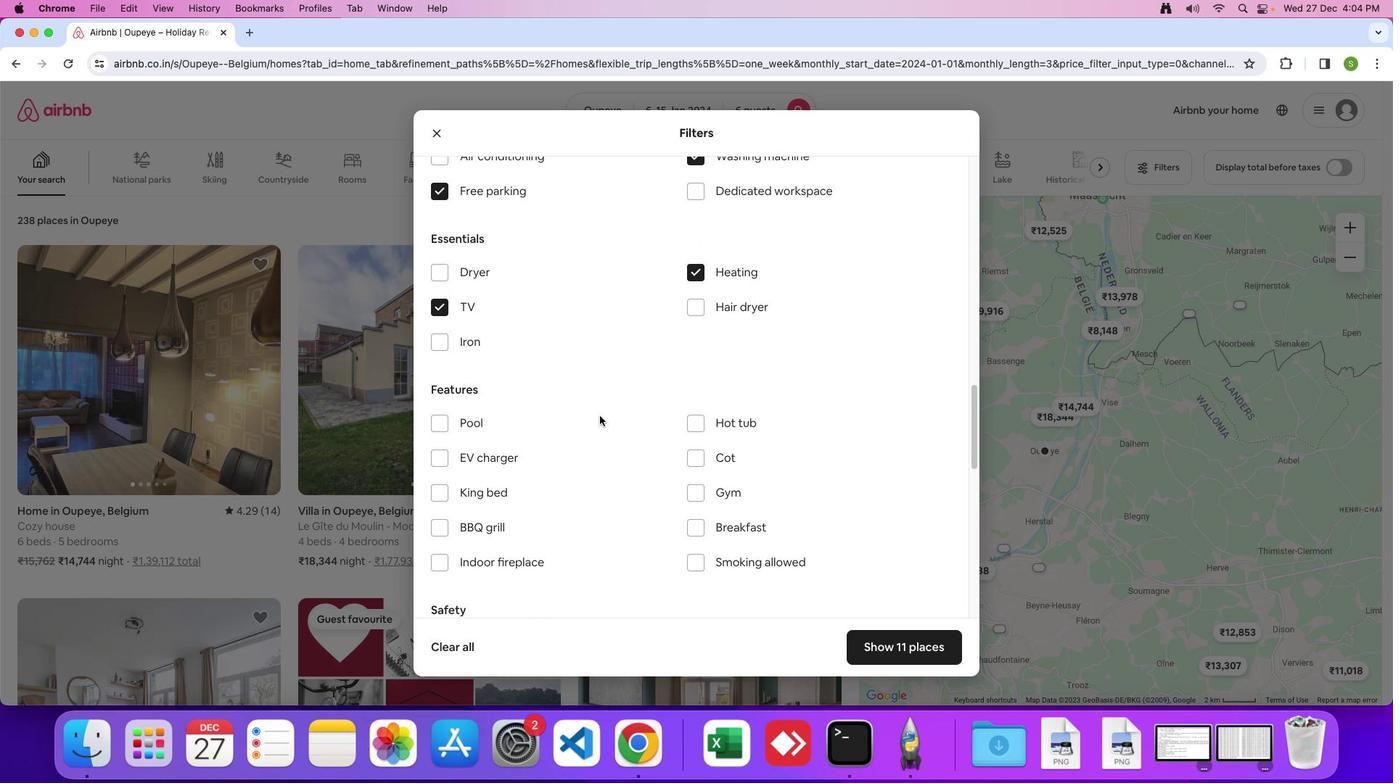 
Action: Mouse moved to (685, 408)
Screenshot: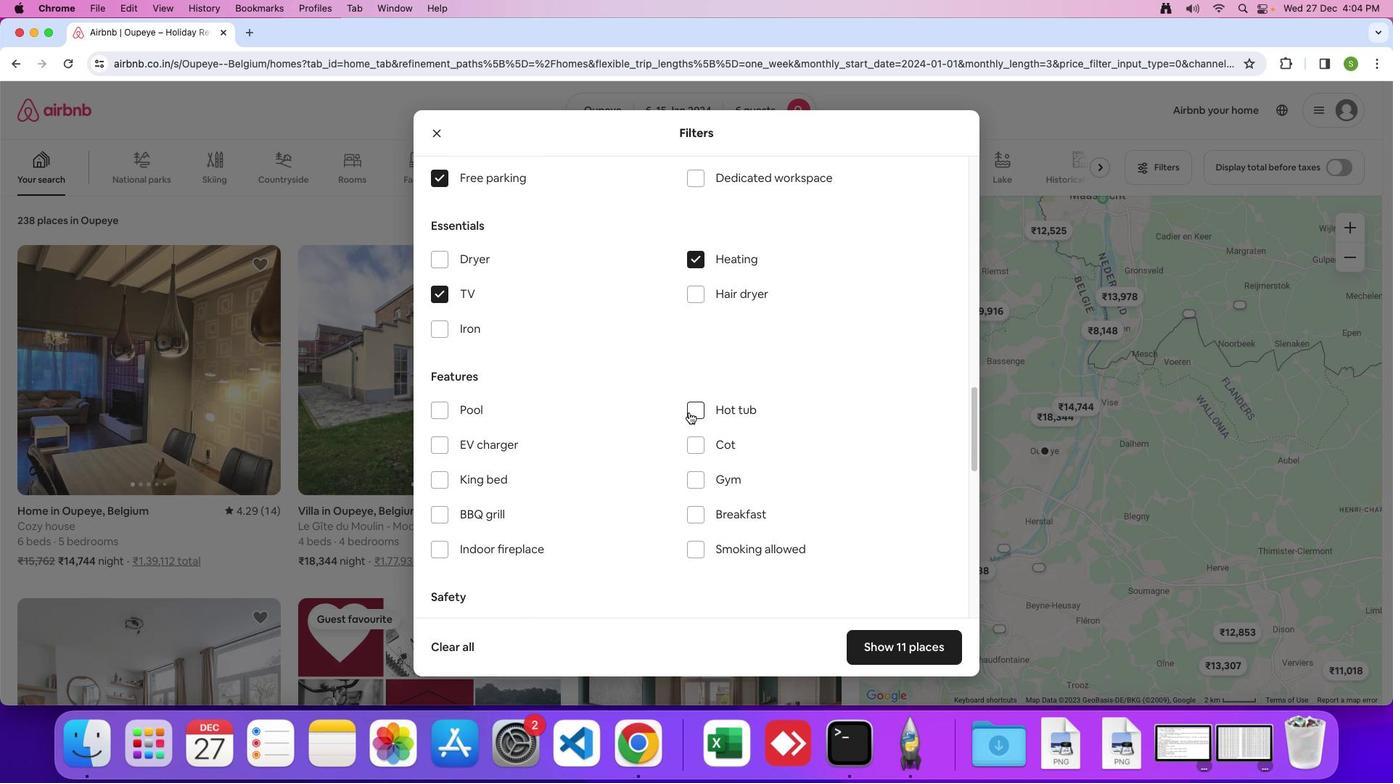
Action: Mouse pressed left at (685, 408)
Screenshot: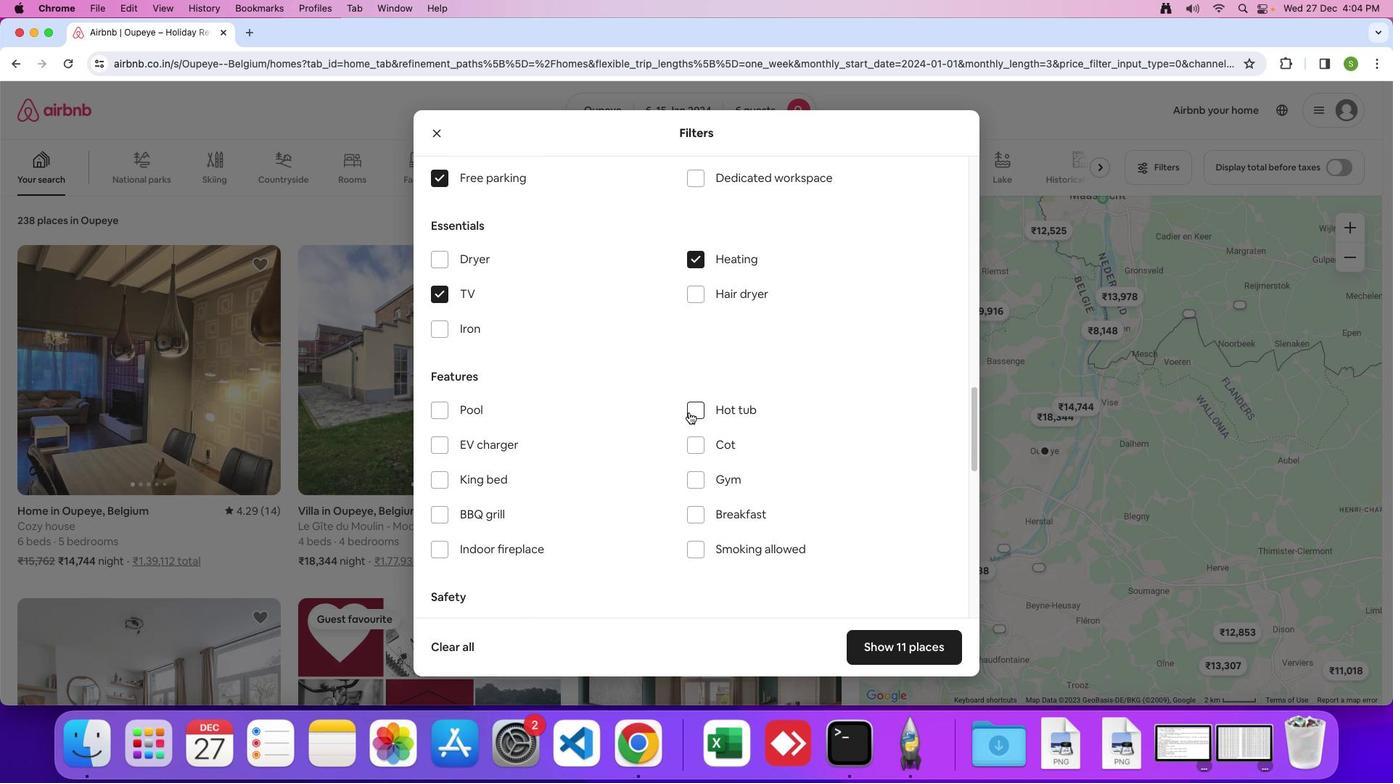 
Action: Mouse moved to (691, 482)
Screenshot: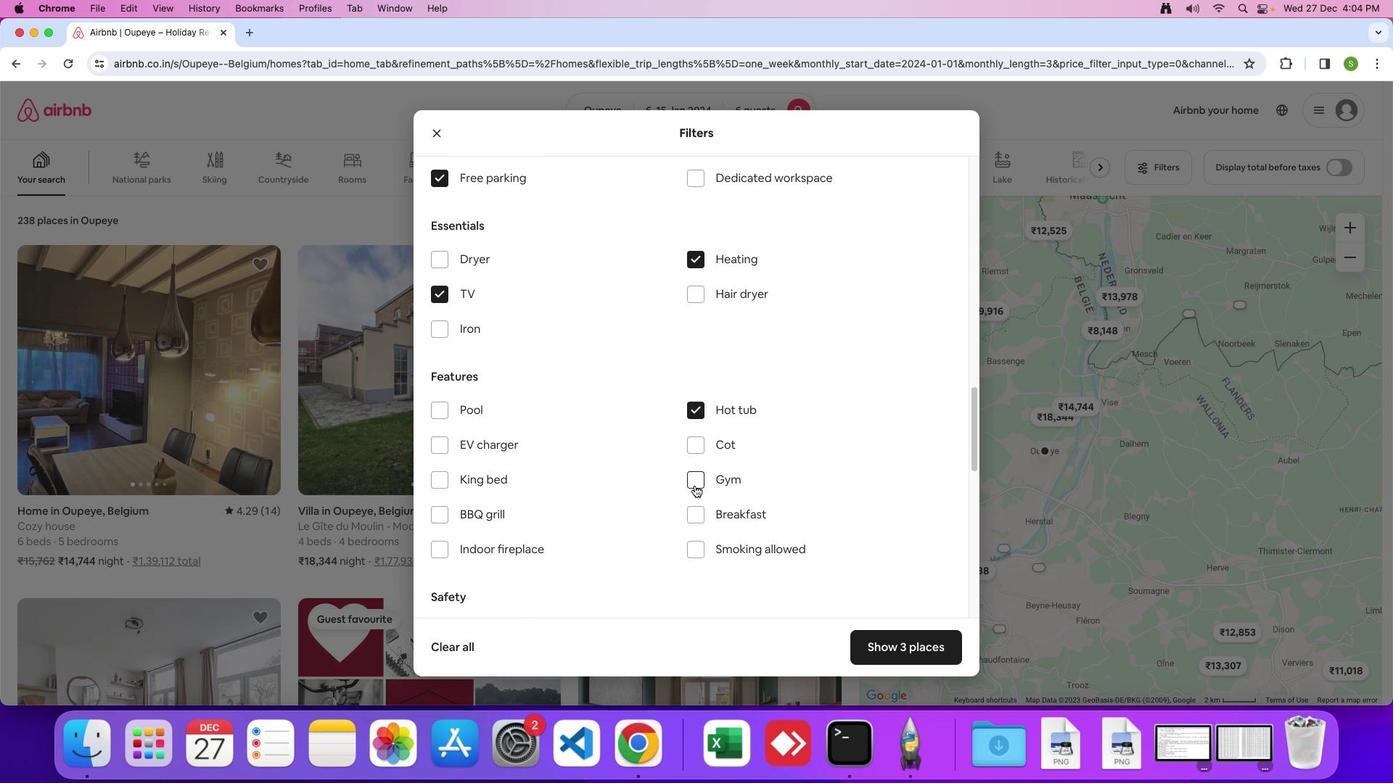 
Action: Mouse pressed left at (691, 482)
Screenshot: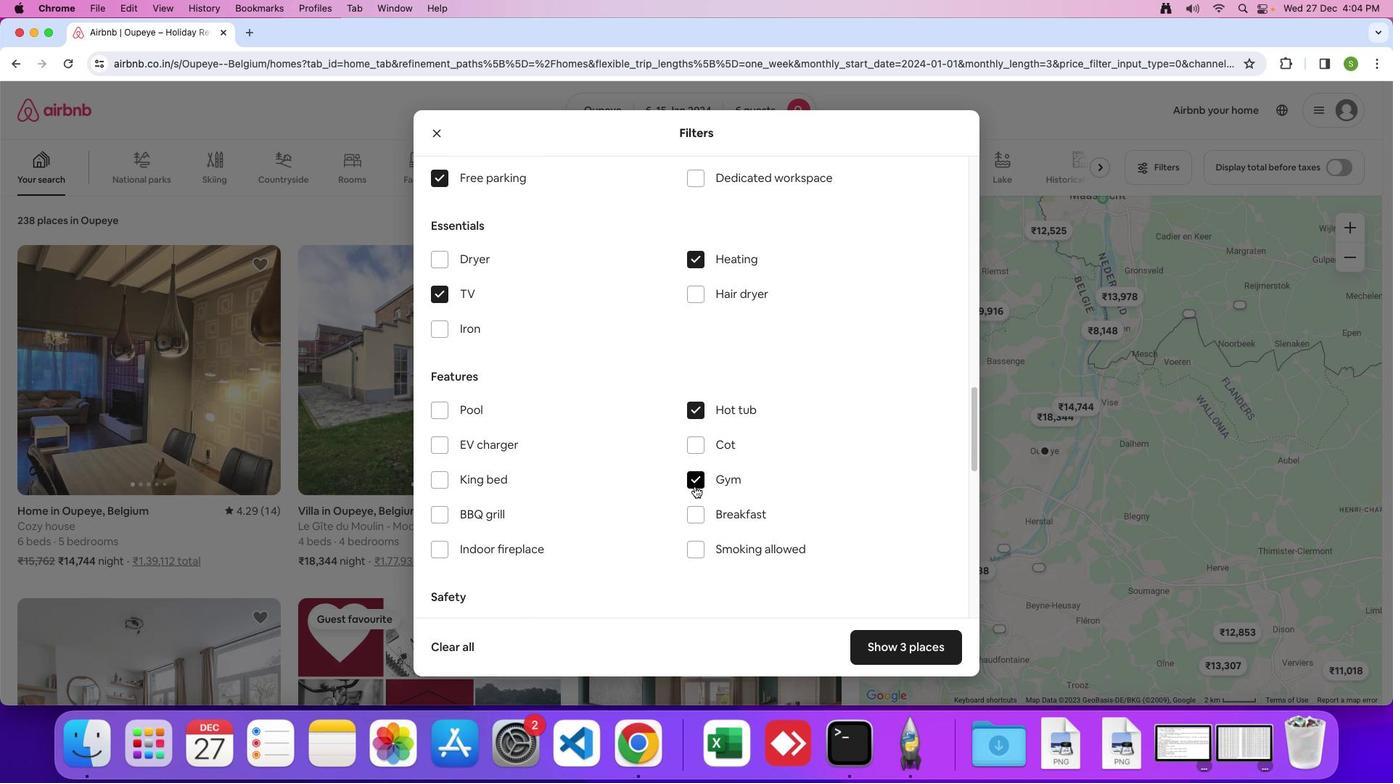 
Action: Mouse moved to (596, 452)
Screenshot: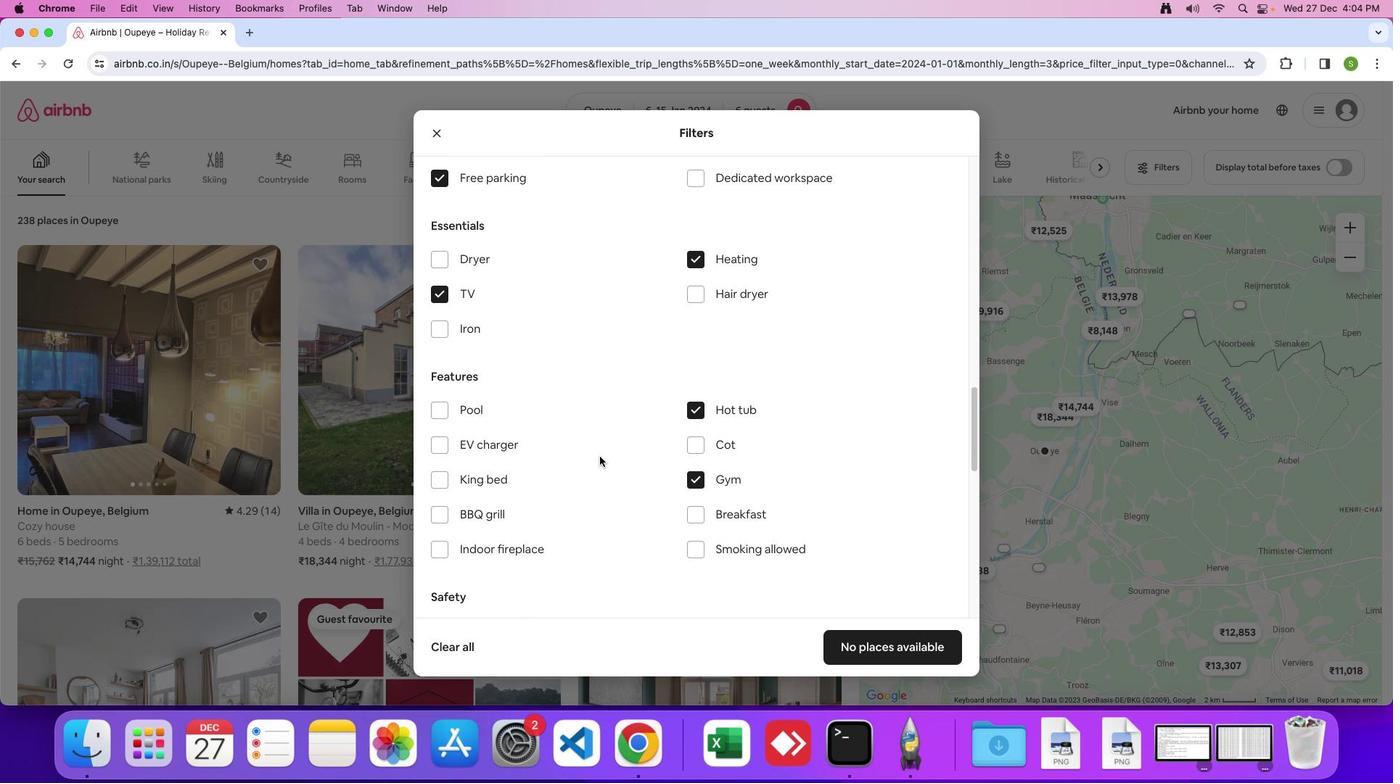
Action: Mouse scrolled (596, 452) with delta (-2, -3)
Screenshot: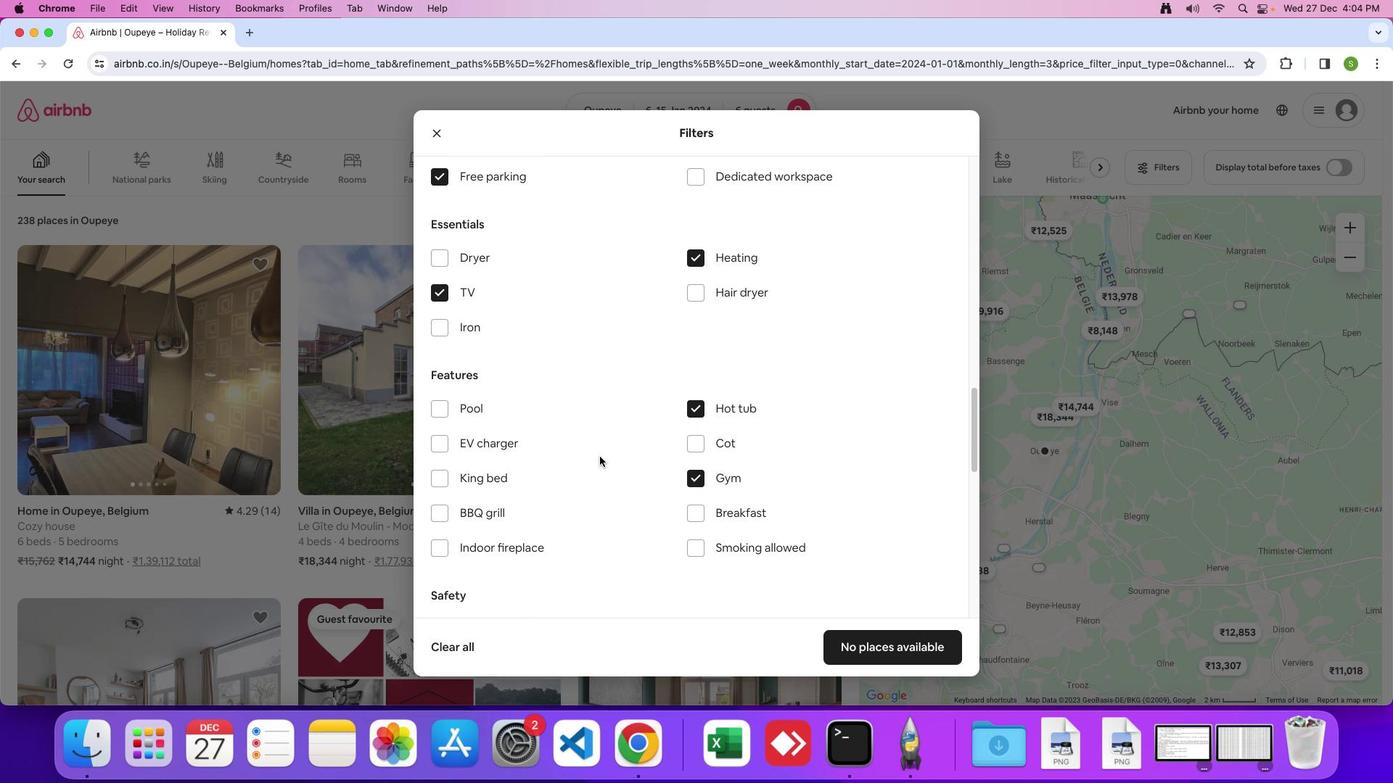 
Action: Mouse scrolled (596, 452) with delta (-2, -3)
Screenshot: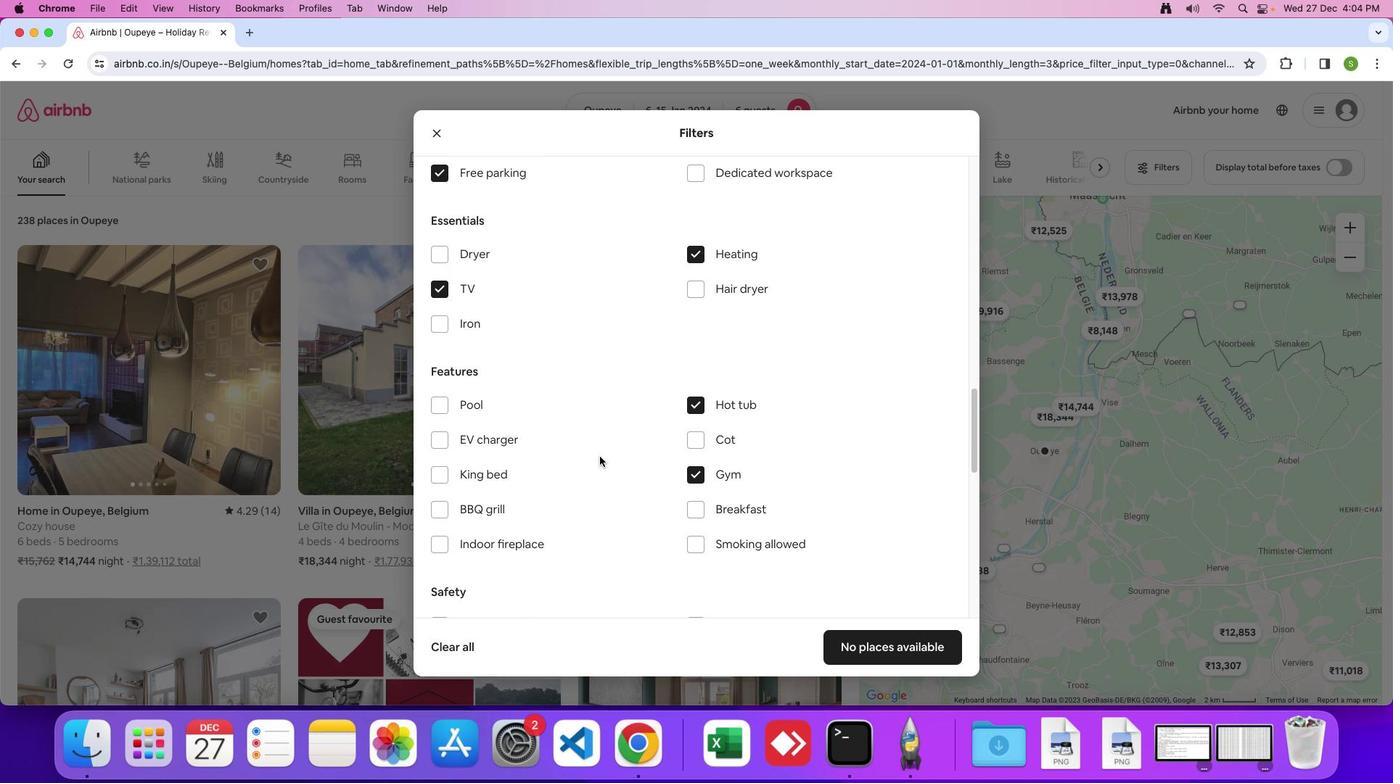 
Action: Mouse scrolled (596, 452) with delta (-2, -3)
Screenshot: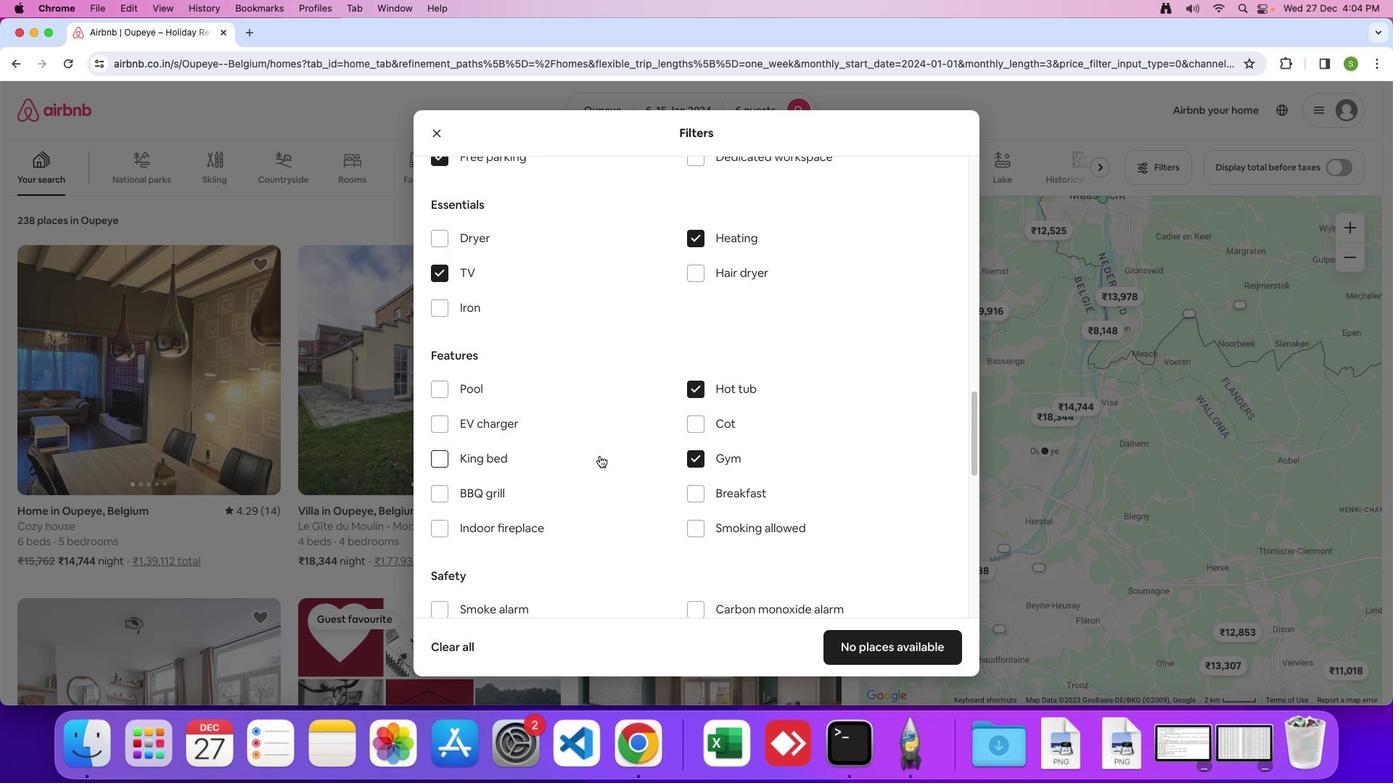 
Action: Mouse moved to (595, 452)
Screenshot: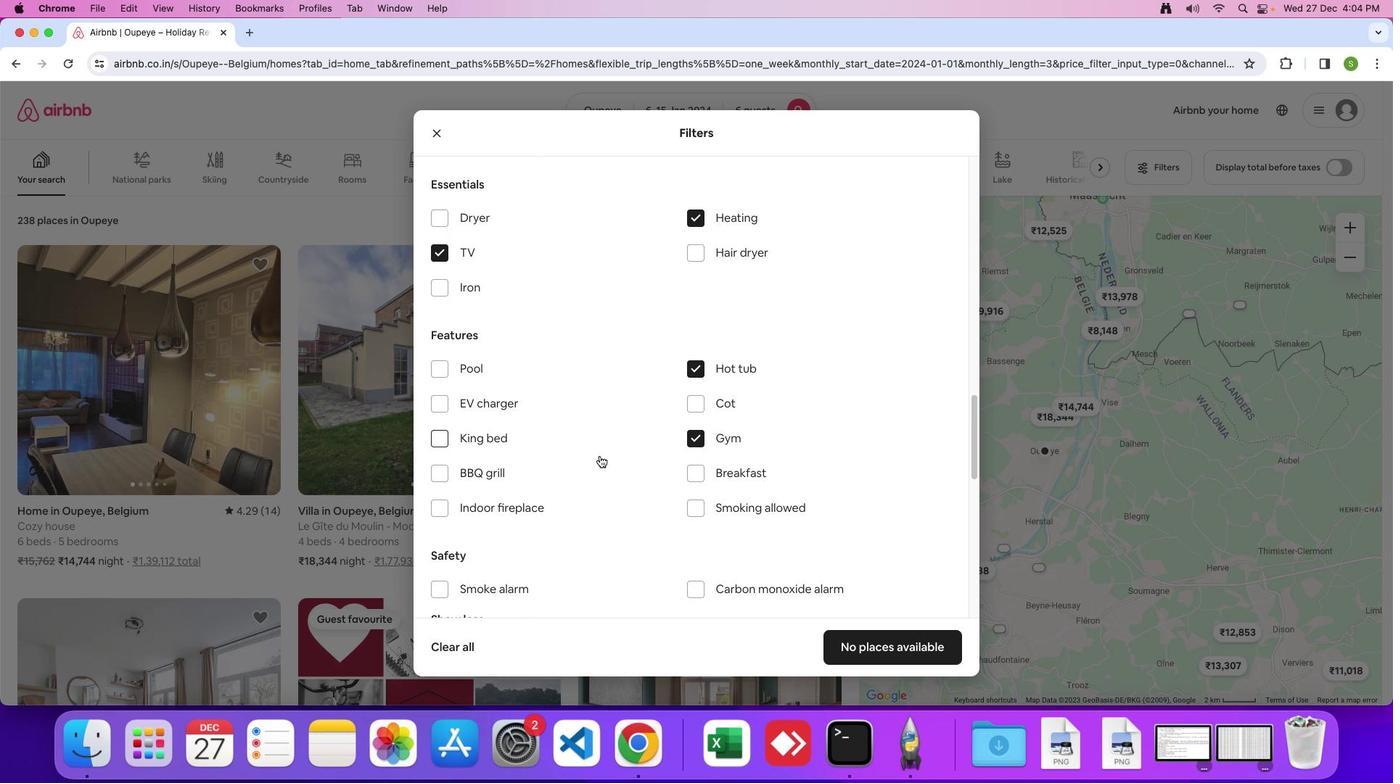 
Action: Mouse scrolled (595, 452) with delta (-2, -3)
Screenshot: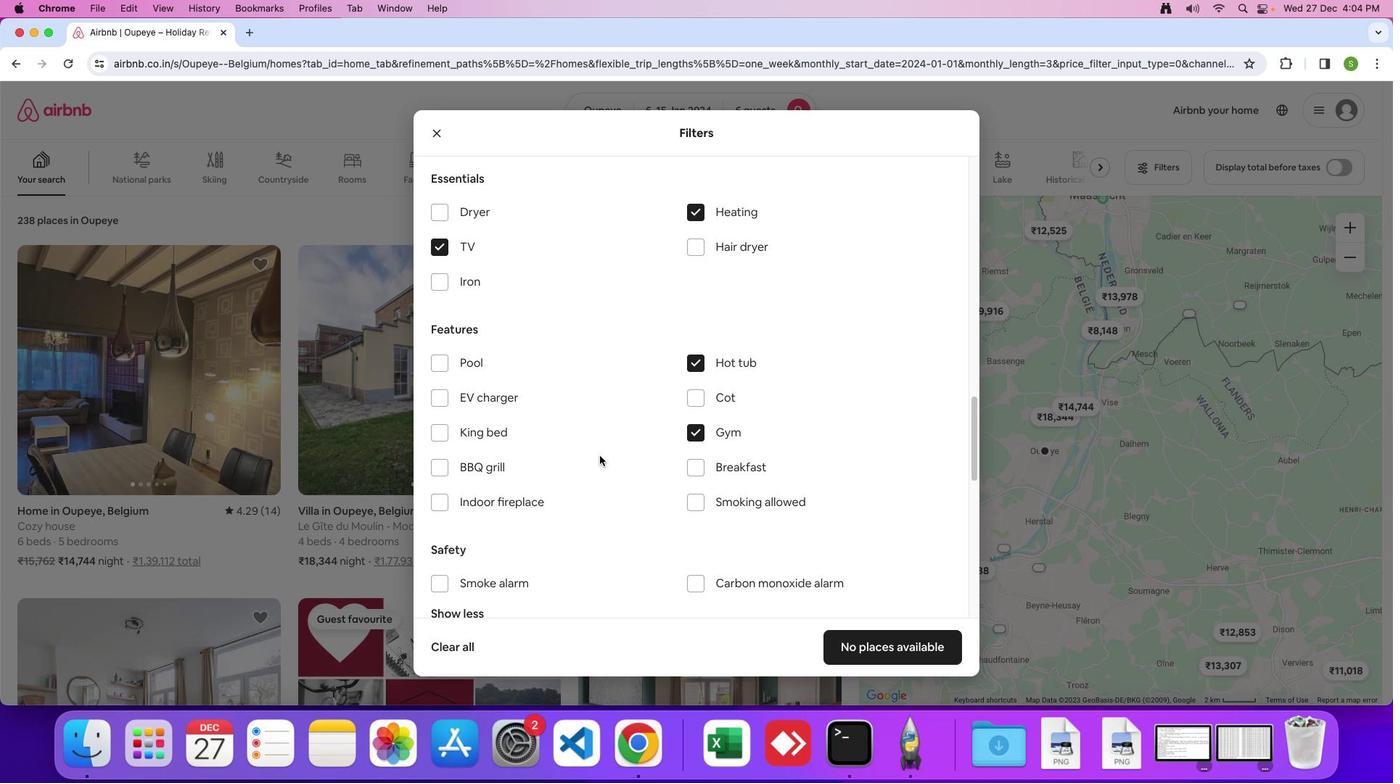 
Action: Mouse scrolled (595, 452) with delta (-2, -3)
Screenshot: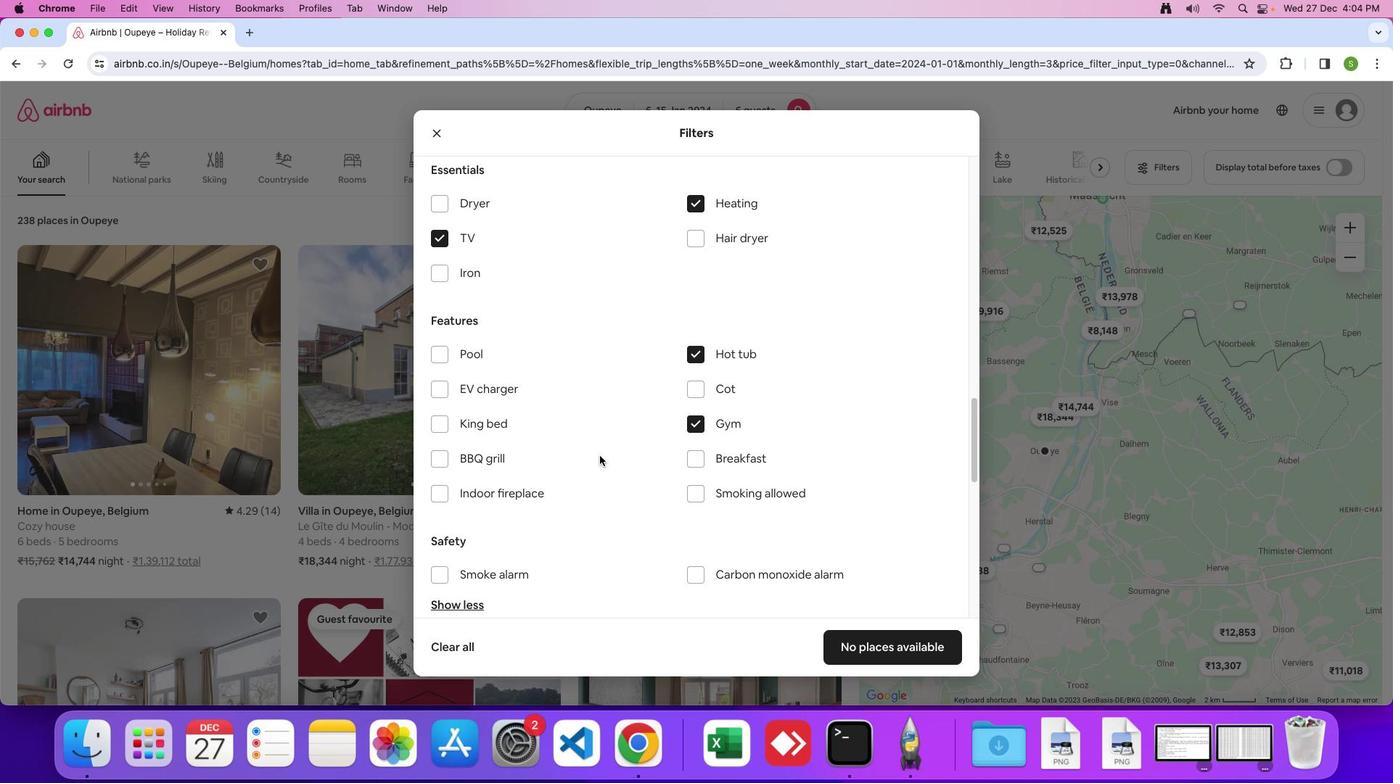 
Action: Mouse scrolled (595, 452) with delta (-2, -3)
Screenshot: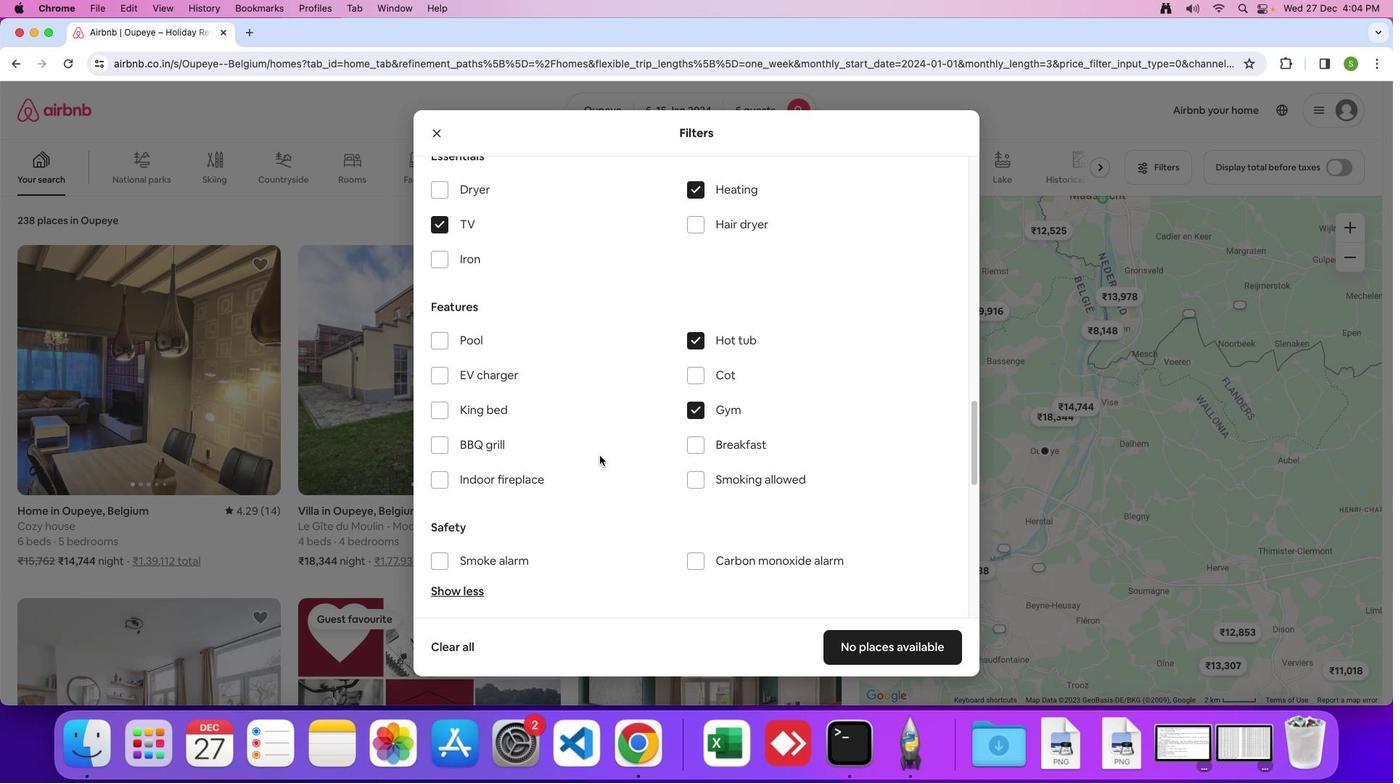 
Action: Mouse scrolled (595, 452) with delta (-2, -3)
Screenshot: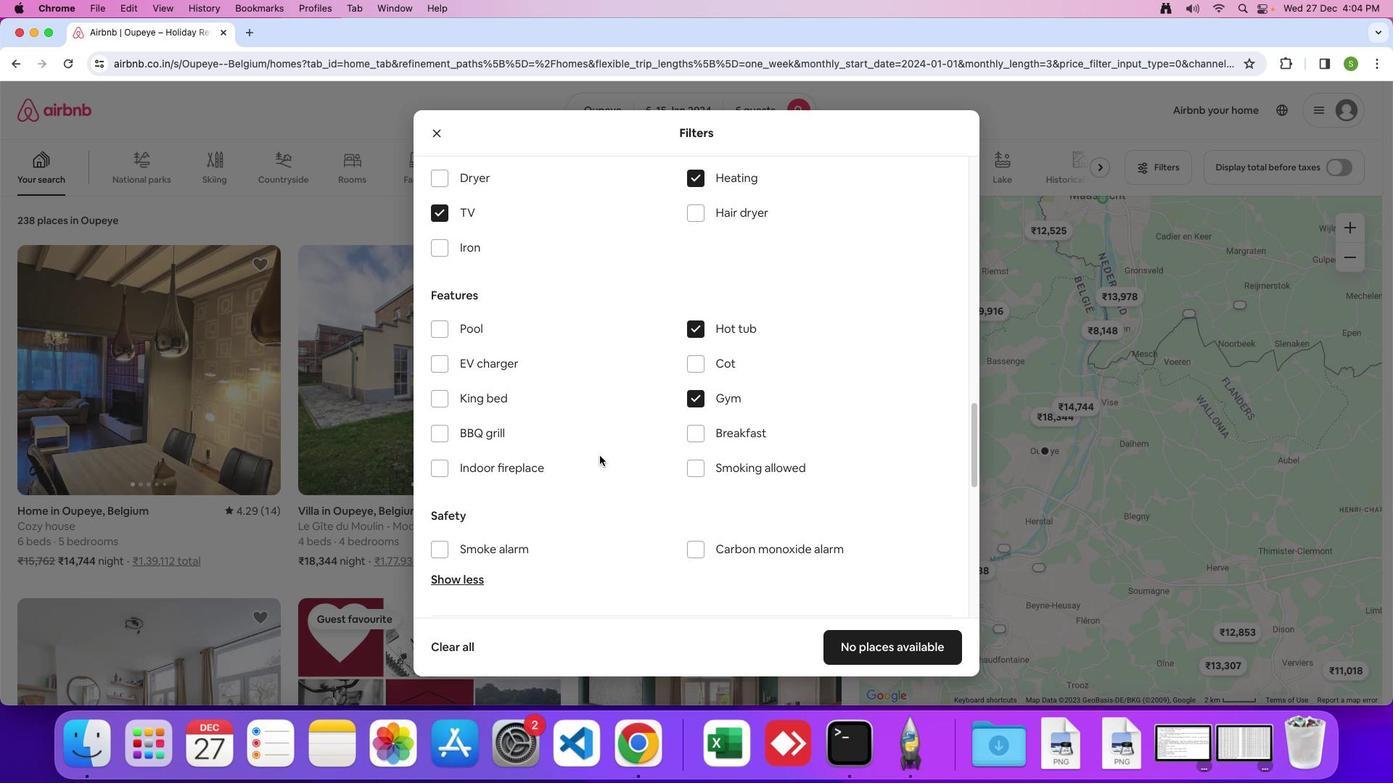 
Action: Mouse scrolled (595, 452) with delta (-2, -3)
Screenshot: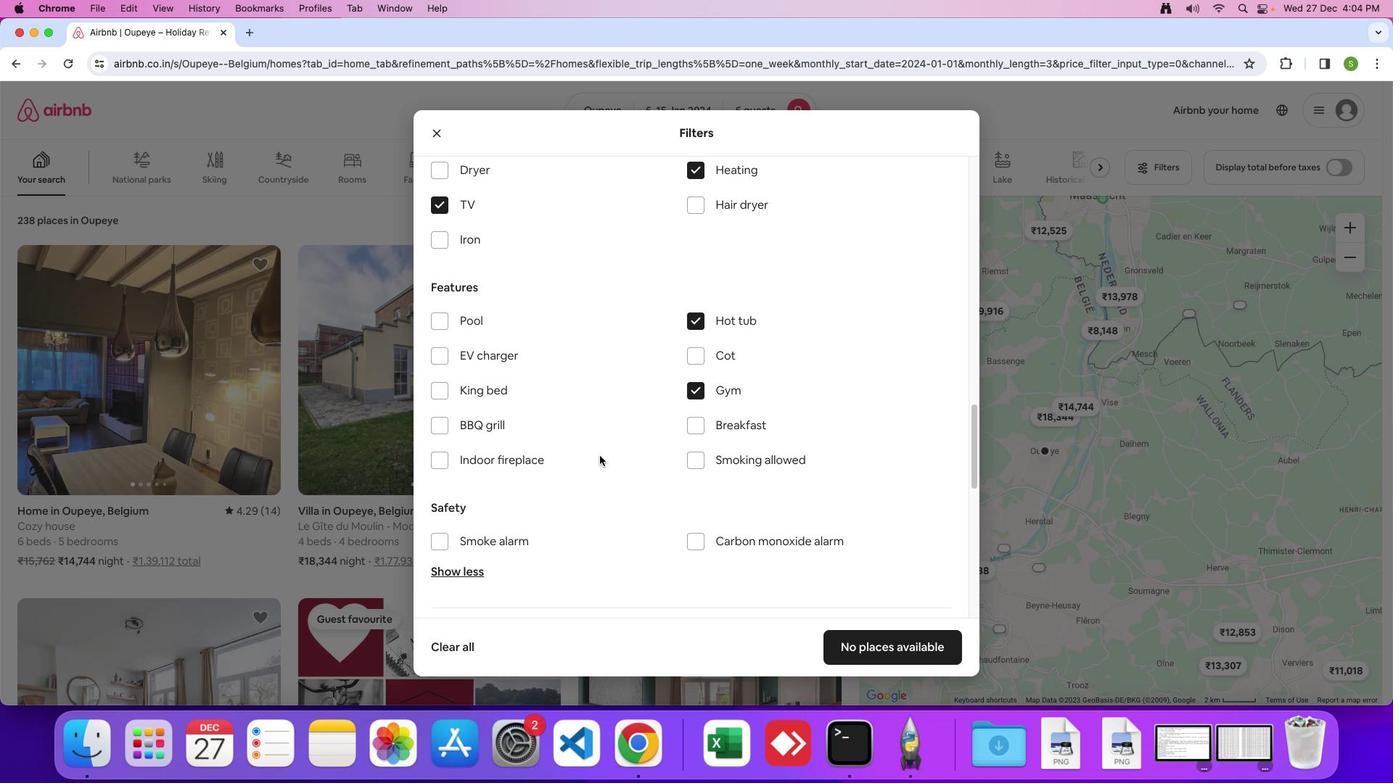 
Action: Mouse scrolled (595, 452) with delta (-2, -3)
Screenshot: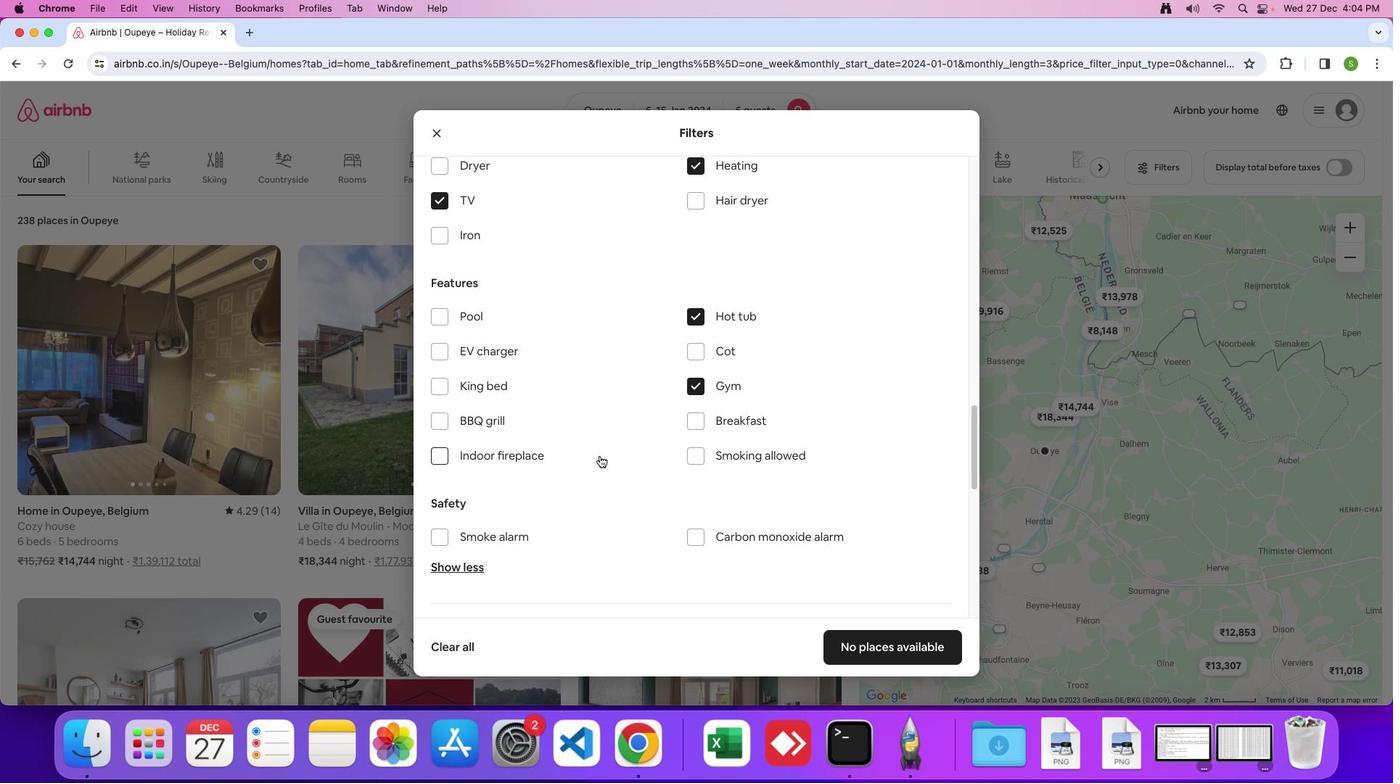 
Action: Mouse scrolled (595, 452) with delta (-2, -3)
Screenshot: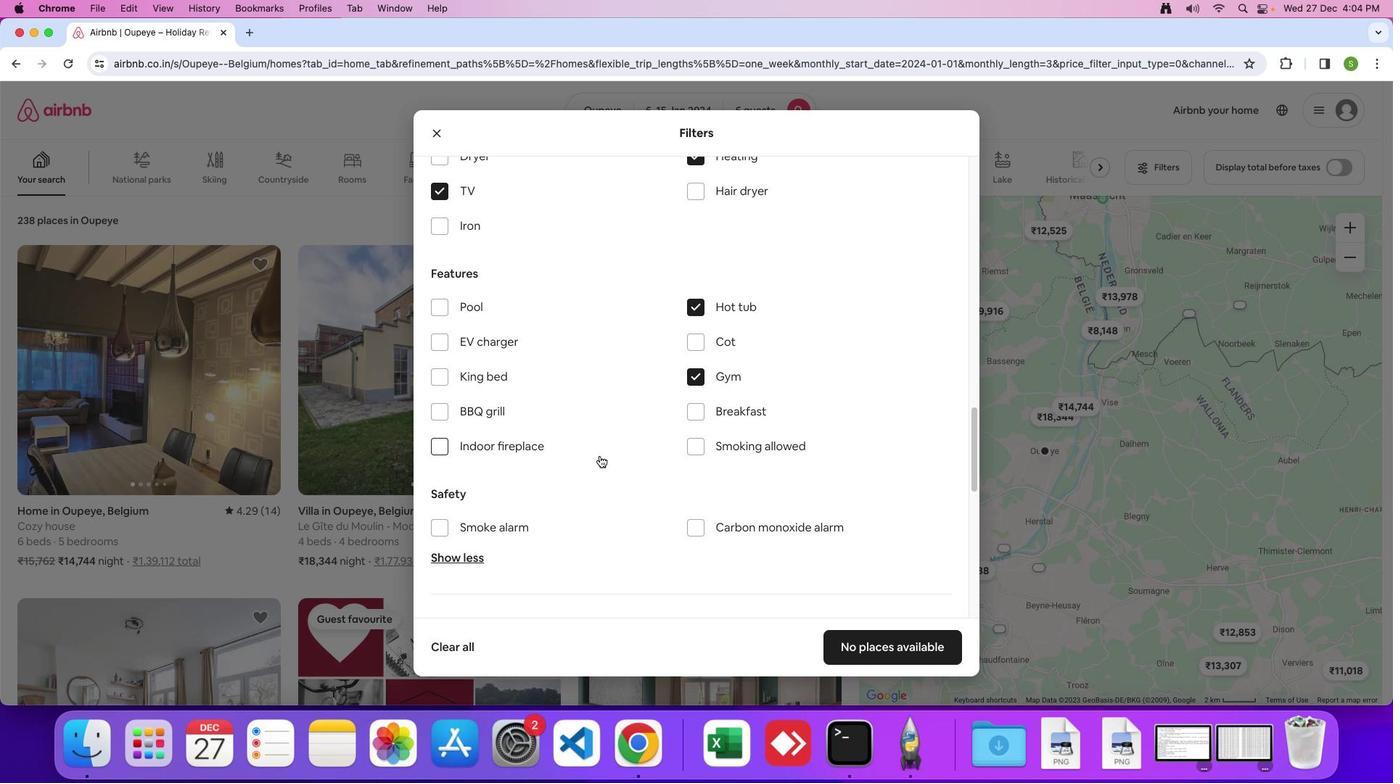 
Action: Mouse moved to (689, 438)
Screenshot: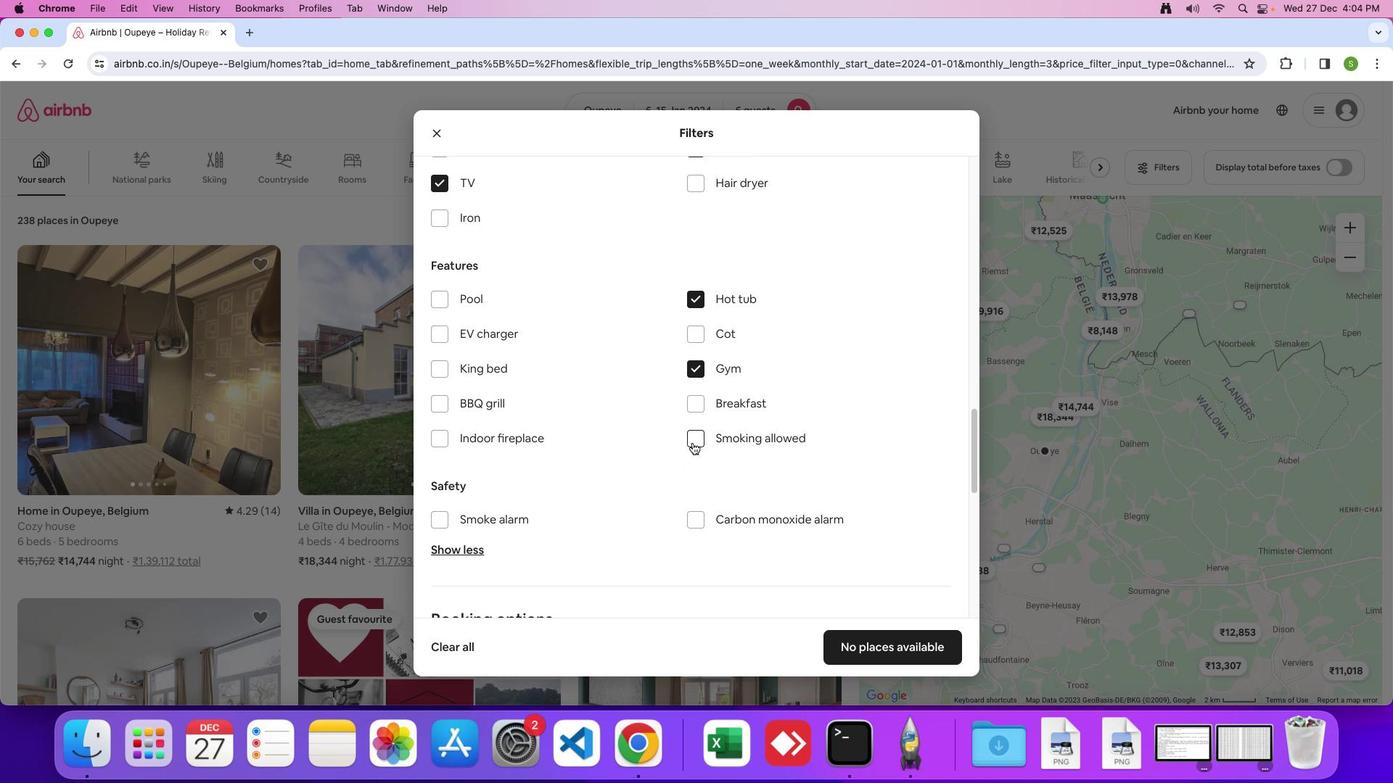 
Action: Mouse pressed left at (689, 438)
Screenshot: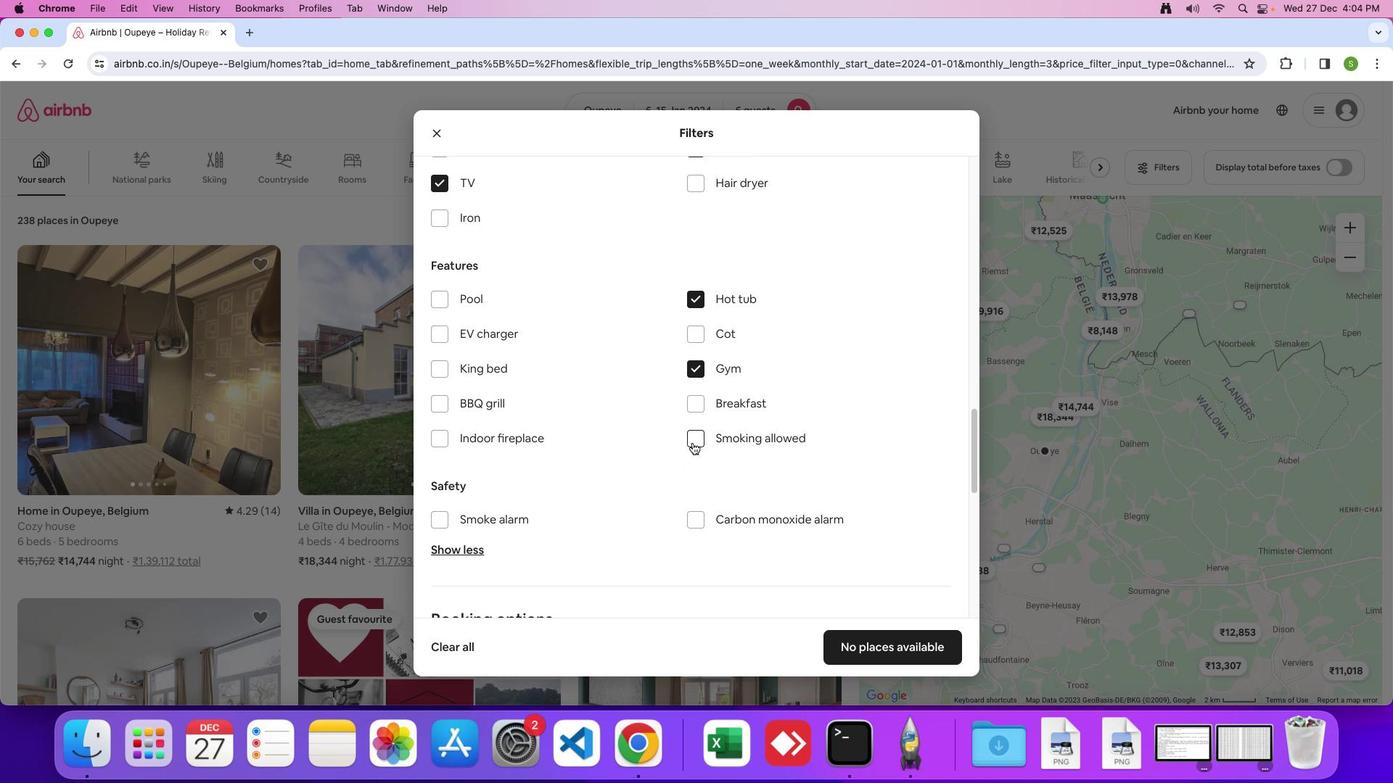 
Action: Mouse moved to (590, 442)
Screenshot: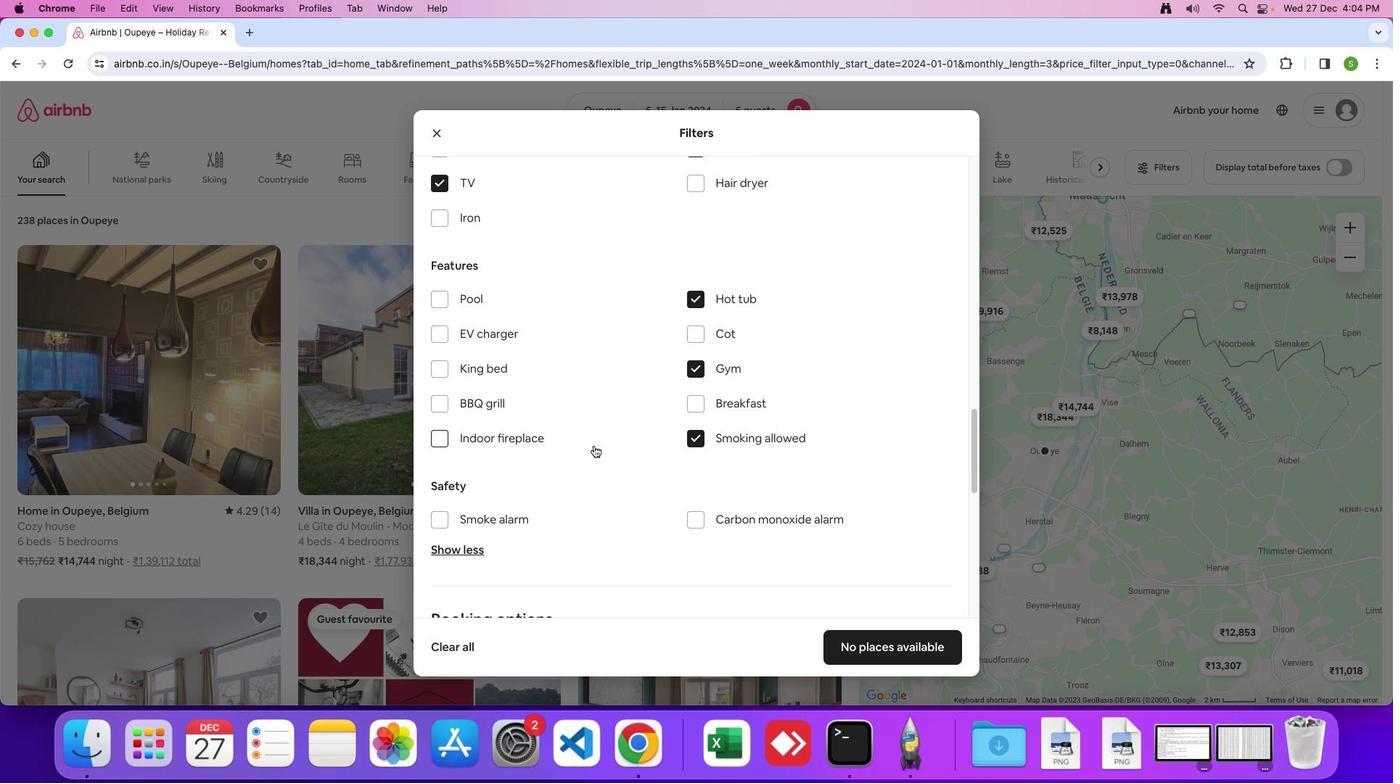 
Action: Mouse scrolled (590, 442) with delta (-2, -3)
Screenshot: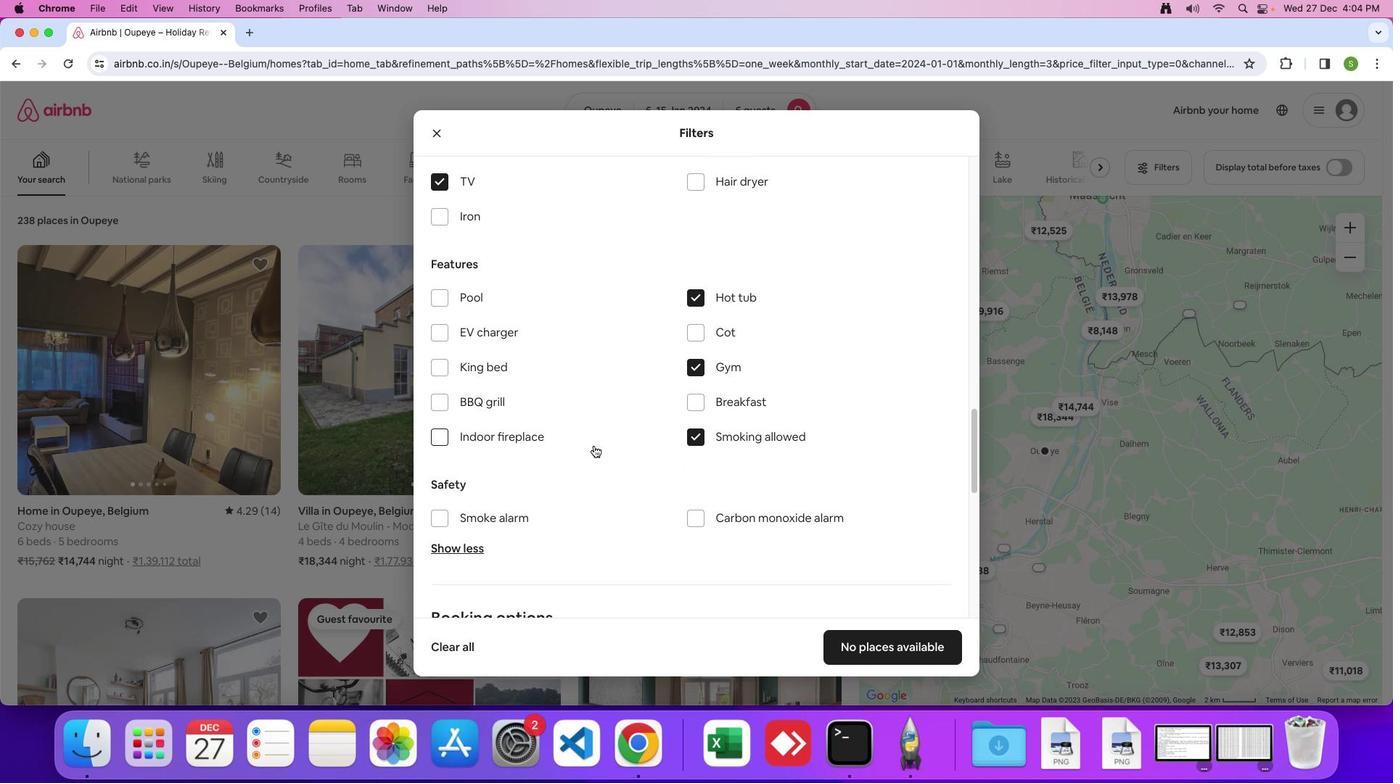 
Action: Mouse scrolled (590, 442) with delta (-2, -3)
Screenshot: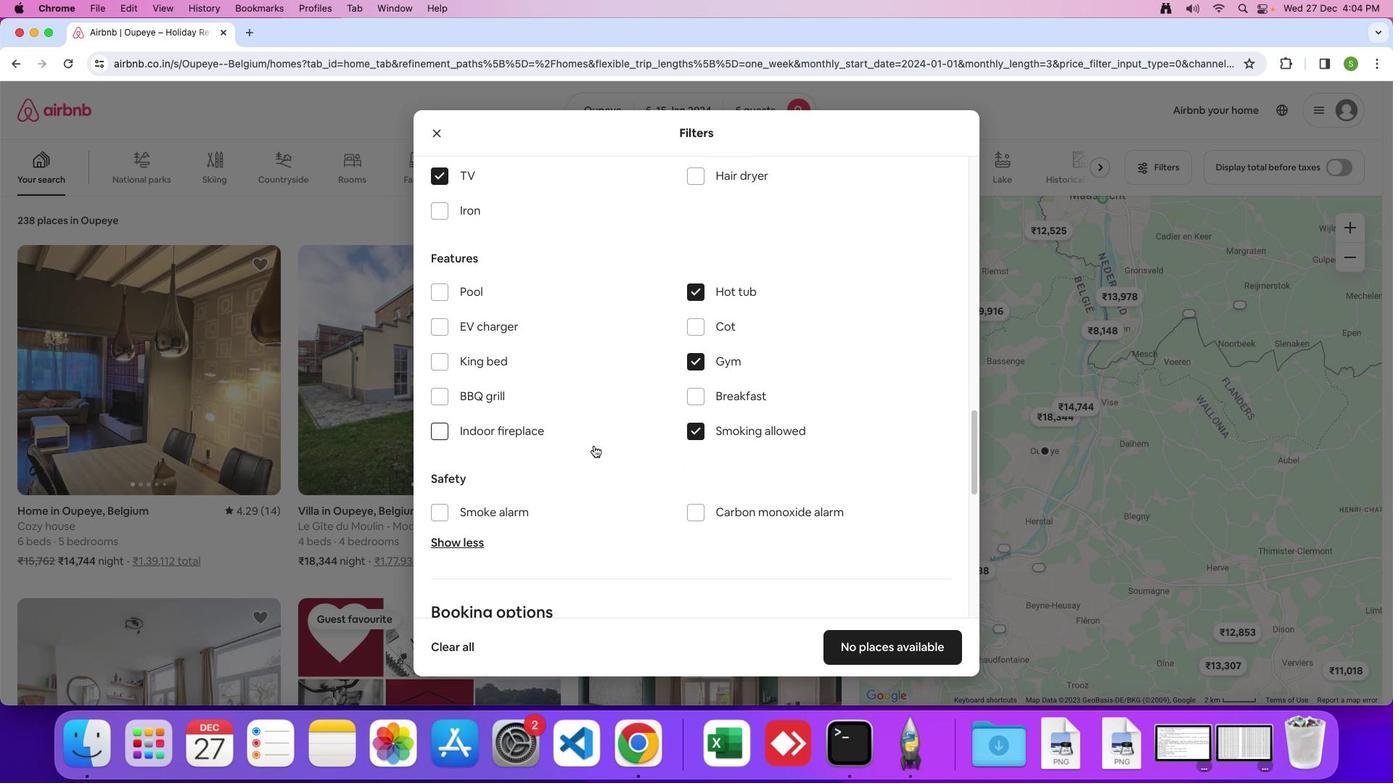 
Action: Mouse scrolled (590, 442) with delta (-2, -3)
Screenshot: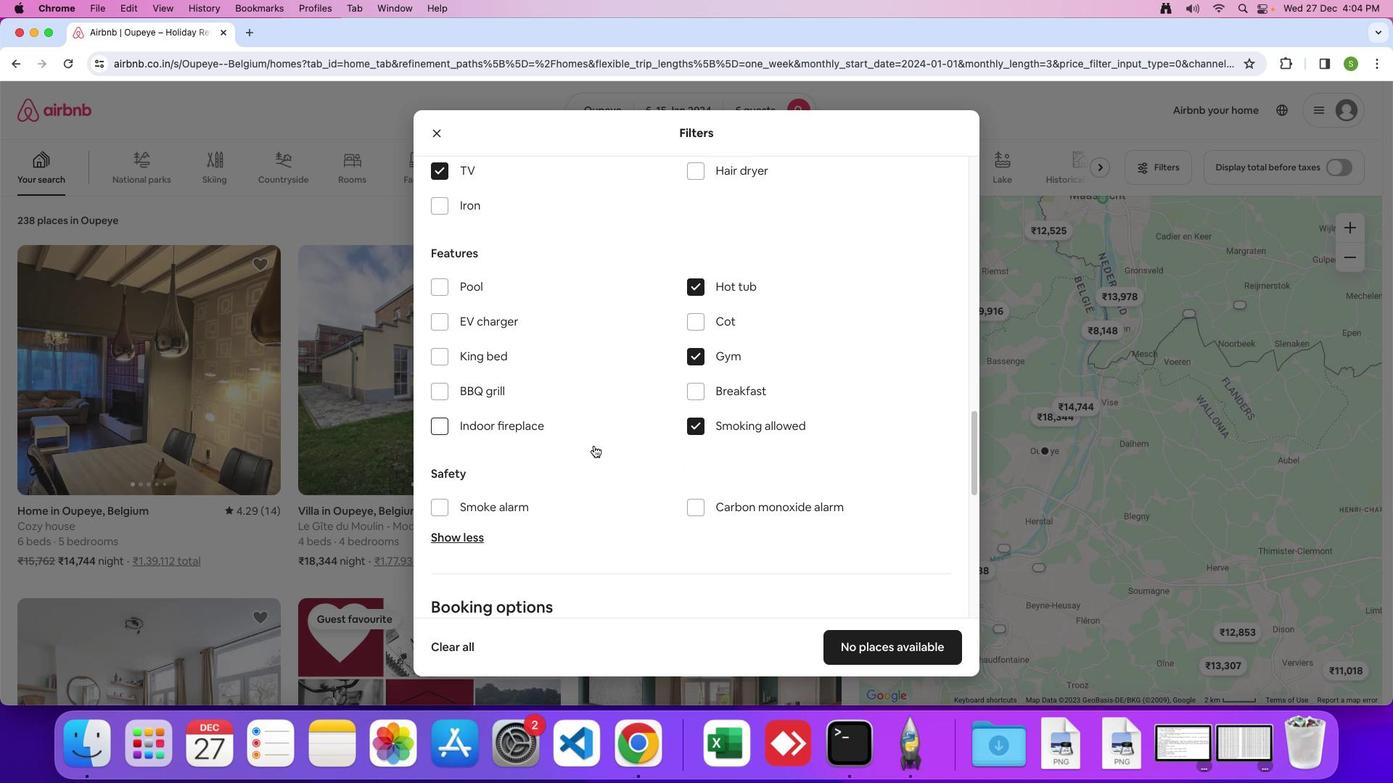 
Action: Mouse scrolled (590, 442) with delta (-2, -3)
Screenshot: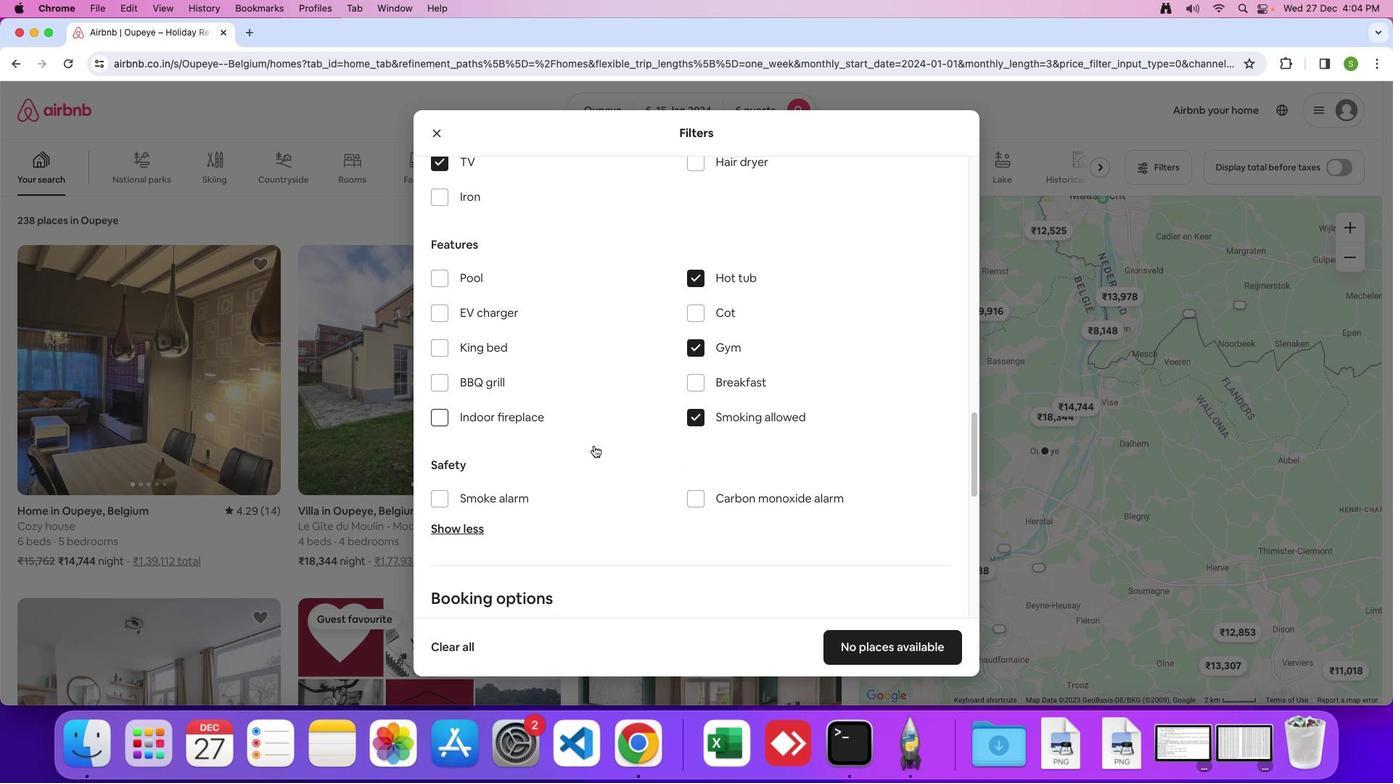 
Action: Mouse scrolled (590, 442) with delta (-2, -2)
Screenshot: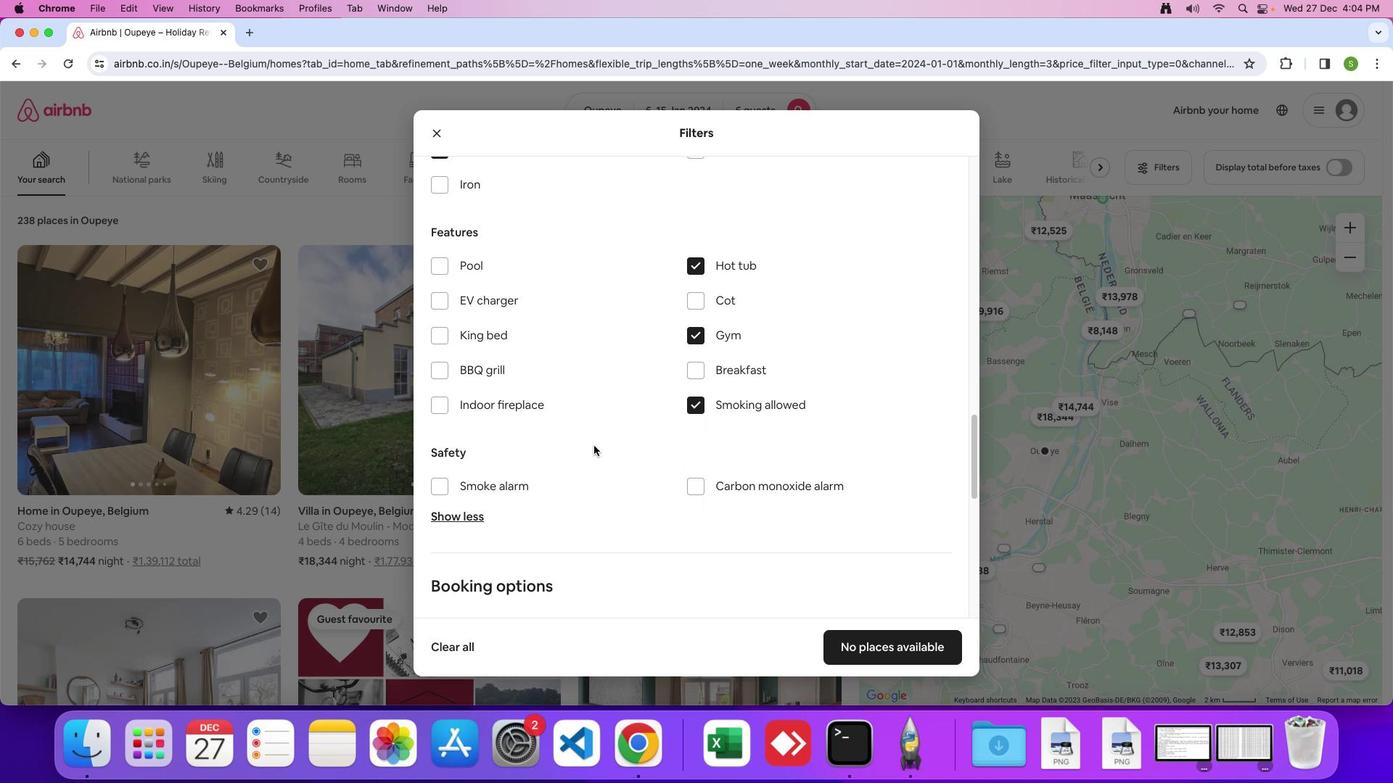 
Action: Mouse scrolled (590, 442) with delta (-2, -2)
Screenshot: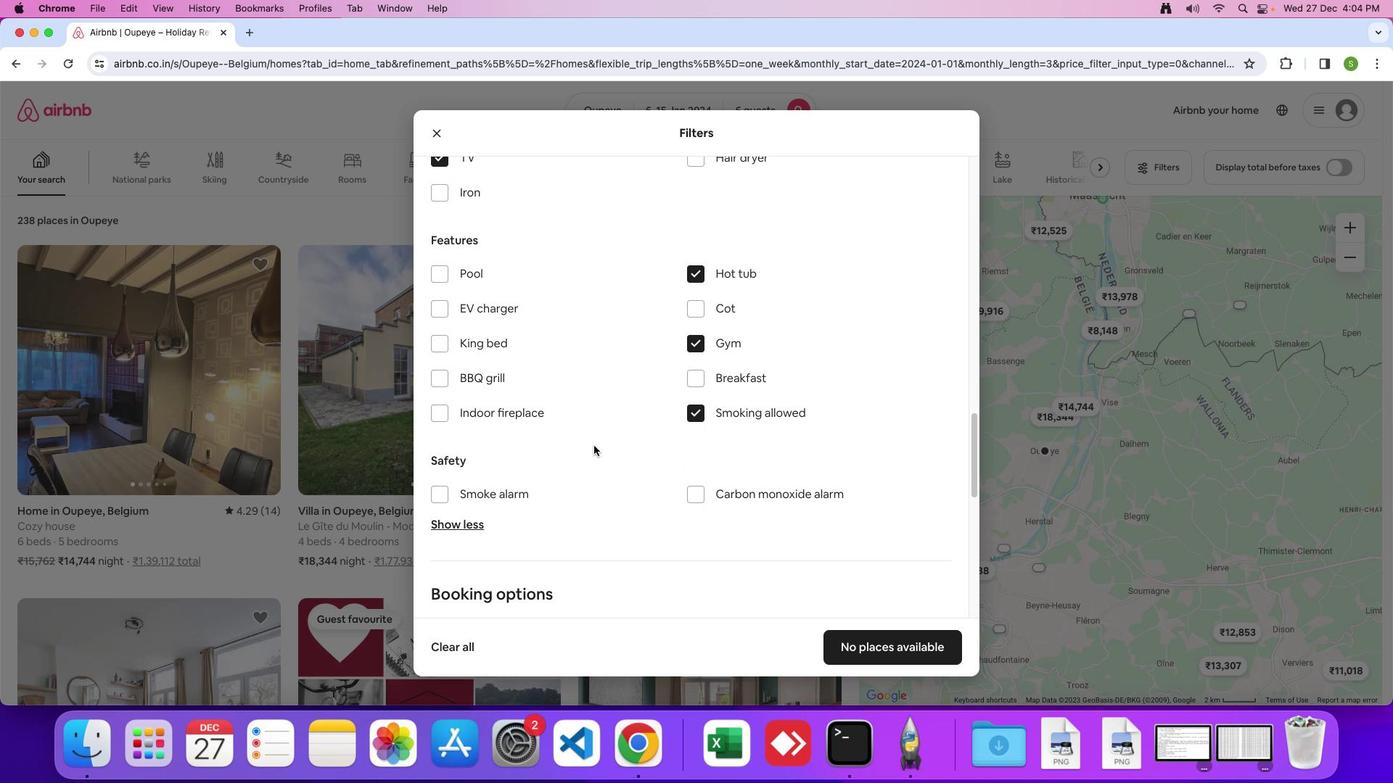 
Action: Mouse scrolled (590, 442) with delta (-2, -2)
Screenshot: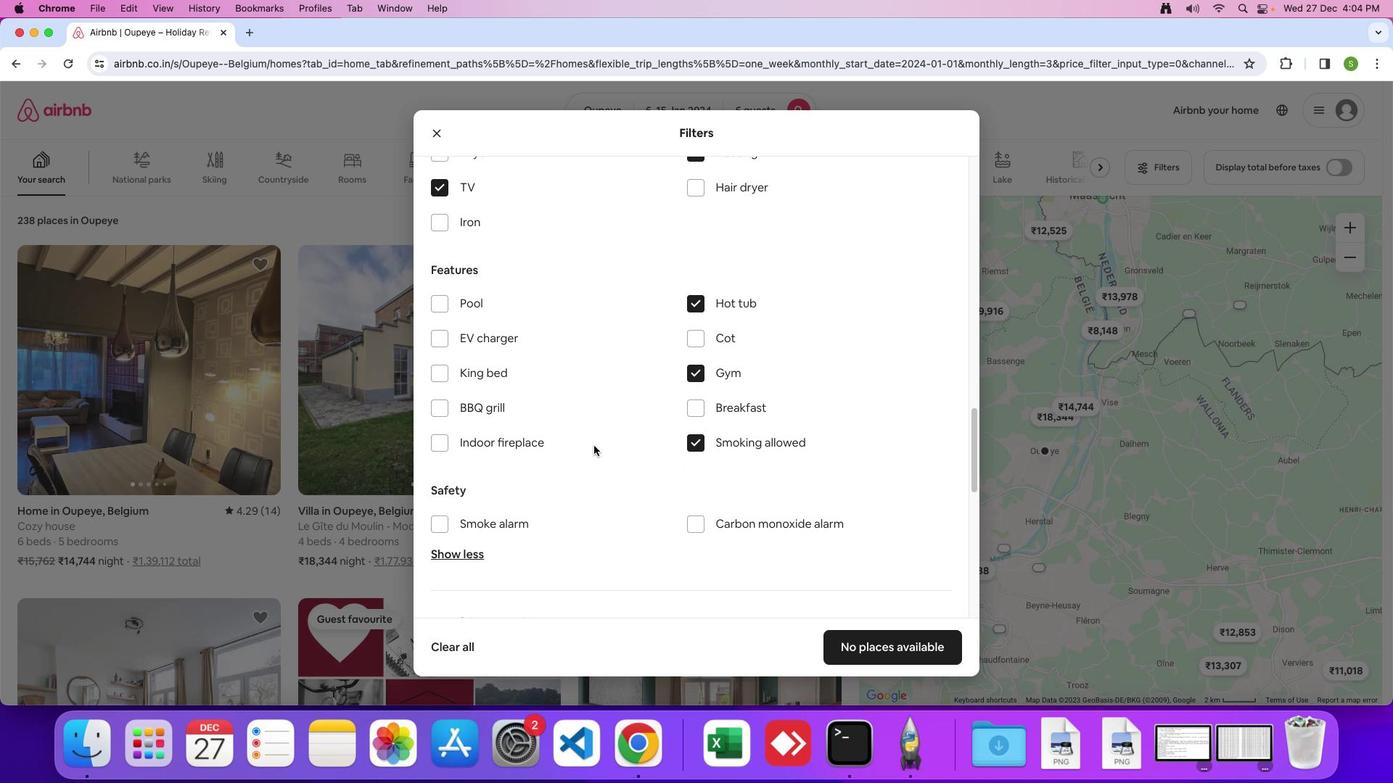 
Action: Mouse scrolled (590, 442) with delta (-2, -2)
Screenshot: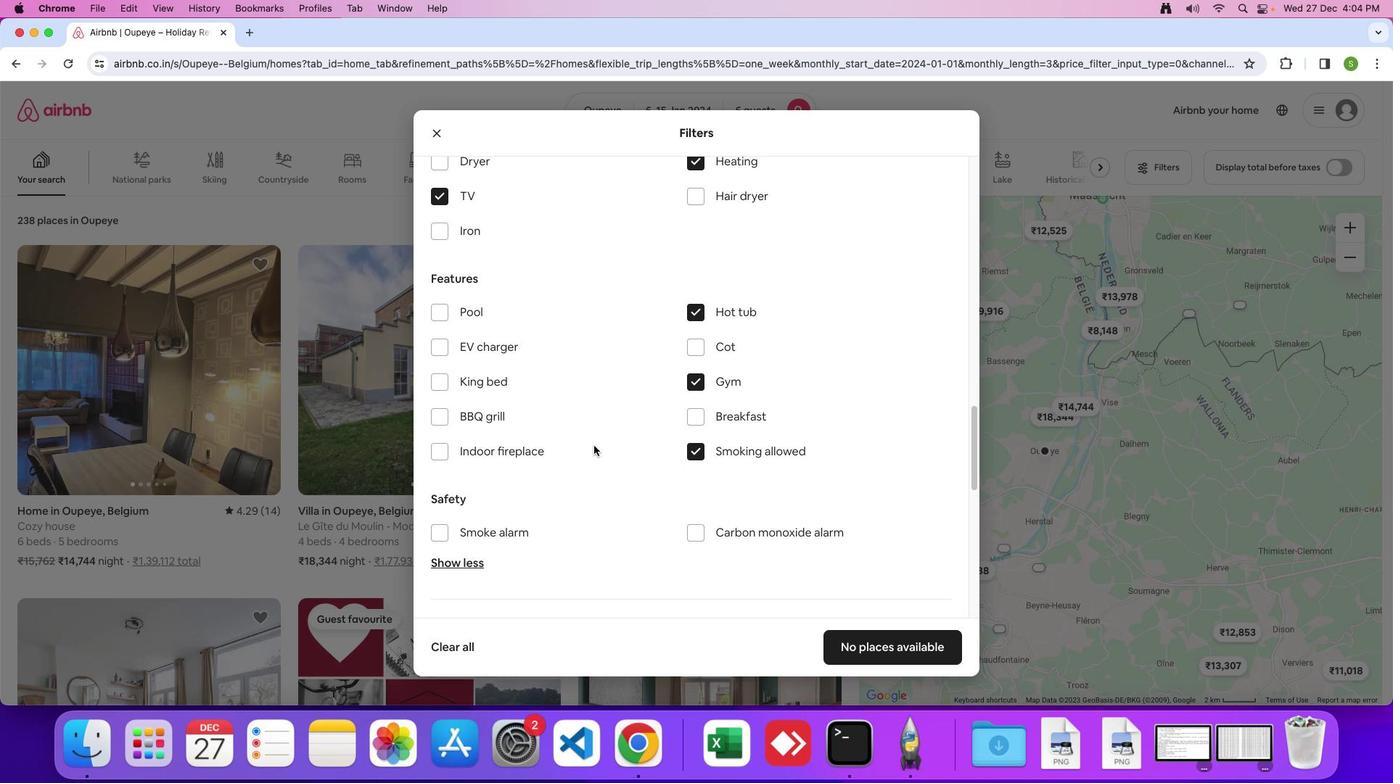 
Action: Mouse scrolled (590, 442) with delta (-2, -2)
Screenshot: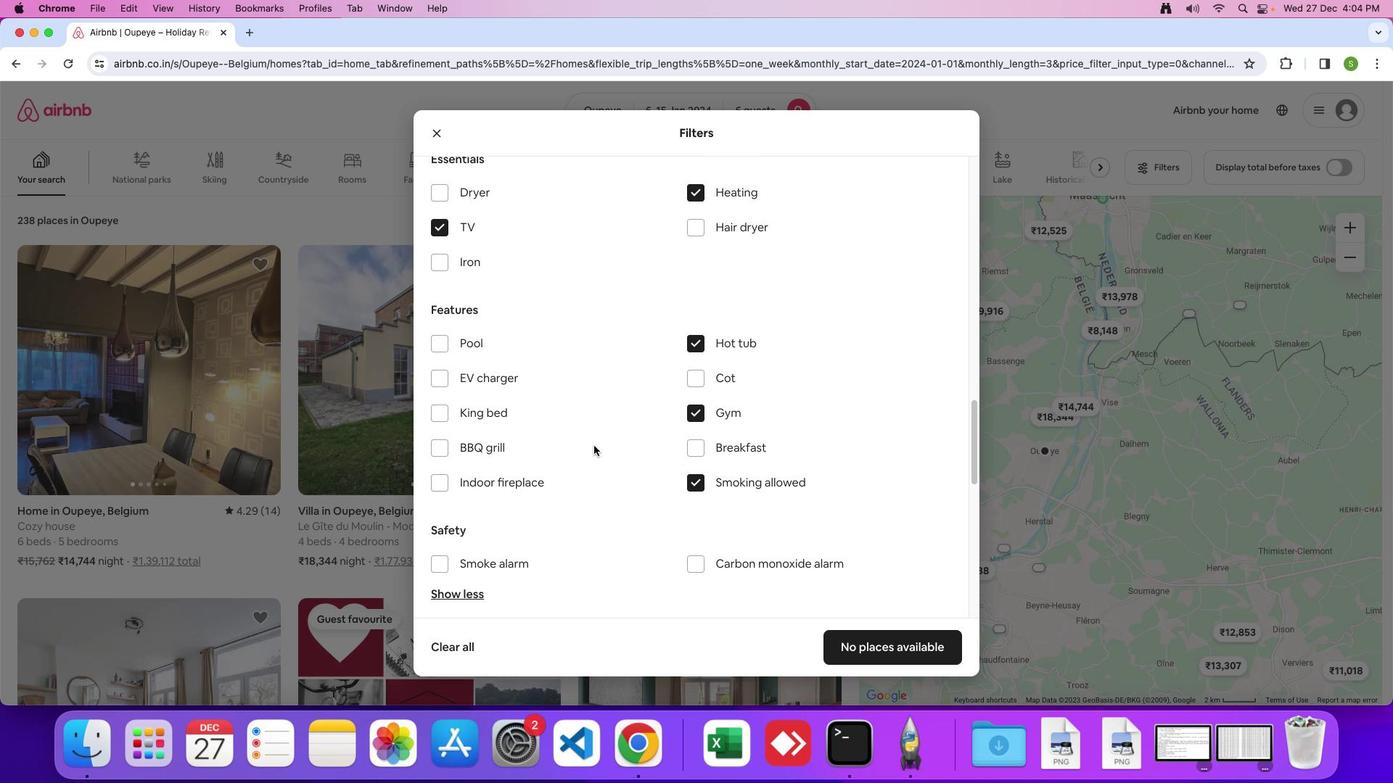 
Action: Mouse scrolled (590, 442) with delta (-2, -2)
Screenshot: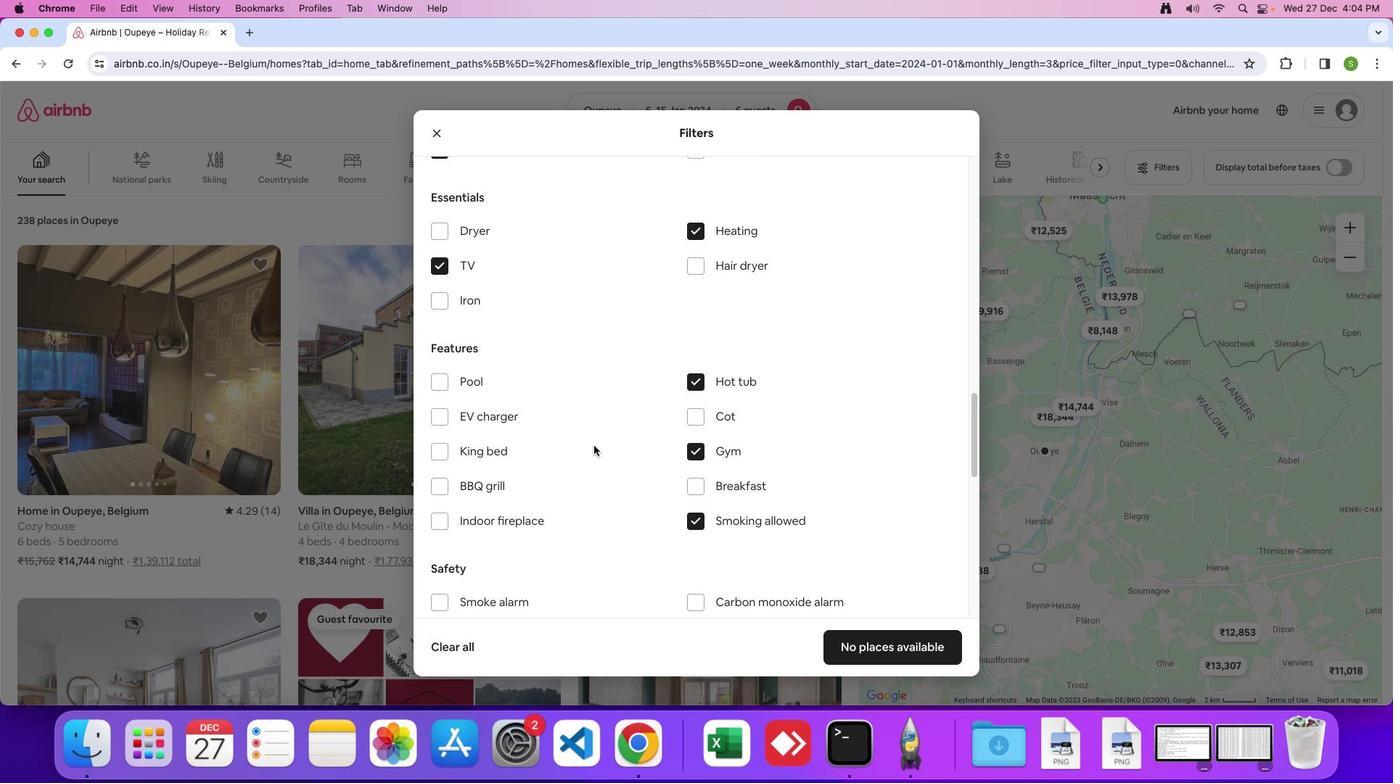 
Action: Mouse scrolled (590, 442) with delta (-2, 0)
Screenshot: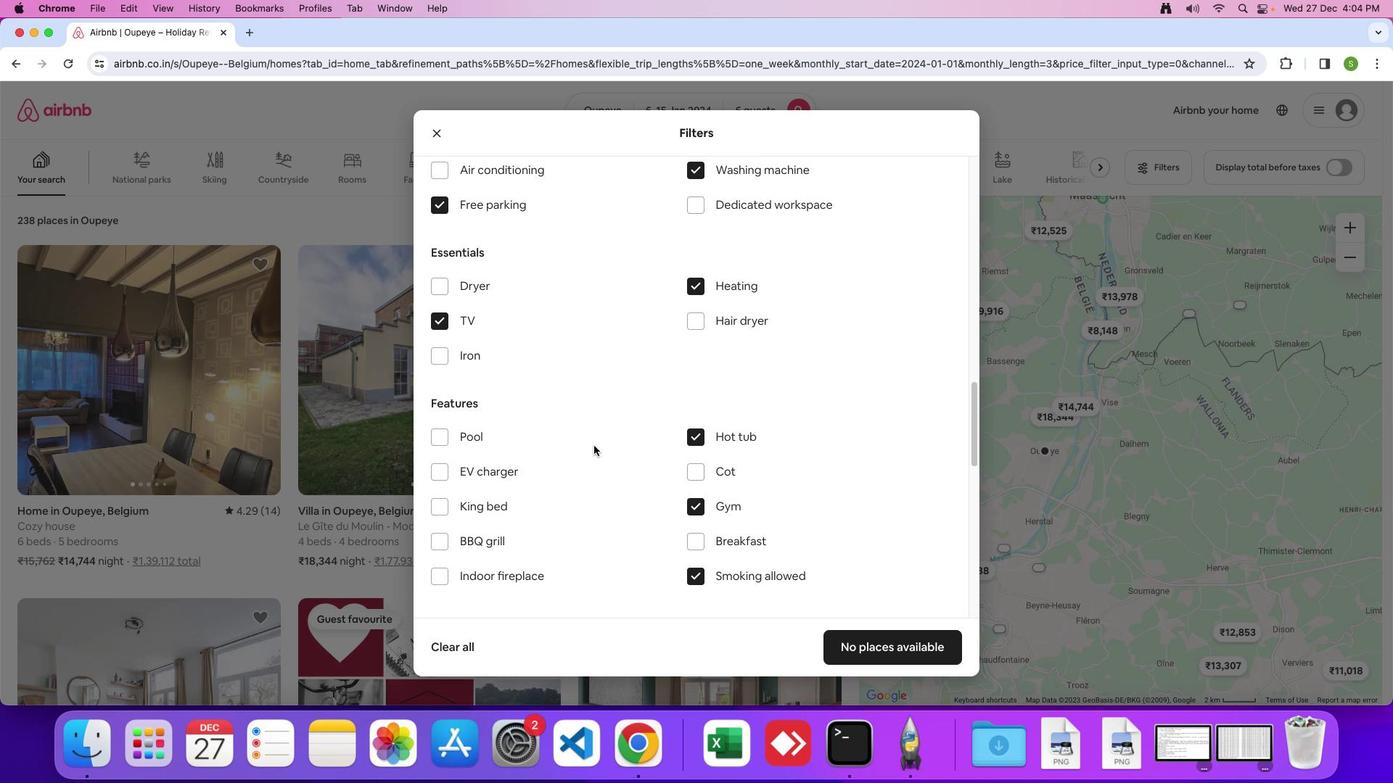 
Action: Mouse moved to (589, 441)
Screenshot: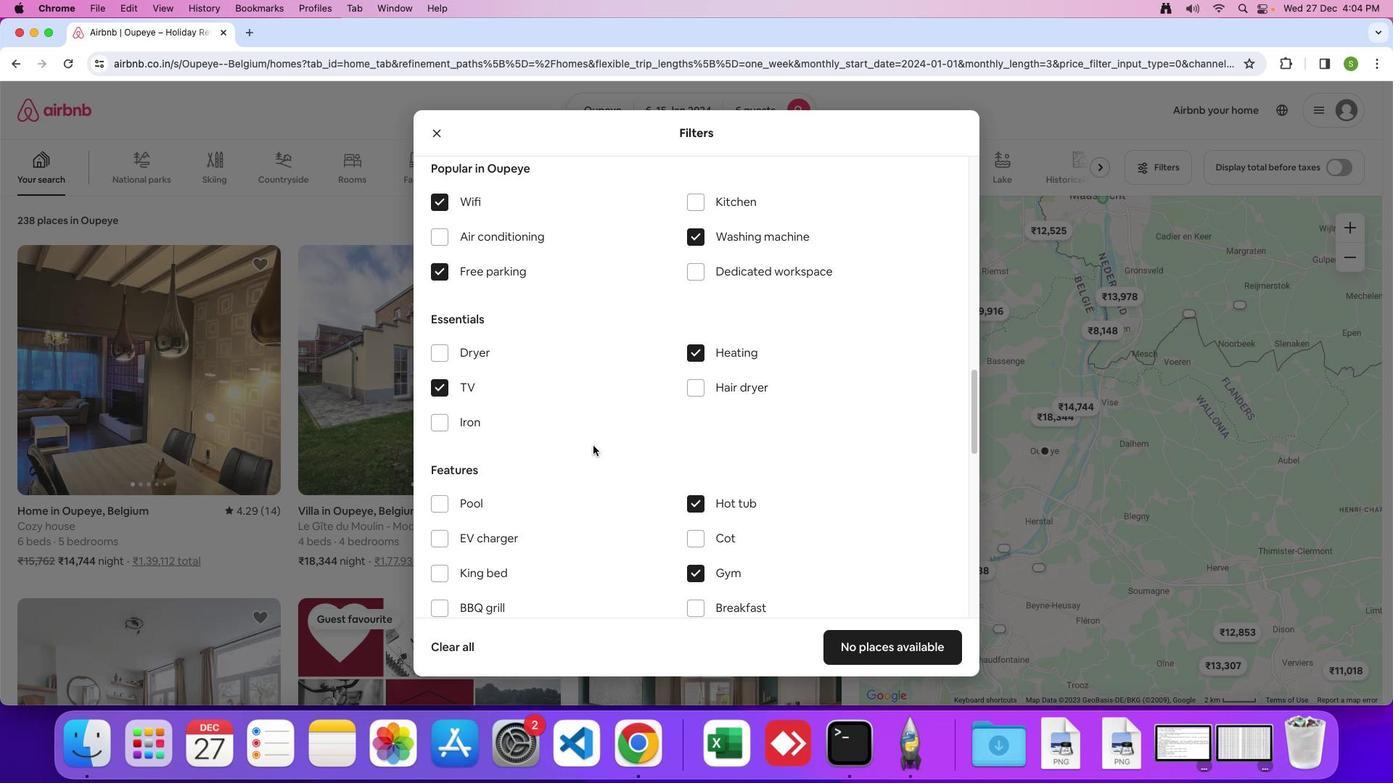
Action: Mouse scrolled (589, 441) with delta (-2, -3)
Screenshot: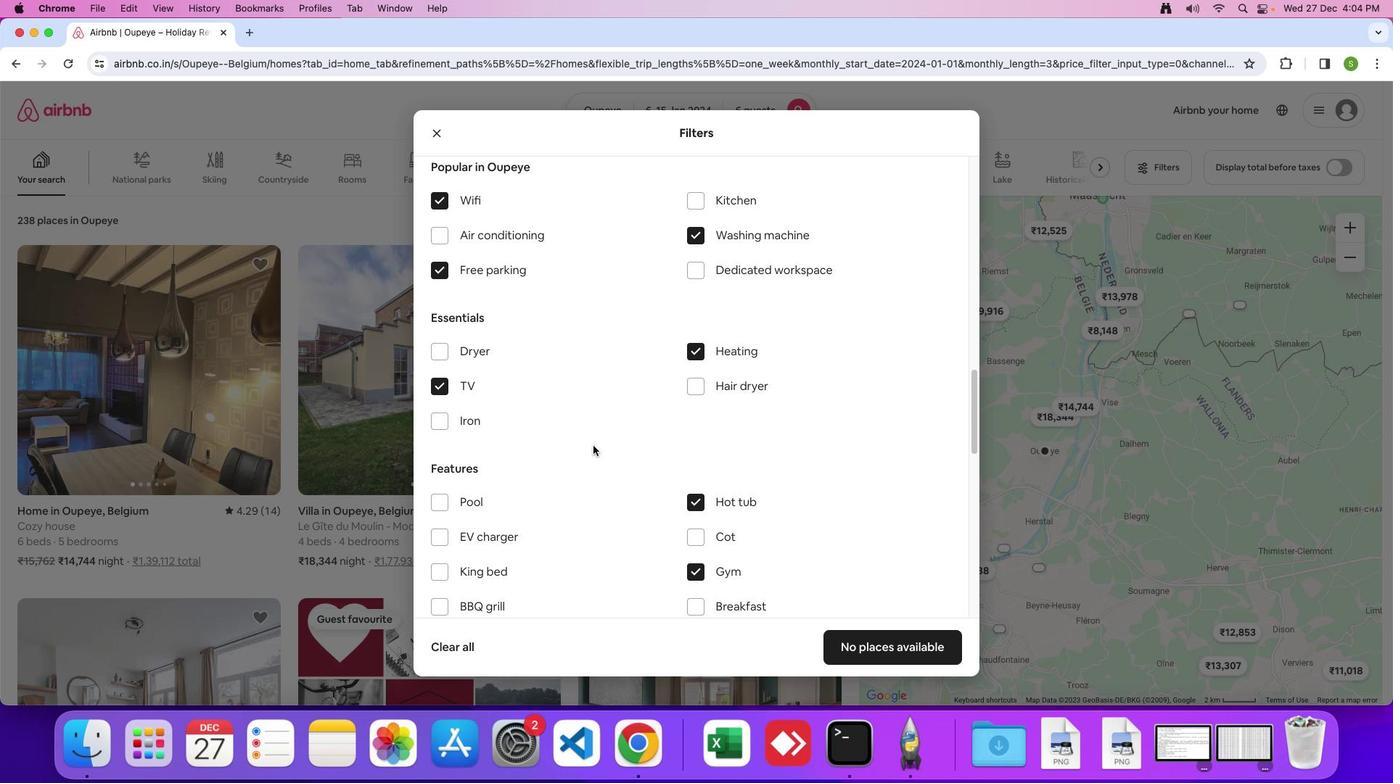 
Action: Mouse scrolled (589, 441) with delta (-2, -3)
Screenshot: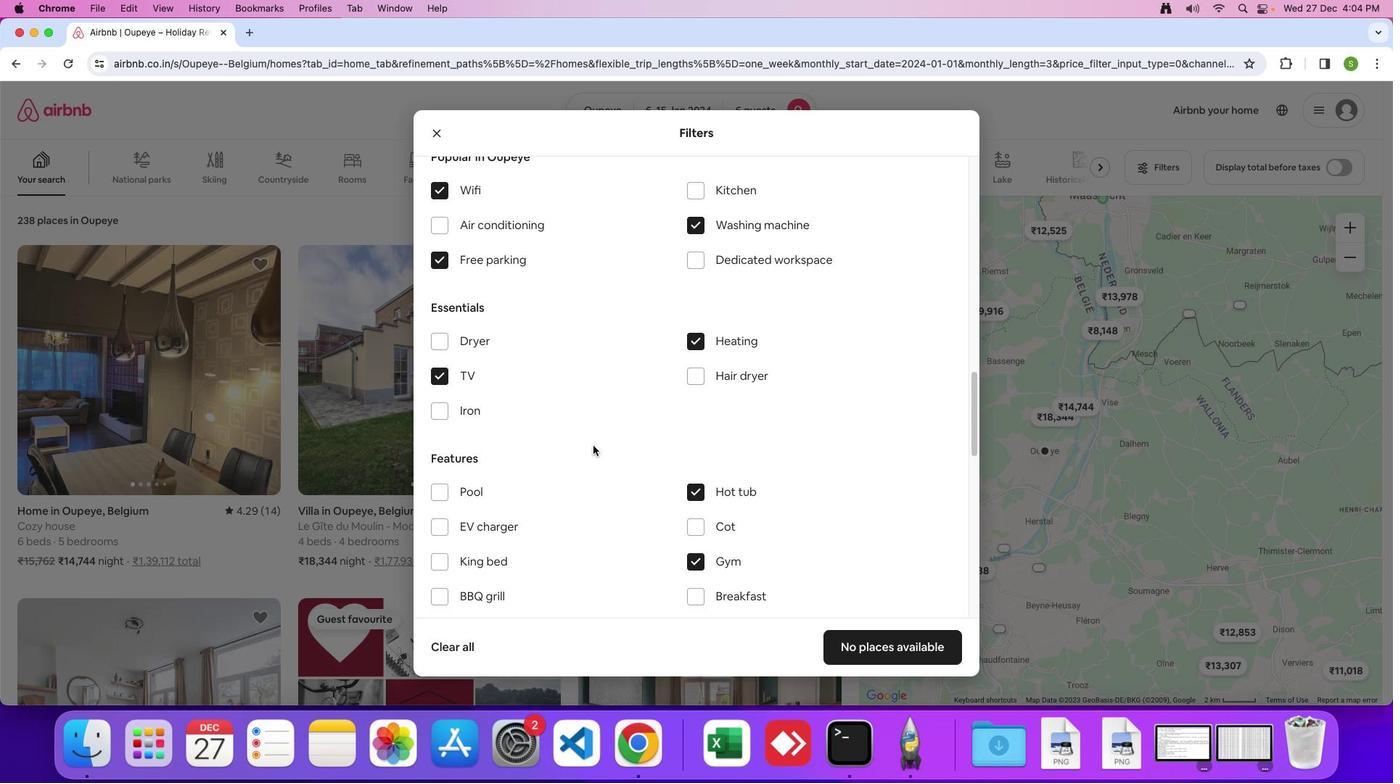 
Action: Mouse scrolled (589, 441) with delta (-2, -4)
Screenshot: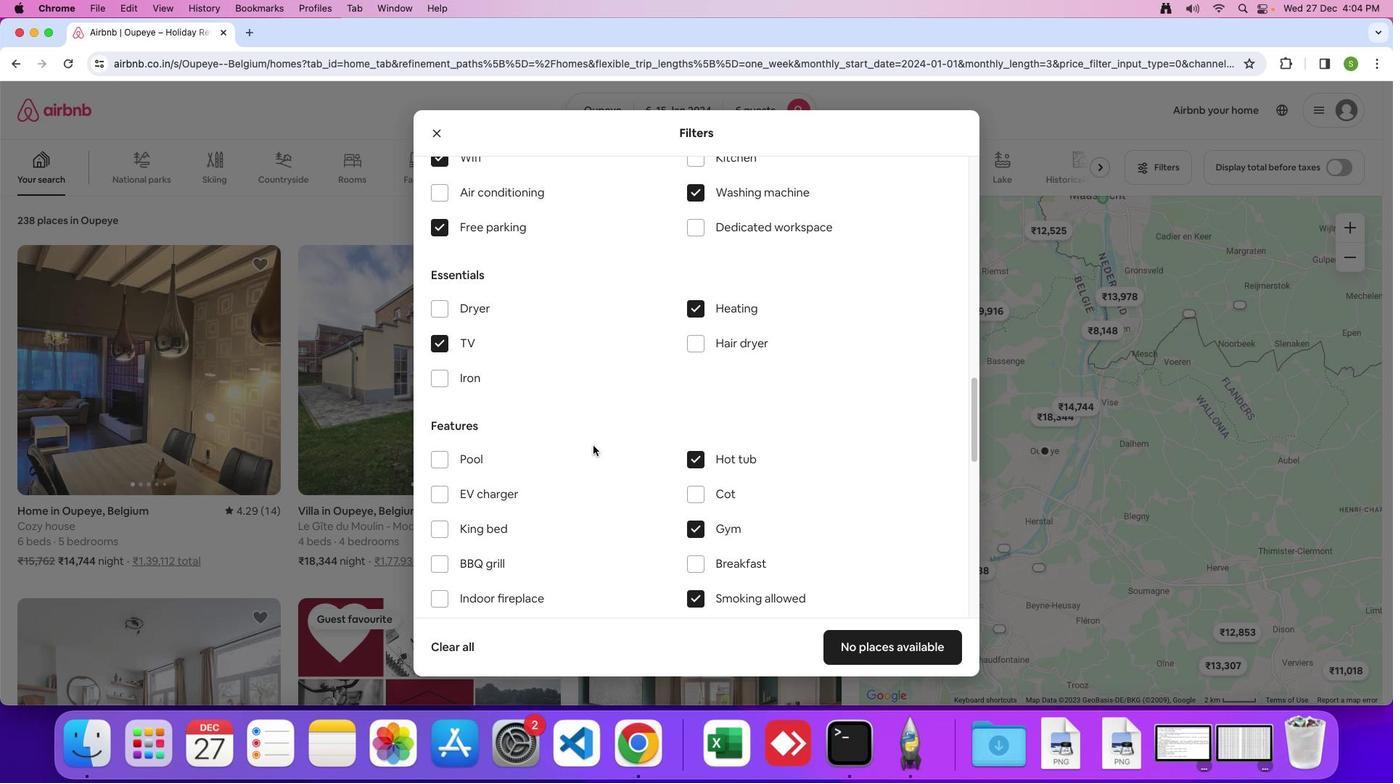 
Action: Mouse moved to (589, 442)
Screenshot: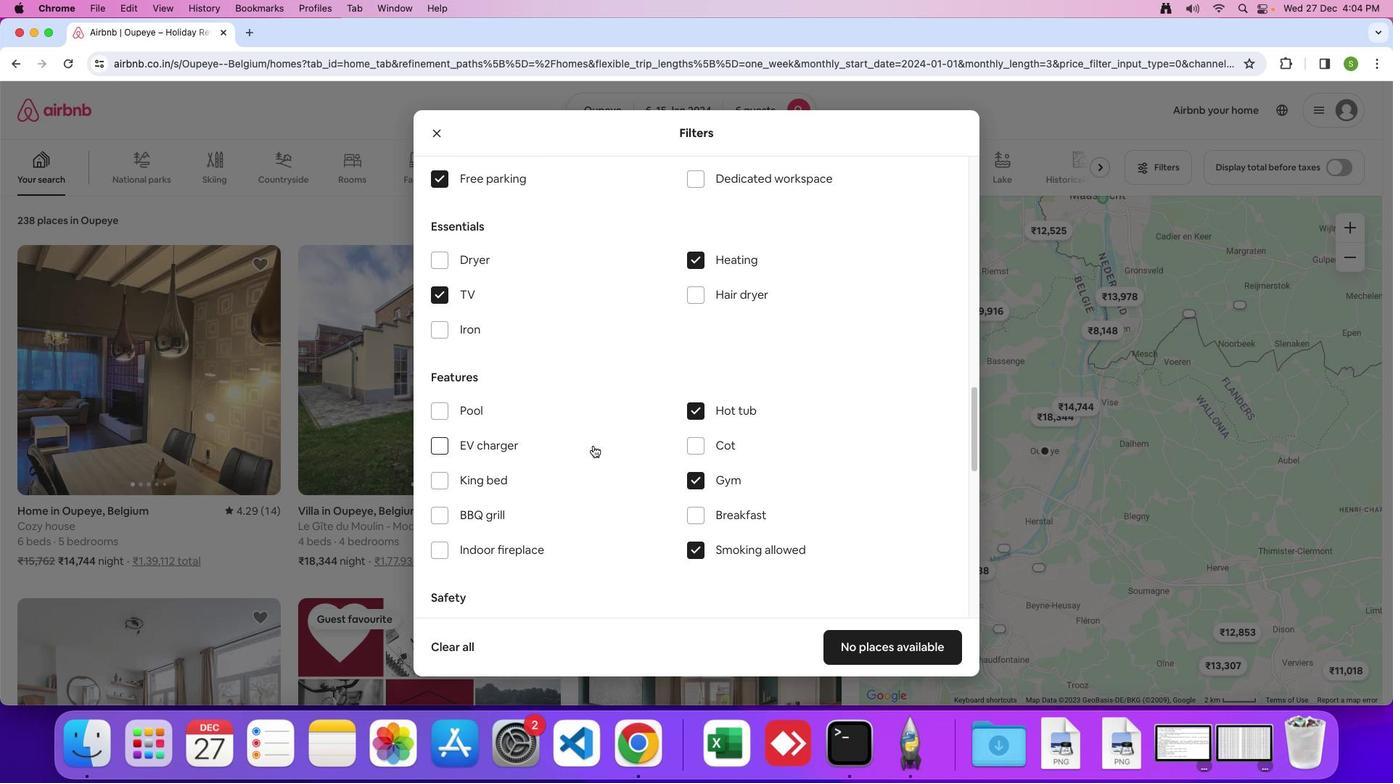 
Action: Mouse scrolled (589, 442) with delta (-2, -3)
Screenshot: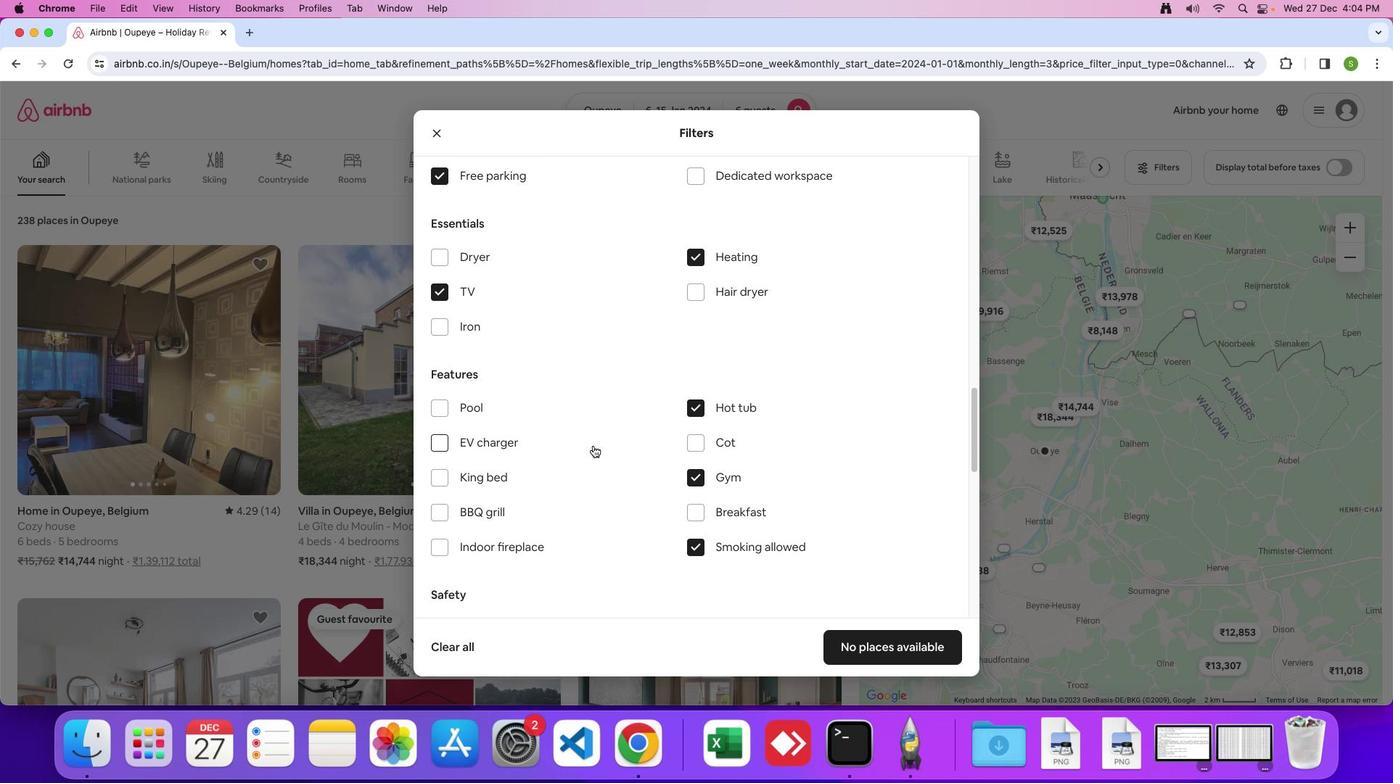 
Action: Mouse scrolled (589, 442) with delta (-2, -3)
Screenshot: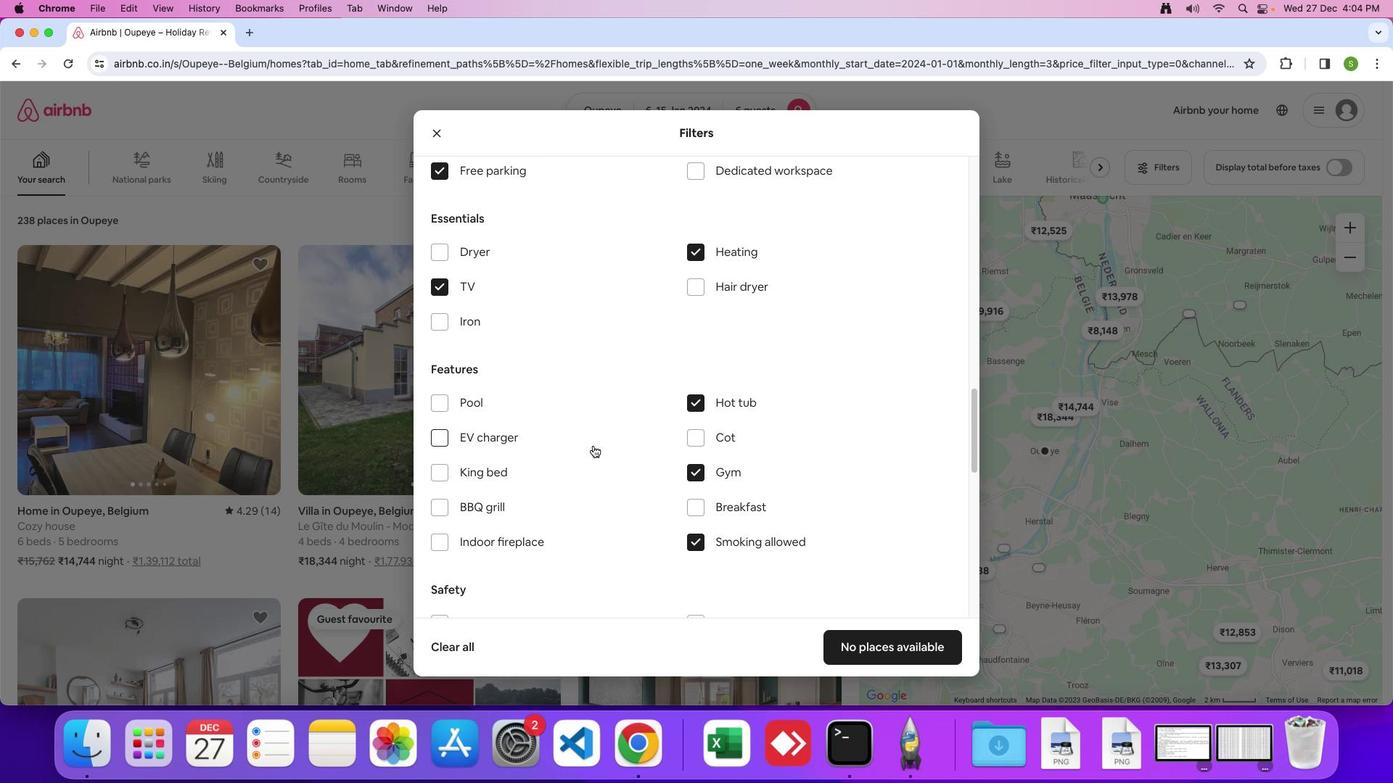 
Action: Mouse moved to (589, 441)
Screenshot: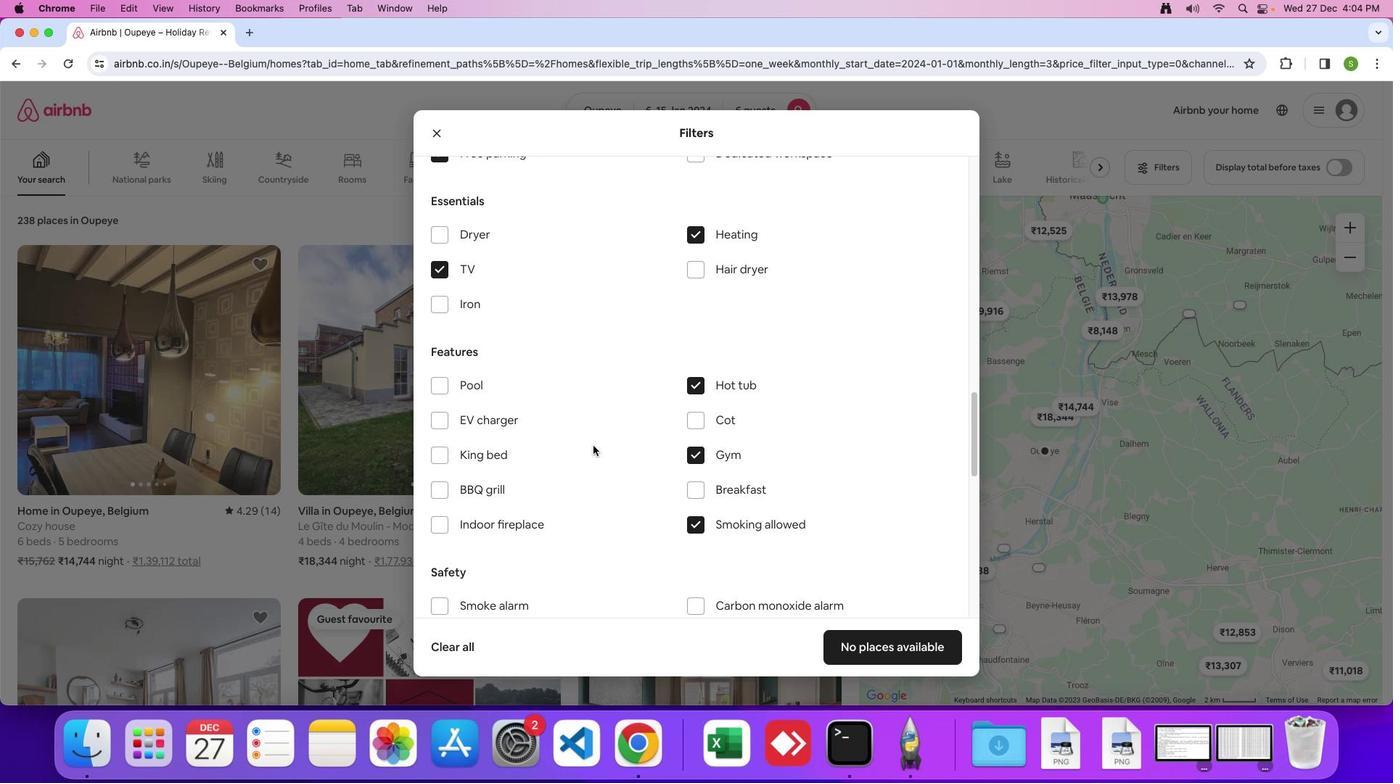 
Action: Mouse scrolled (589, 441) with delta (-2, -2)
Screenshot: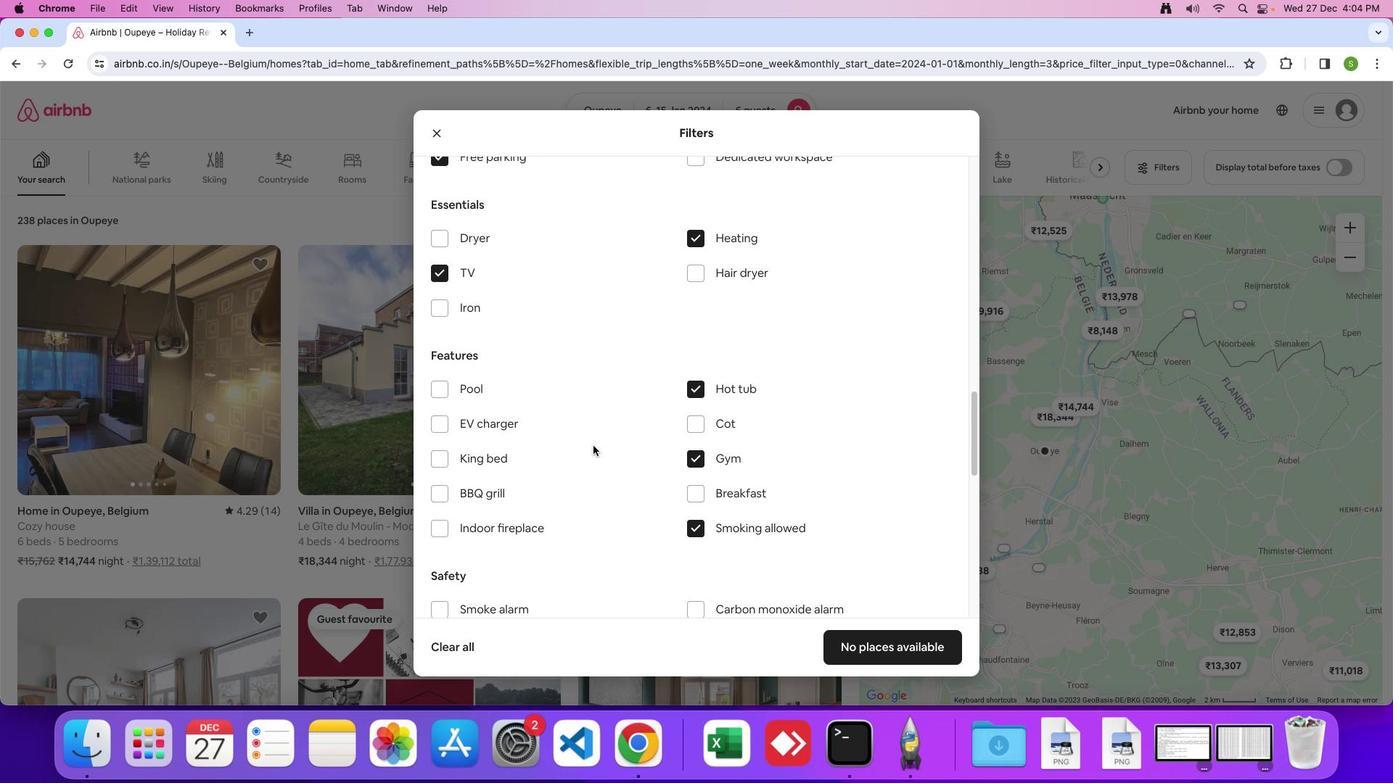 
Action: Mouse scrolled (589, 441) with delta (-2, -2)
Screenshot: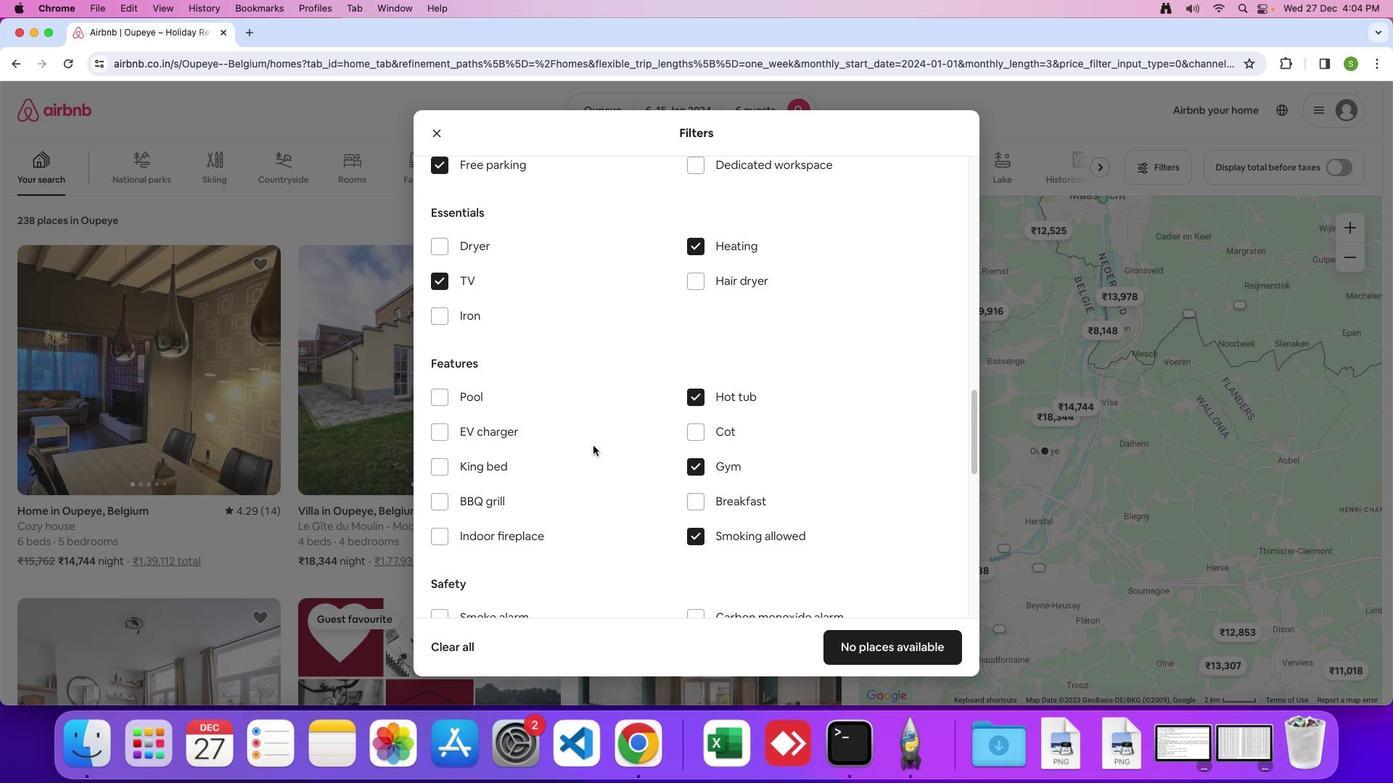 
Action: Mouse scrolled (589, 441) with delta (-2, -2)
Screenshot: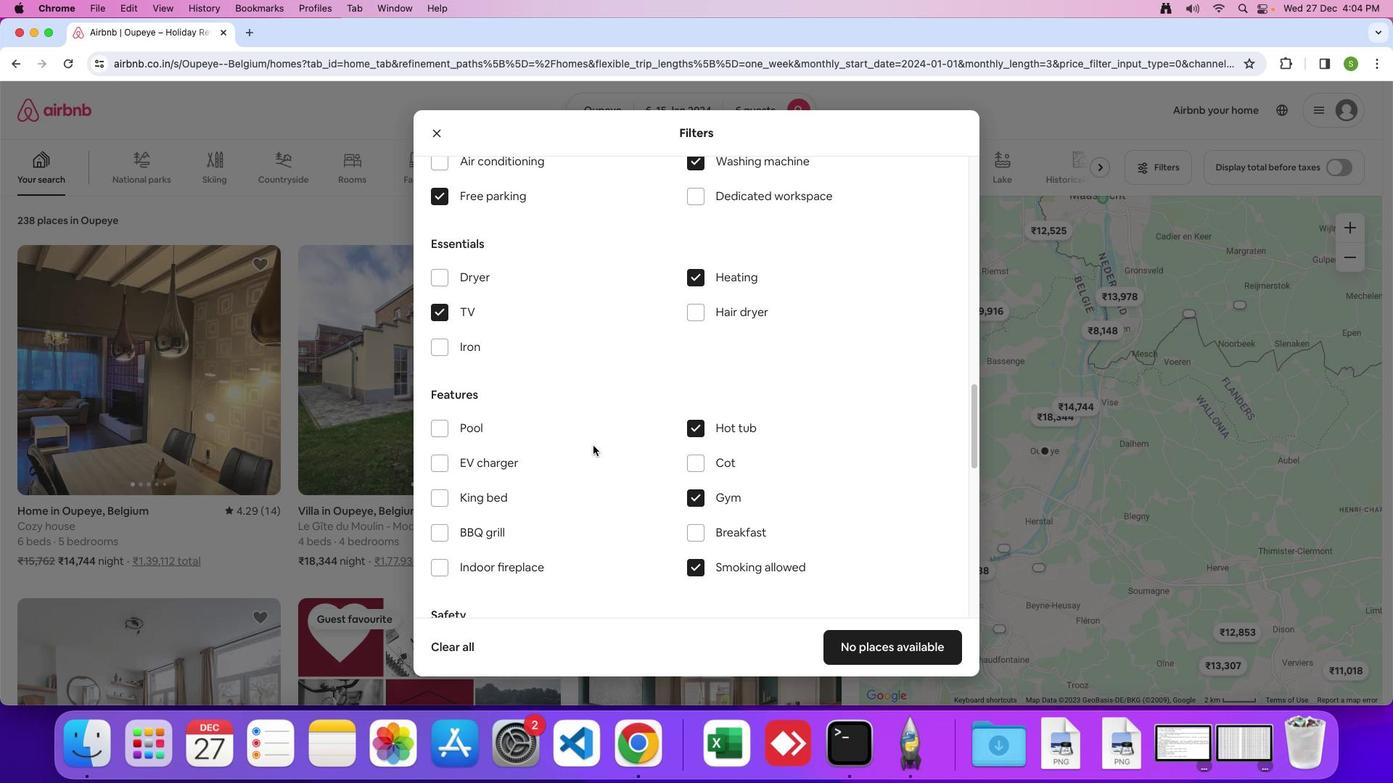 
Action: Mouse scrolled (589, 441) with delta (-2, -2)
Screenshot: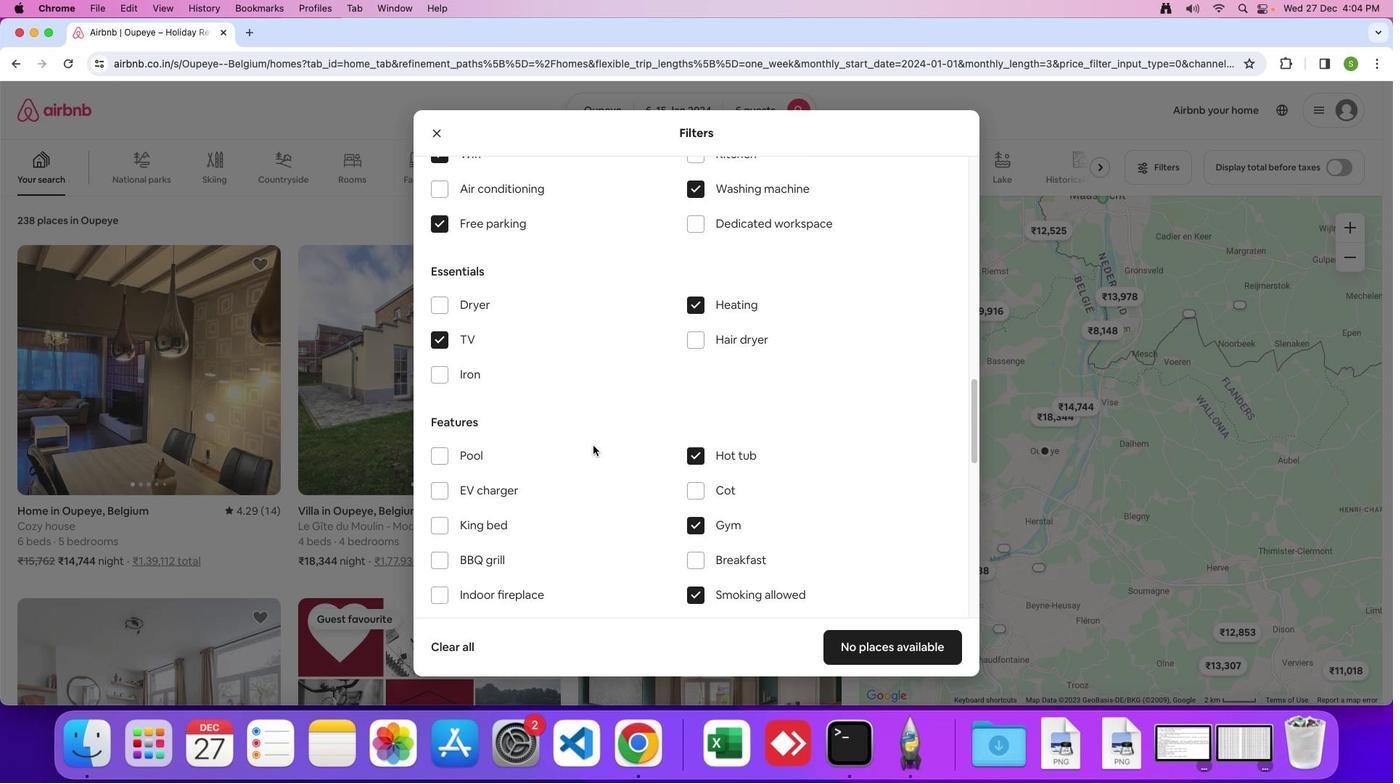 
Action: Mouse scrolled (589, 441) with delta (-2, 0)
Screenshot: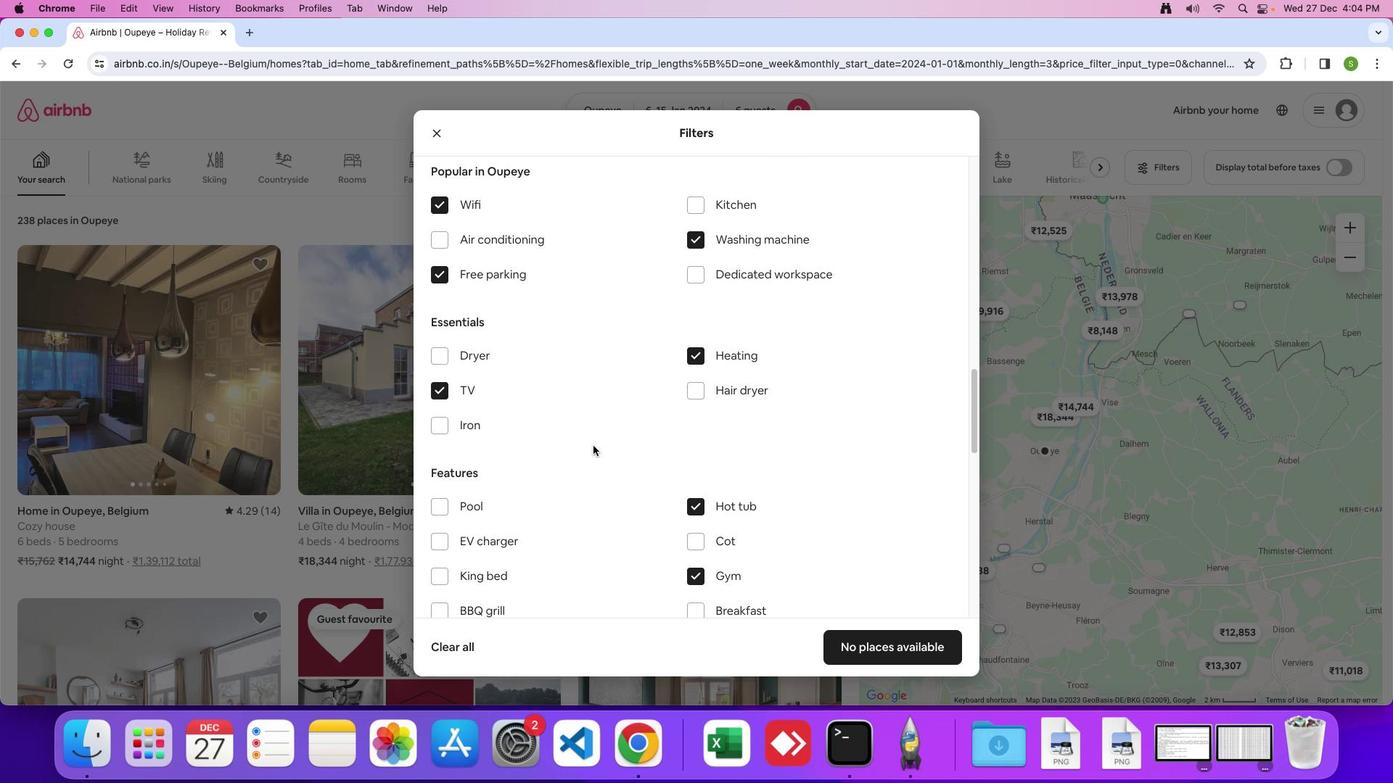 
Action: Mouse scrolled (589, 441) with delta (-2, -3)
Screenshot: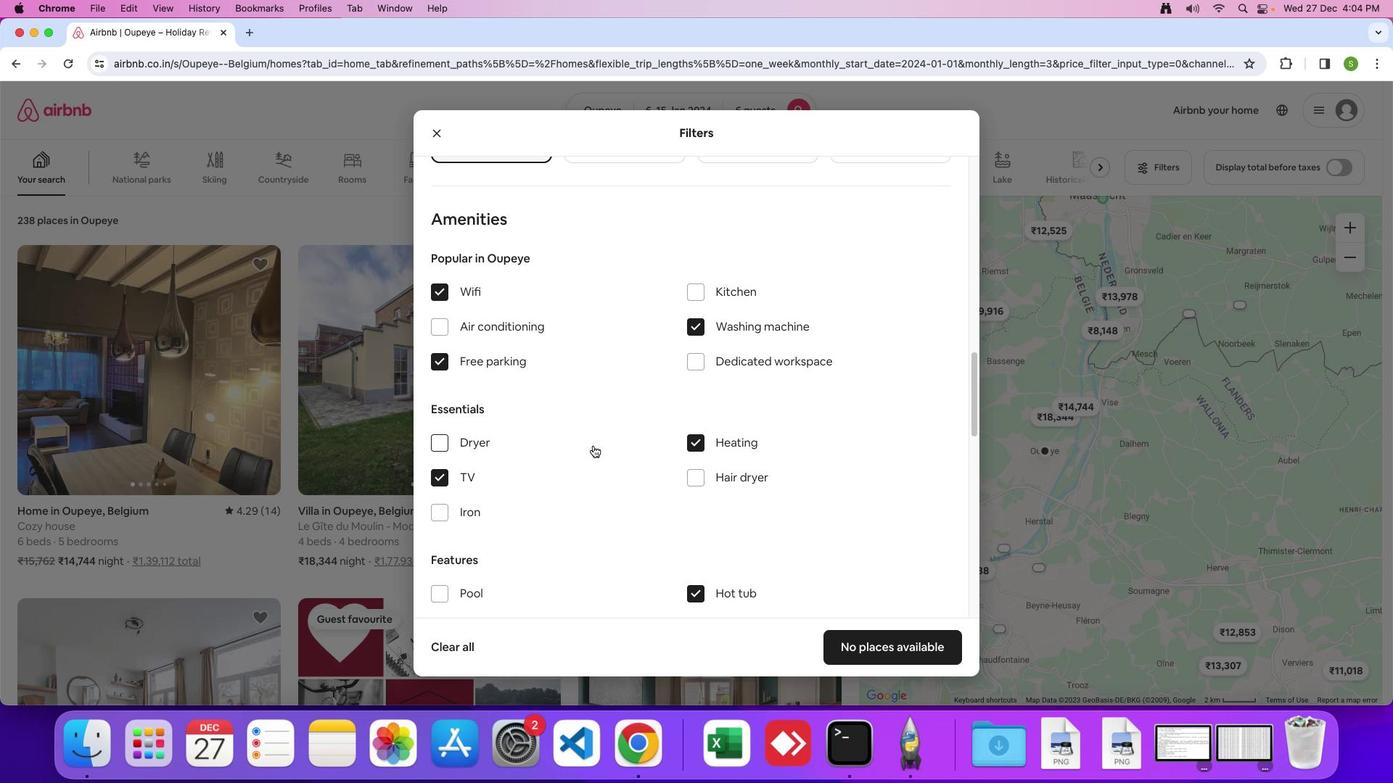 
Action: Mouse scrolled (589, 441) with delta (-2, -3)
Screenshot: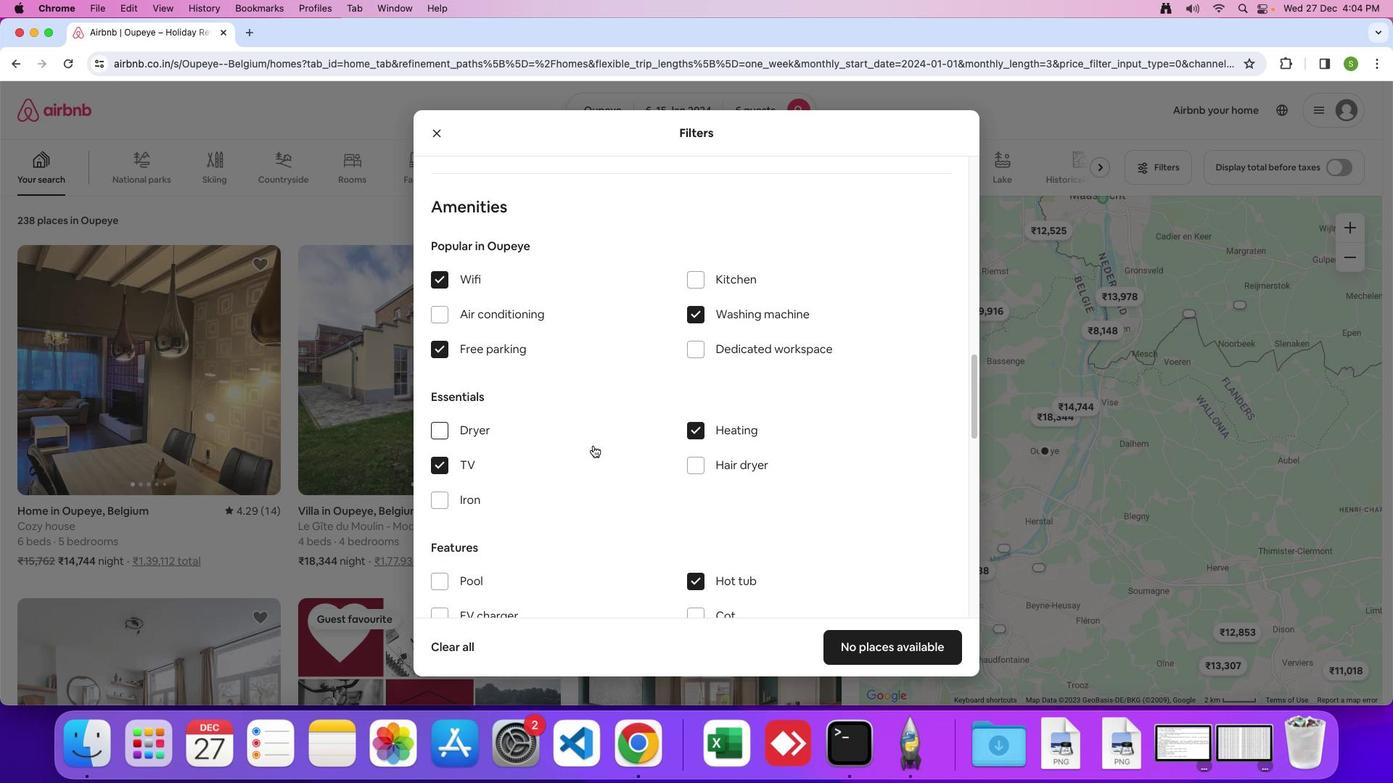 
Action: Mouse scrolled (589, 441) with delta (-2, -4)
Screenshot: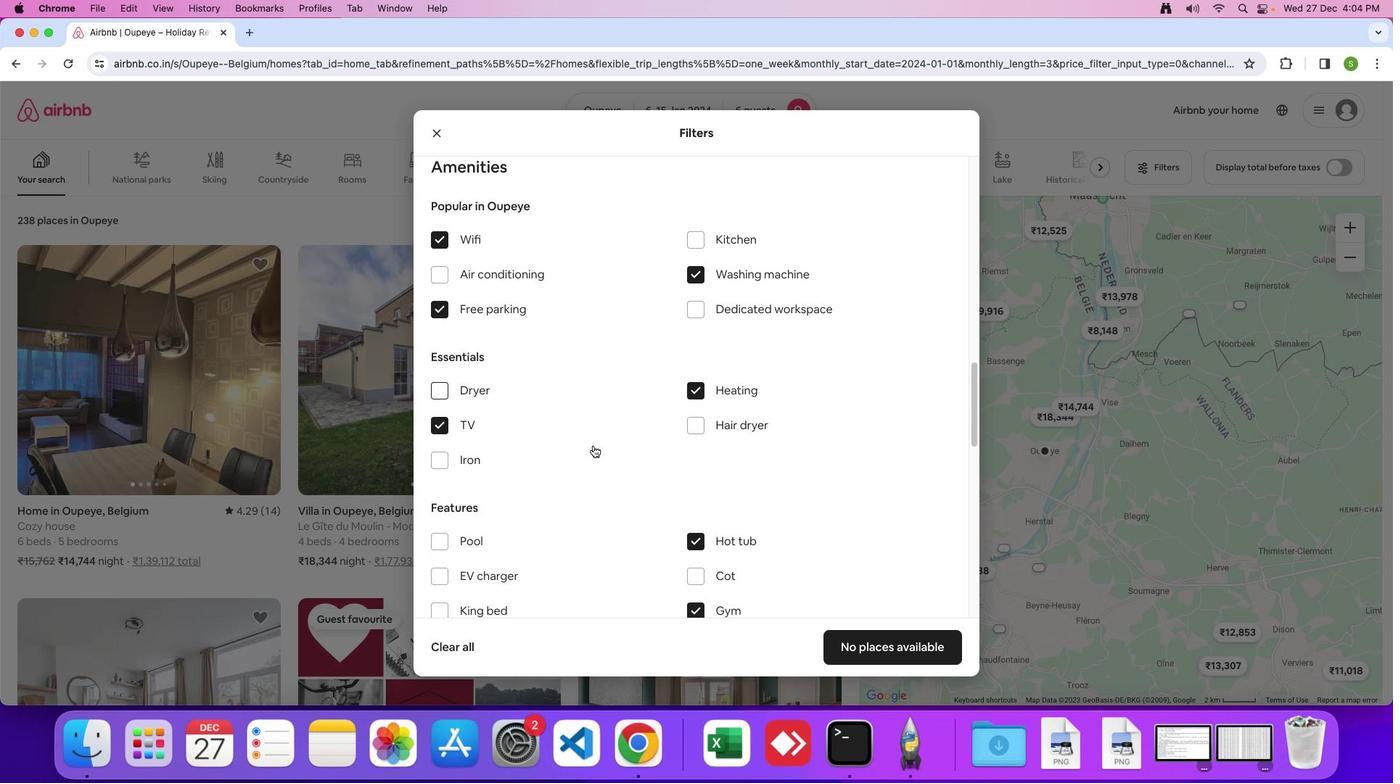 
Action: Mouse scrolled (589, 441) with delta (-2, -3)
Screenshot: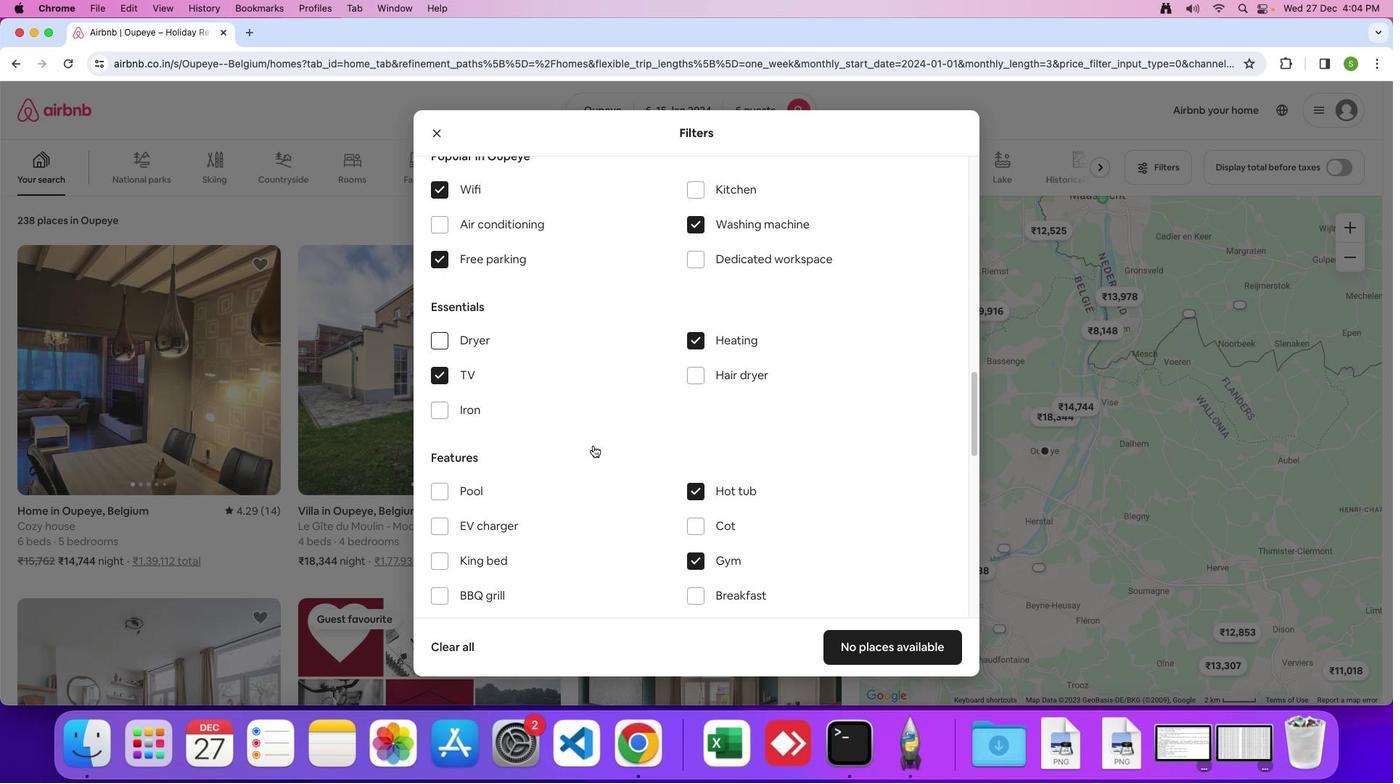 
Action: Mouse scrolled (589, 441) with delta (-2, -3)
Screenshot: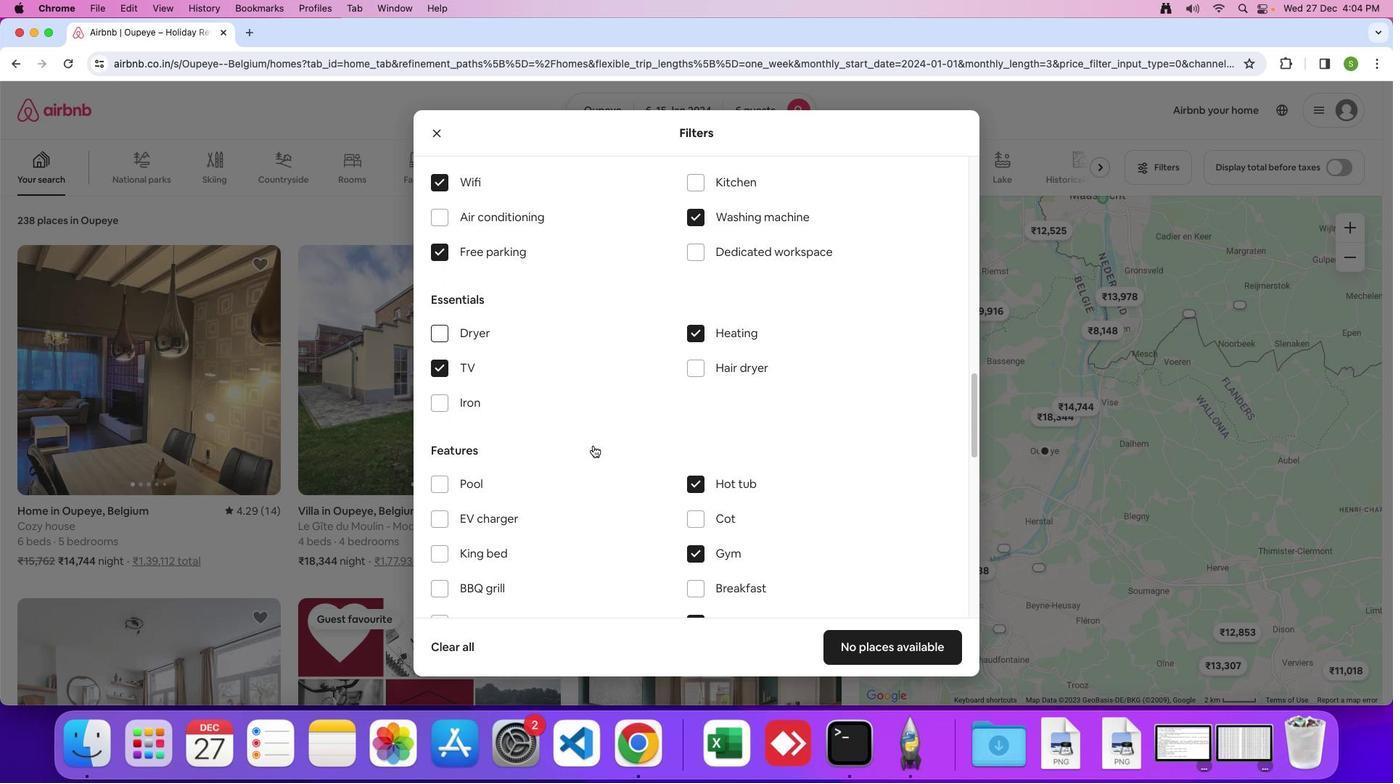 
Action: Mouse scrolled (589, 441) with delta (-2, -3)
Screenshot: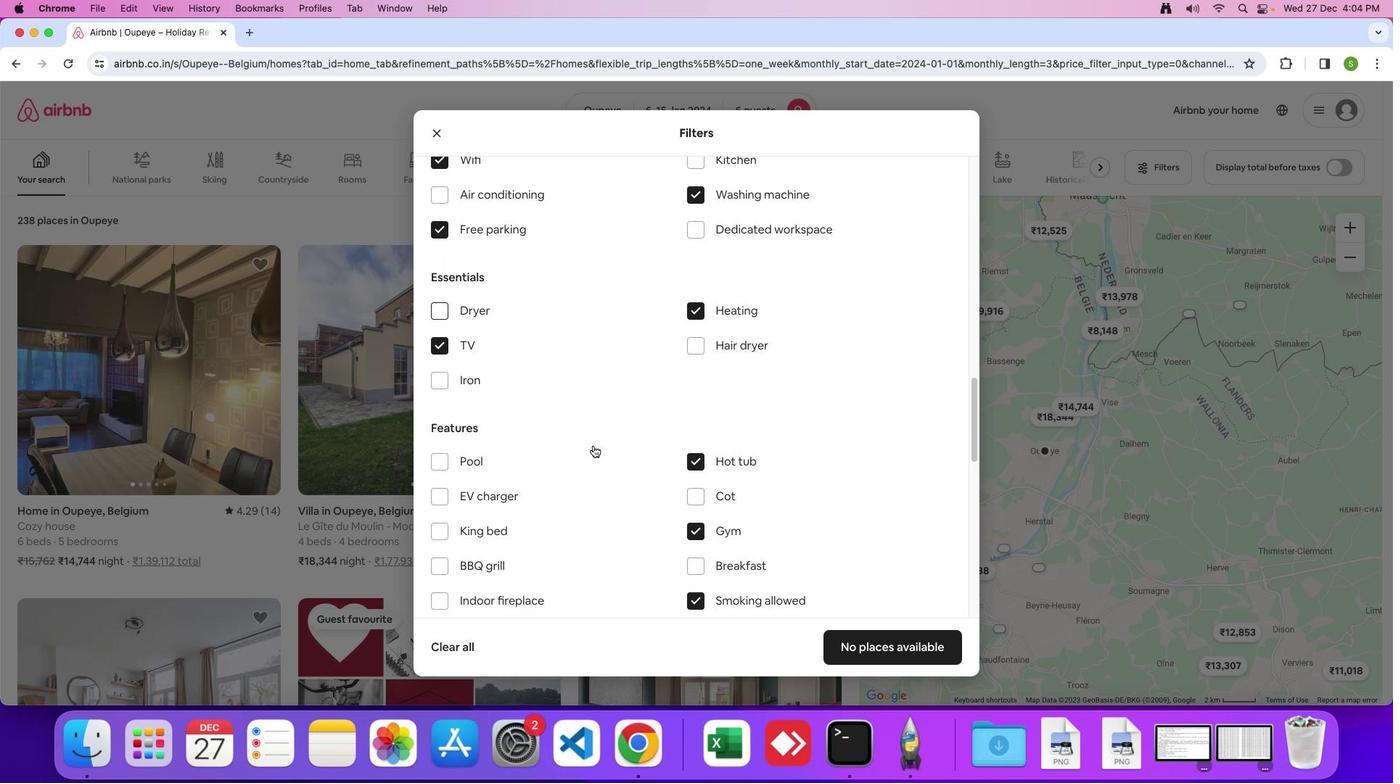 
Action: Mouse scrolled (589, 441) with delta (-2, -3)
Screenshot: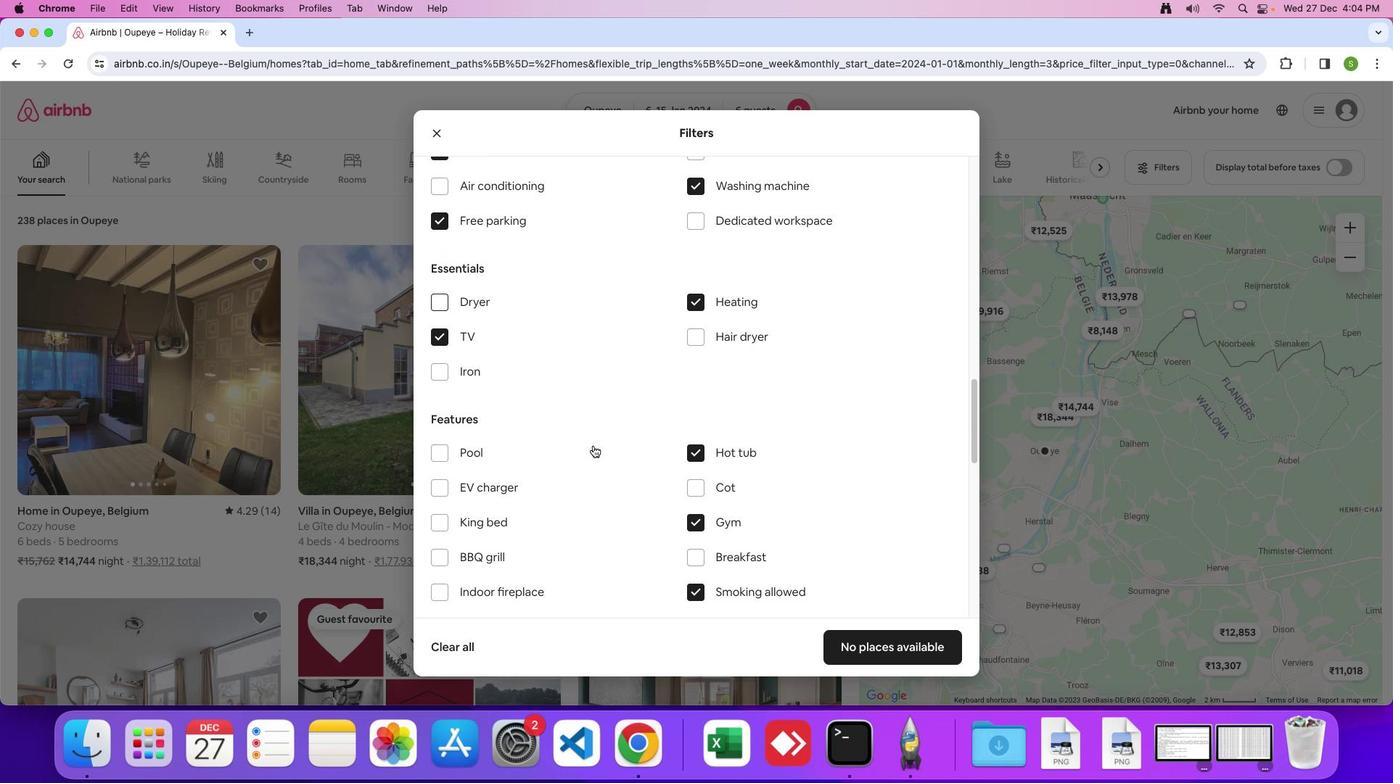
Action: Mouse scrolled (589, 441) with delta (-2, -4)
Screenshot: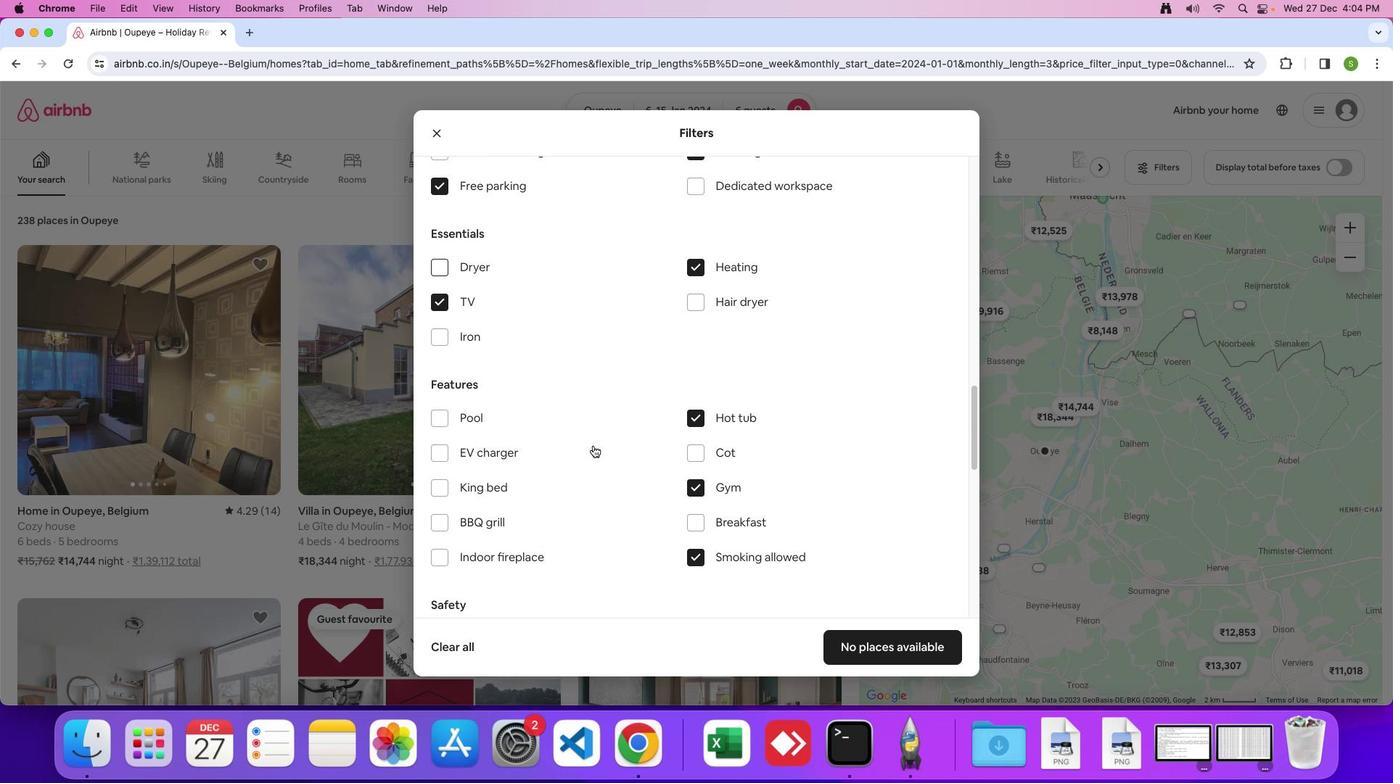 
Action: Mouse scrolled (589, 441) with delta (-2, -3)
Screenshot: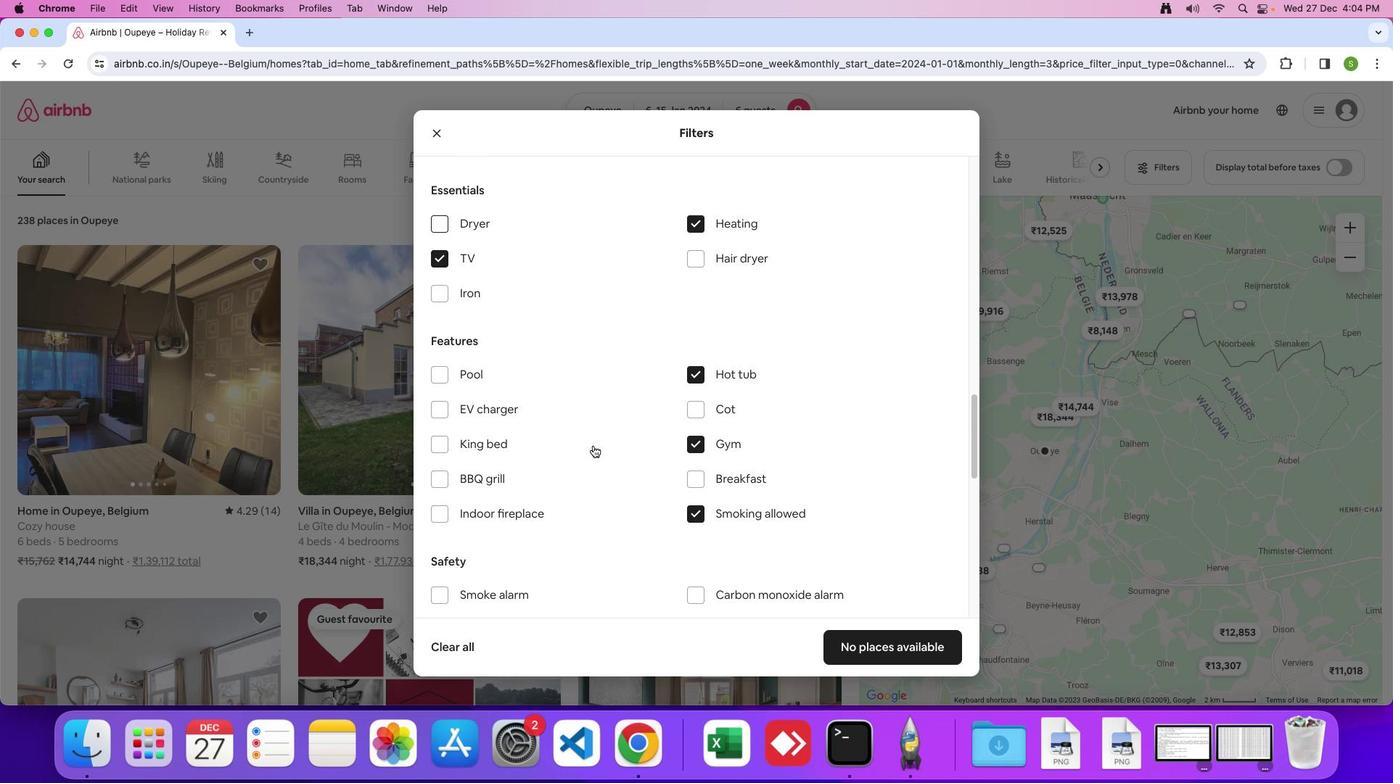 
Action: Mouse scrolled (589, 441) with delta (-2, -3)
Screenshot: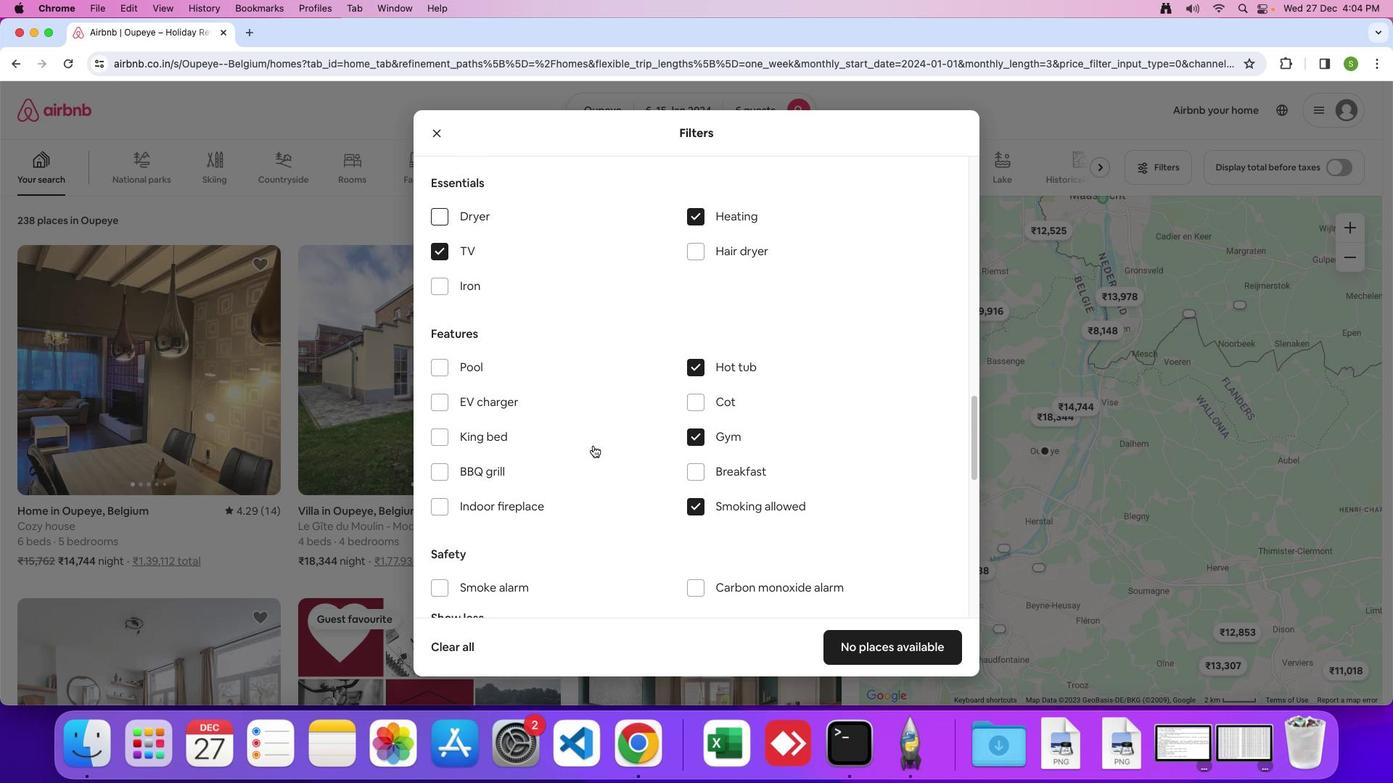
Action: Mouse scrolled (589, 441) with delta (-2, -3)
Screenshot: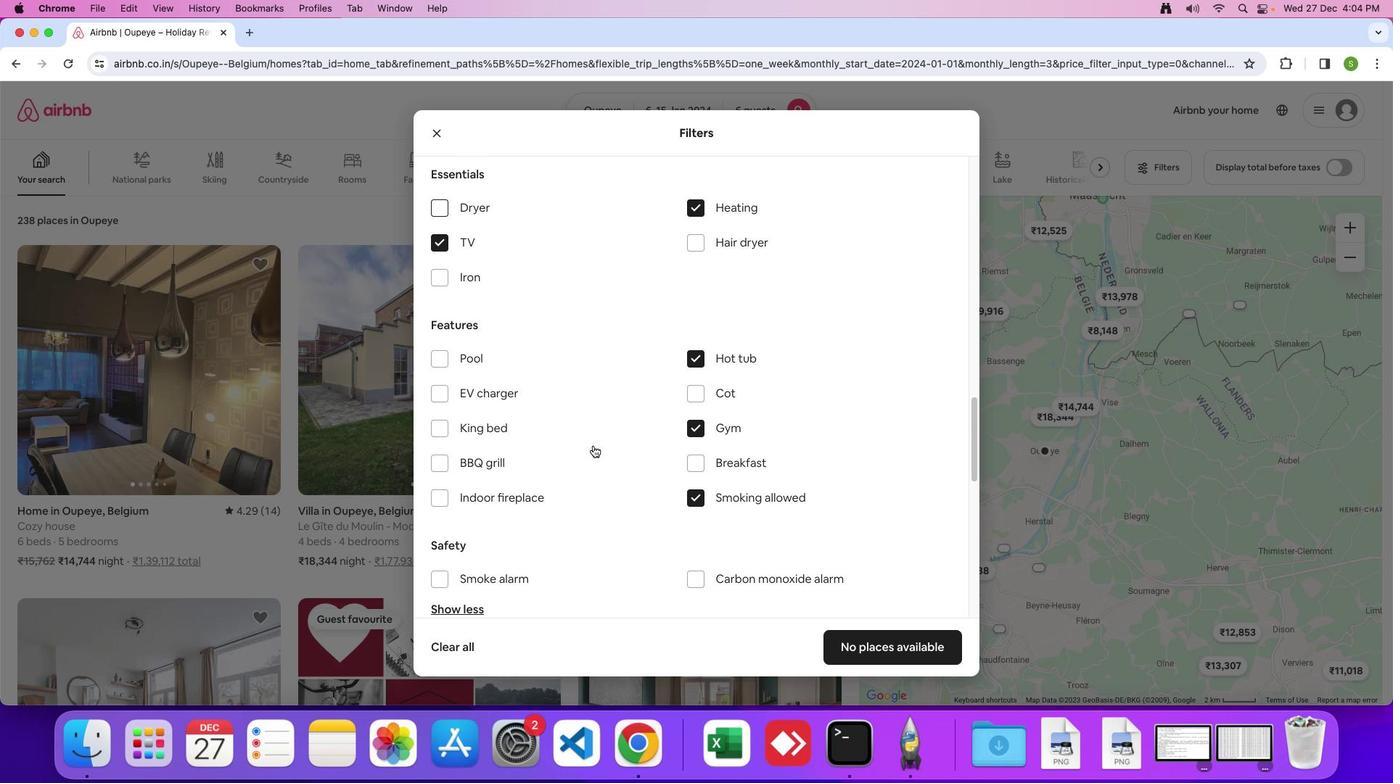 
Action: Mouse scrolled (589, 441) with delta (-2, -3)
Screenshot: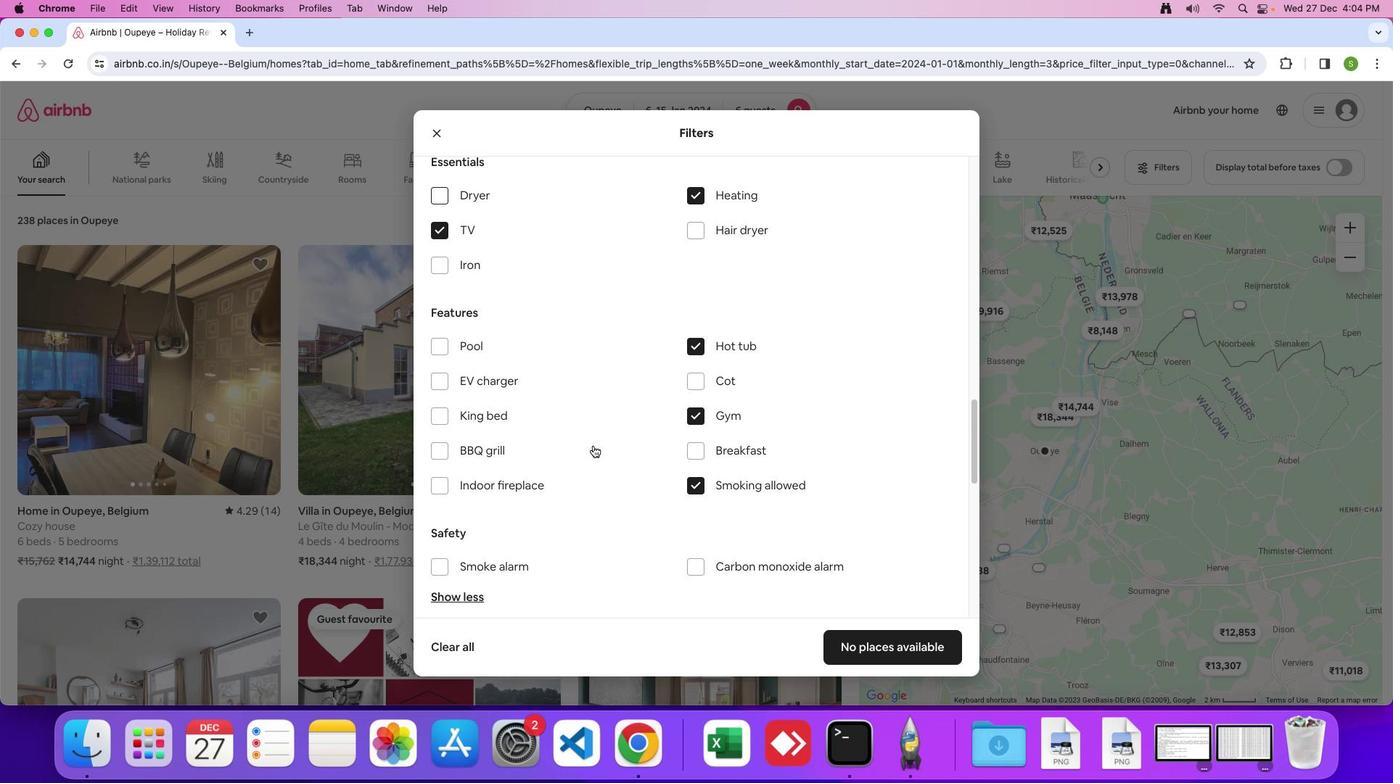 
Action: Mouse scrolled (589, 441) with delta (-2, -3)
Screenshot: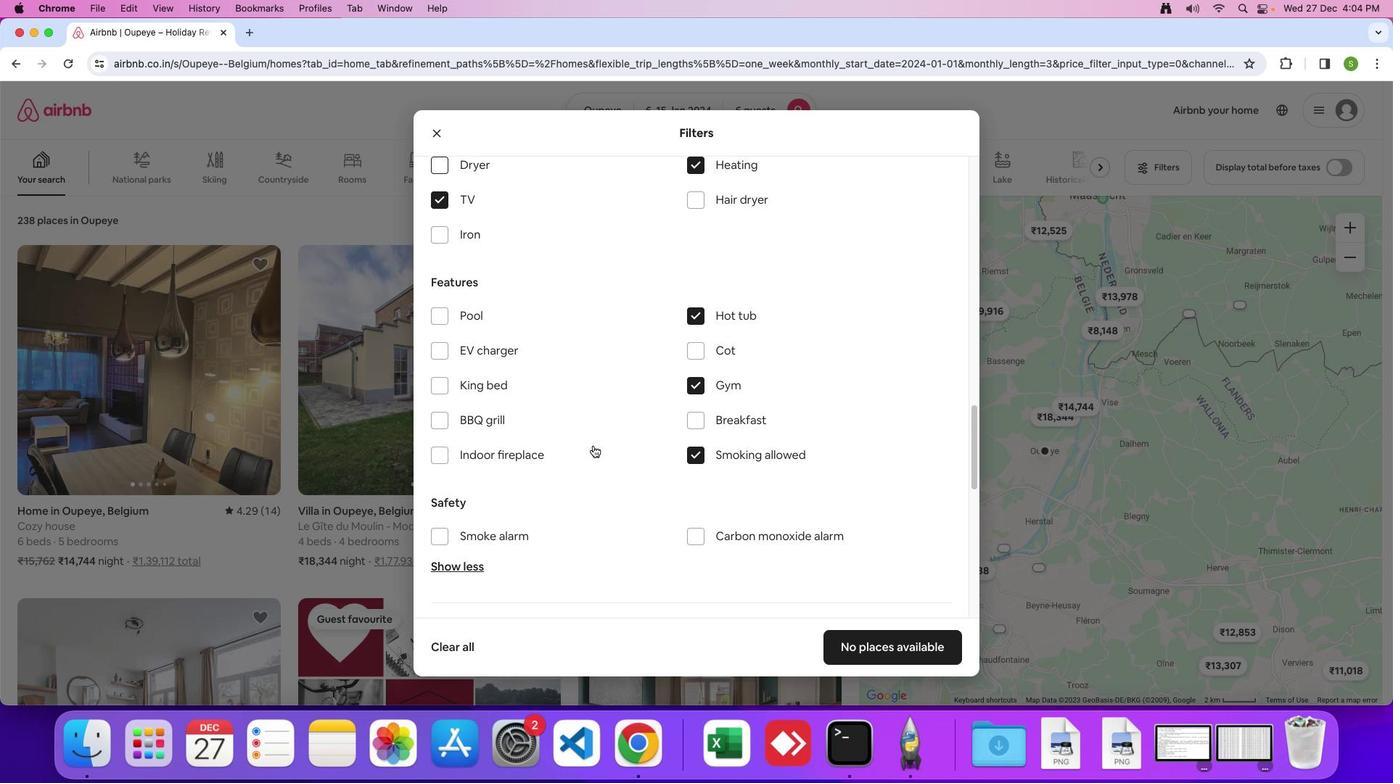 
Action: Mouse scrolled (589, 441) with delta (-2, -3)
Screenshot: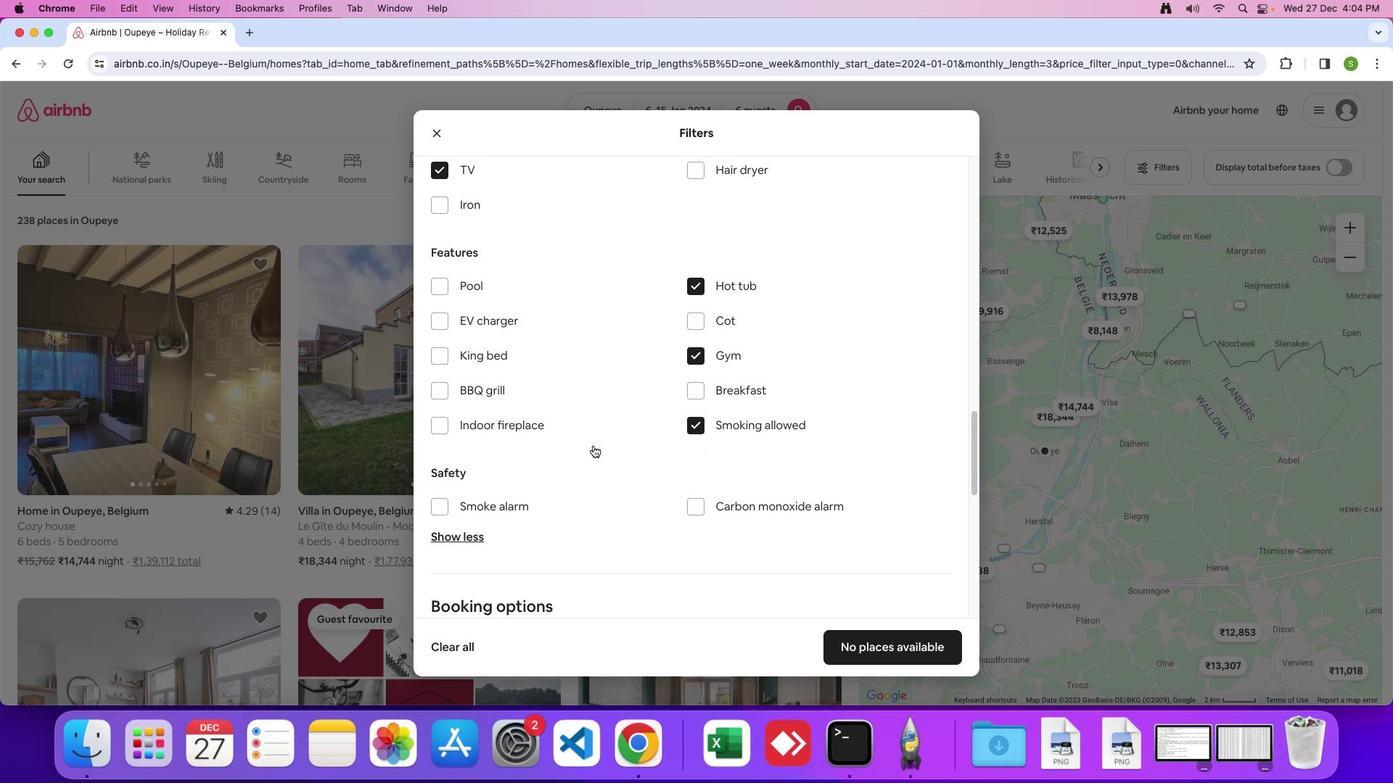 
Action: Mouse scrolled (589, 441) with delta (-2, -3)
Screenshot: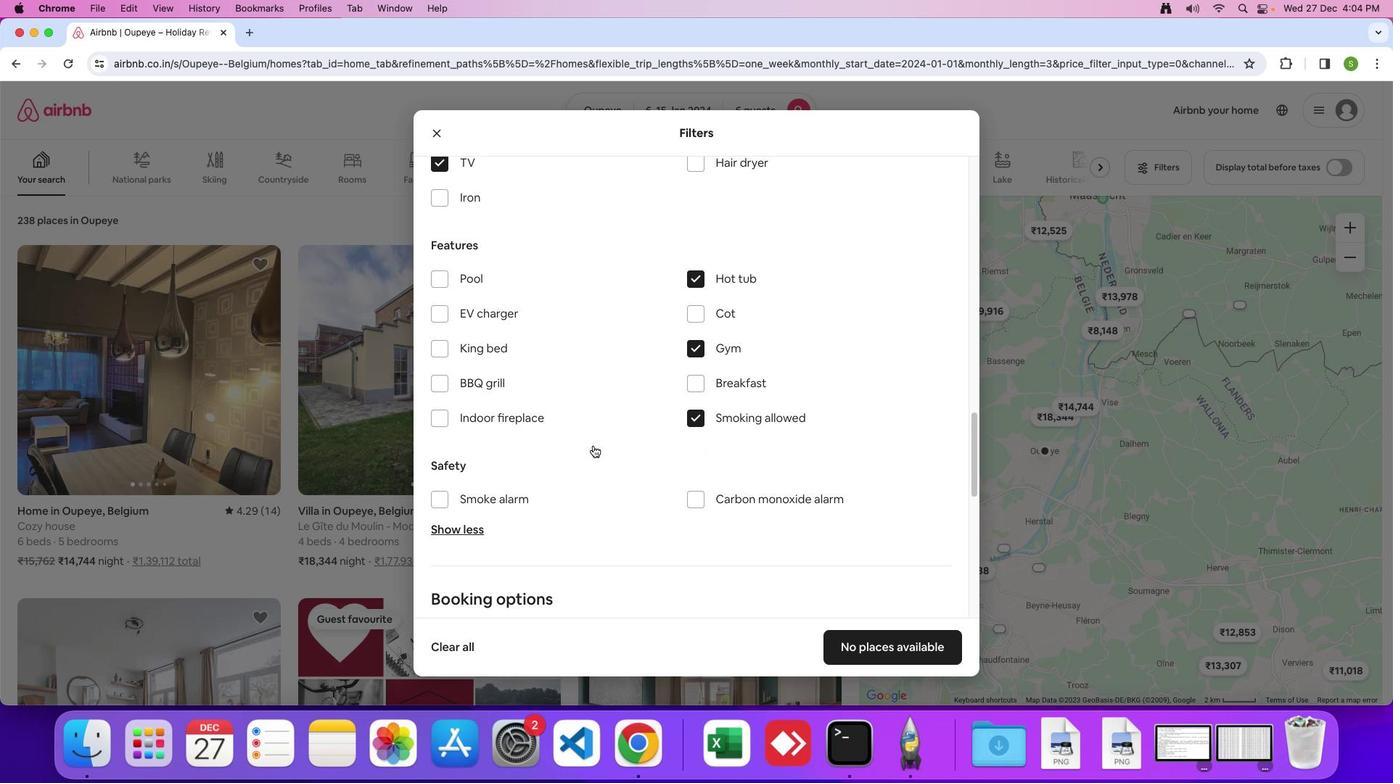 
Action: Mouse scrolled (589, 441) with delta (-2, -3)
Screenshot: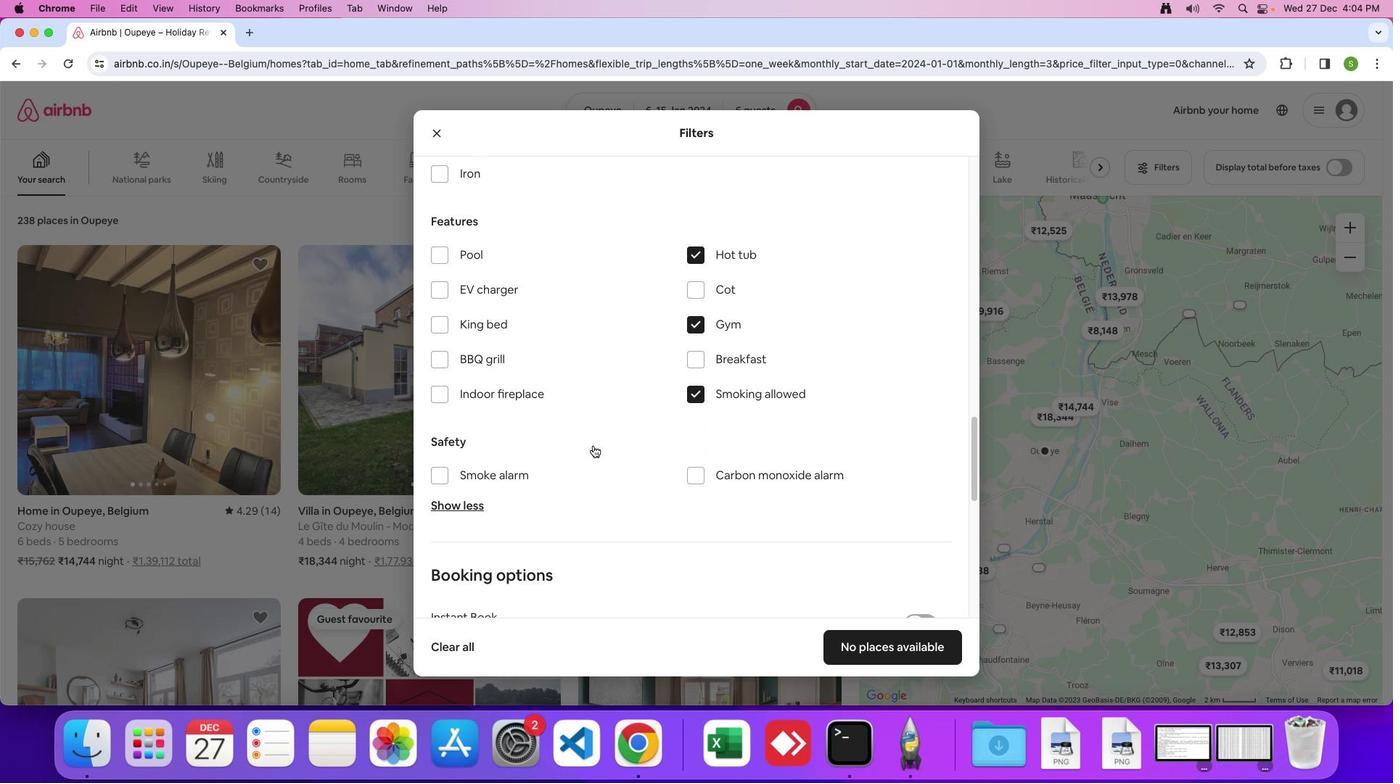
Action: Mouse scrolled (589, 441) with delta (-2, -3)
Screenshot: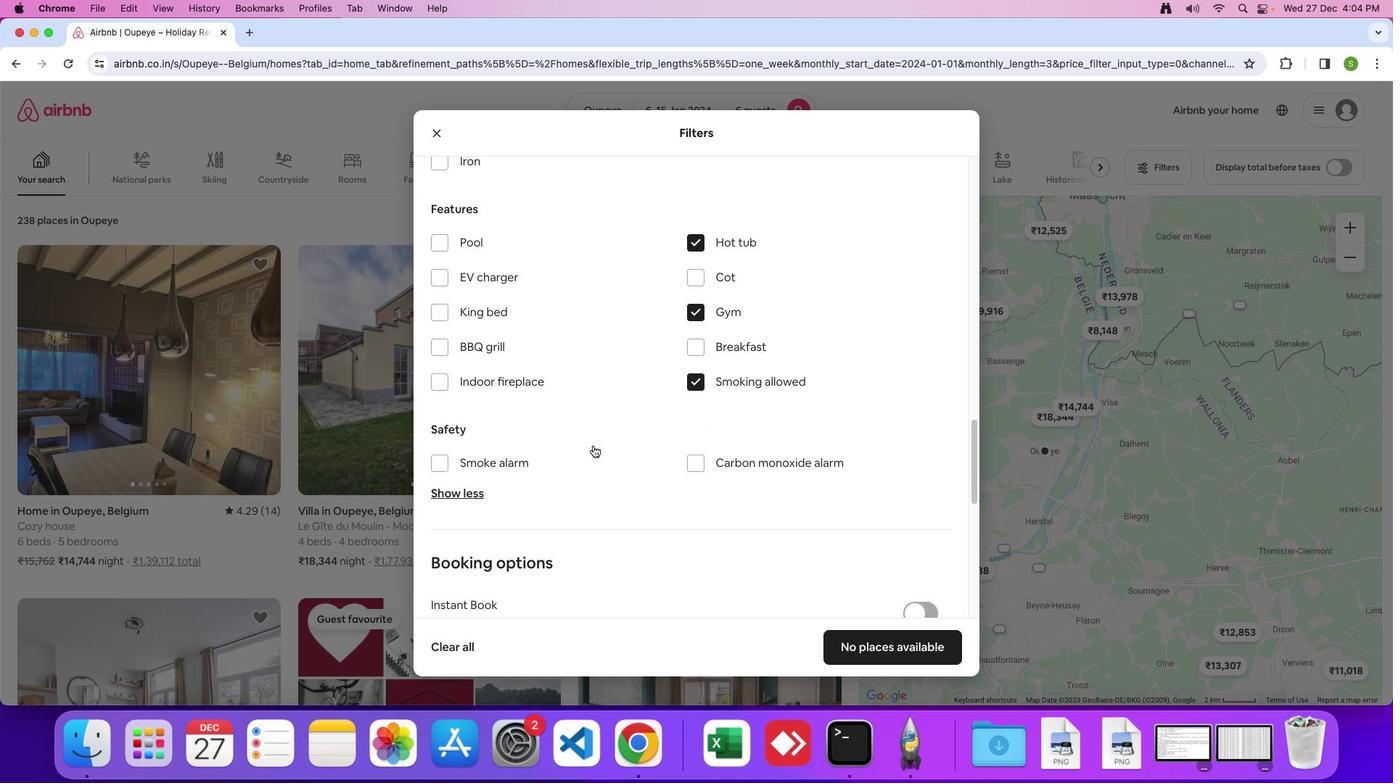 
Action: Mouse scrolled (589, 441) with delta (-2, -5)
Screenshot: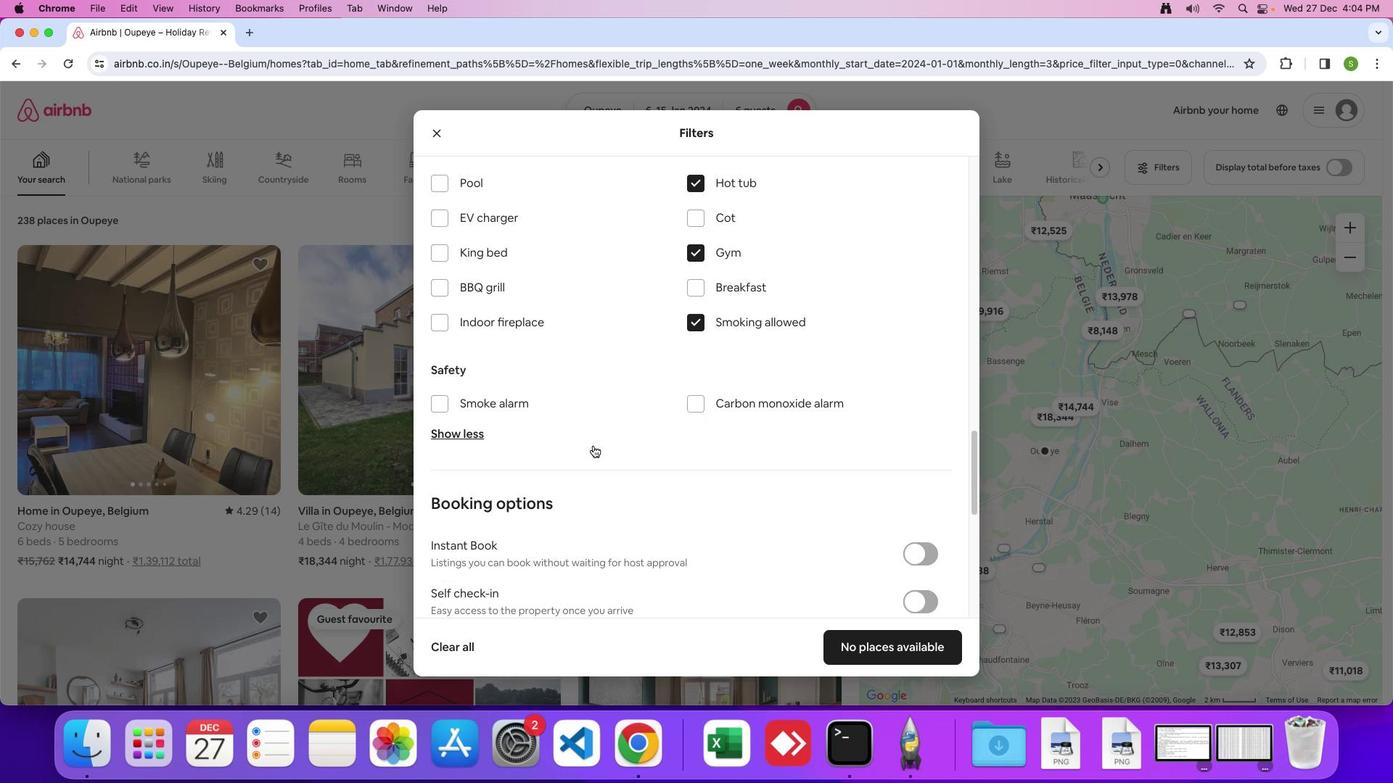
Action: Mouse scrolled (589, 441) with delta (-2, -3)
Screenshot: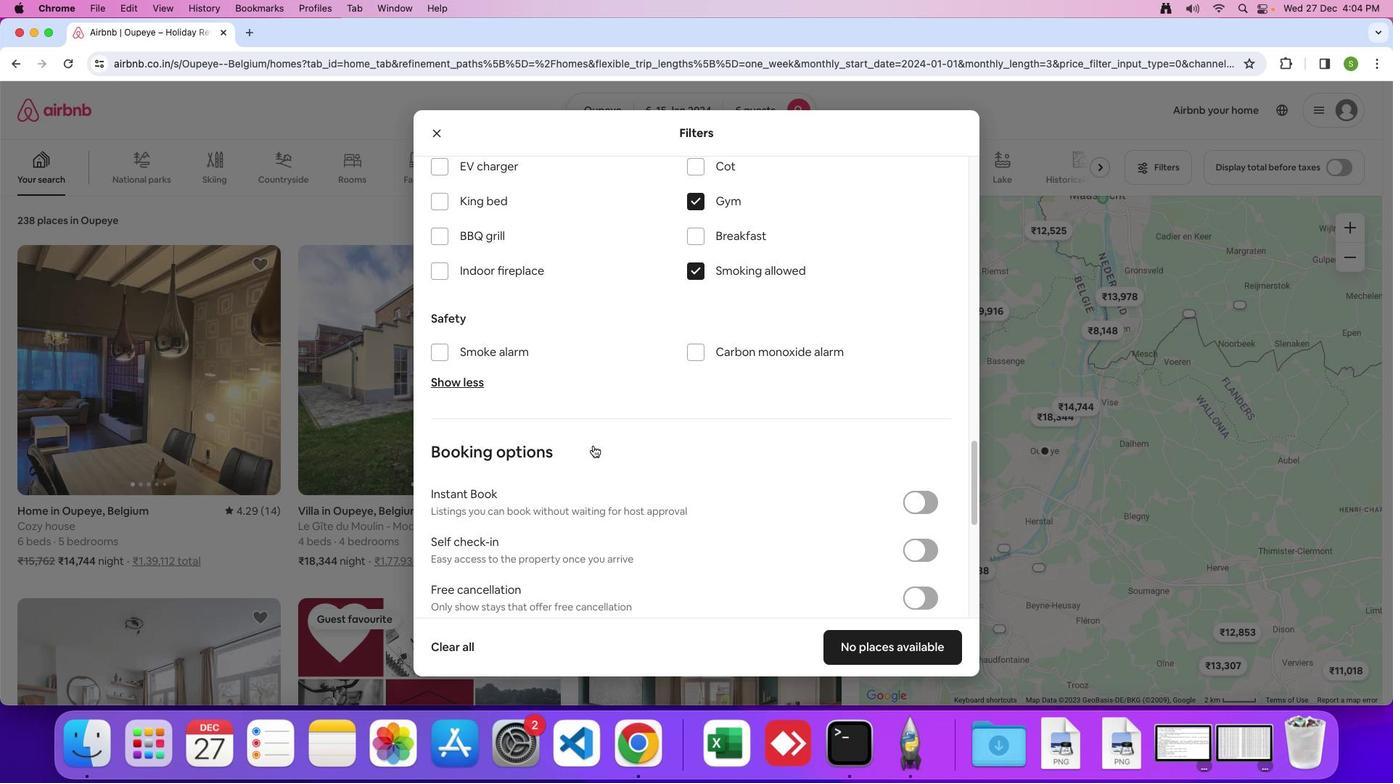 
Action: Mouse scrolled (589, 441) with delta (-2, -3)
Screenshot: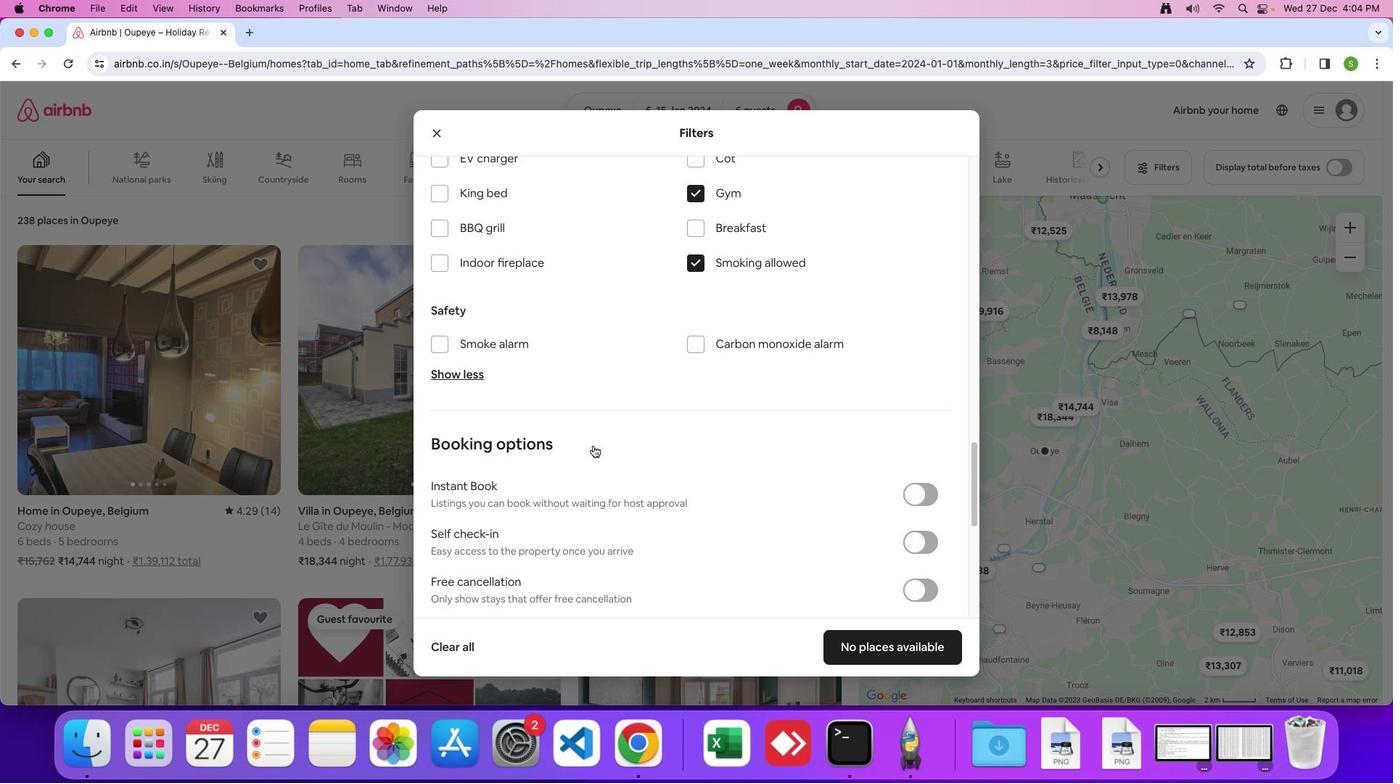 
Action: Mouse scrolled (589, 441) with delta (-2, -5)
Screenshot: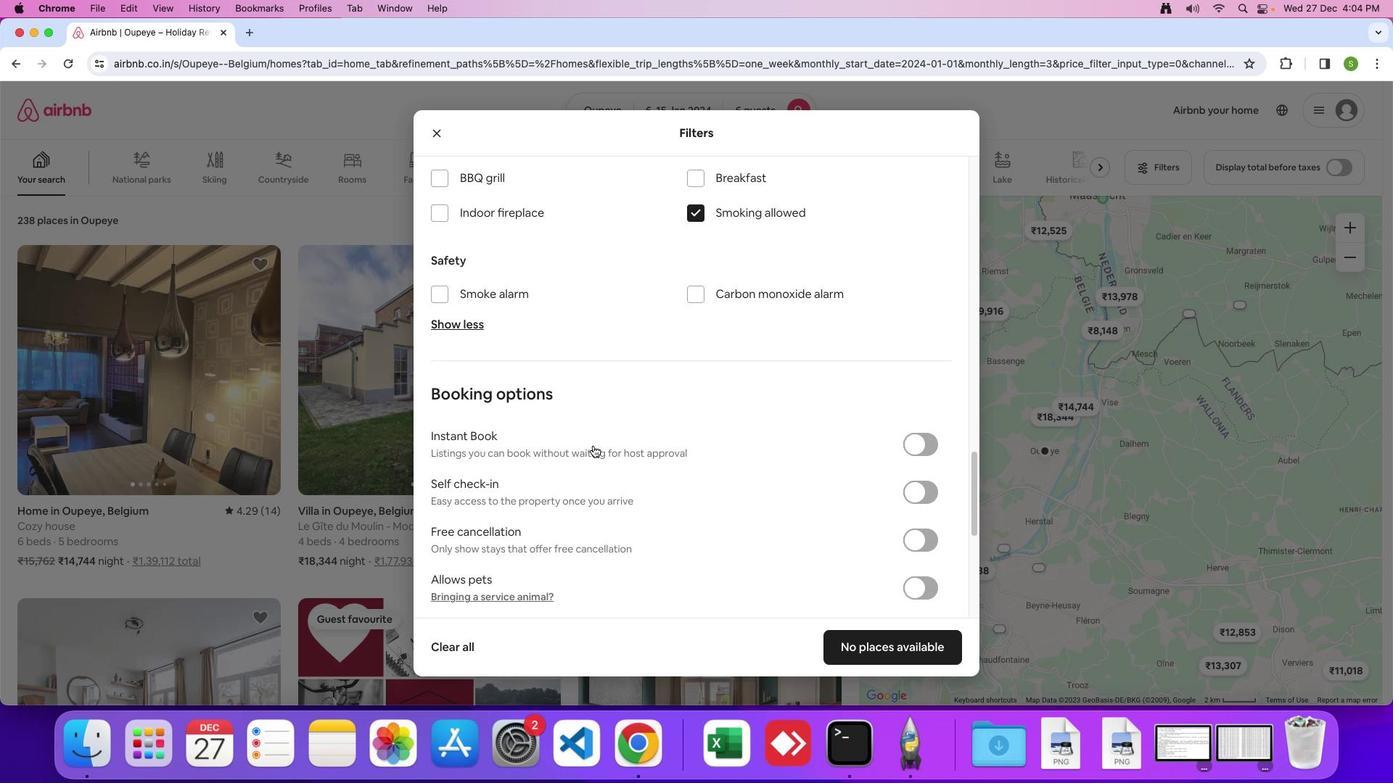 
Action: Mouse scrolled (589, 441) with delta (-2, -3)
Screenshot: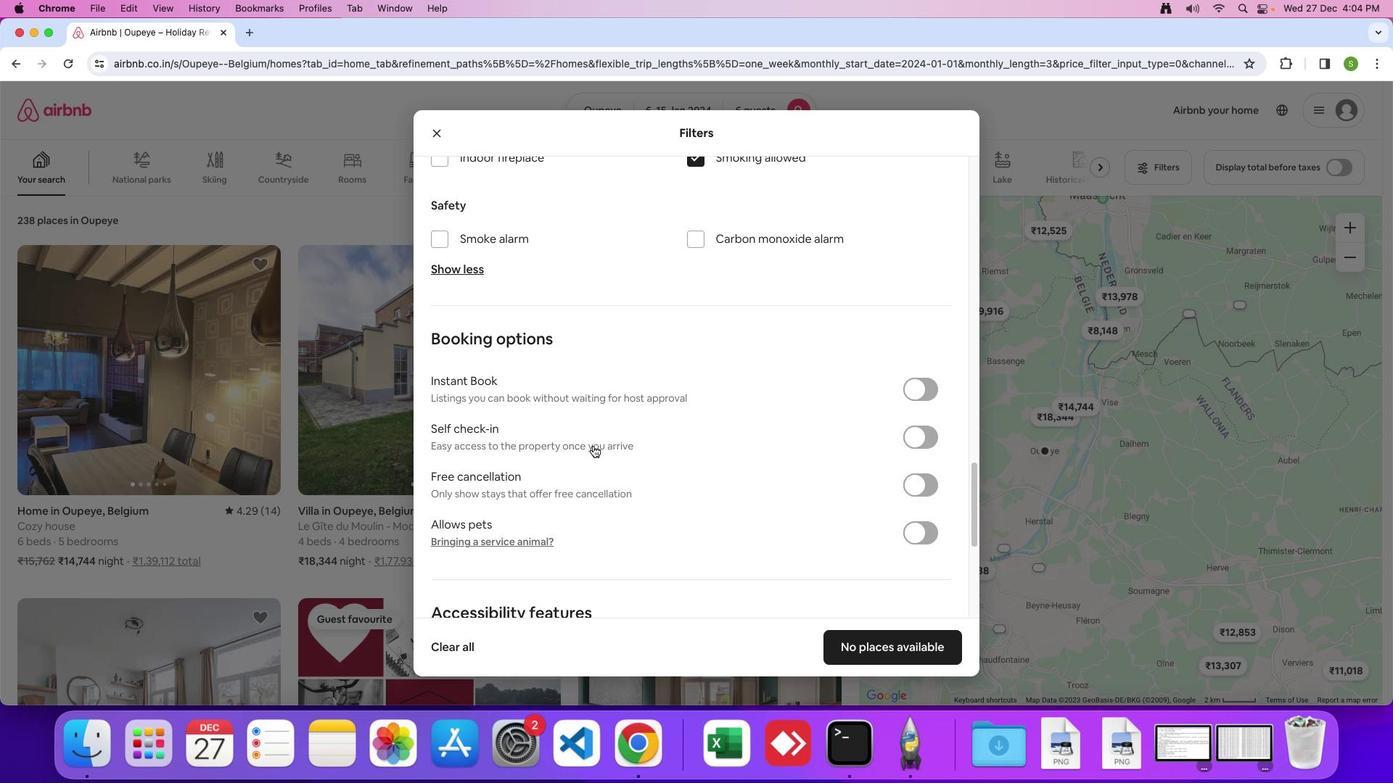 
Action: Mouse scrolled (589, 441) with delta (-2, -3)
Screenshot: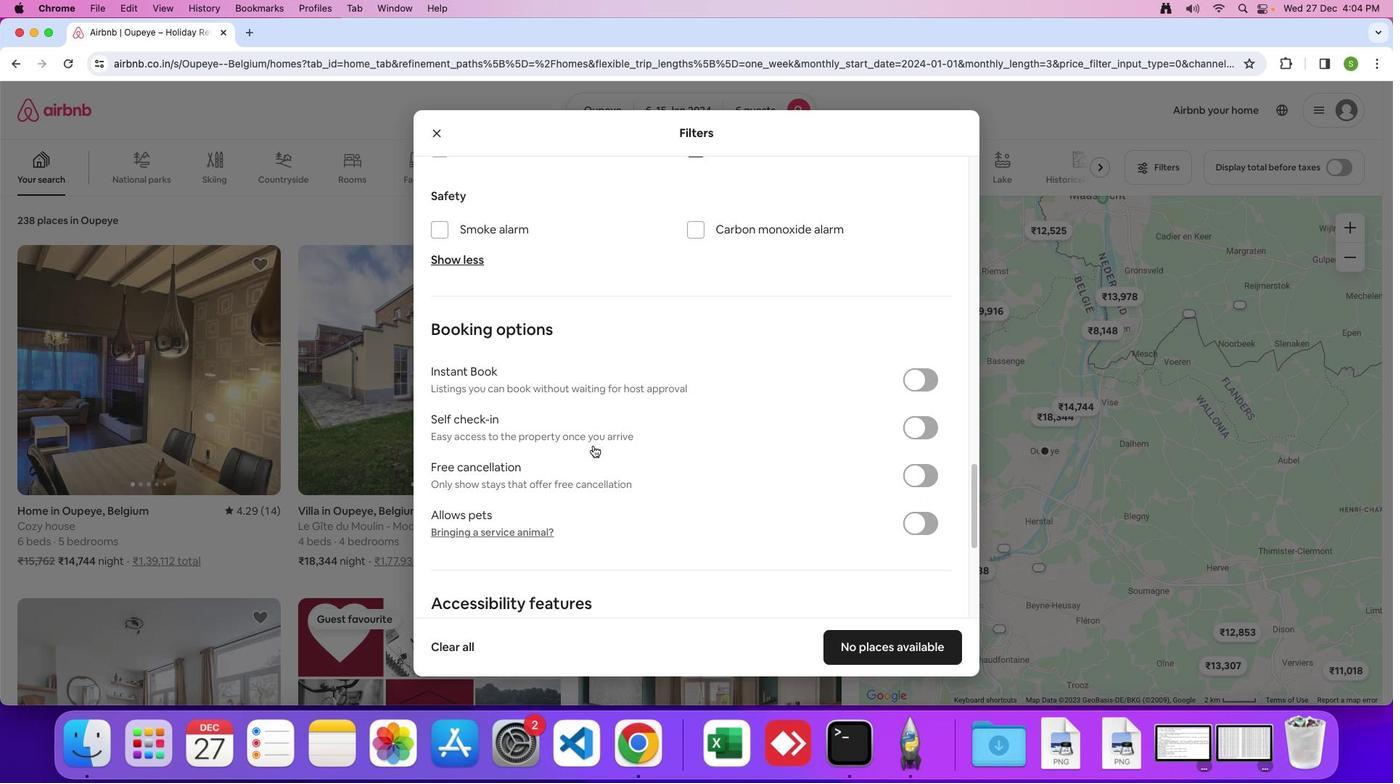 
Action: Mouse scrolled (589, 441) with delta (-2, -3)
Screenshot: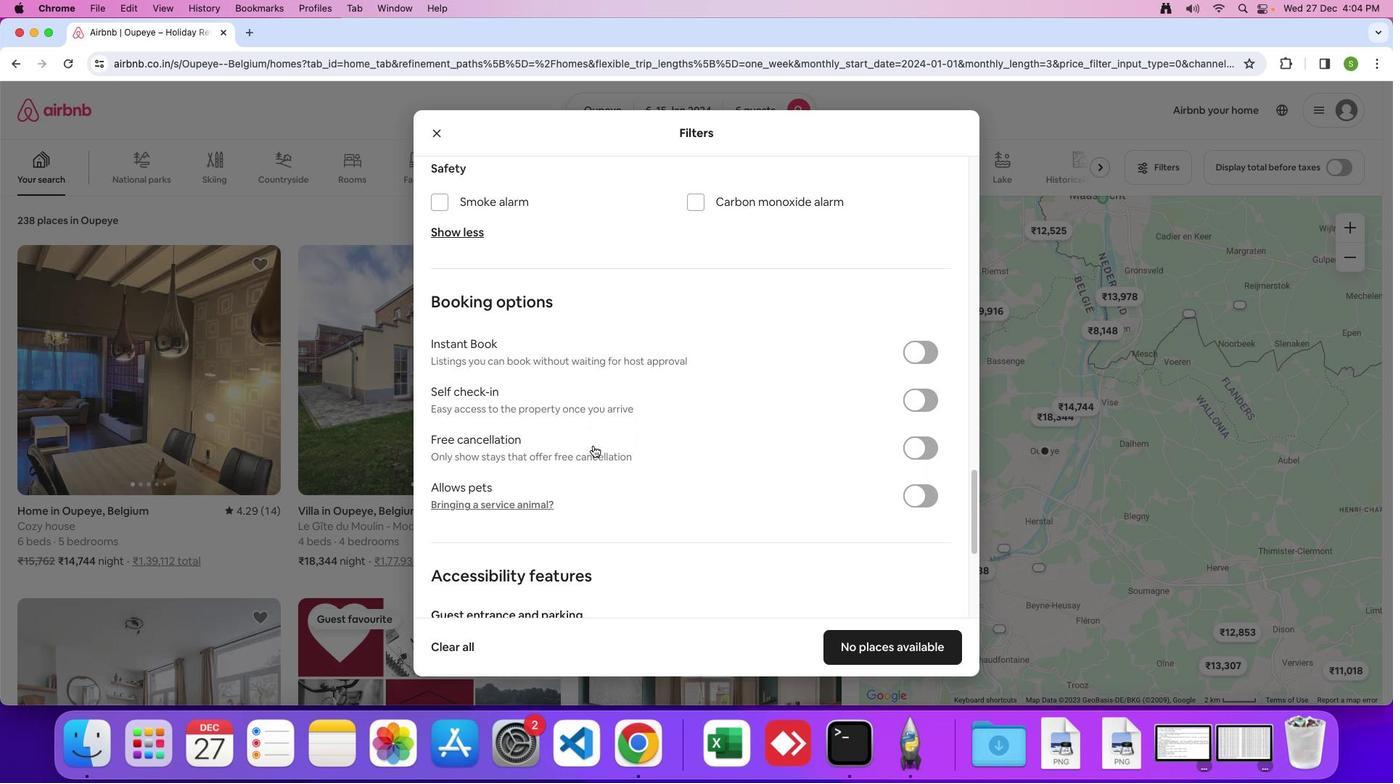
Action: Mouse moved to (636, 444)
Screenshot: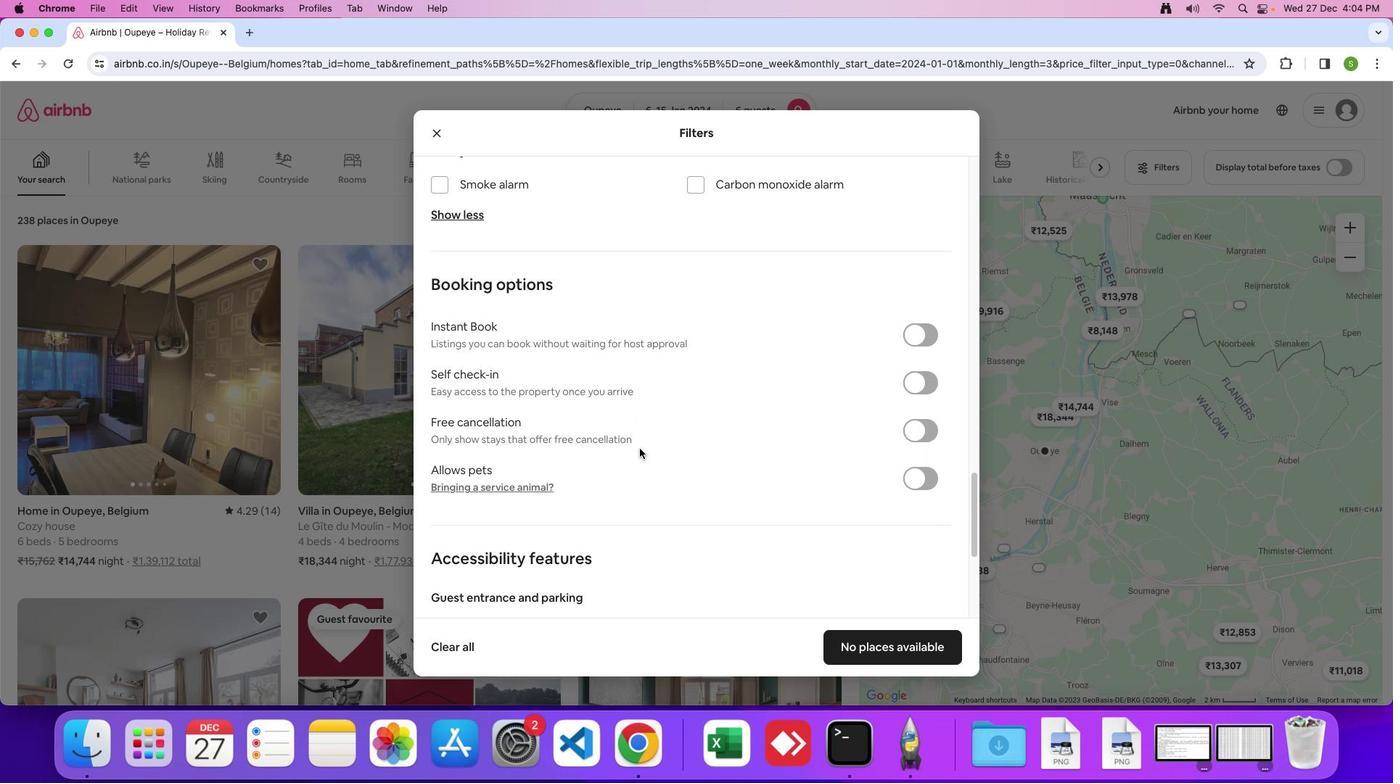 
Action: Mouse scrolled (636, 444) with delta (-2, -3)
Screenshot: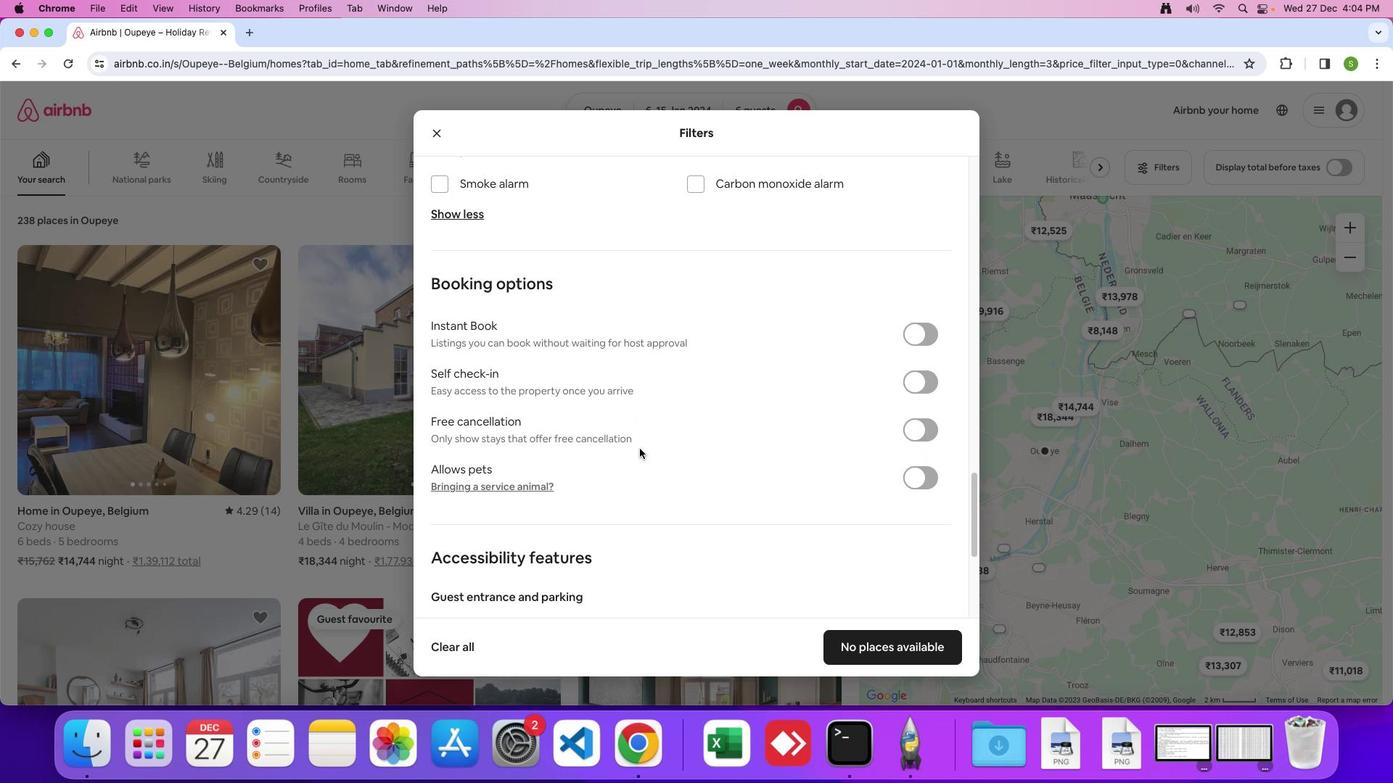
Action: Mouse scrolled (636, 444) with delta (-2, -3)
Screenshot: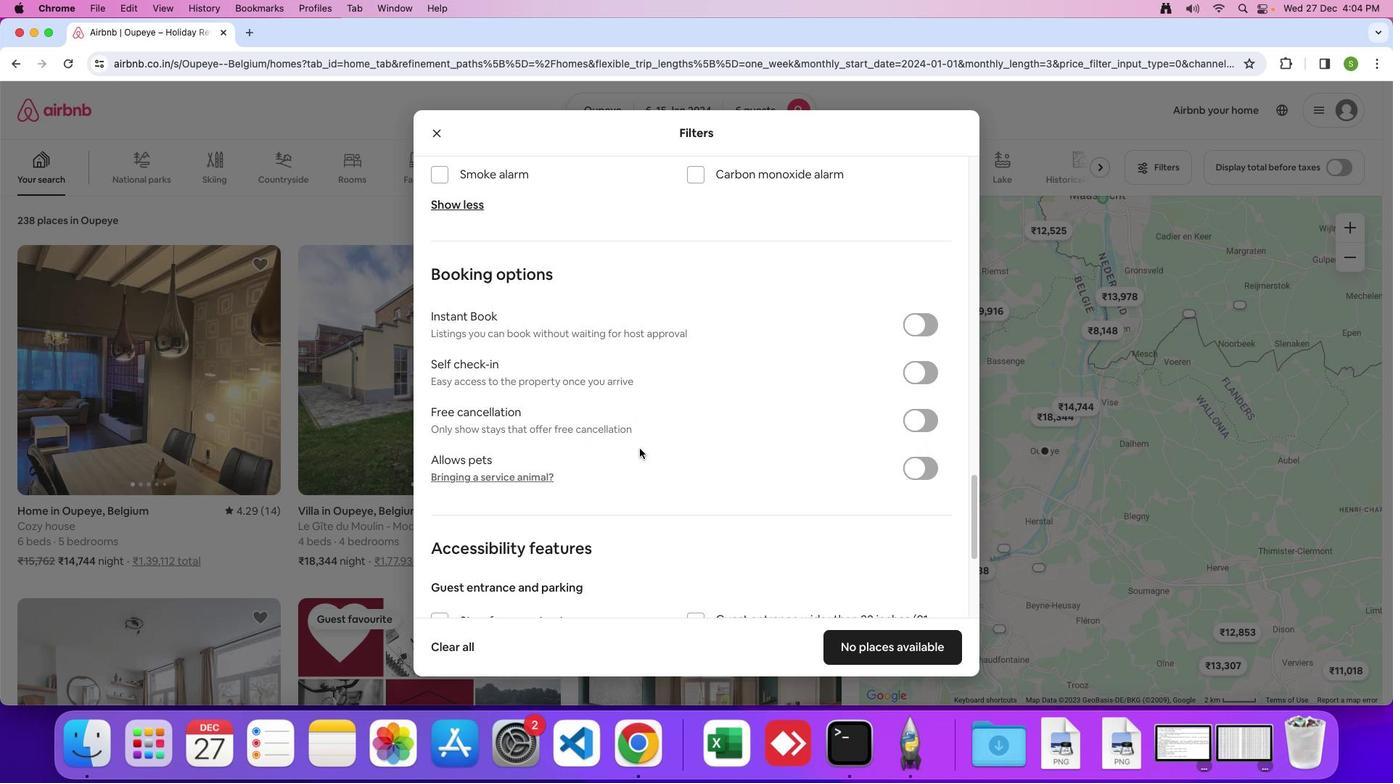 
Action: Mouse scrolled (636, 444) with delta (-2, -3)
Screenshot: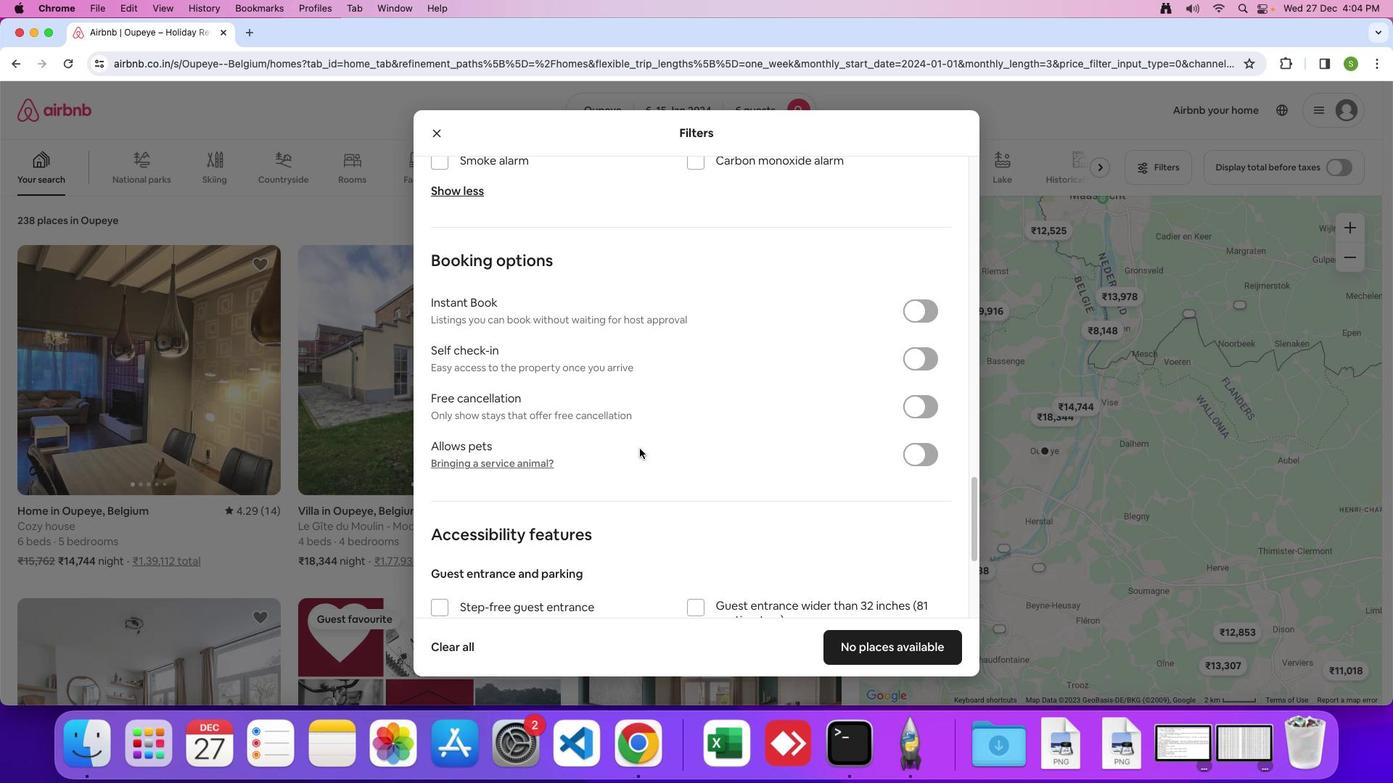 
Action: Mouse scrolled (636, 444) with delta (-2, -3)
Screenshot: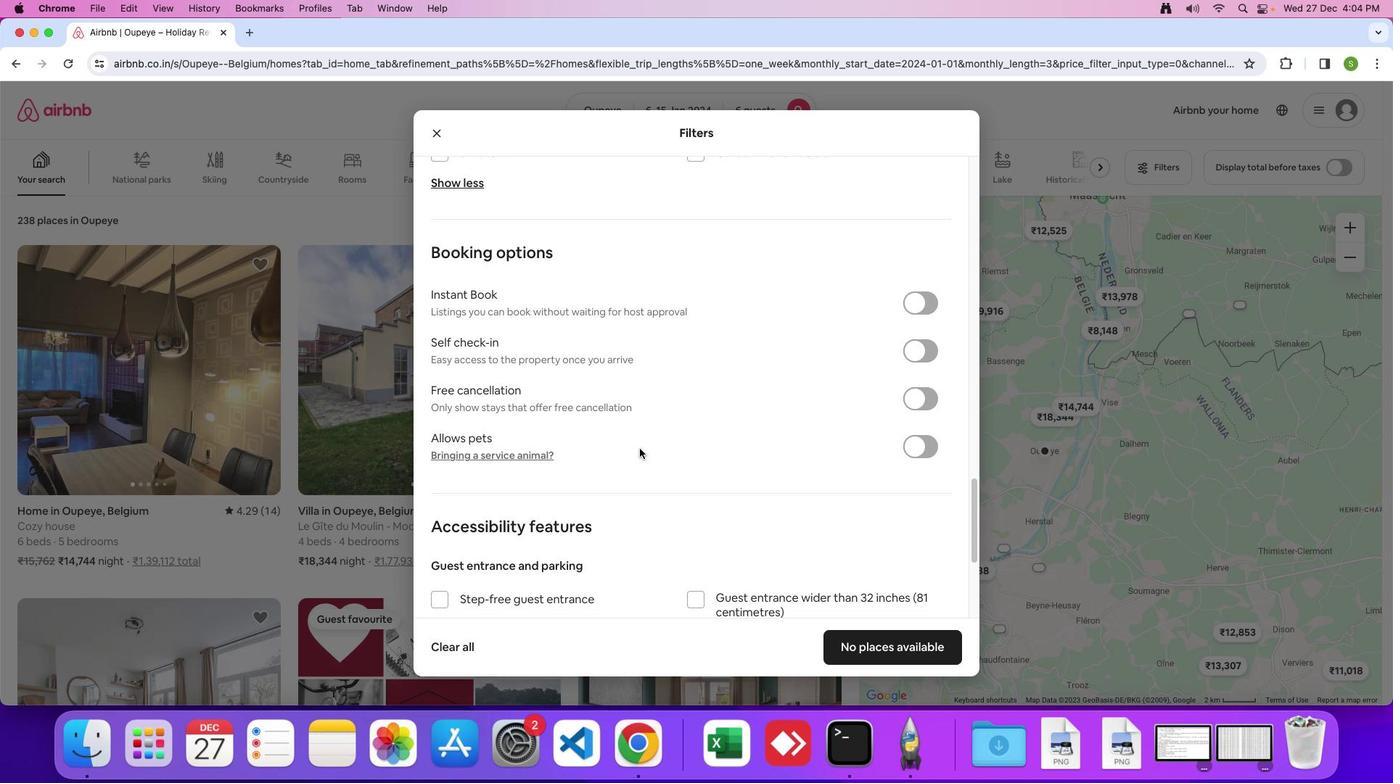 
Action: Mouse scrolled (636, 444) with delta (-2, -3)
Screenshot: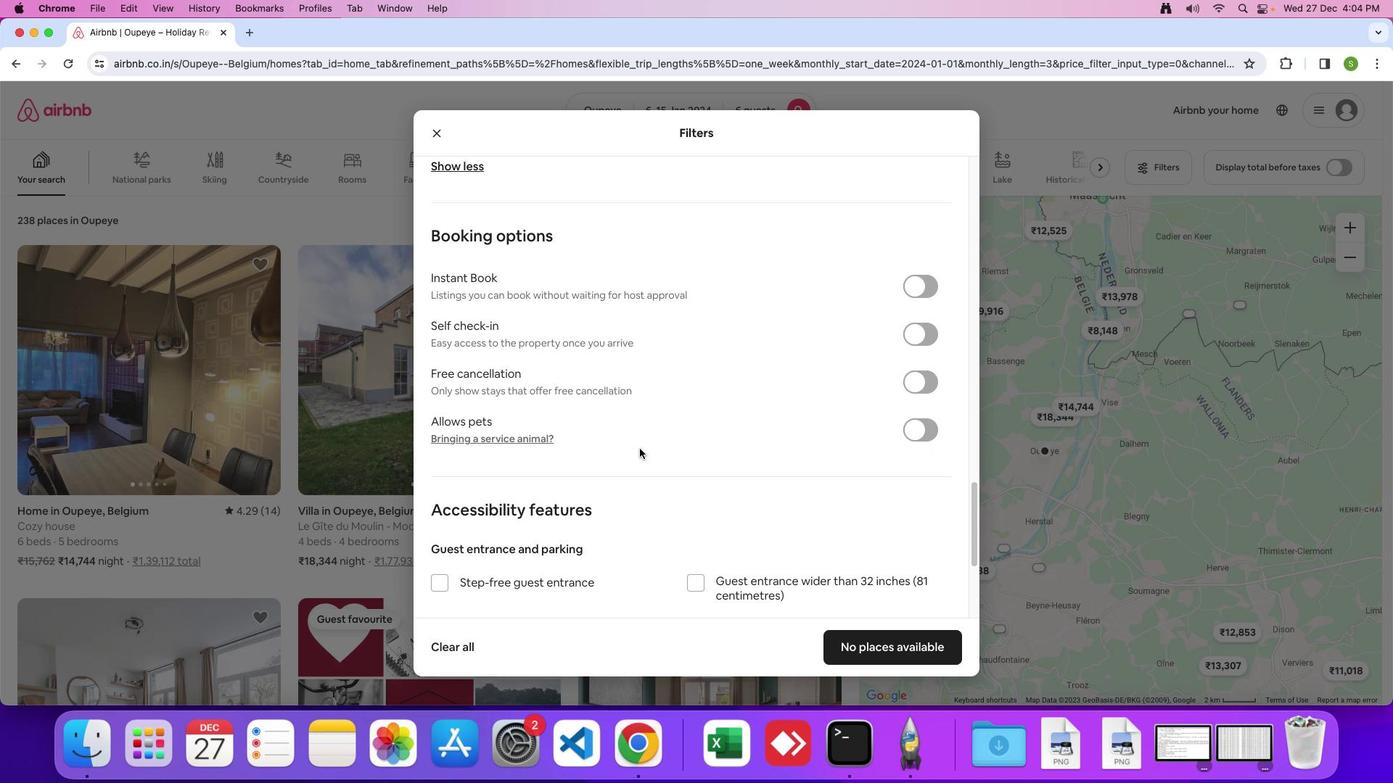 
Action: Mouse scrolled (636, 444) with delta (-2, -3)
Screenshot: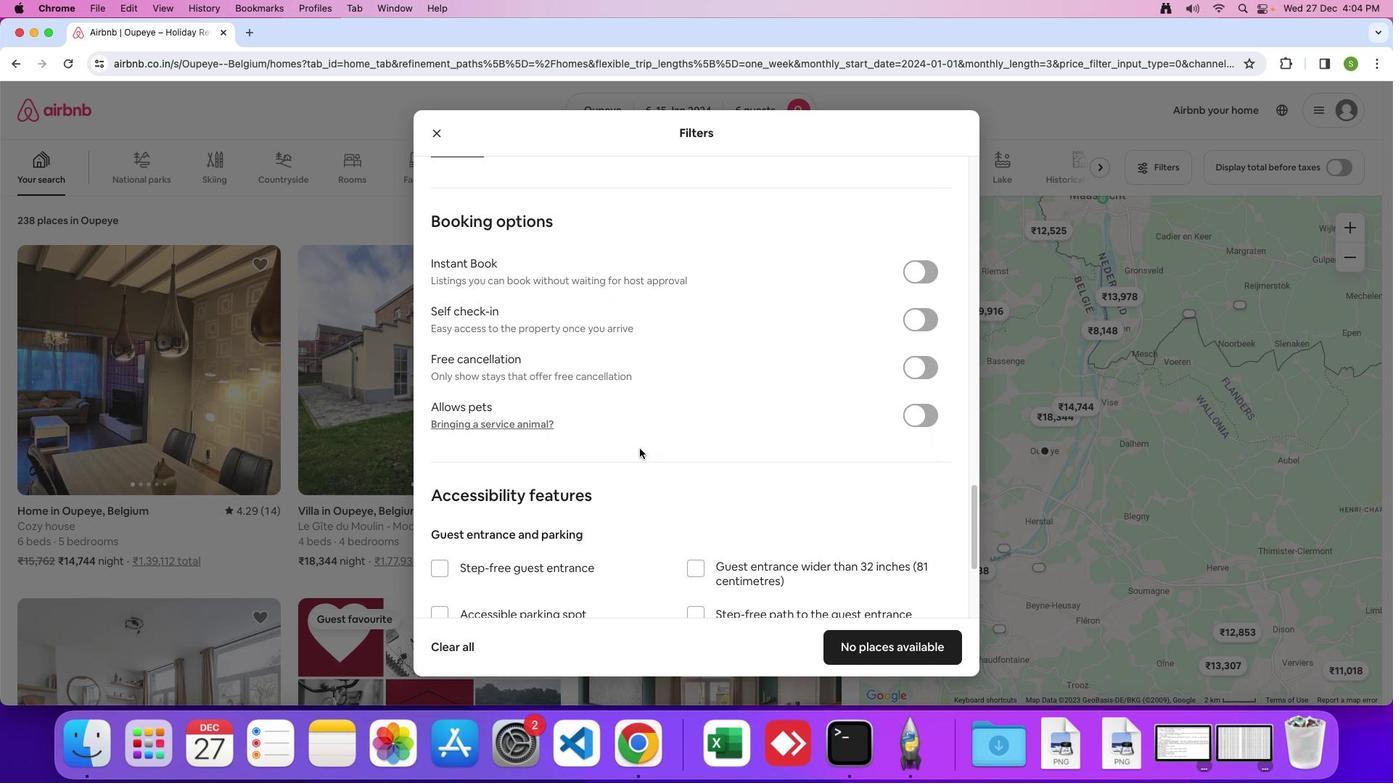 
Action: Mouse scrolled (636, 444) with delta (-2, -4)
Screenshot: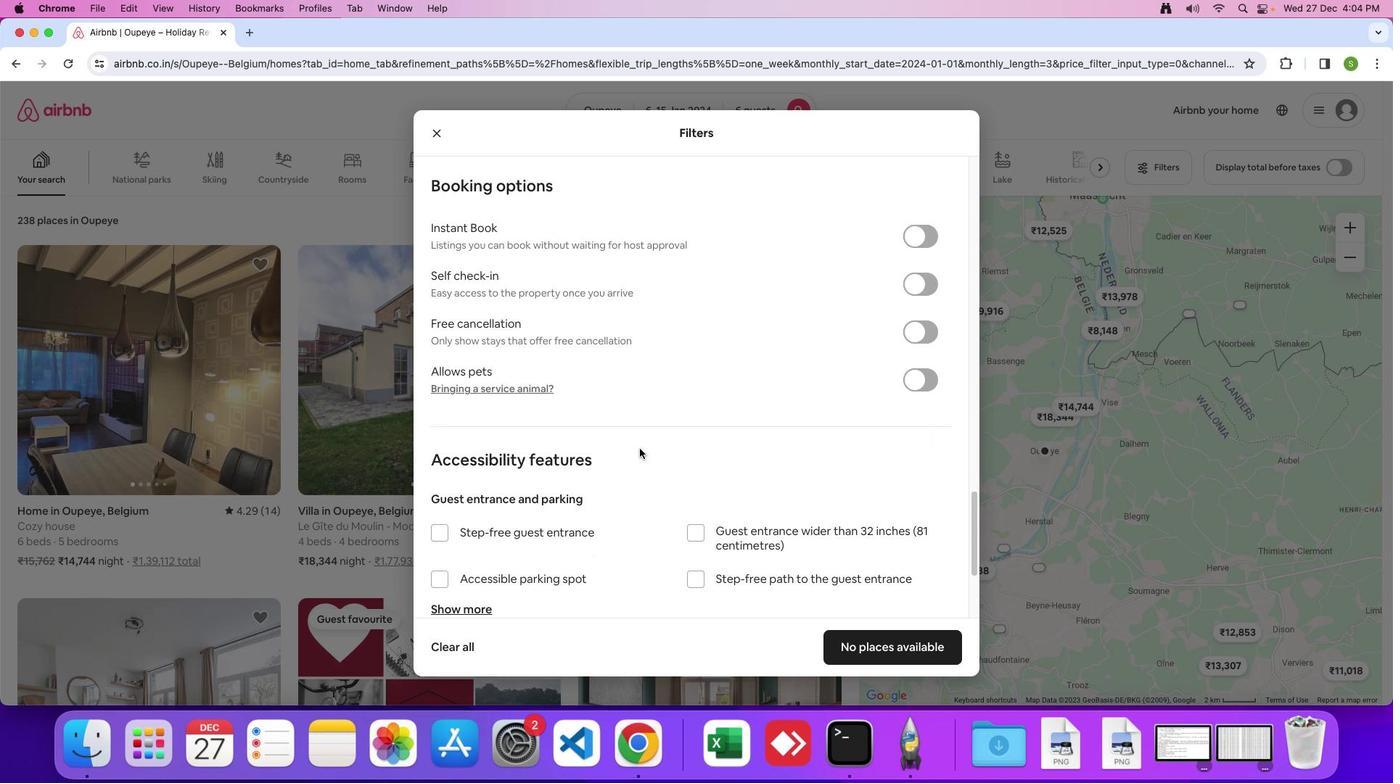 
Action: Mouse scrolled (636, 444) with delta (-2, -3)
Screenshot: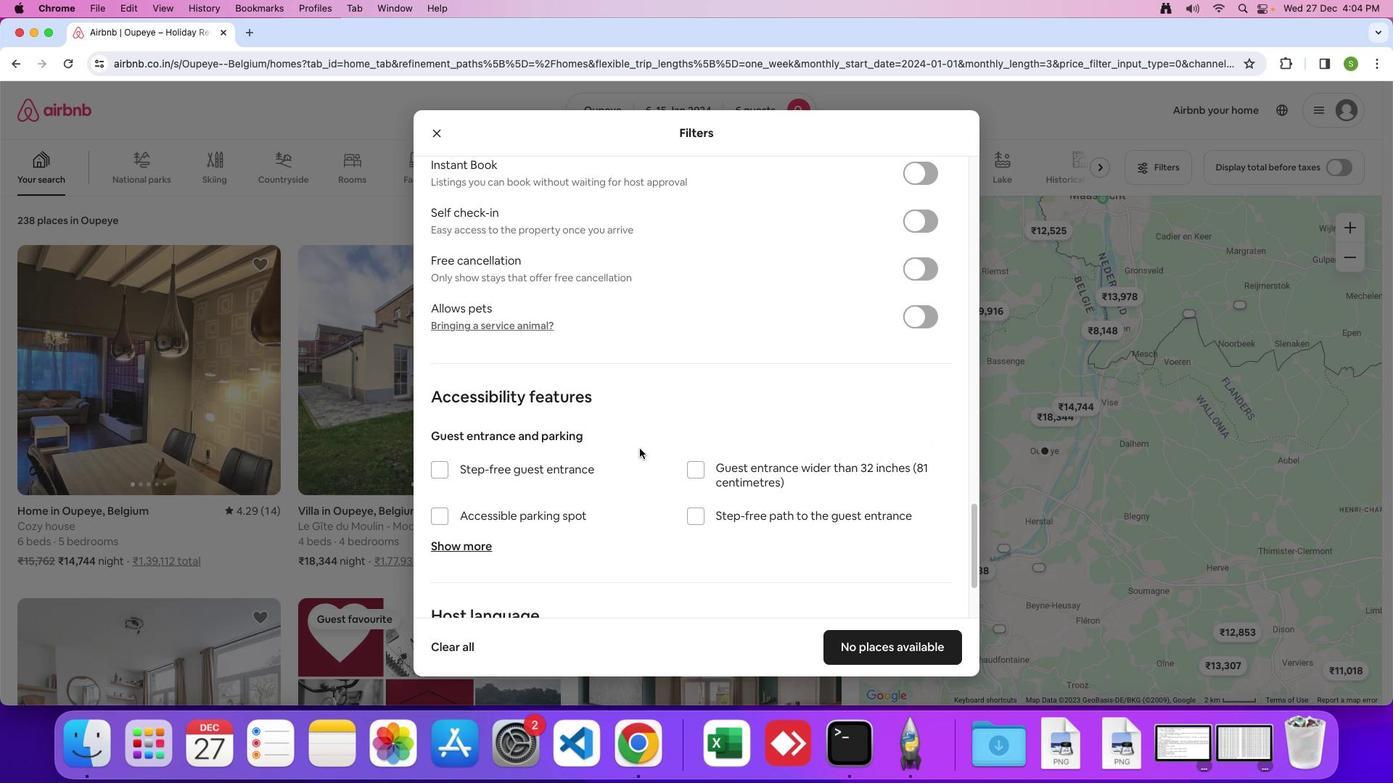 
Action: Mouse scrolled (636, 444) with delta (-2, -3)
Screenshot: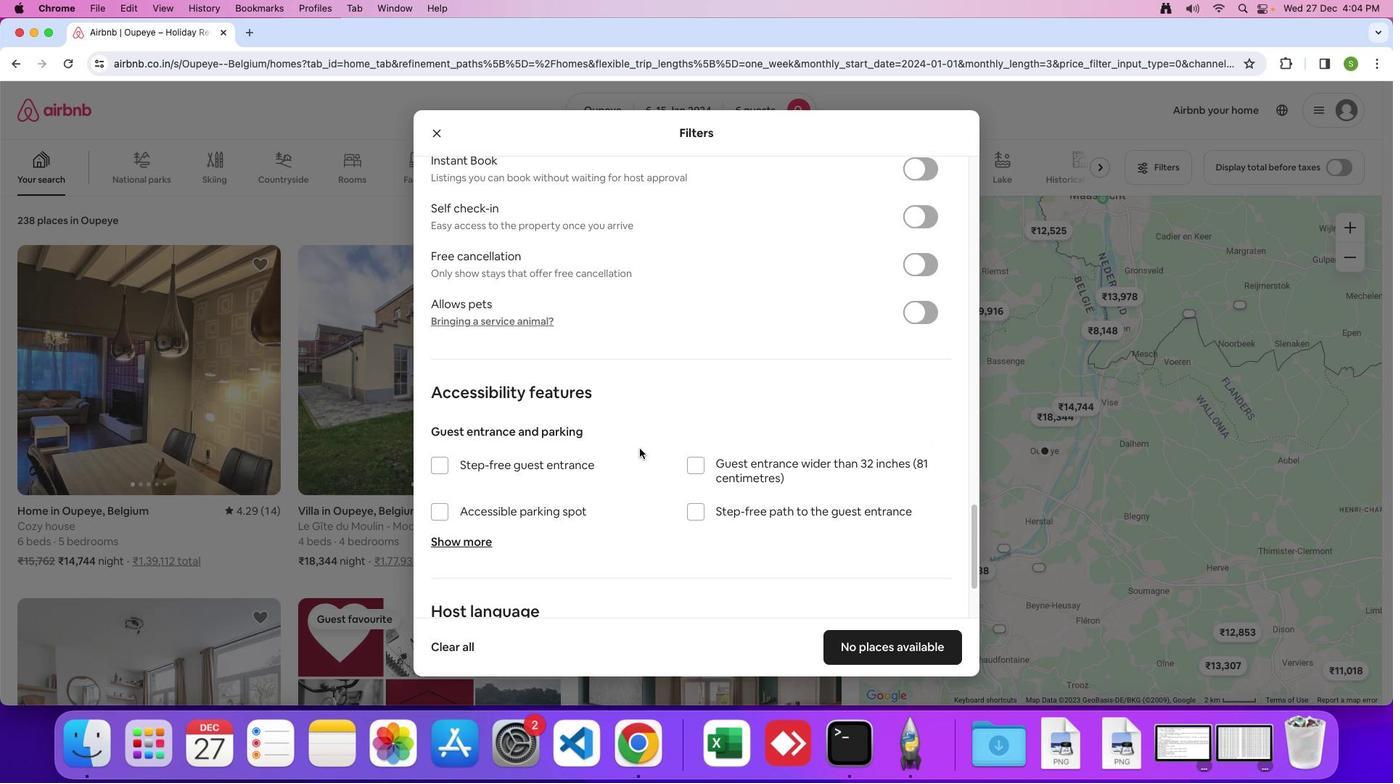 
Action: Mouse scrolled (636, 444) with delta (-2, -3)
Screenshot: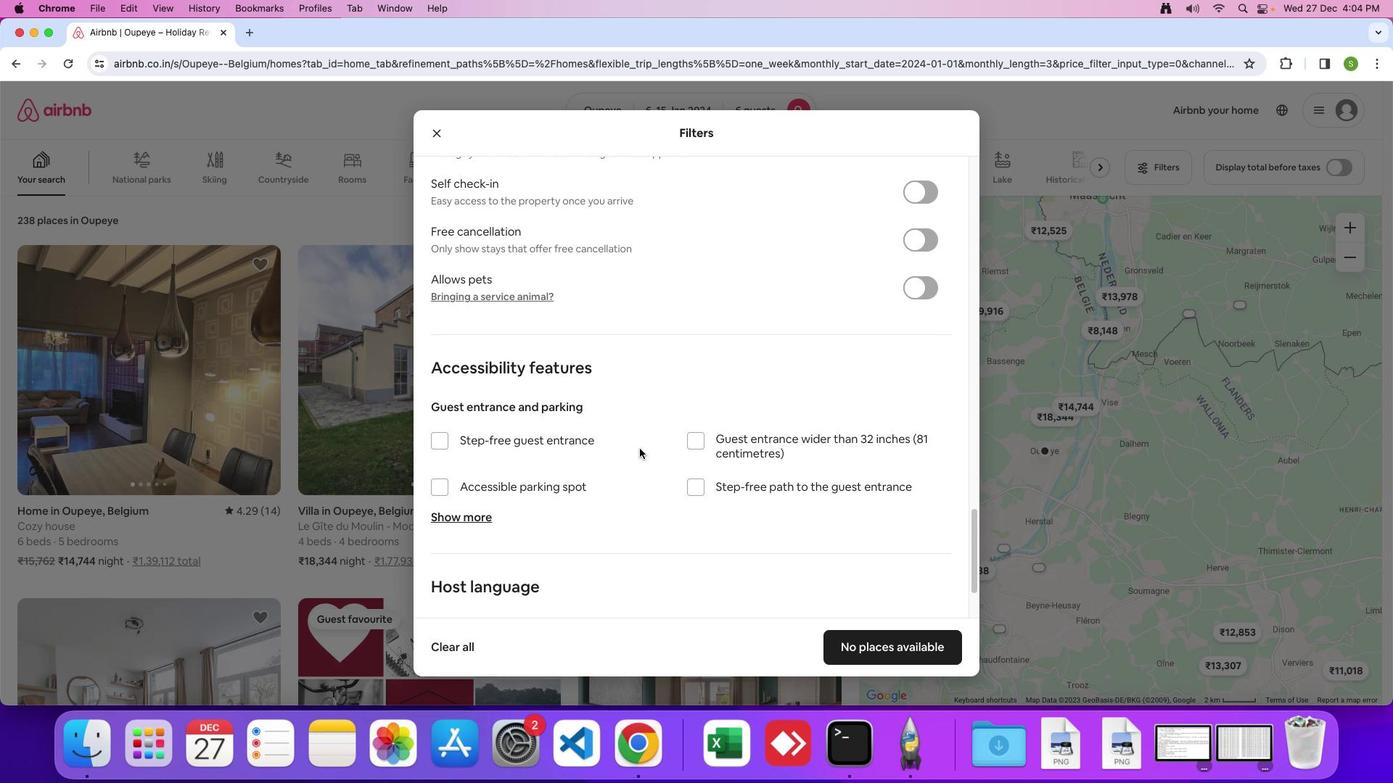 
Action: Mouse scrolled (636, 444) with delta (-2, -3)
Screenshot: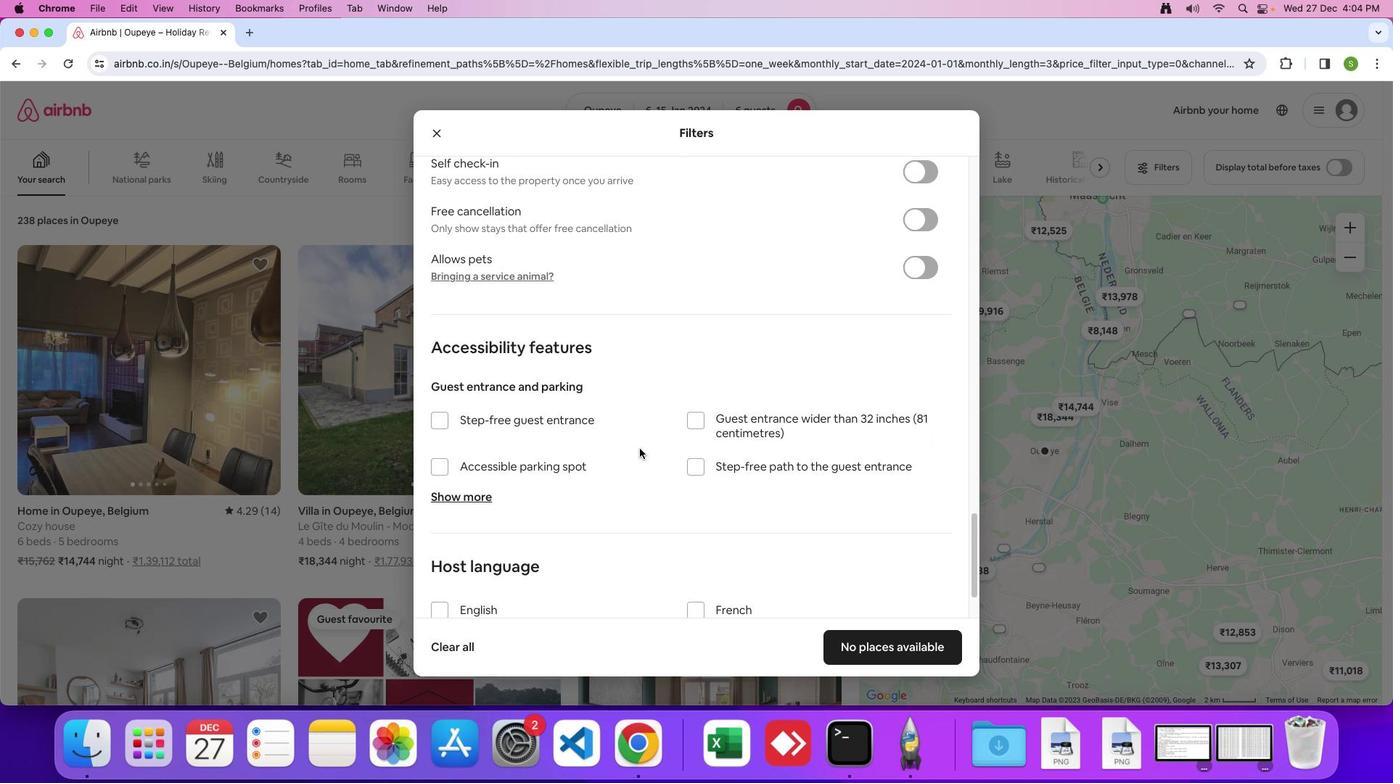 
Action: Mouse scrolled (636, 444) with delta (-2, -5)
Screenshot: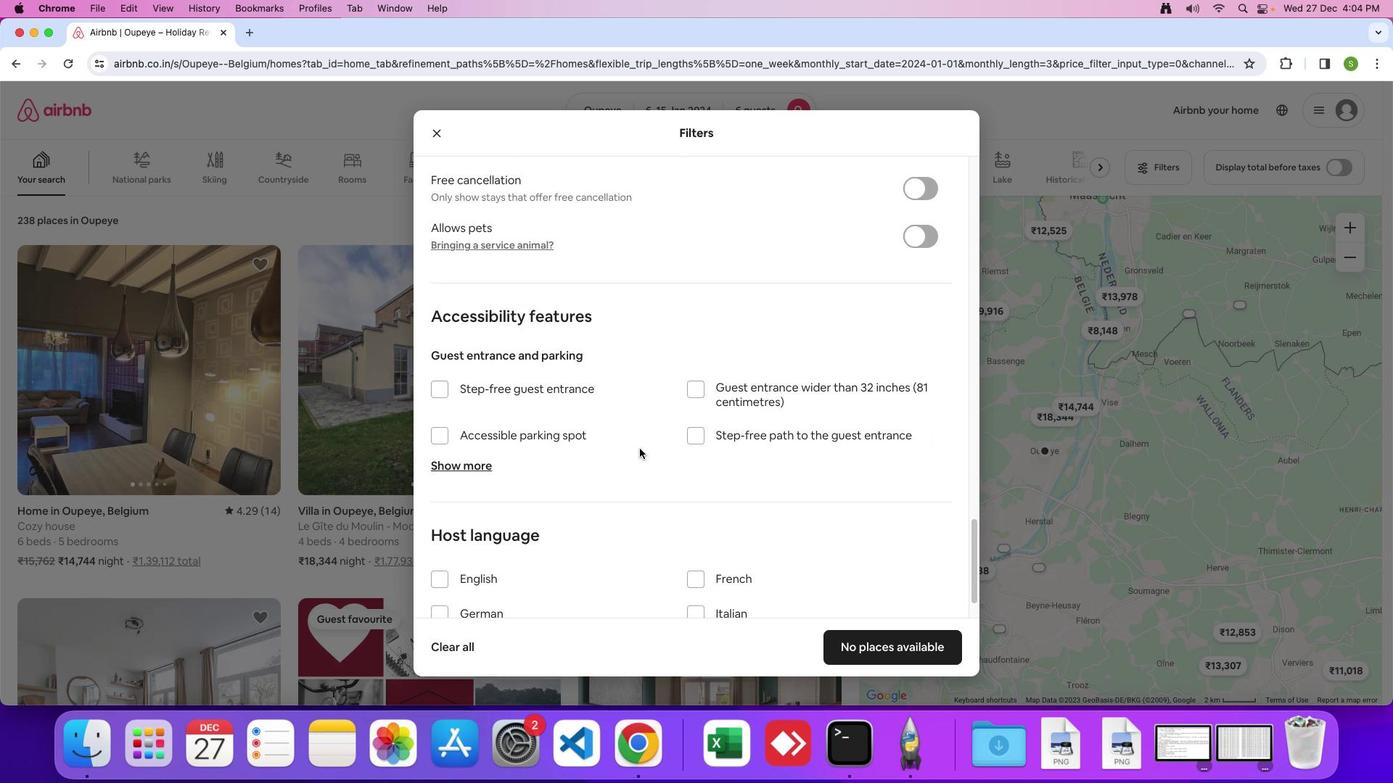 
Action: Mouse scrolled (636, 444) with delta (-2, -3)
Screenshot: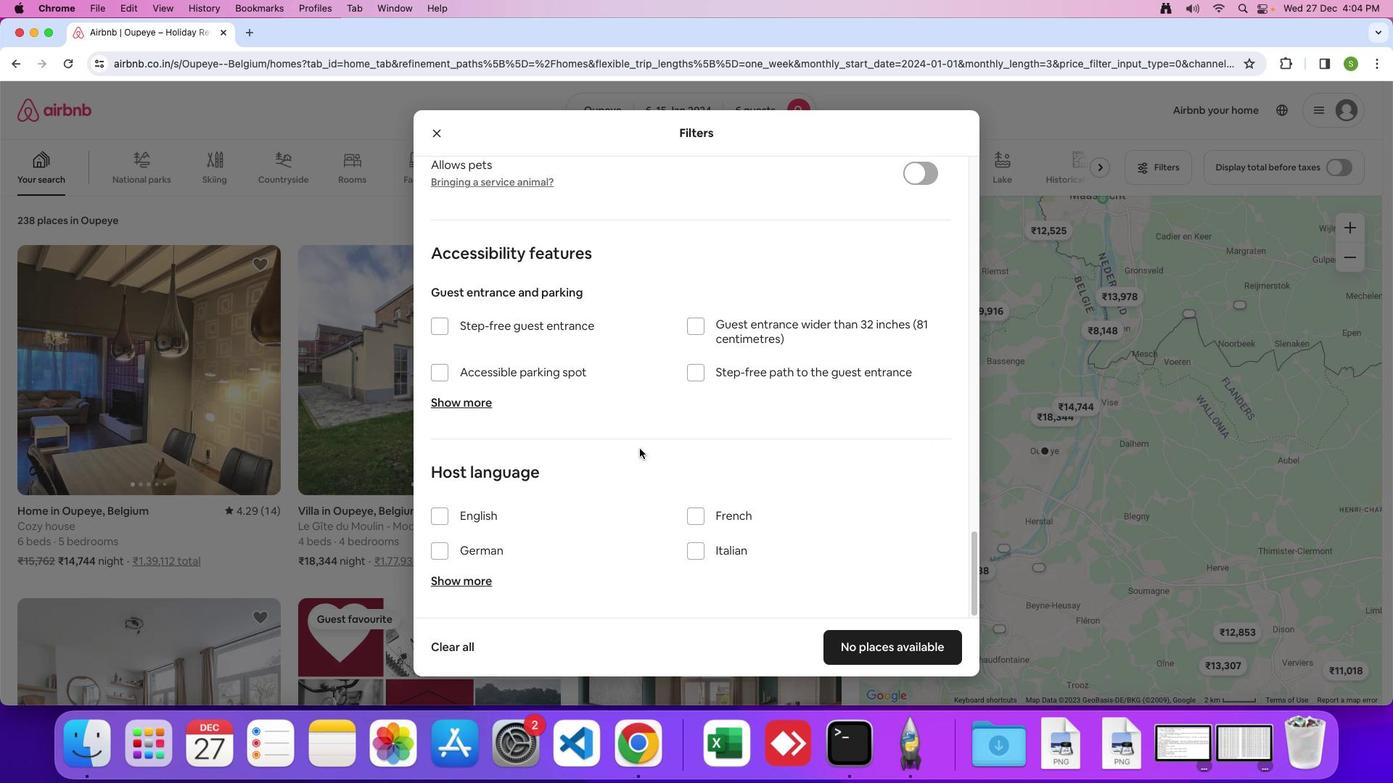 
Action: Mouse scrolled (636, 444) with delta (-2, -3)
Screenshot: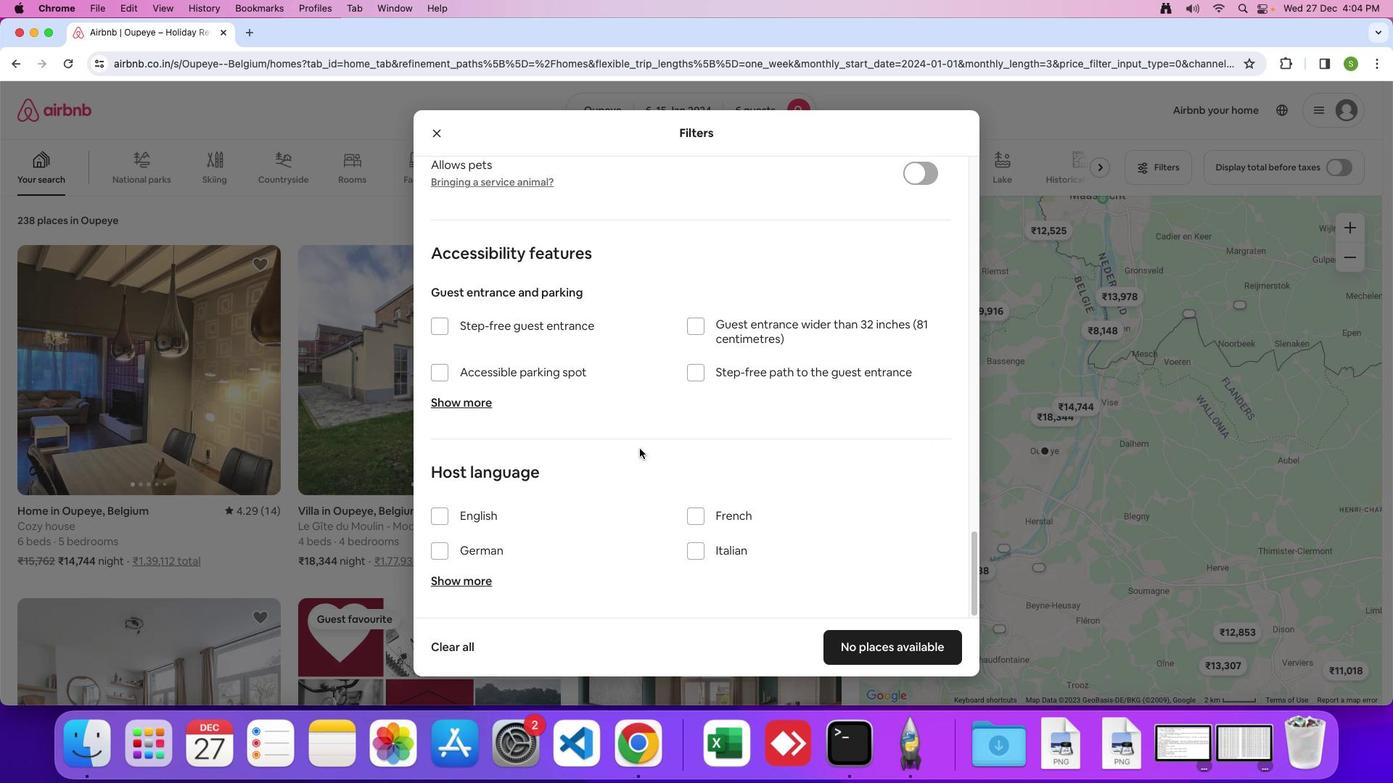 
Action: Mouse scrolled (636, 444) with delta (-2, -5)
Screenshot: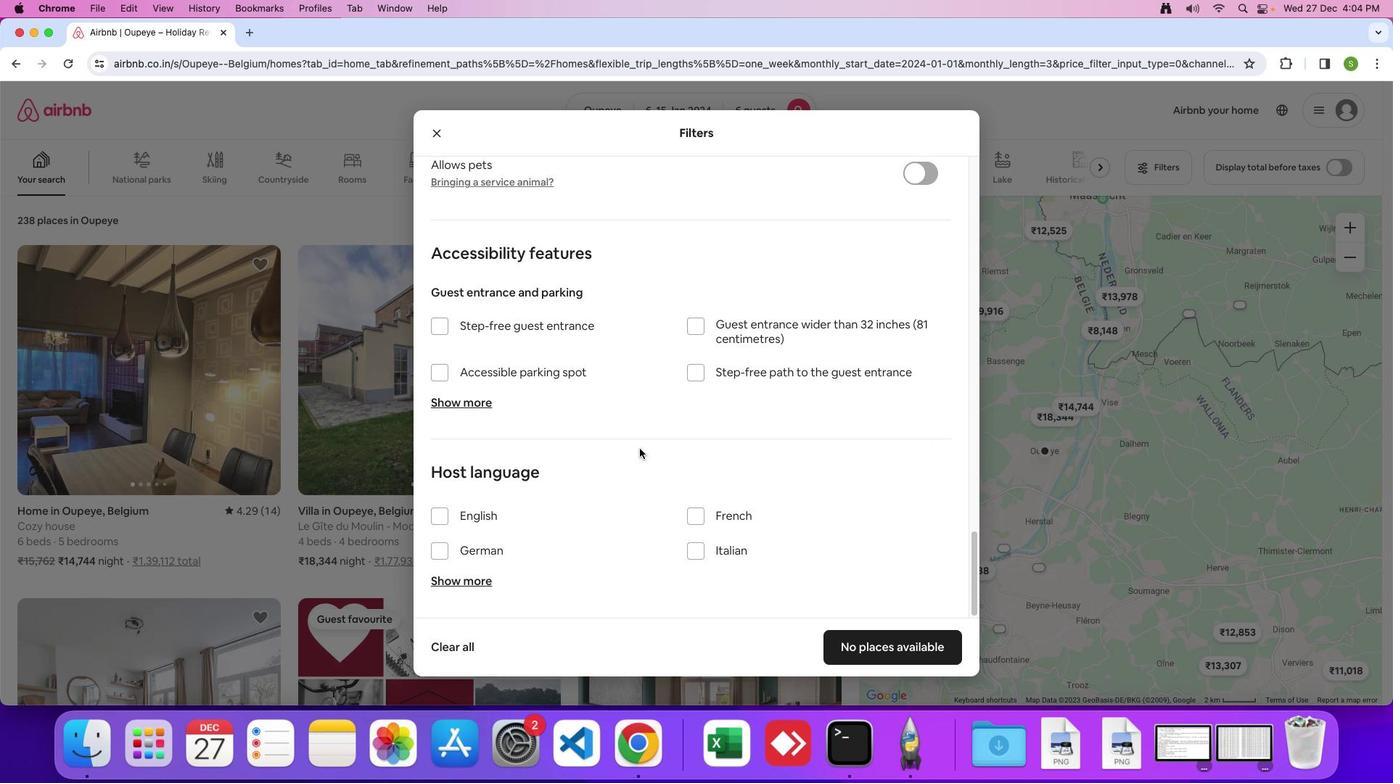 
Action: Mouse scrolled (636, 444) with delta (-2, -3)
Screenshot: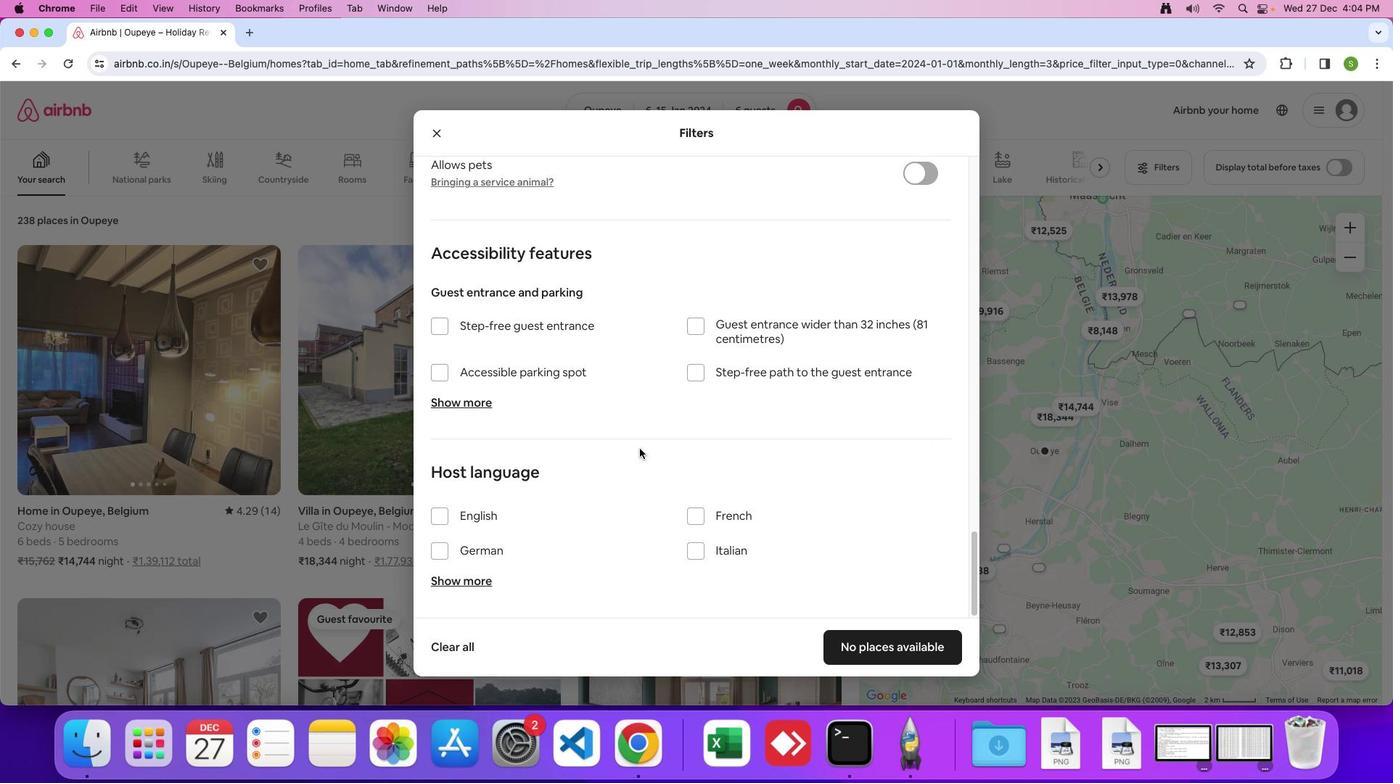 
Action: Mouse moved to (912, 652)
Screenshot: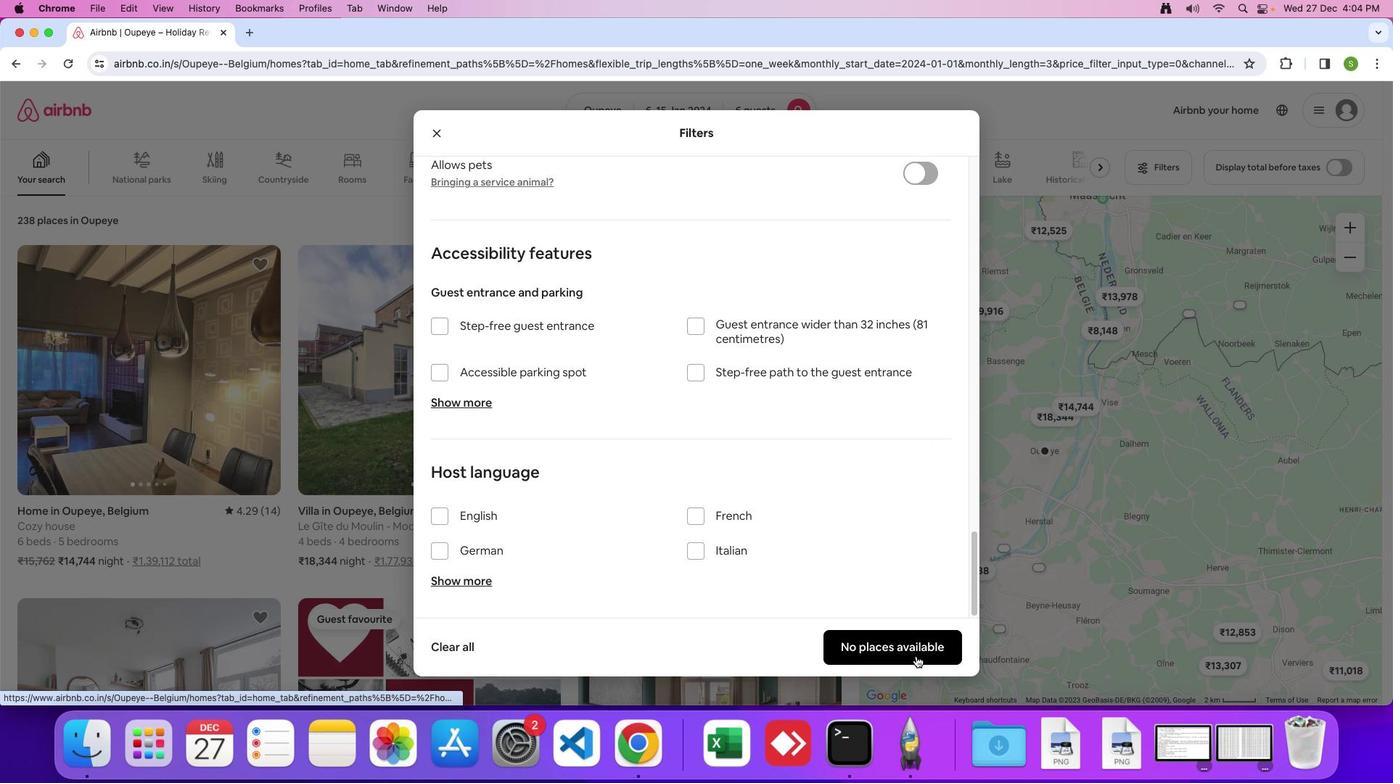 
Action: Mouse pressed left at (912, 652)
Screenshot: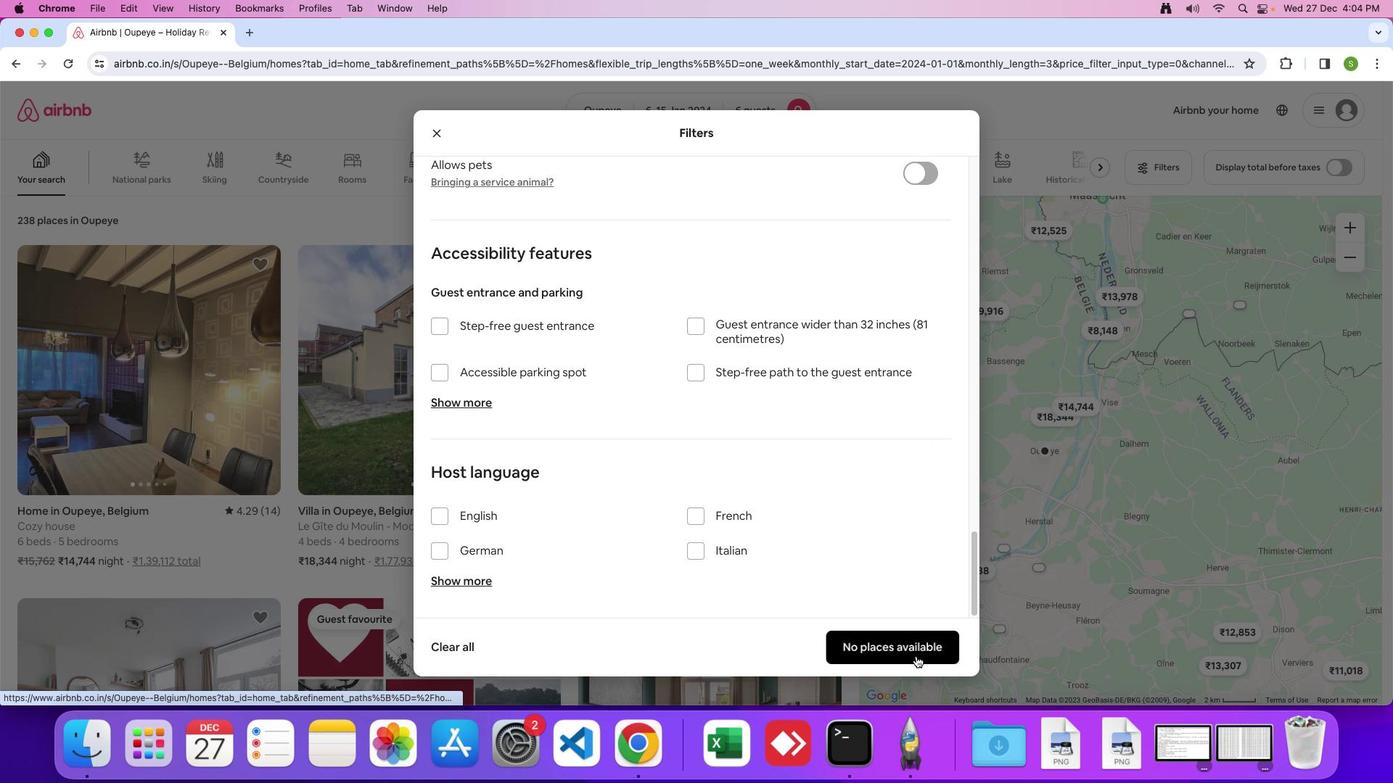 
Action: Mouse moved to (555, 420)
Screenshot: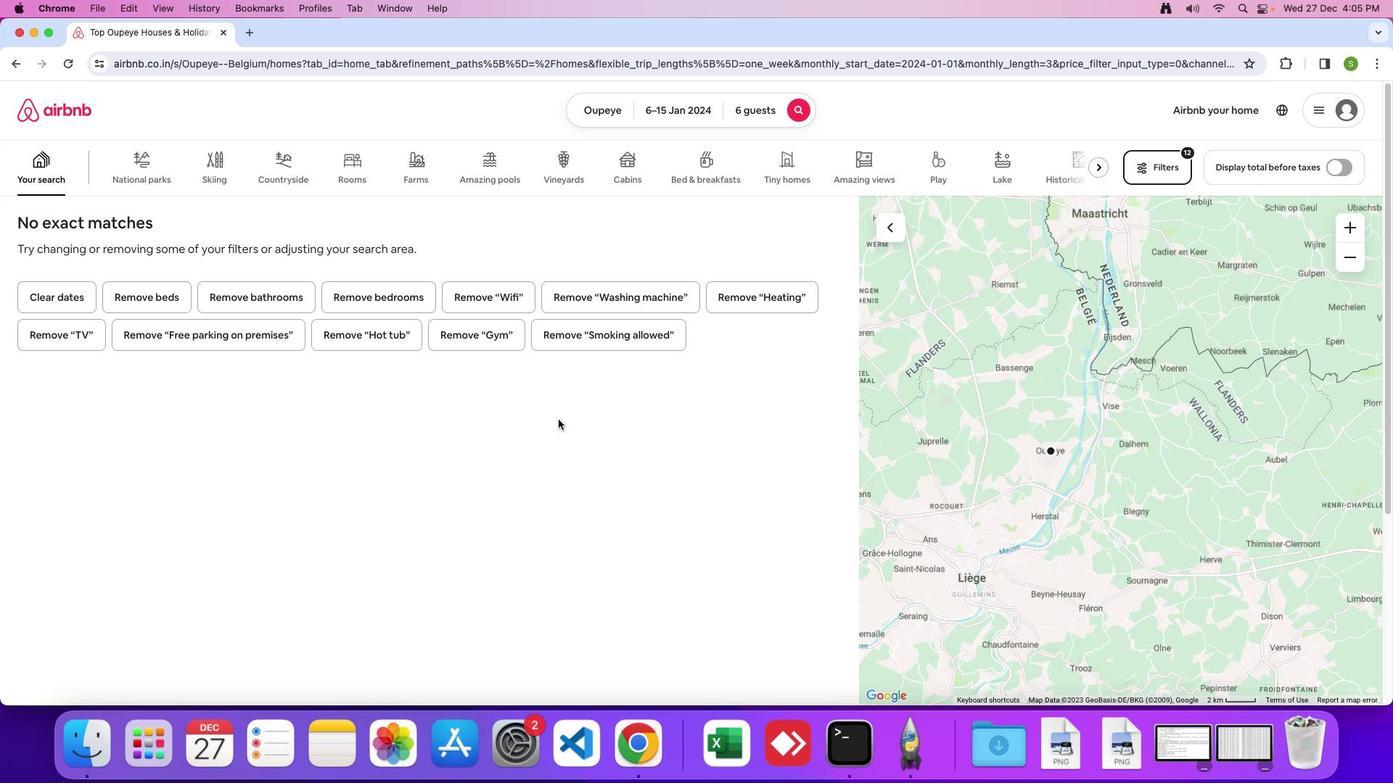 
